Task: Get directions from Blue Ridge Parkway, North Carolina, United States to Gulf Shores, Alabama, United States  and explore the nearby hospitals
Action: Mouse moved to (128, 84)
Screenshot: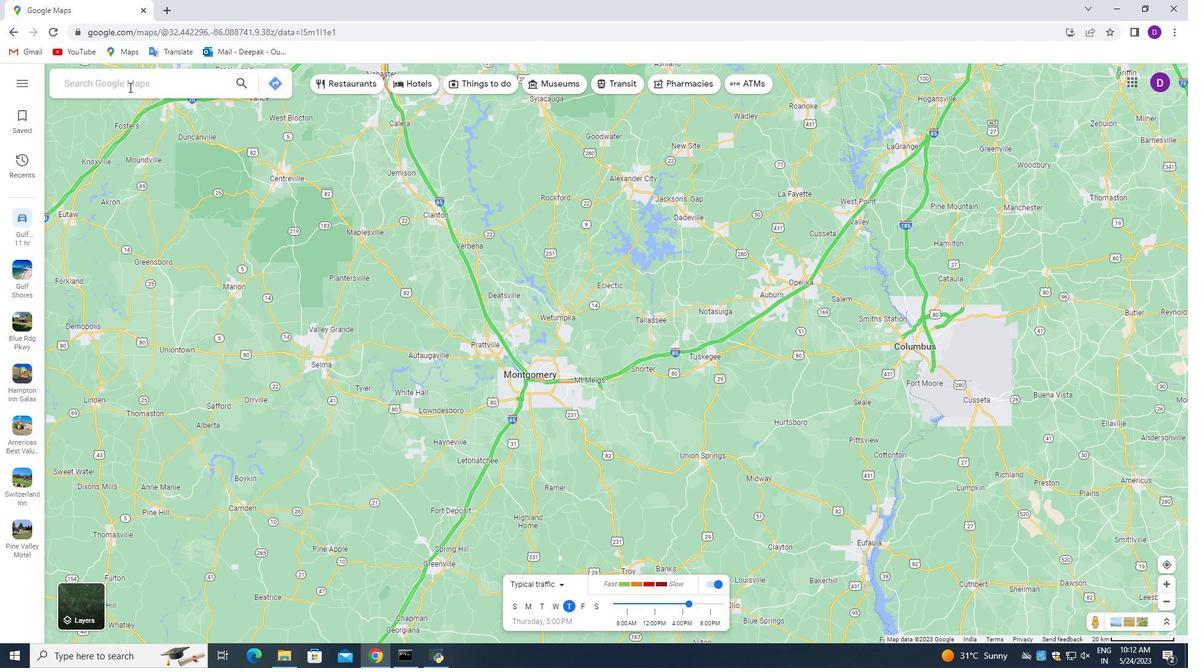 
Action: Mouse pressed left at (128, 84)
Screenshot: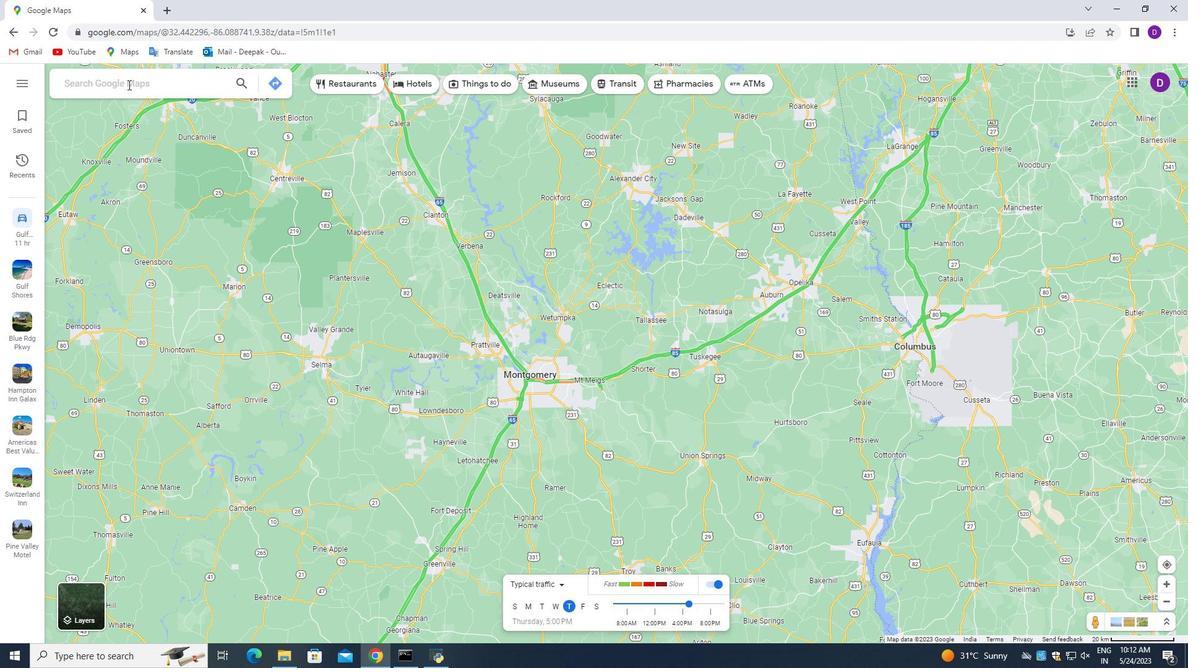 
Action: Mouse moved to (141, 84)
Screenshot: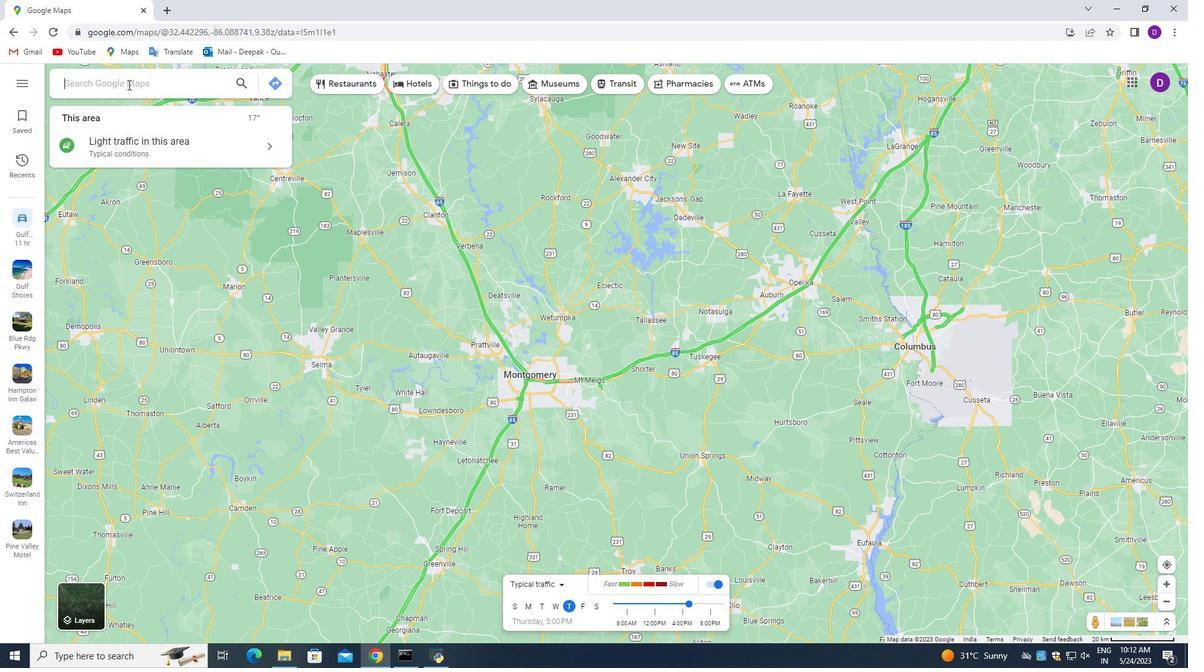 
Action: Key pressed <Key.shift_r>Blue<Key.space><Key.shift_r>Ridge<Key.space><Key.shift>Parkway,<Key.space><Key.shift>North<Key.space><Key.shift_r>Carolina,<Key.space><Key.shift>United<Key.space><Key.shift_r>States
Screenshot: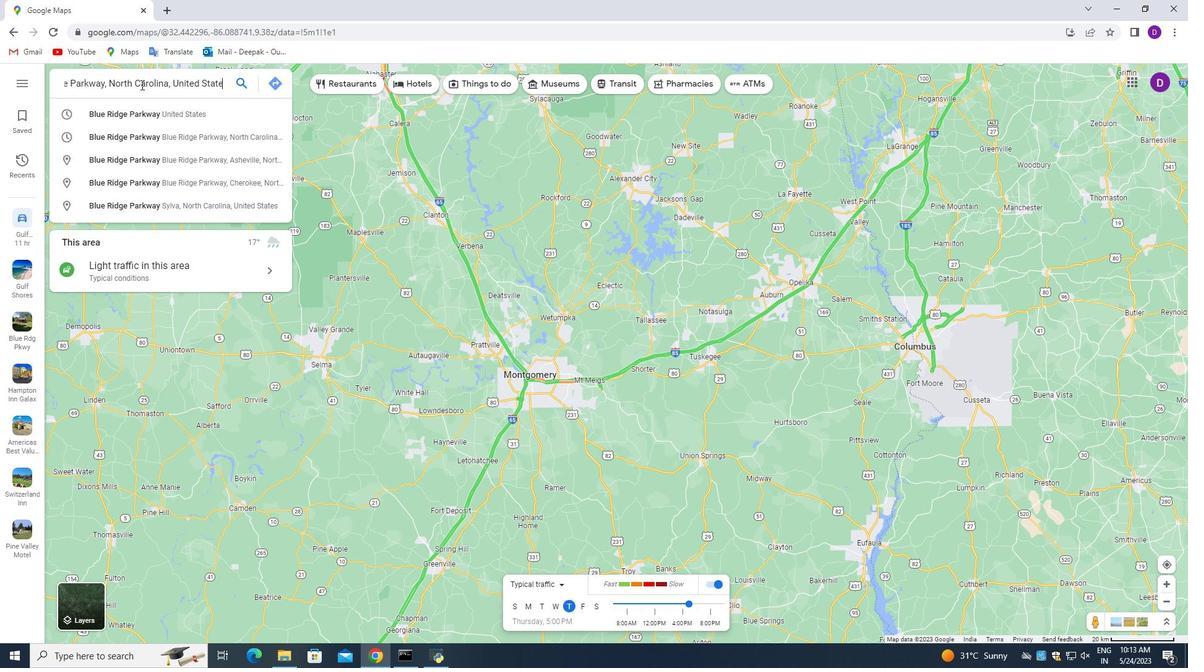 
Action: Mouse moved to (279, 81)
Screenshot: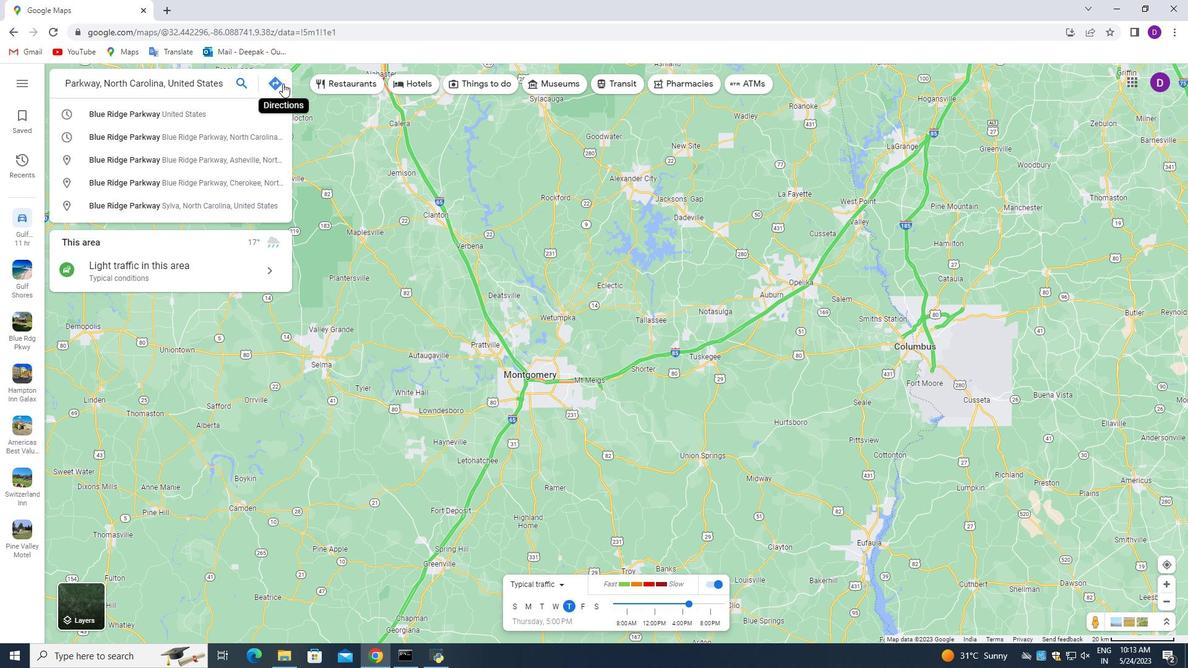 
Action: Mouse pressed left at (279, 81)
Screenshot: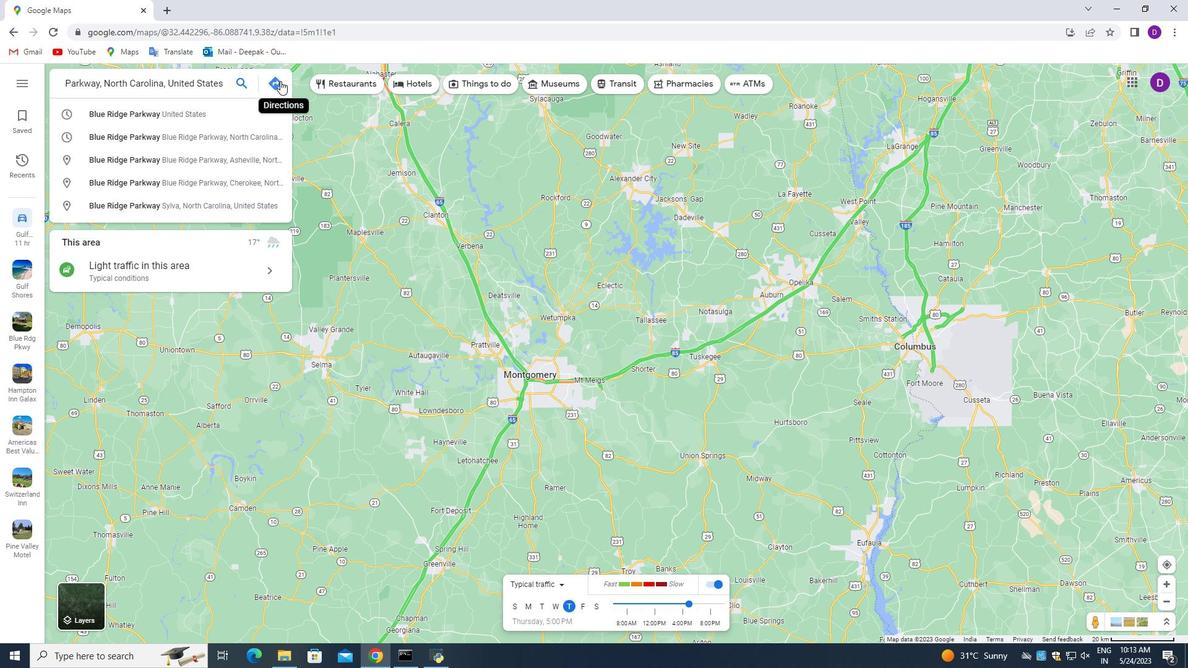 
Action: Mouse moved to (155, 123)
Screenshot: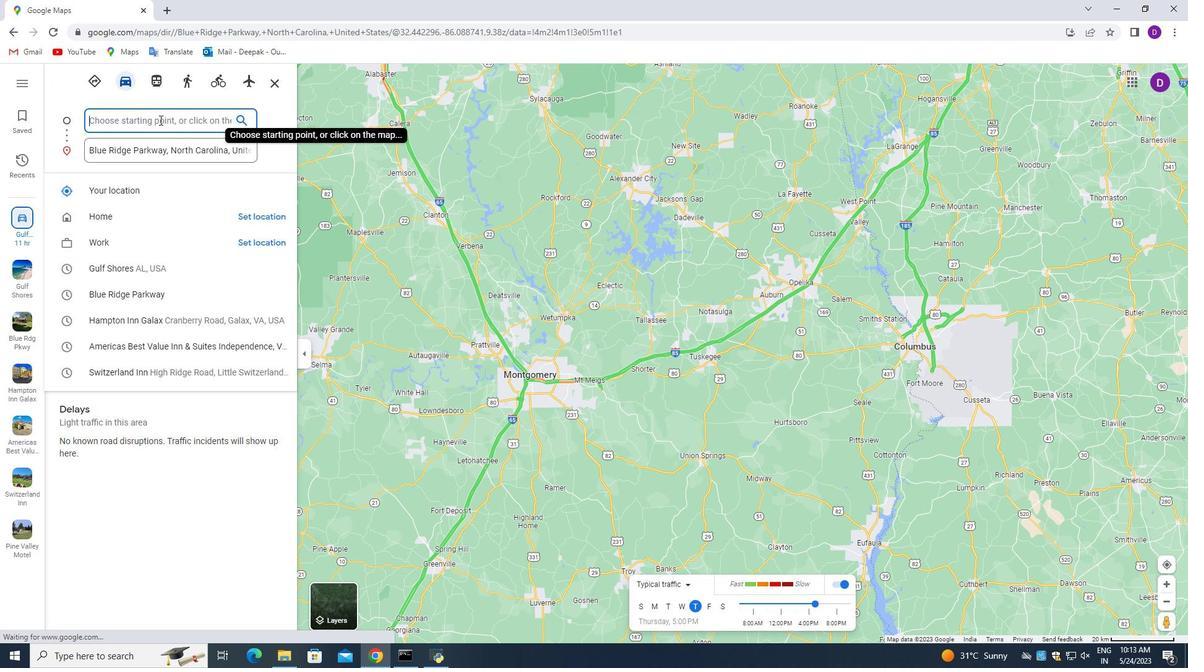 
Action: Mouse pressed left at (155, 123)
Screenshot: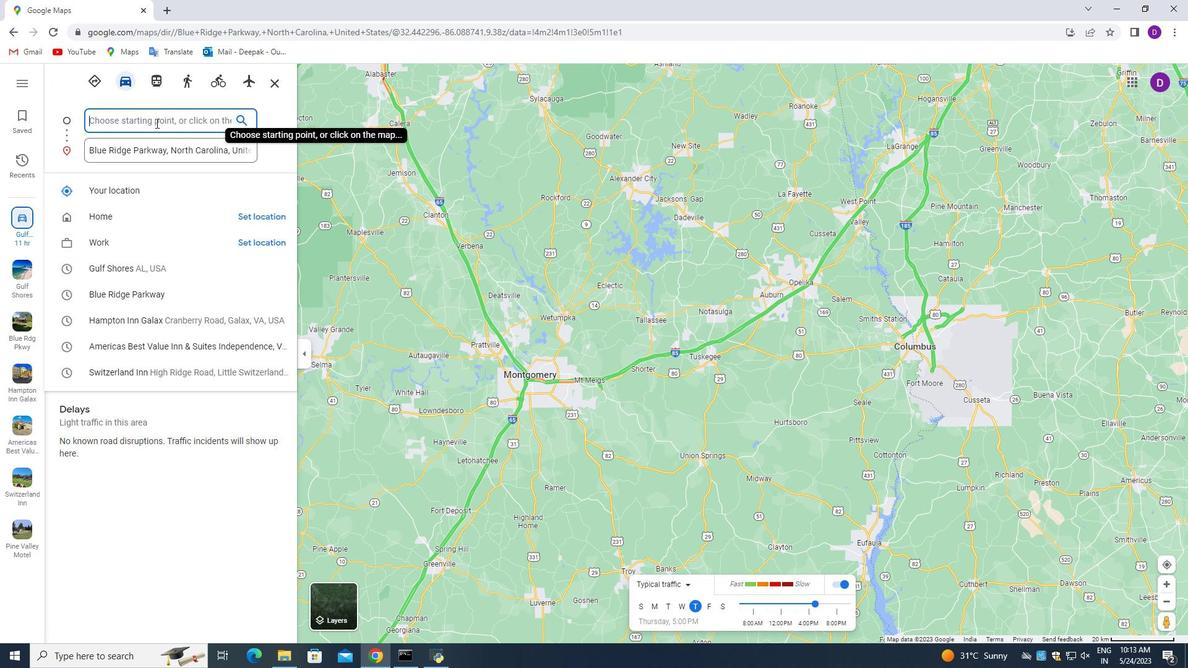
Action: Mouse moved to (60, 82)
Screenshot: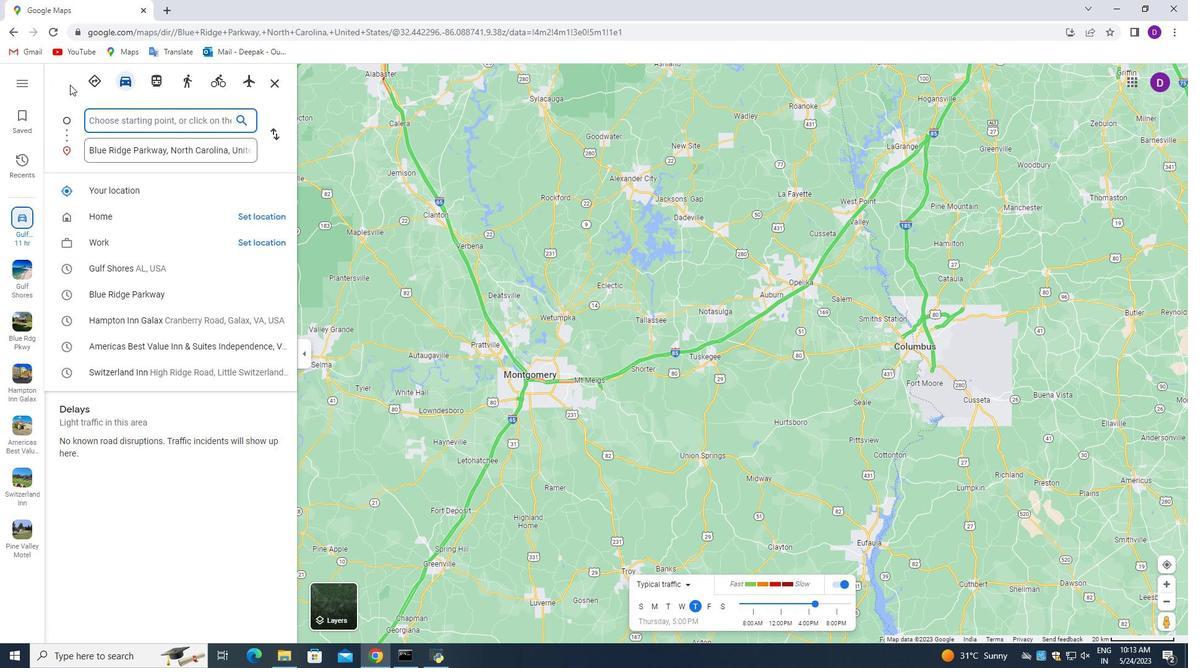 
Action: Key pressed <Key.shift_r>Gulf<Key.space><Key.shift_r>Shores,<Key.space><Key.shift_r>Alabama,<Key.space><Key.shift>United<Key.space><Key.shift_r>States
Screenshot: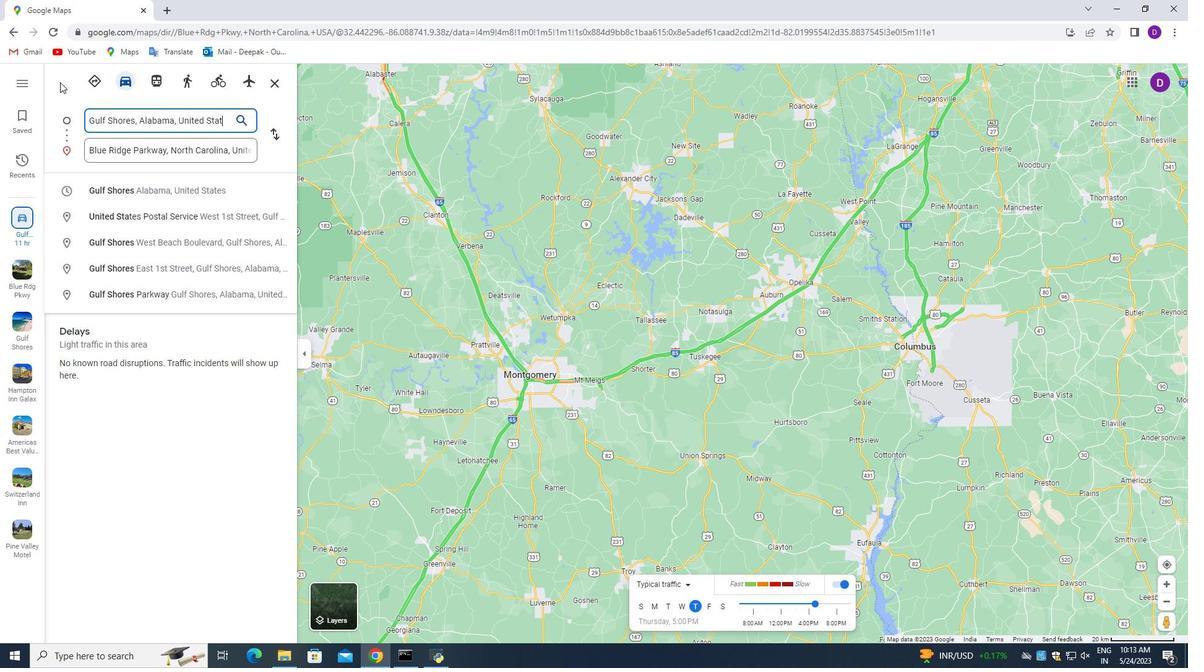 
Action: Mouse moved to (273, 123)
Screenshot: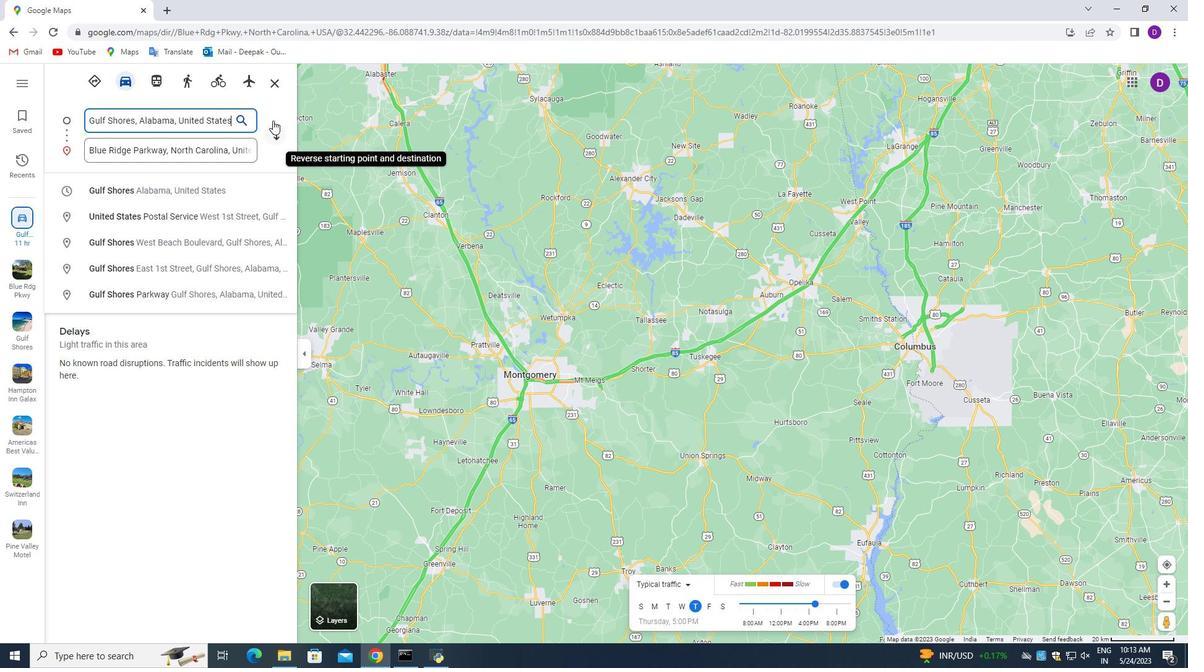 
Action: Mouse pressed left at (273, 123)
Screenshot: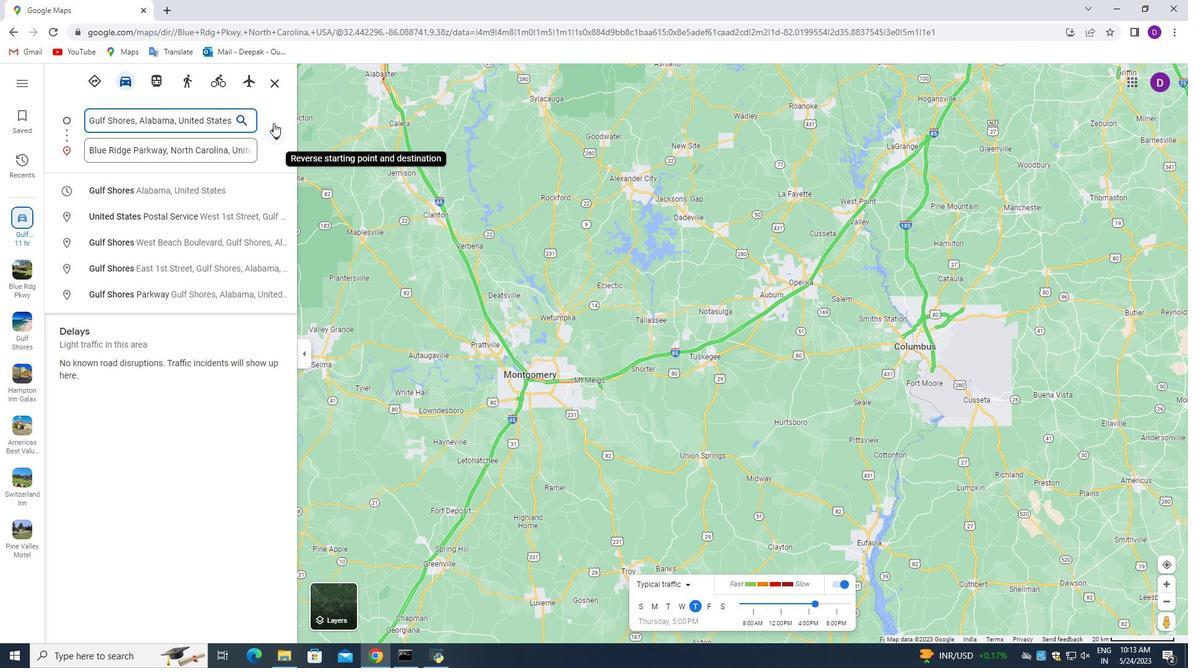 
Action: Mouse moved to (682, 81)
Screenshot: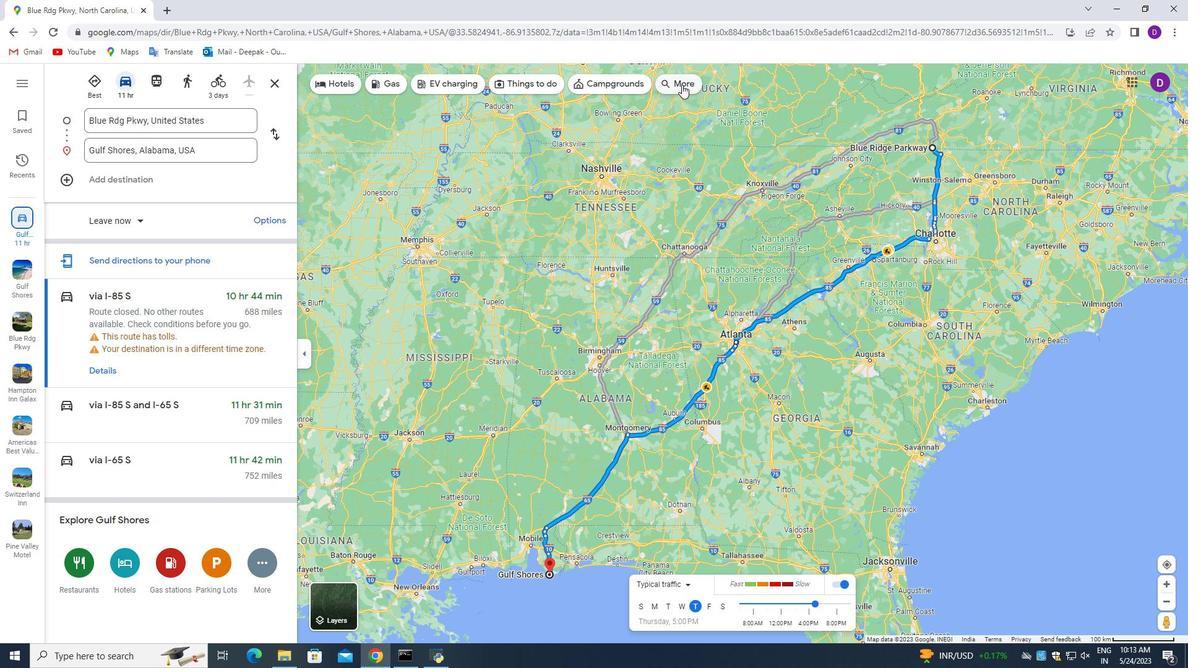 
Action: Mouse pressed left at (682, 81)
Screenshot: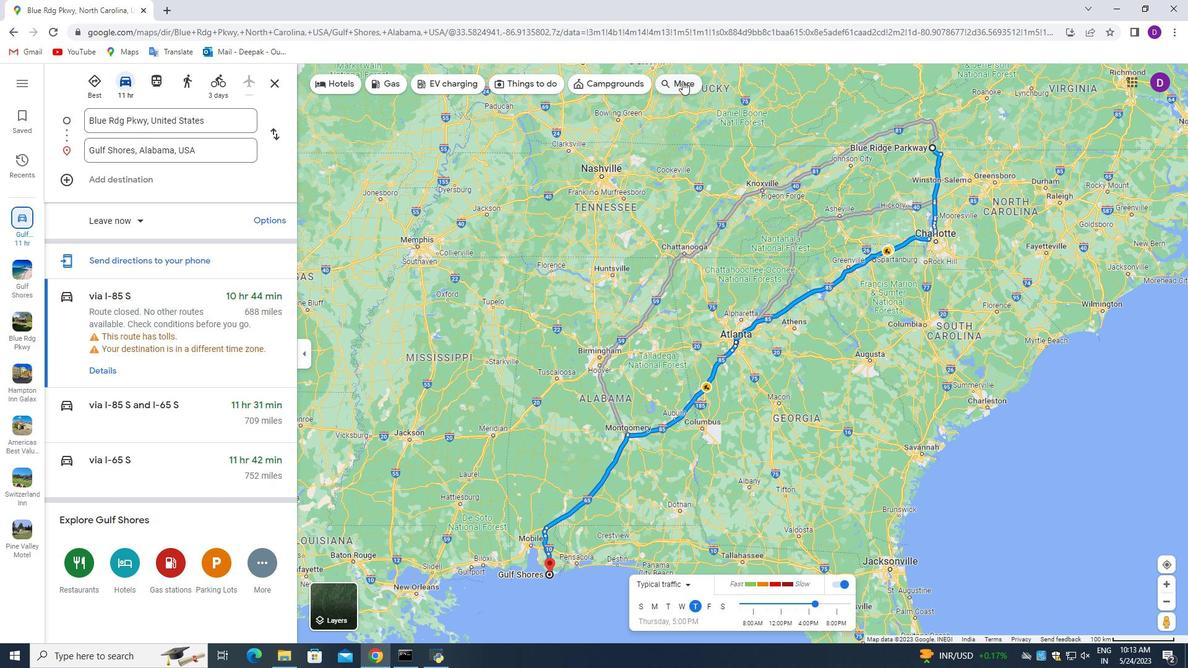 
Action: Mouse moved to (134, 85)
Screenshot: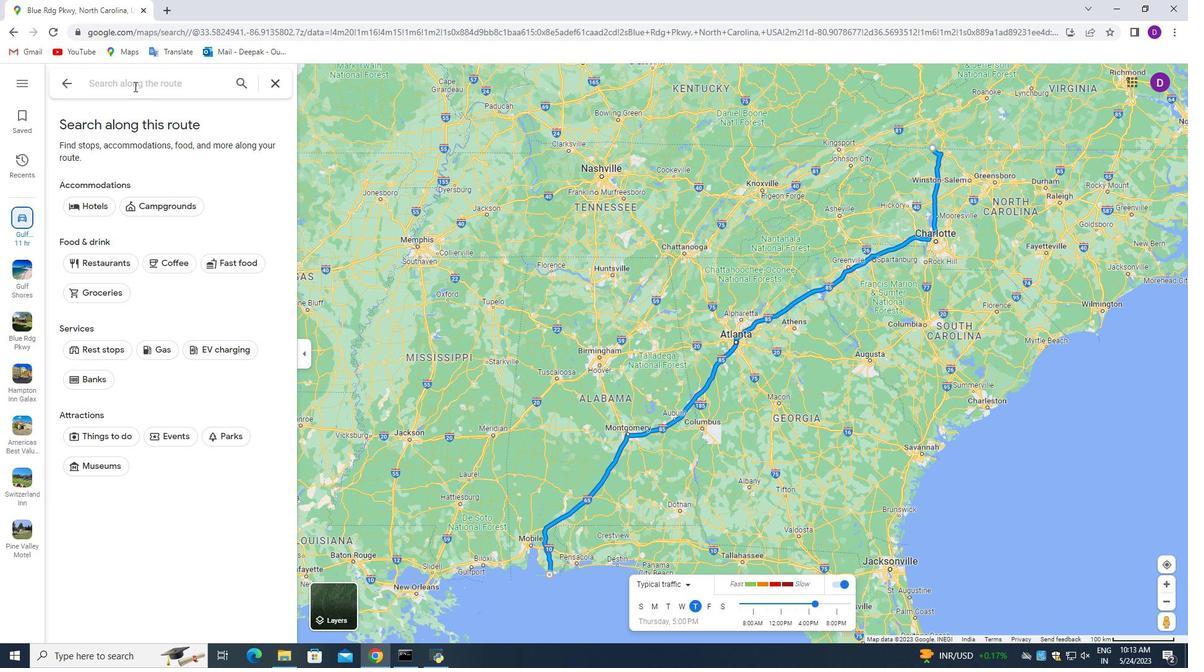 
Action: Mouse pressed left at (134, 85)
Screenshot: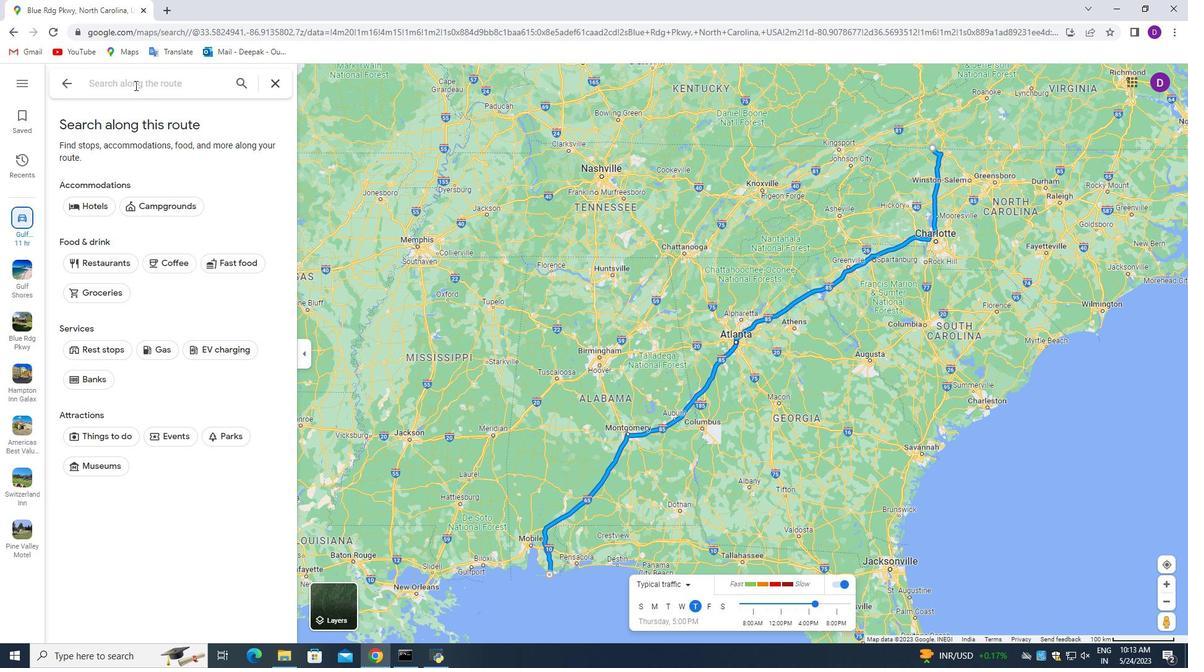 
Action: Key pressed <Key.shift>Hospital
Screenshot: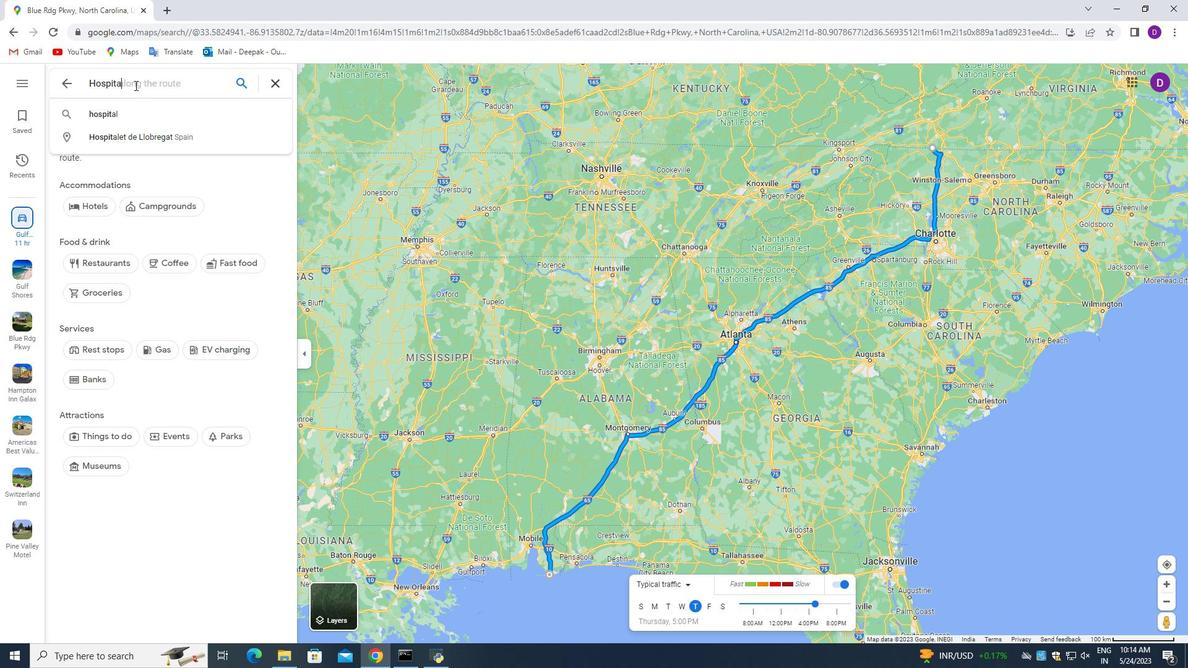 
Action: Mouse moved to (149, 113)
Screenshot: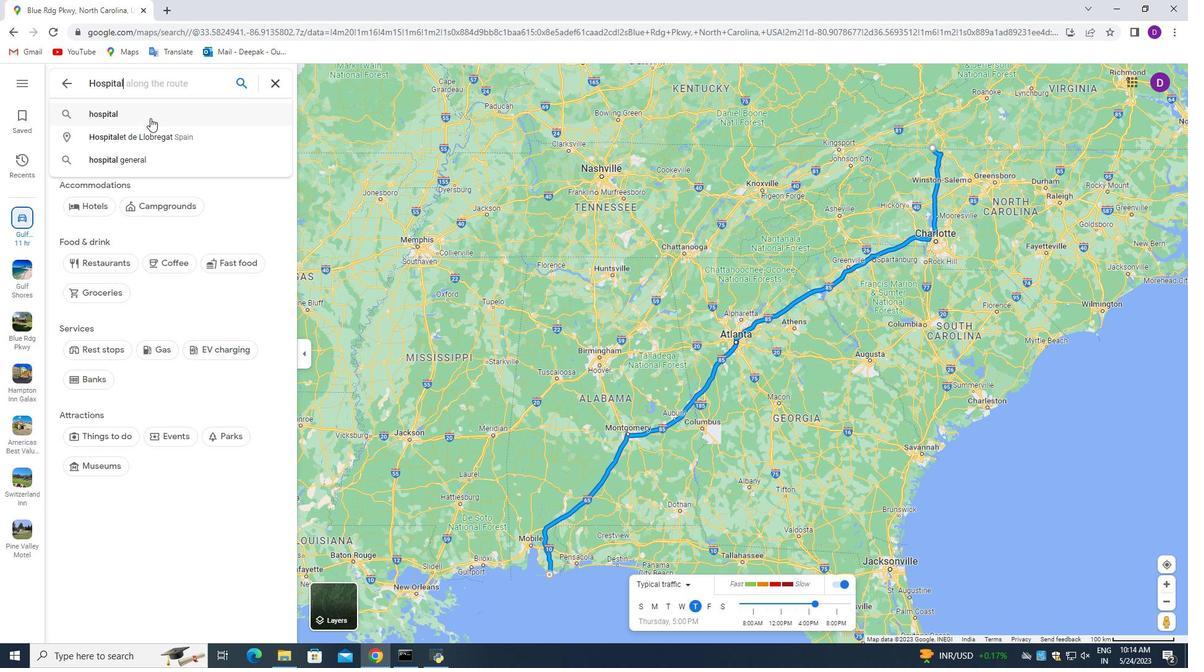 
Action: Mouse pressed left at (149, 113)
Screenshot: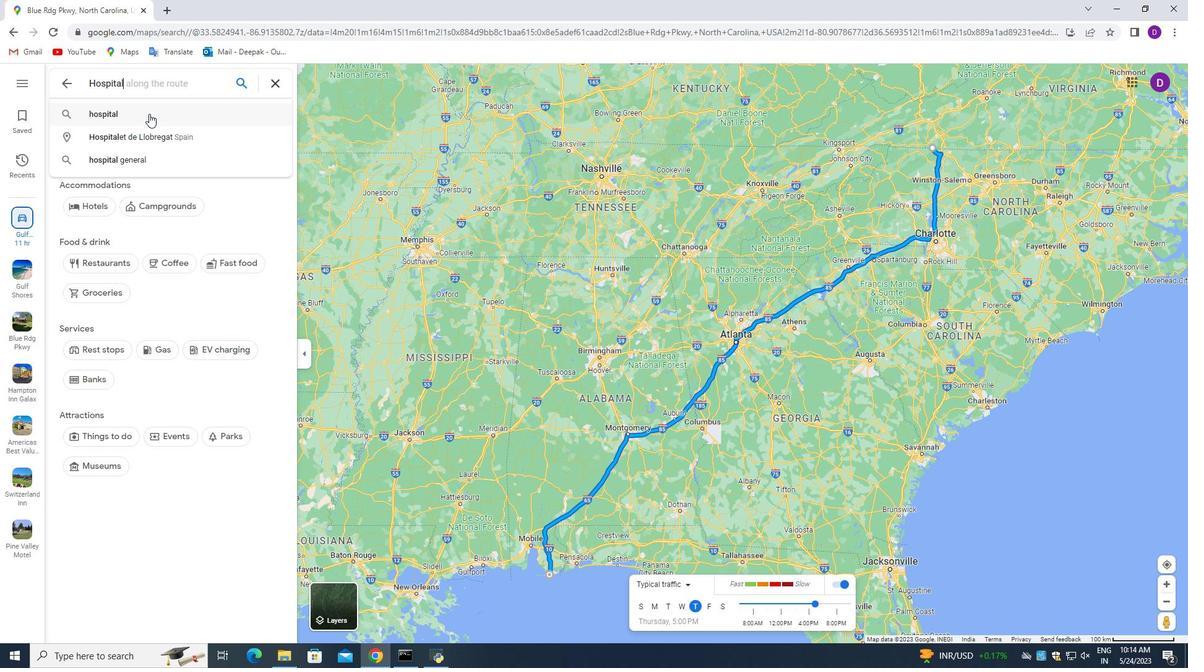
Action: Mouse moved to (550, 571)
Screenshot: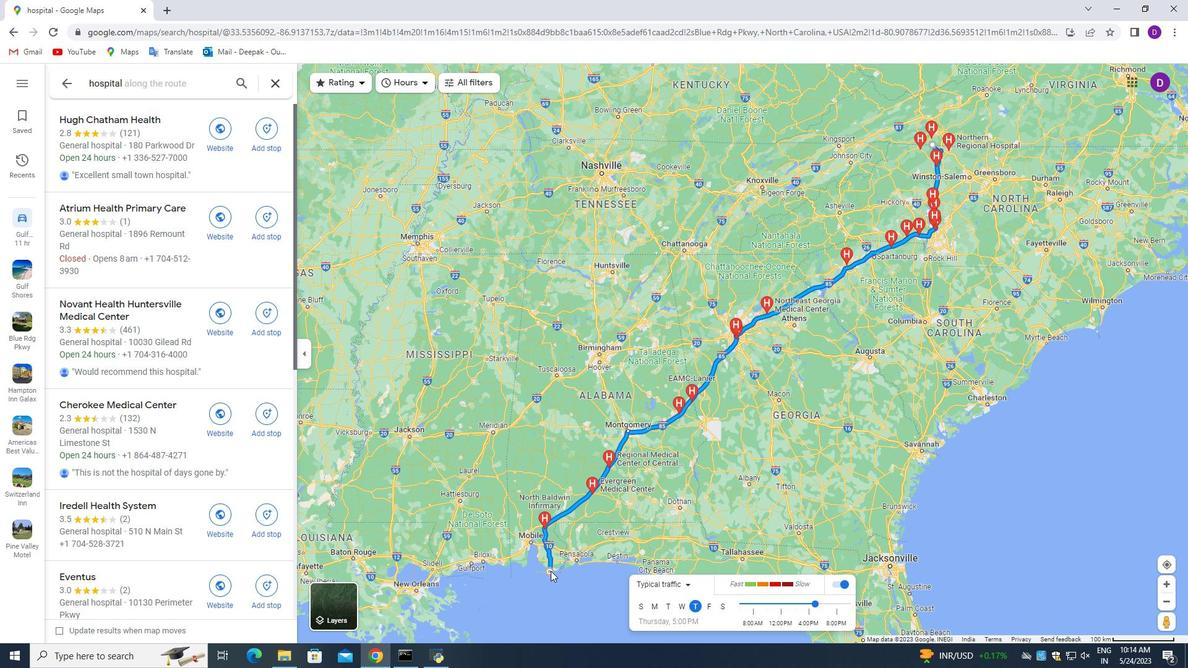 
Action: Mouse scrolled (550, 571) with delta (0, 0)
Screenshot: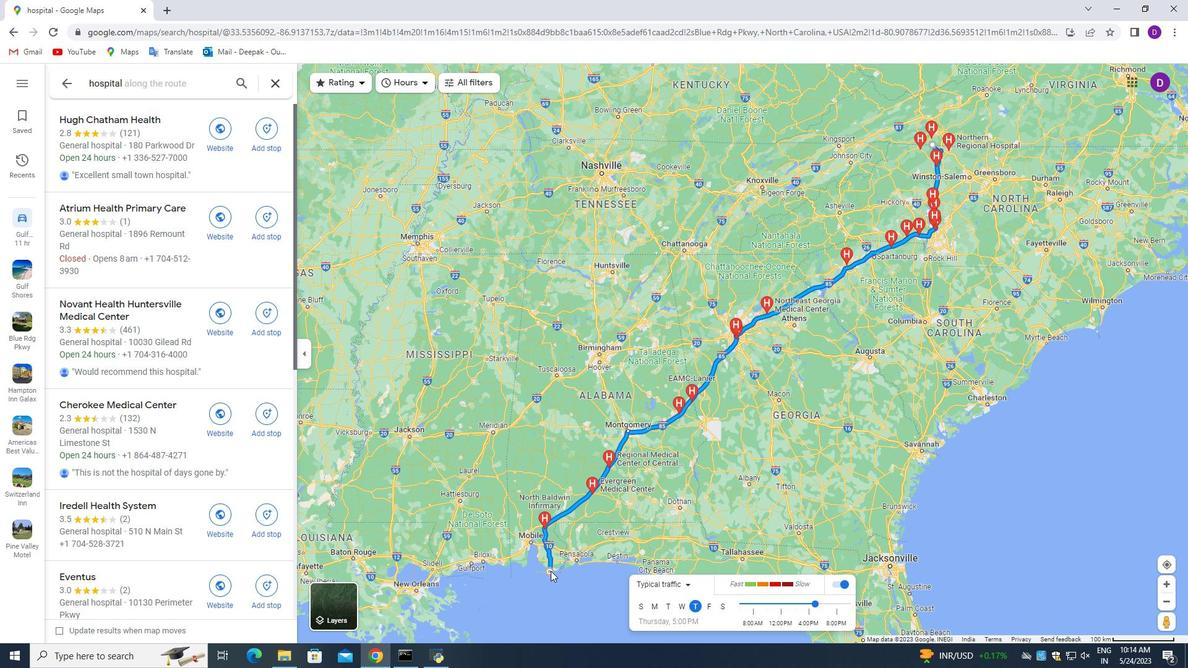 
Action: Mouse scrolled (550, 571) with delta (0, 0)
Screenshot: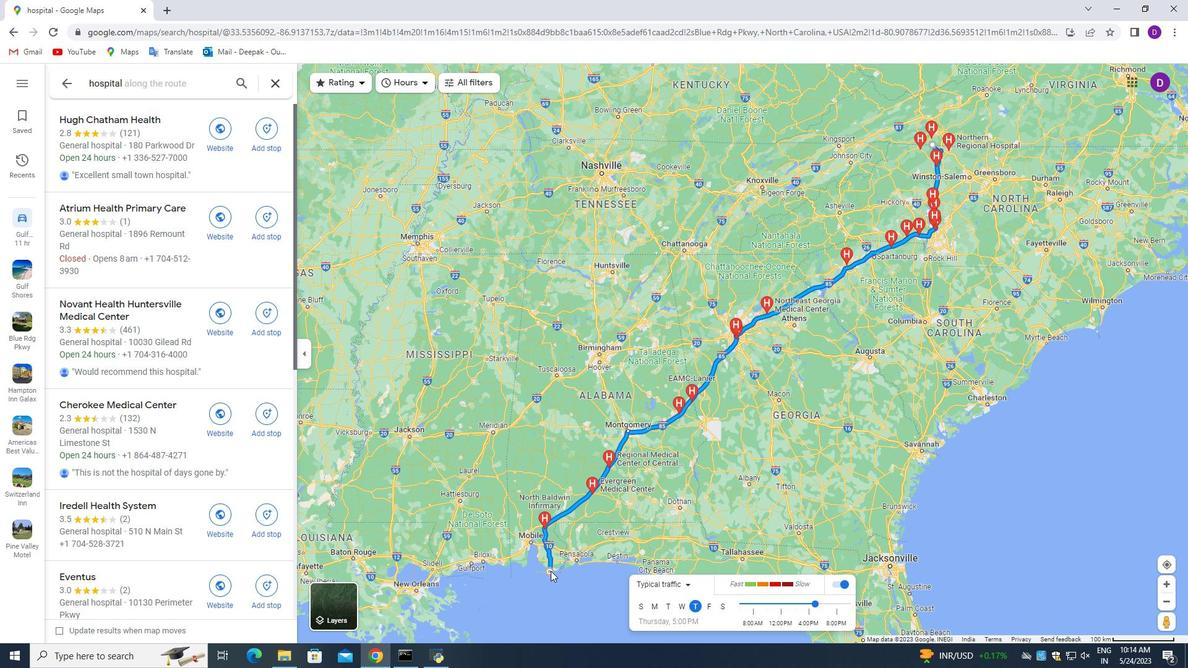 
Action: Mouse moved to (550, 571)
Screenshot: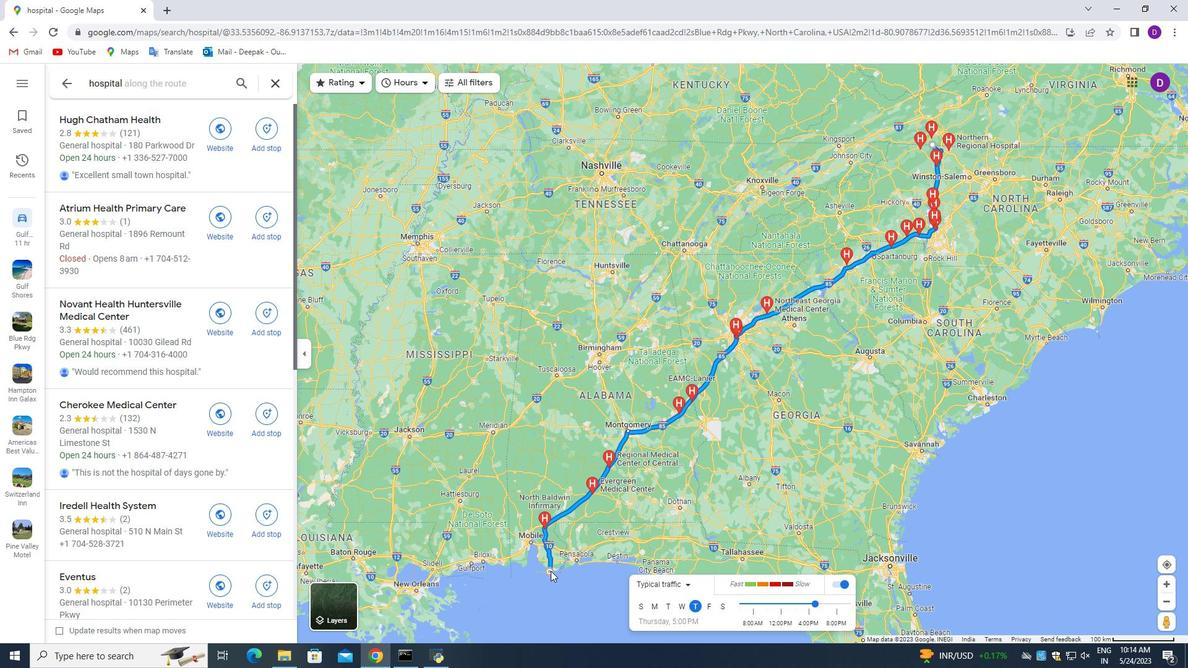 
Action: Mouse scrolled (550, 571) with delta (0, 0)
Screenshot: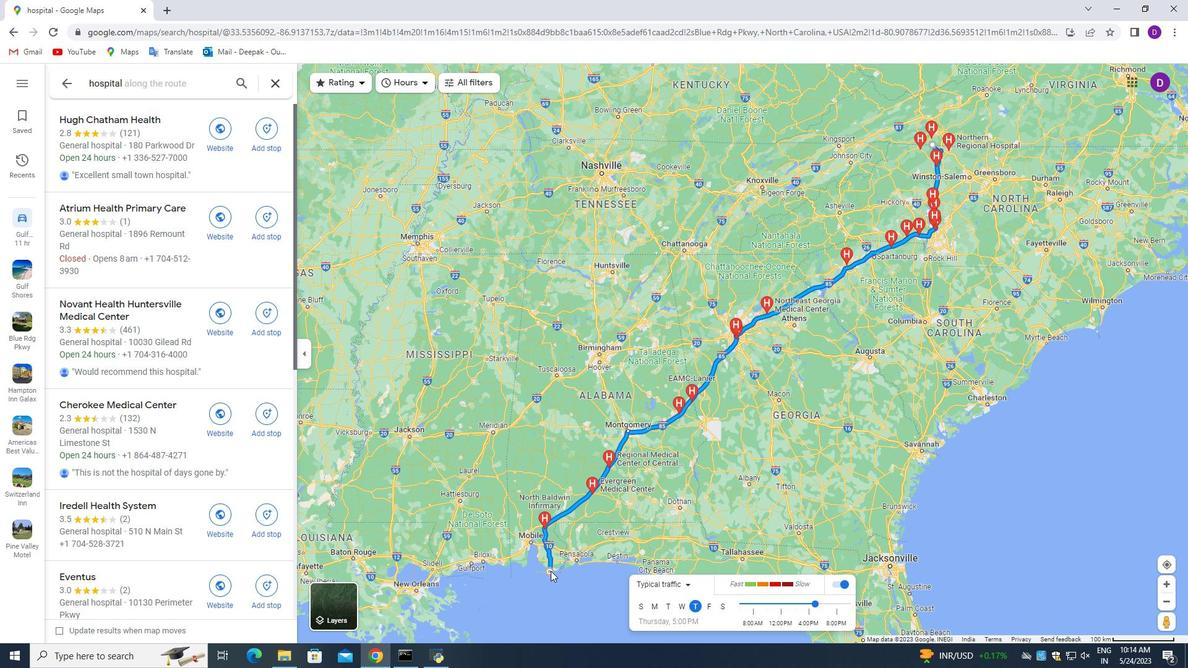 
Action: Mouse scrolled (550, 571) with delta (0, 0)
Screenshot: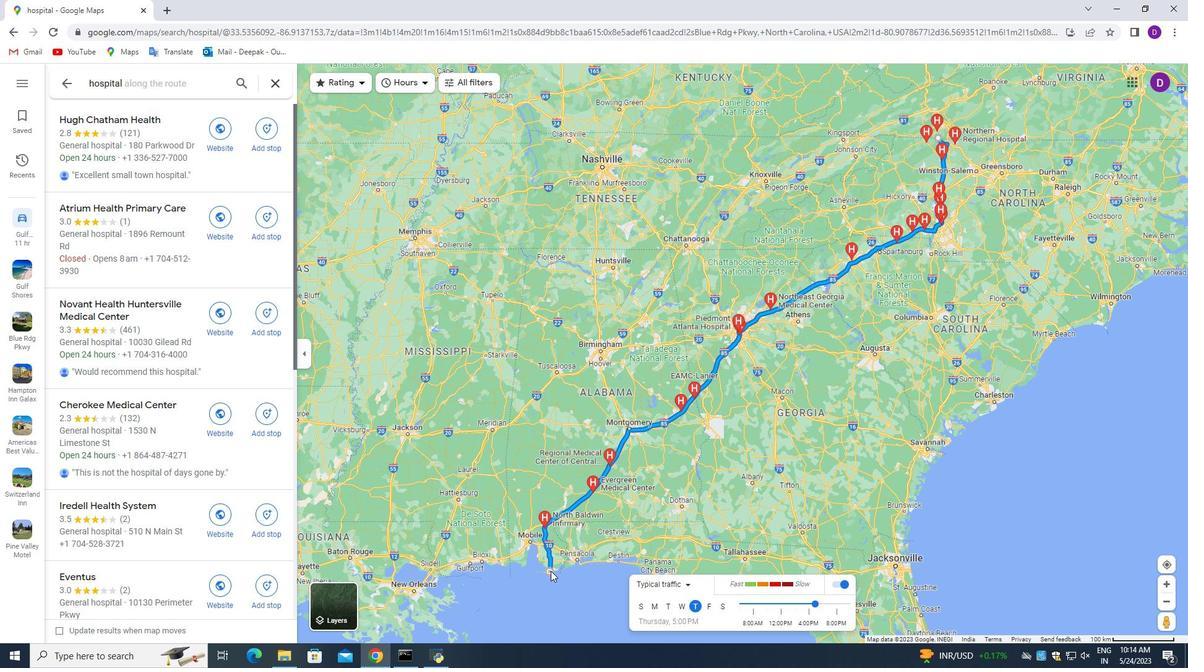 
Action: Mouse moved to (531, 391)
Screenshot: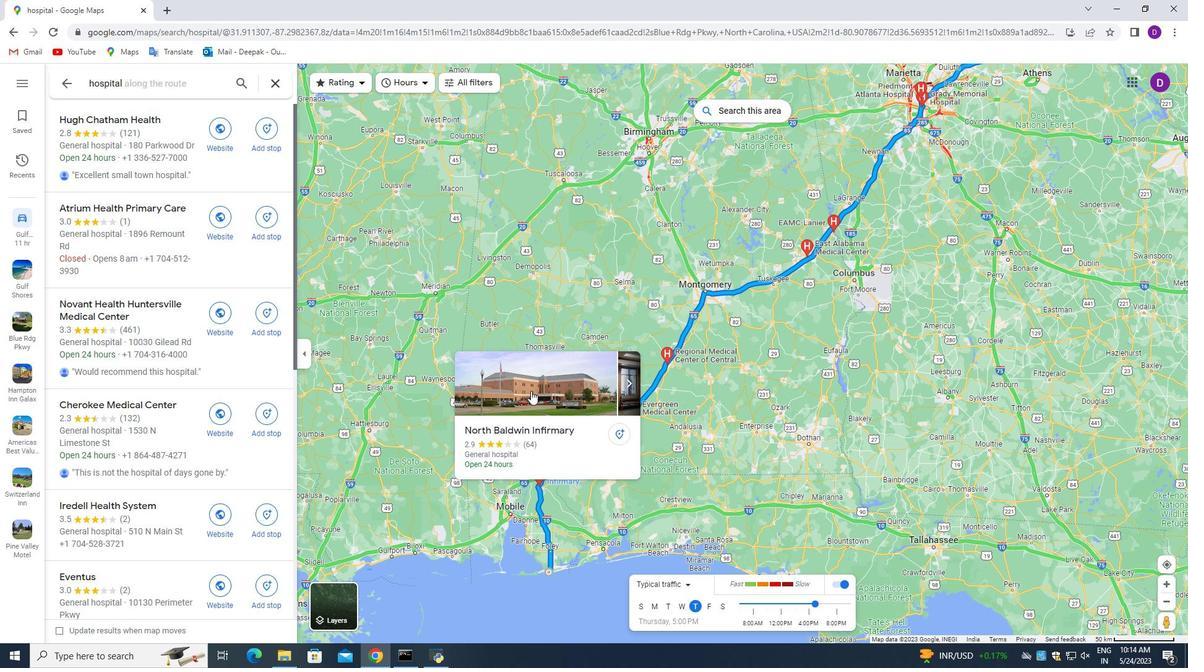 
Action: Mouse pressed left at (531, 391)
Screenshot: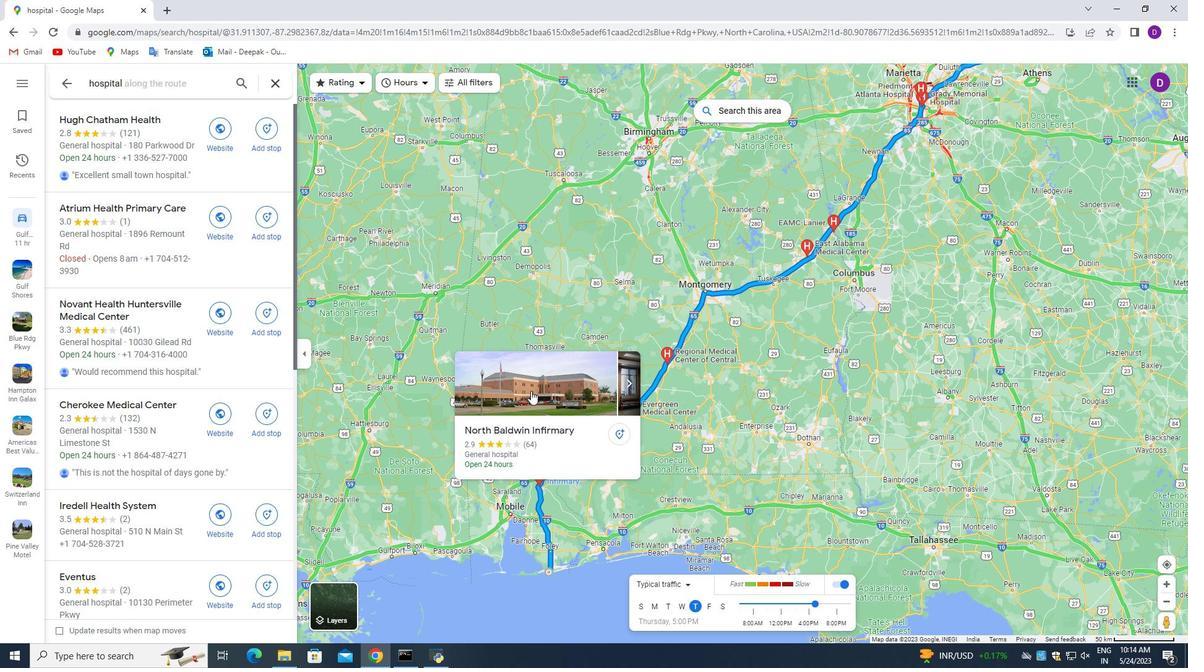 
Action: Mouse moved to (466, 212)
Screenshot: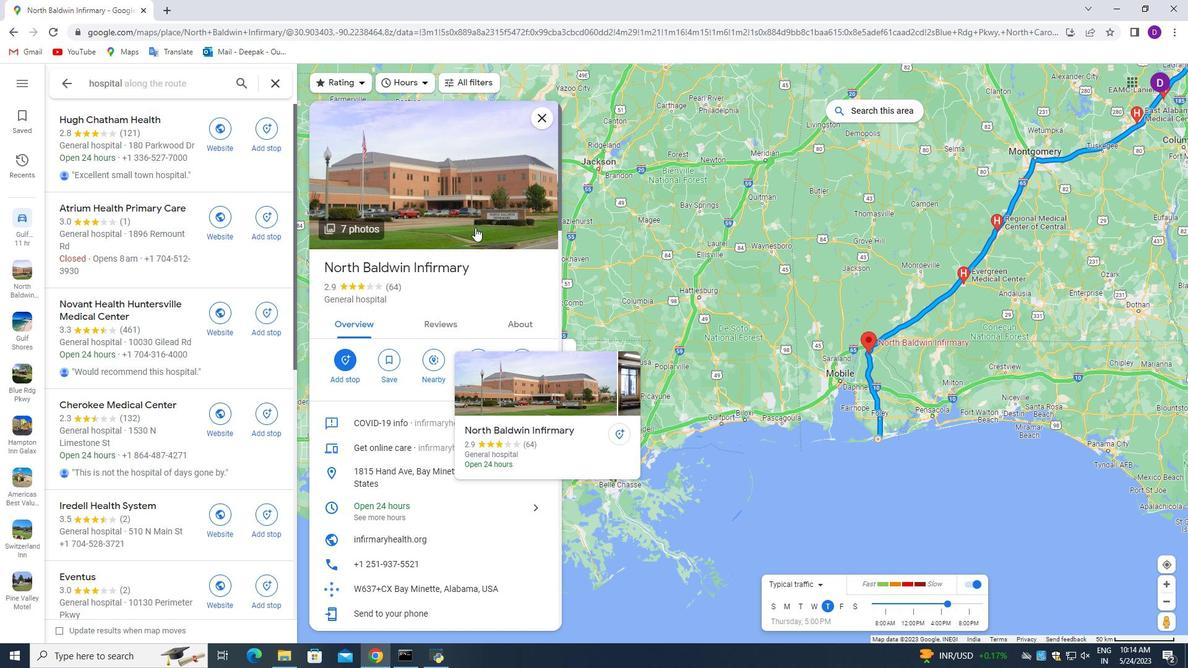 
Action: Mouse pressed left at (466, 212)
Screenshot: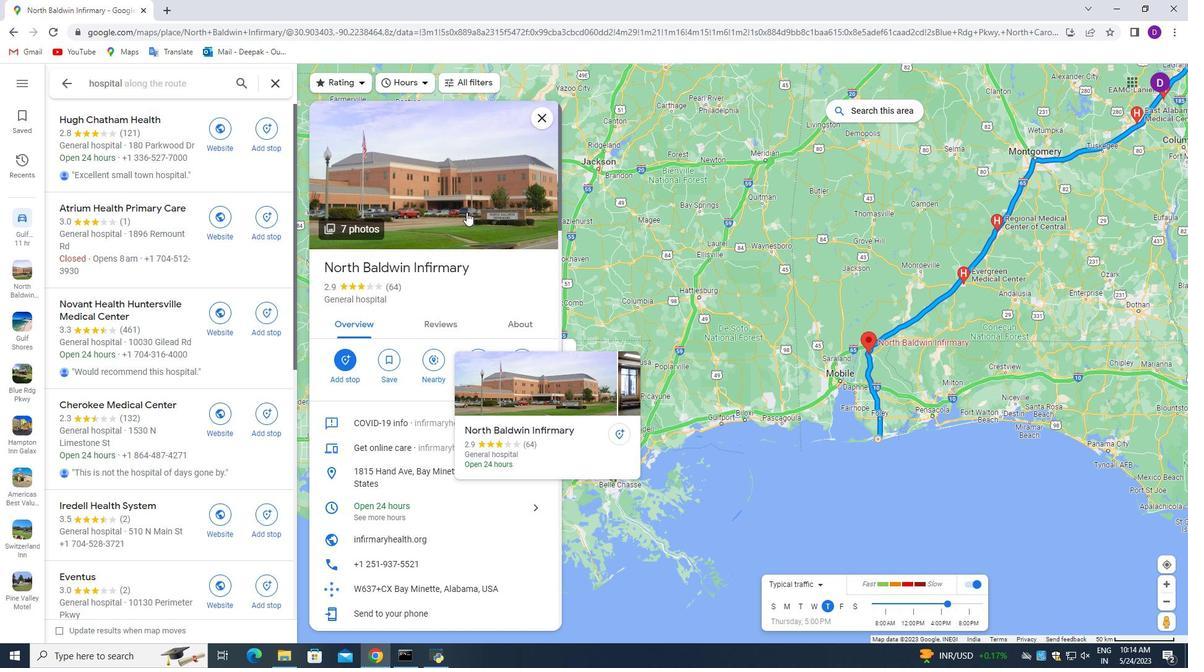 
Action: Mouse moved to (755, 547)
Screenshot: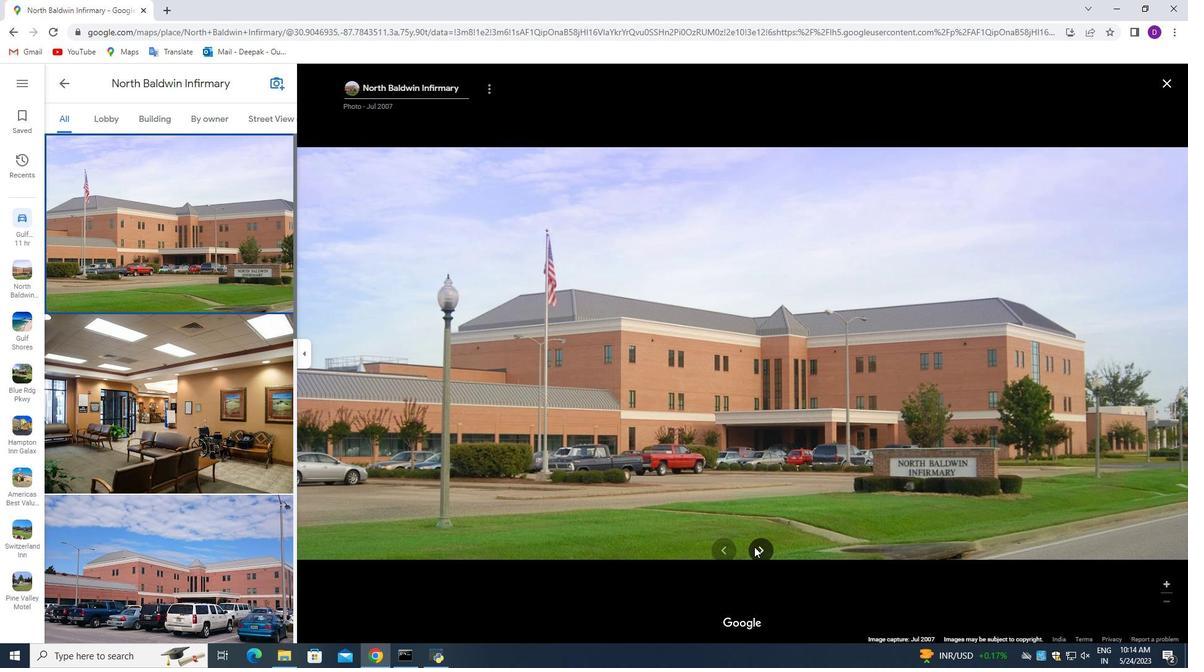
Action: Mouse pressed left at (755, 547)
Screenshot: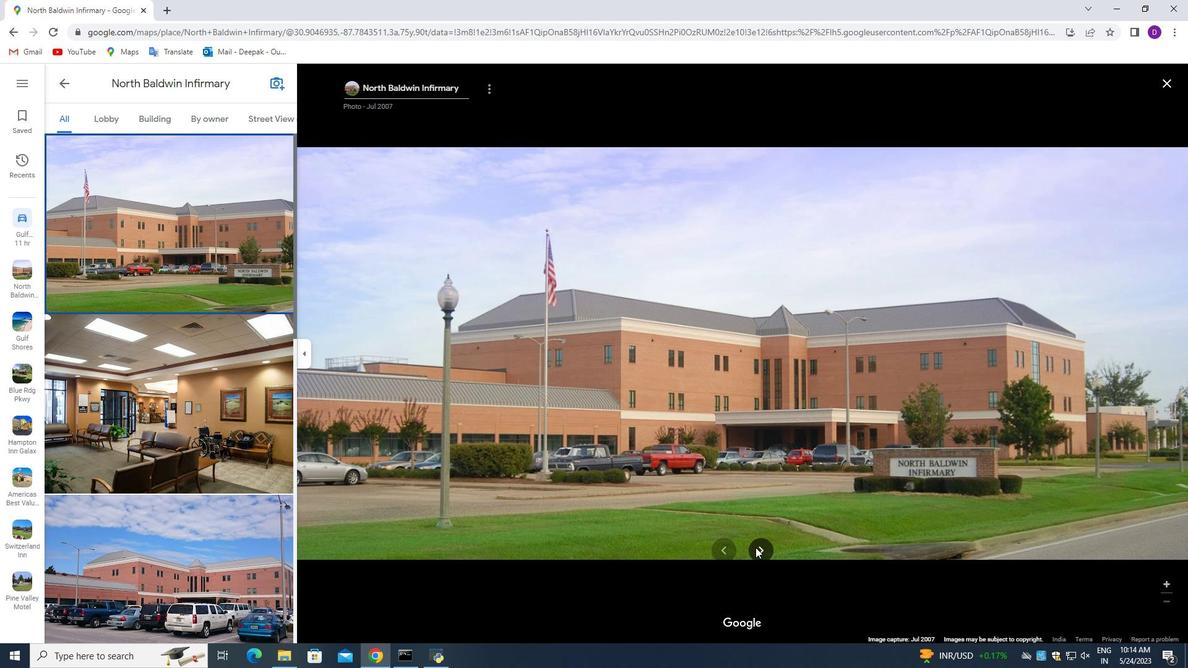 
Action: Mouse moved to (757, 547)
Screenshot: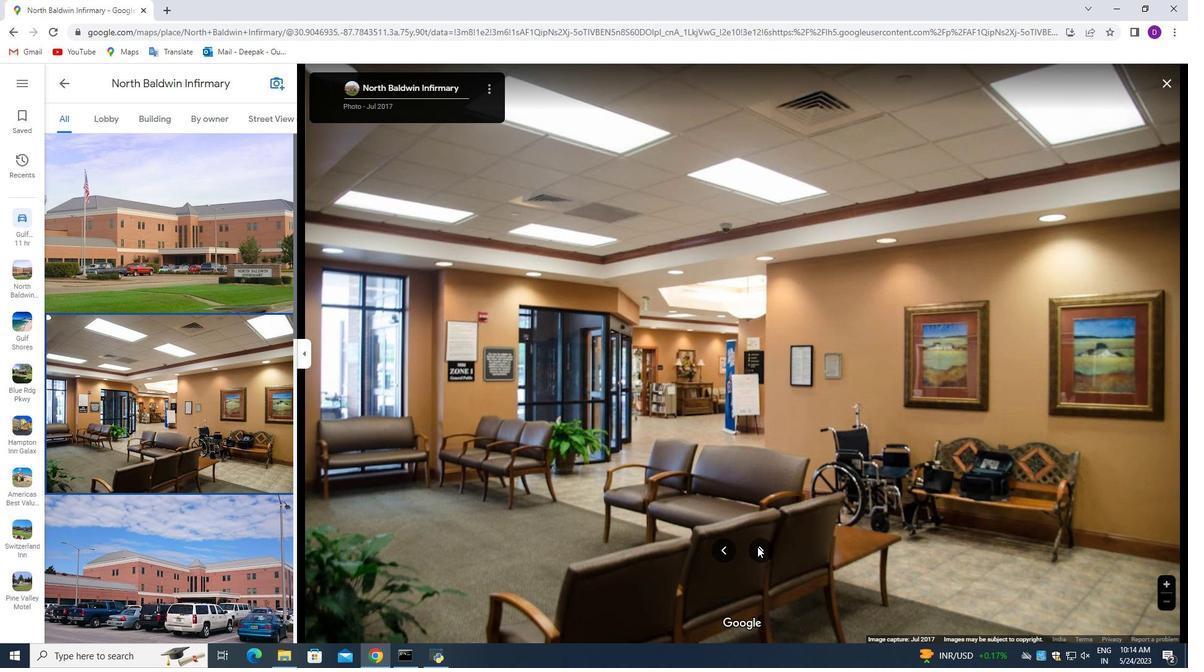 
Action: Mouse pressed left at (757, 547)
Screenshot: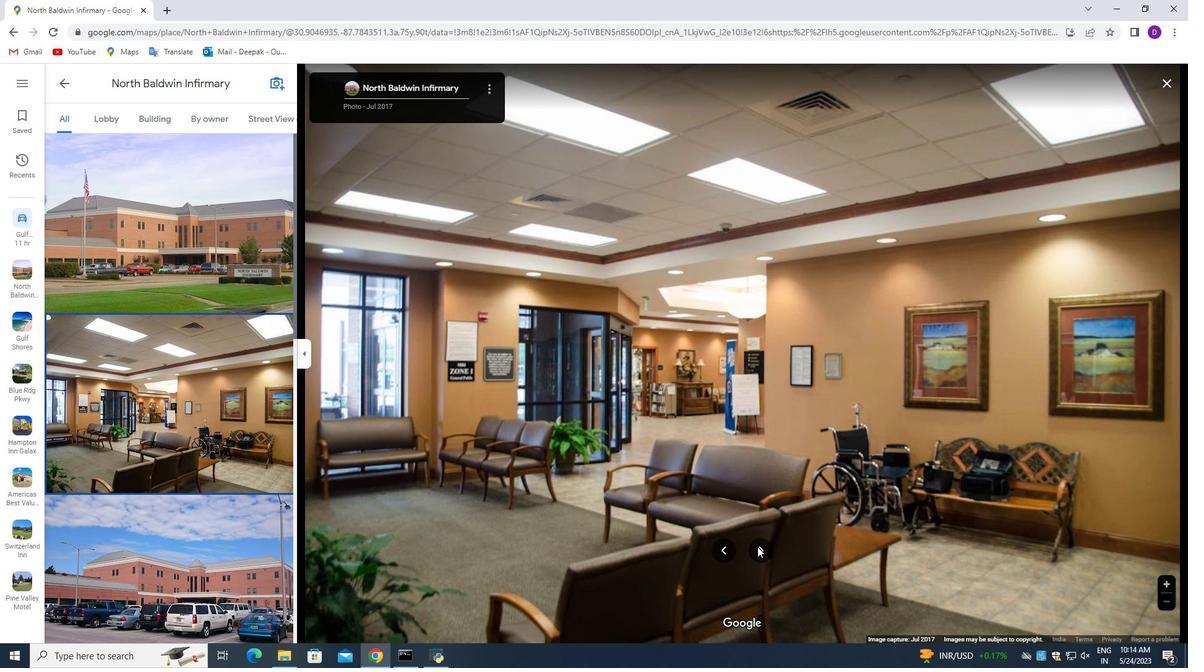 
Action: Mouse pressed left at (757, 547)
Screenshot: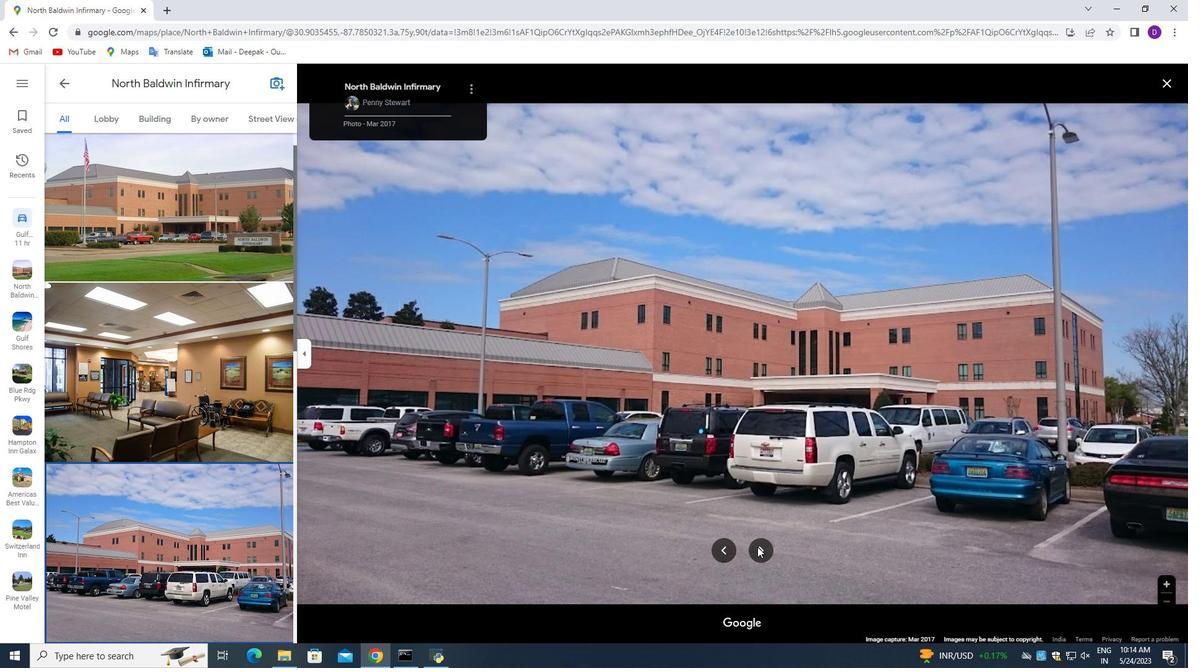 
Action: Mouse pressed left at (757, 547)
Screenshot: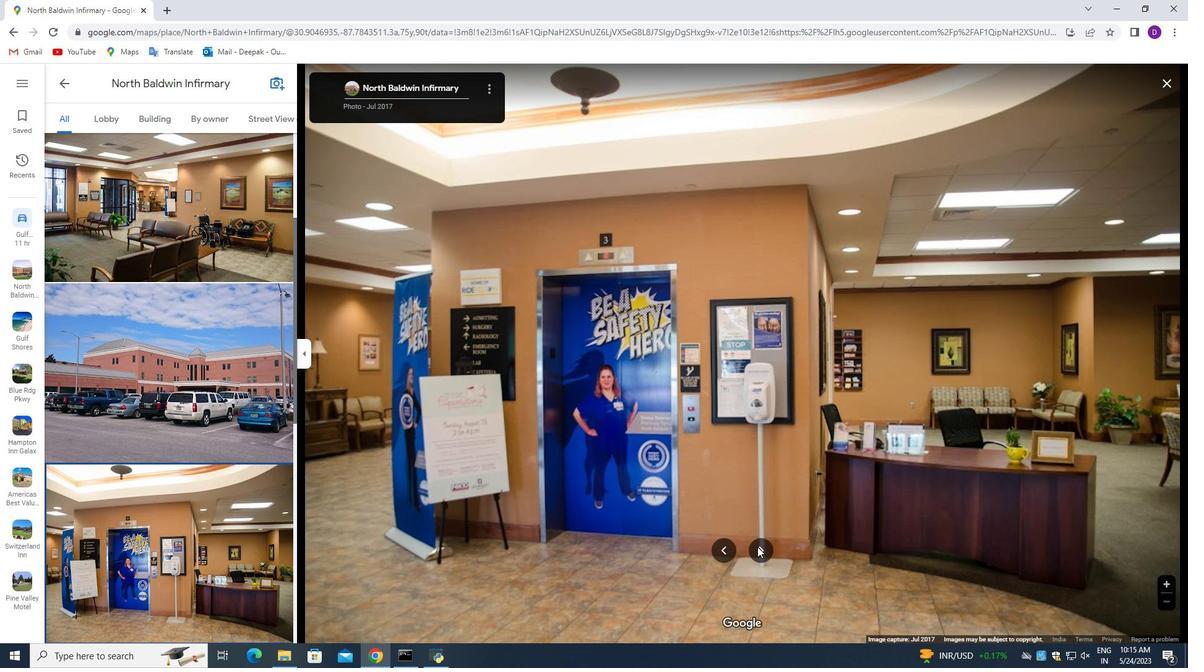 
Action: Mouse pressed left at (757, 547)
Screenshot: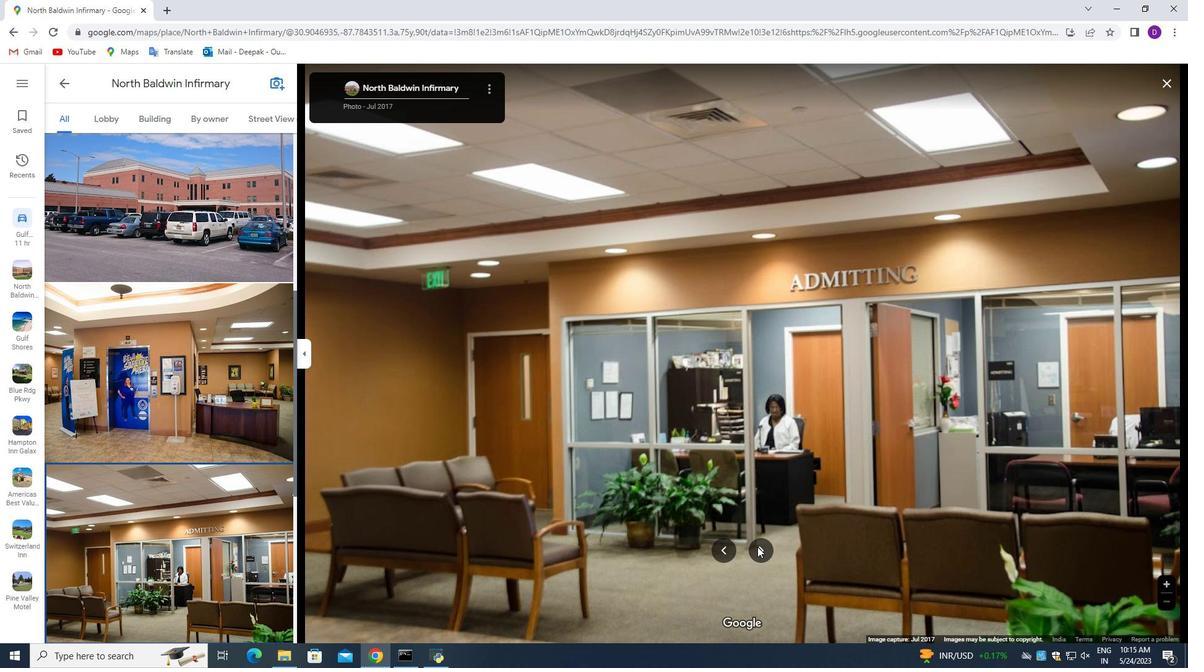 
Action: Mouse pressed left at (757, 547)
Screenshot: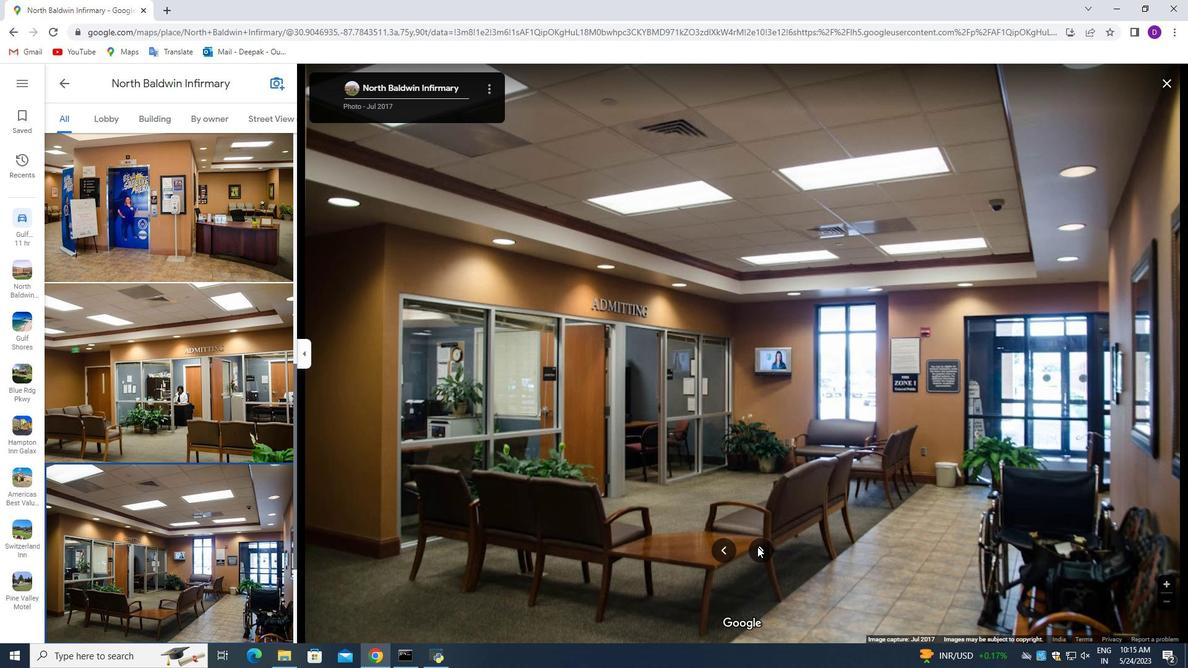 
Action: Mouse pressed left at (757, 547)
Screenshot: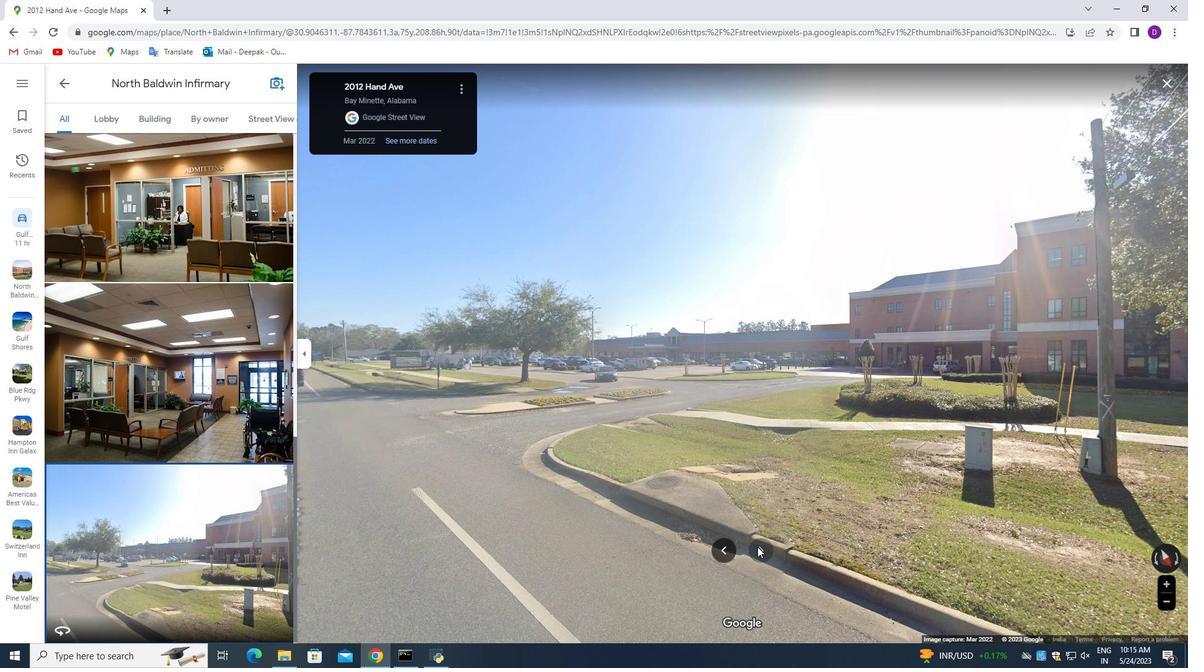 
Action: Mouse moved to (1166, 85)
Screenshot: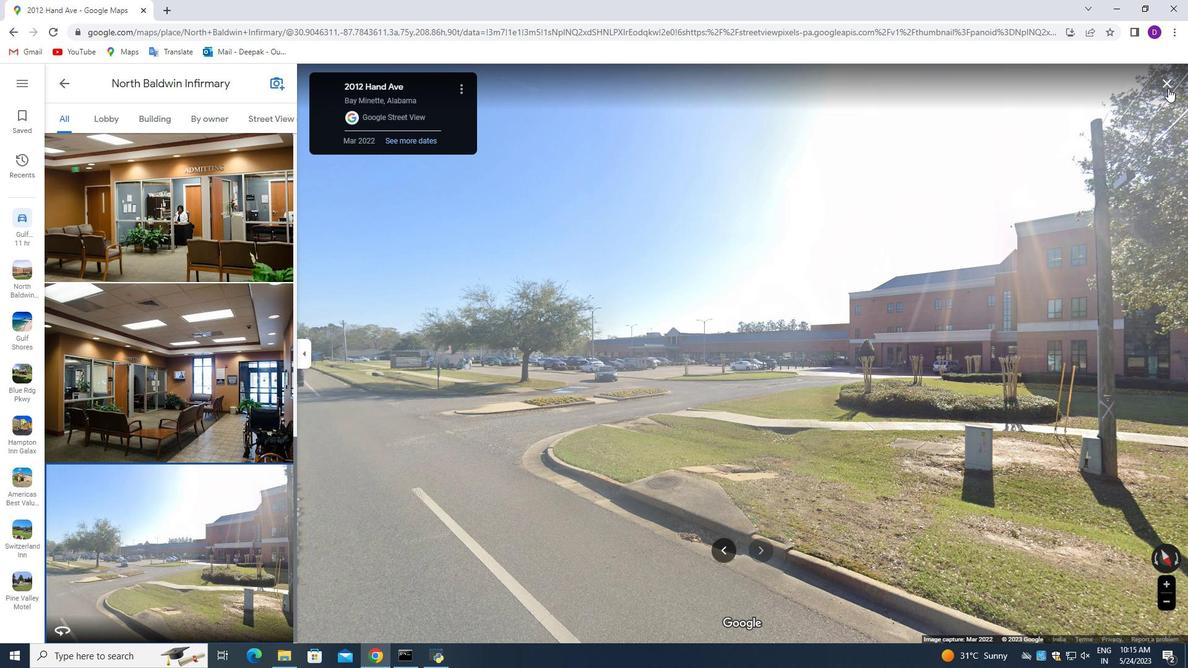 
Action: Mouse pressed left at (1166, 85)
Screenshot: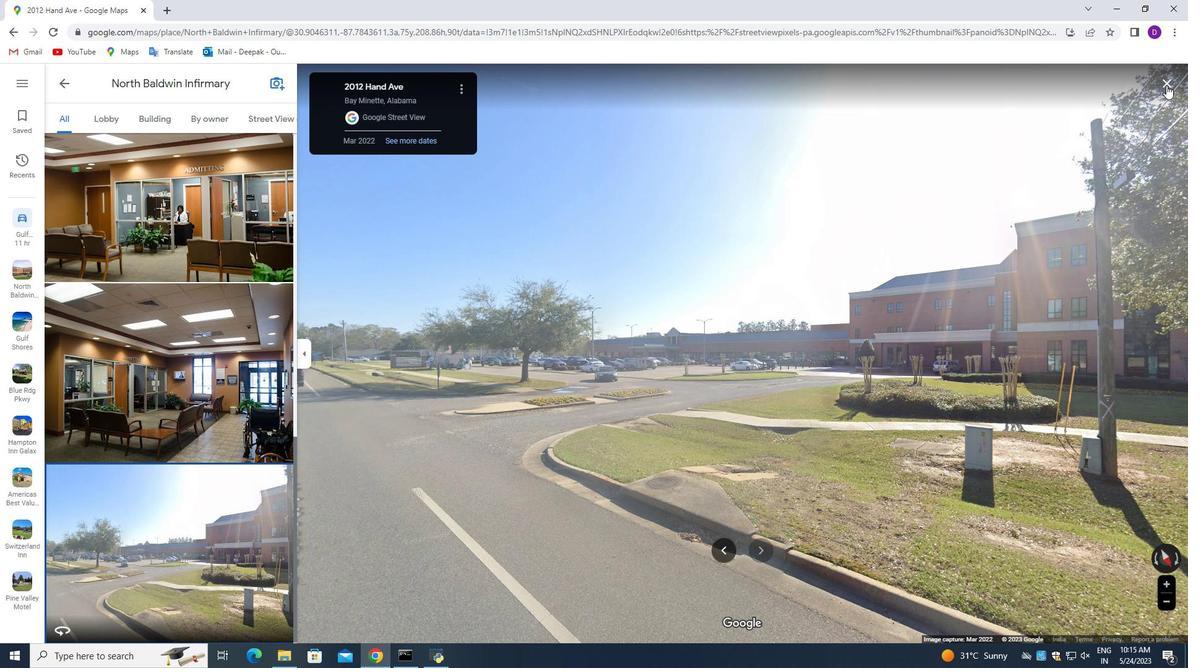 
Action: Mouse moved to (721, 219)
Screenshot: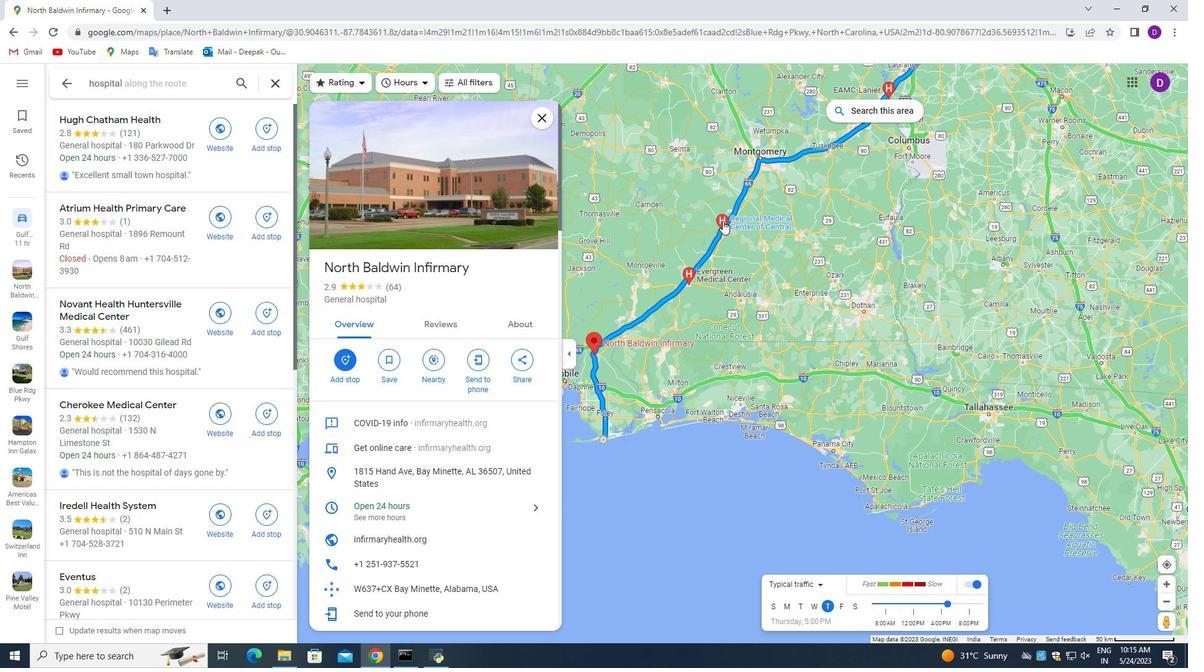 
Action: Mouse pressed left at (721, 219)
Screenshot: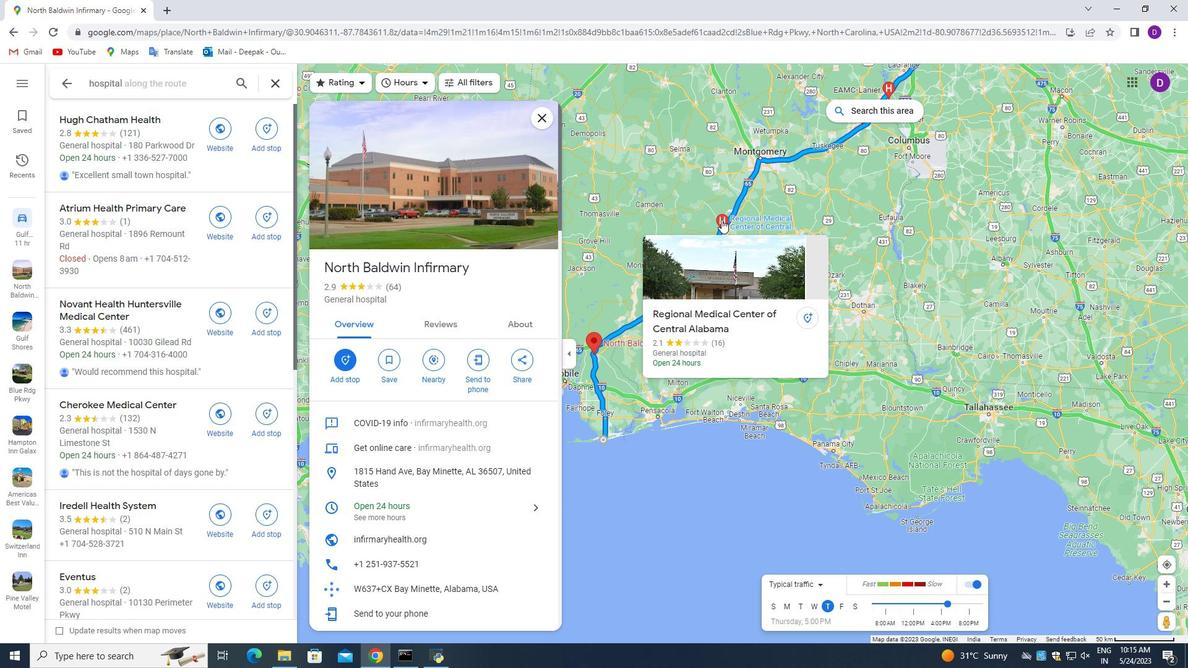 
Action: Mouse moved to (443, 222)
Screenshot: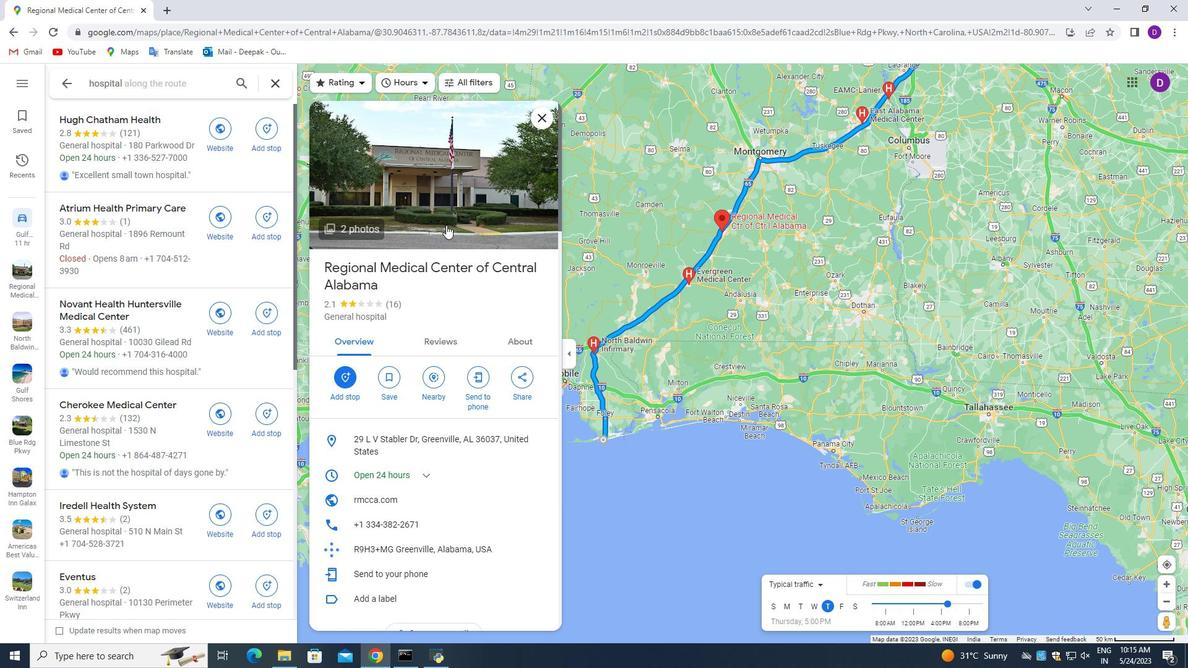 
Action: Mouse pressed left at (443, 222)
Screenshot: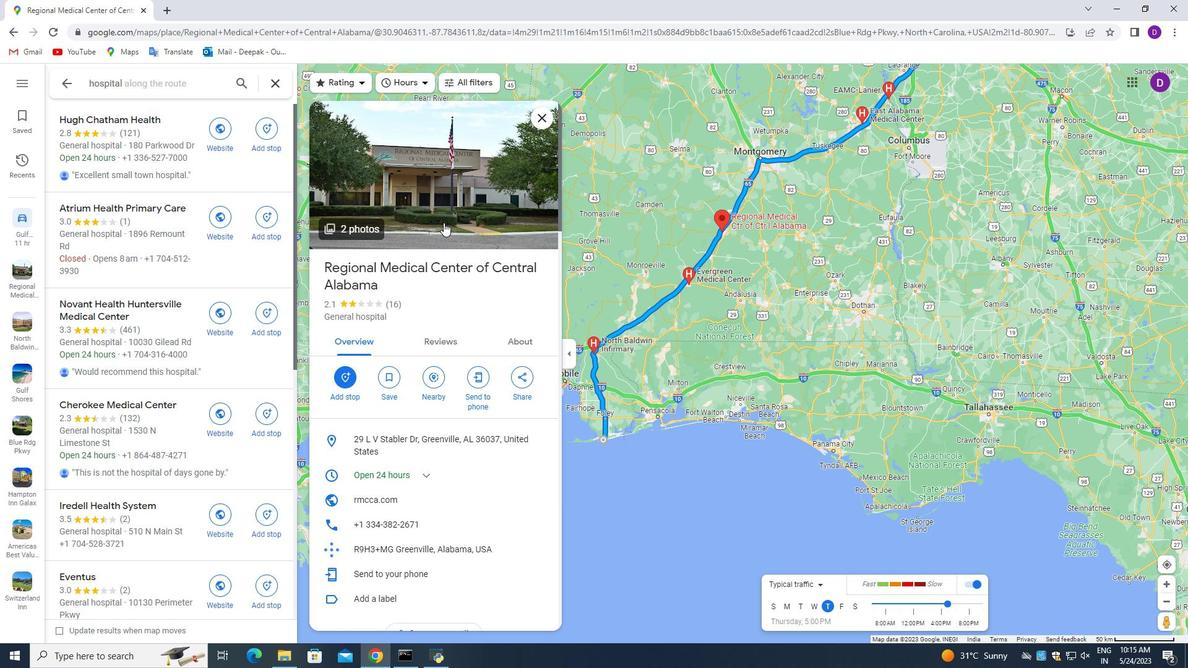 
Action: Mouse moved to (765, 544)
Screenshot: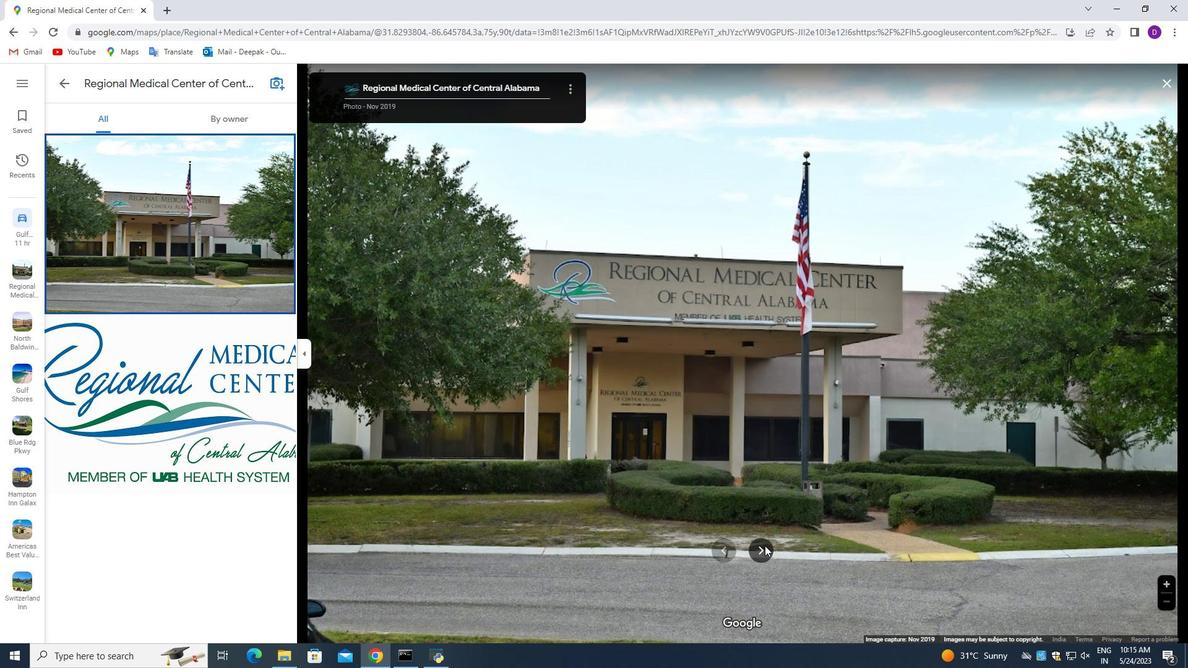 
Action: Mouse pressed left at (765, 544)
Screenshot: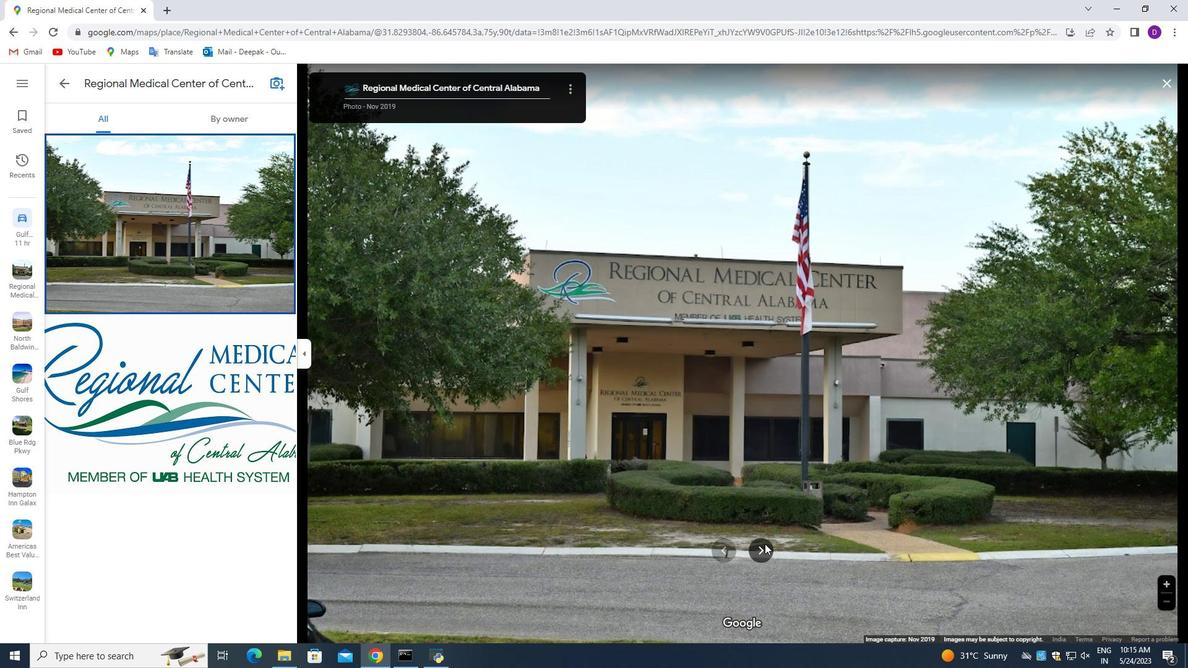 
Action: Mouse moved to (717, 549)
Screenshot: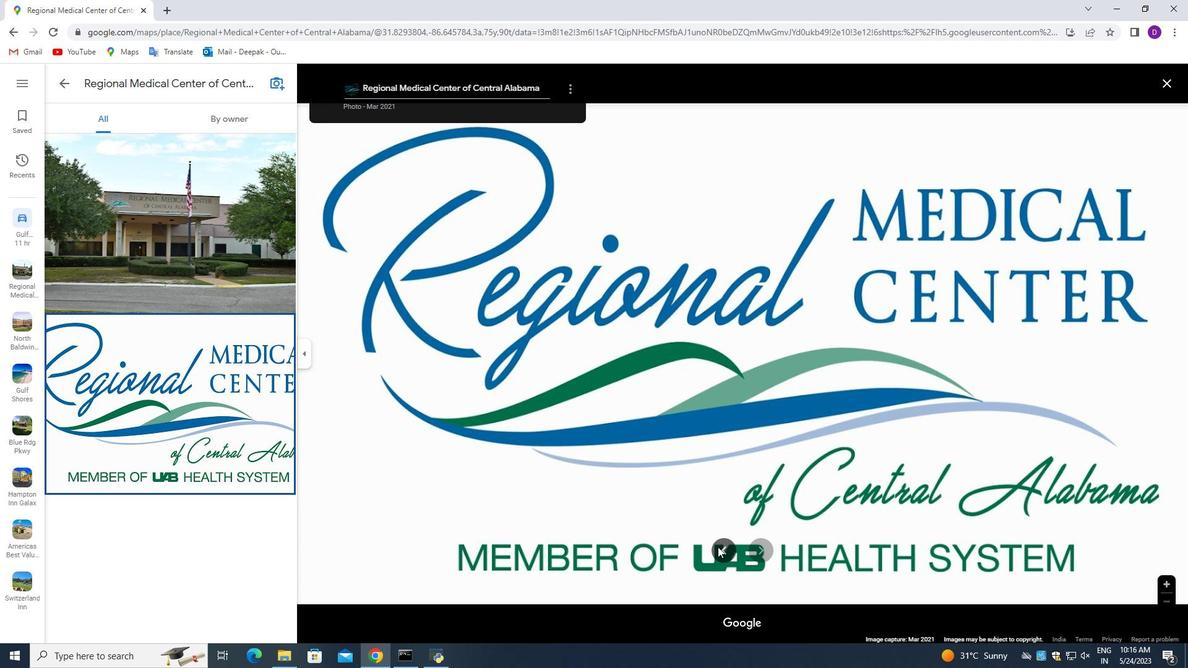 
Action: Mouse pressed left at (717, 549)
Screenshot: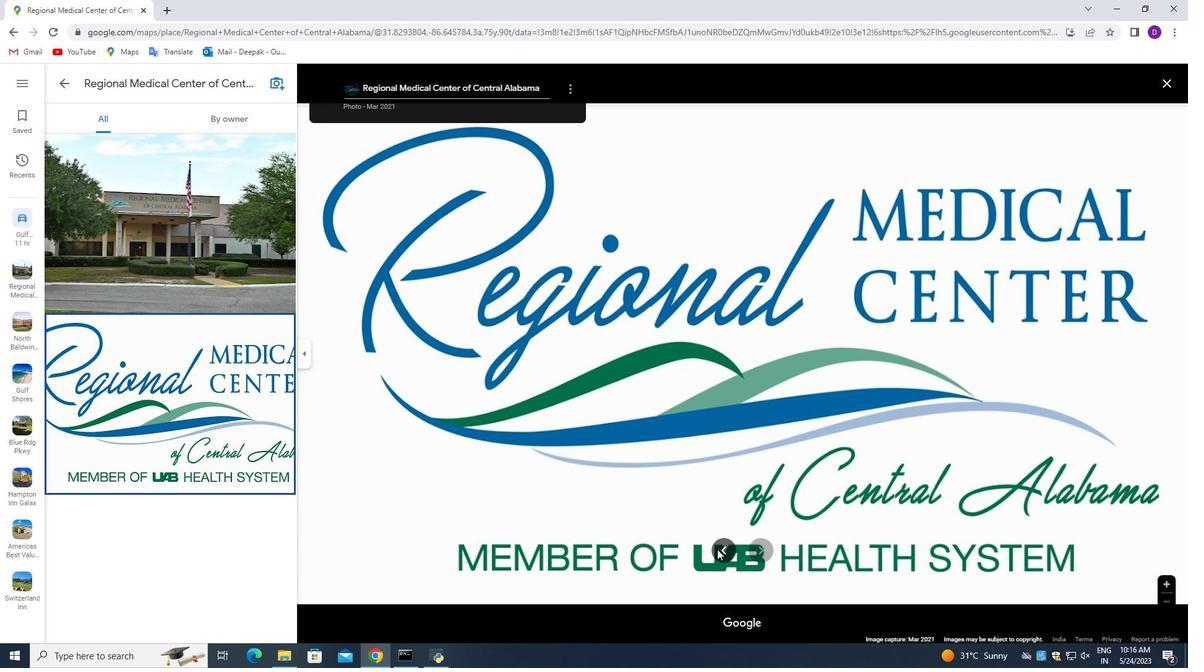 
Action: Mouse moved to (63, 86)
Screenshot: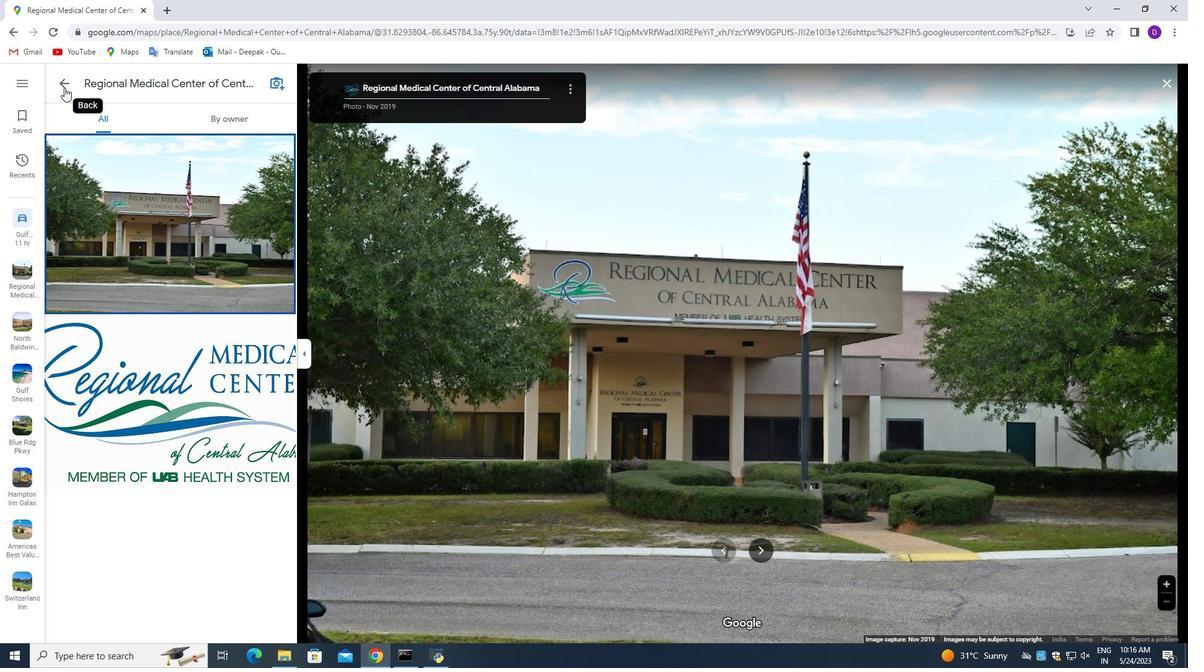 
Action: Mouse pressed left at (63, 86)
Screenshot: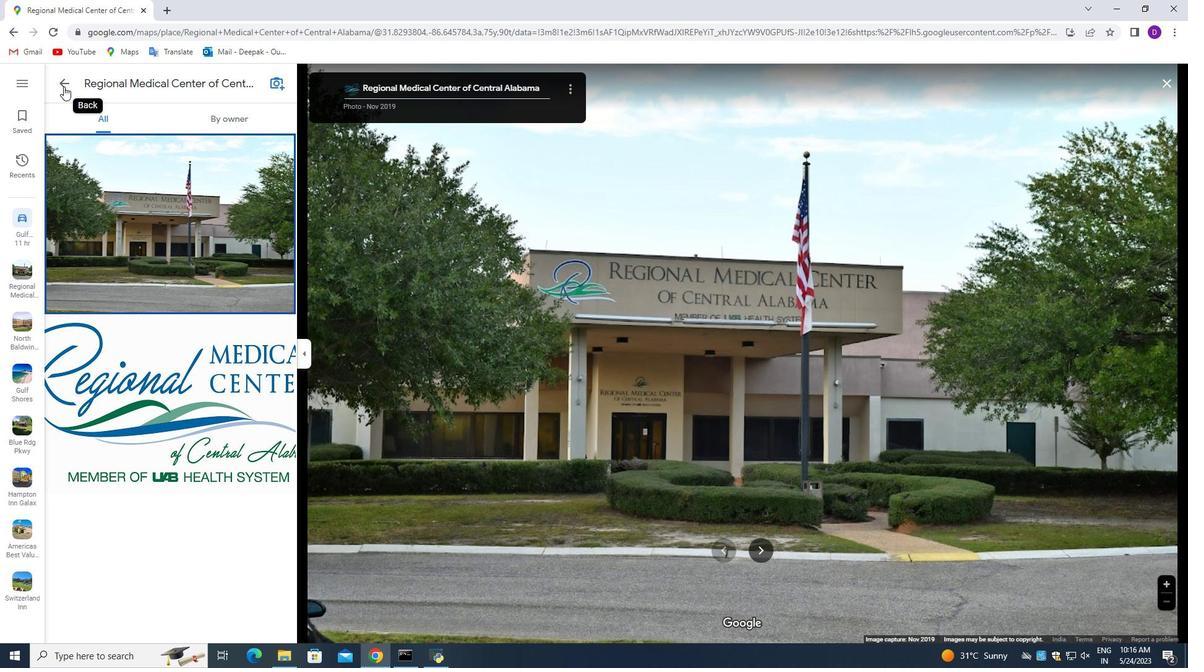 
Action: Mouse moved to (863, 287)
Screenshot: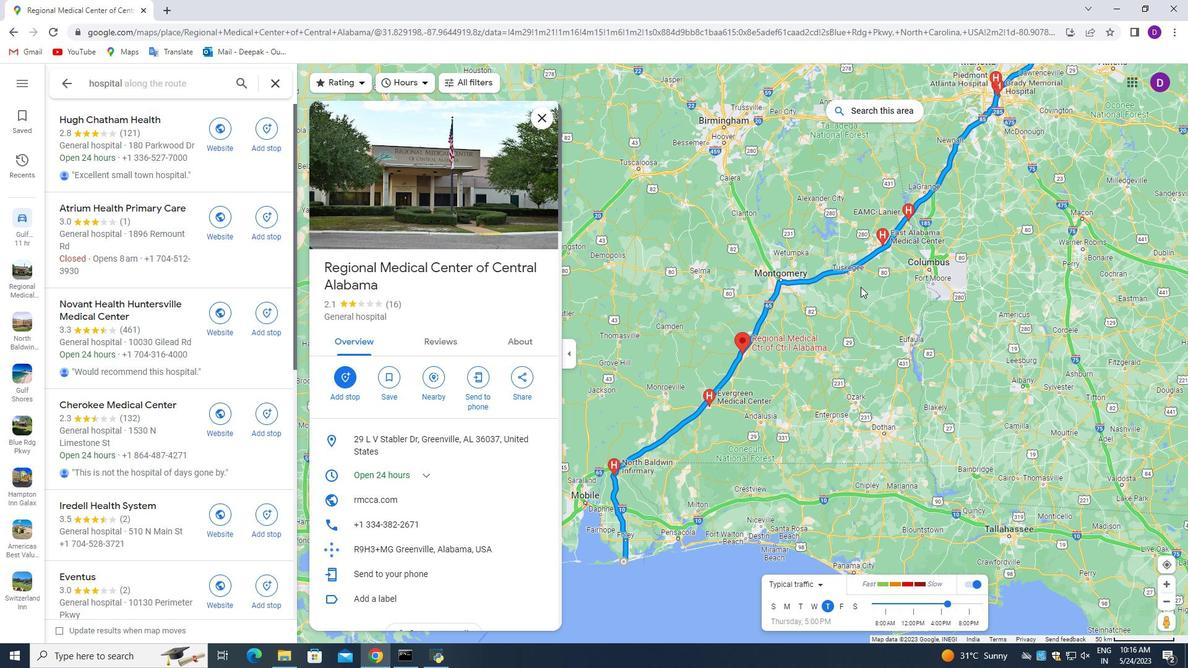 
Action: Mouse pressed left at (863, 287)
Screenshot: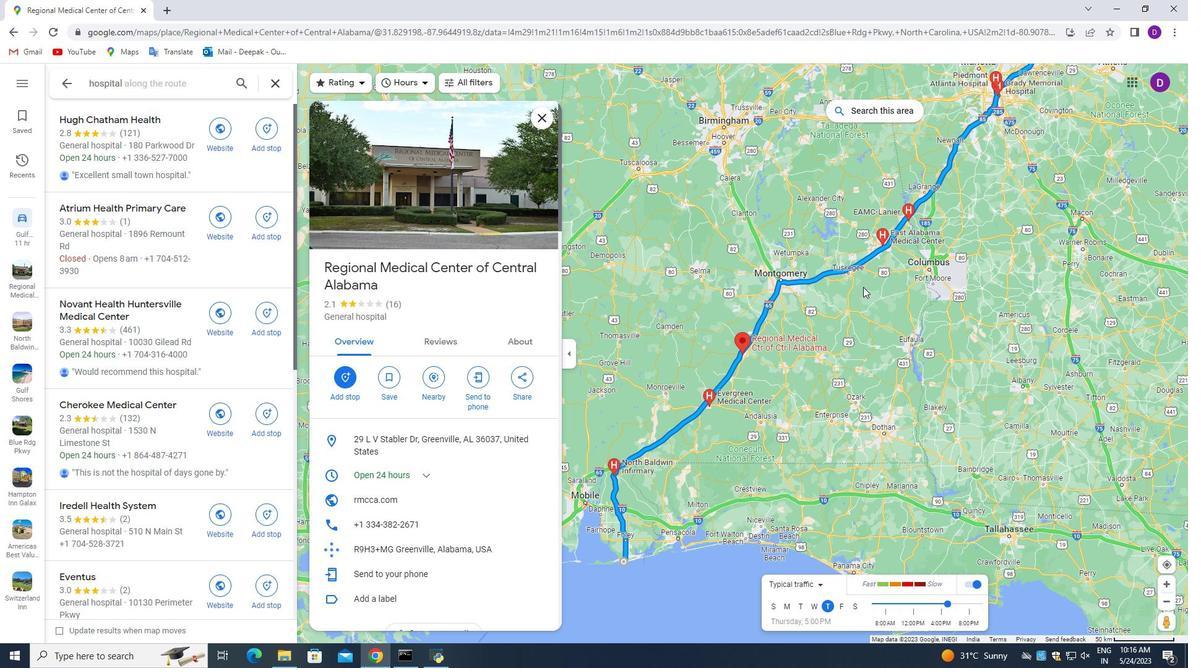 
Action: Mouse moved to (879, 332)
Screenshot: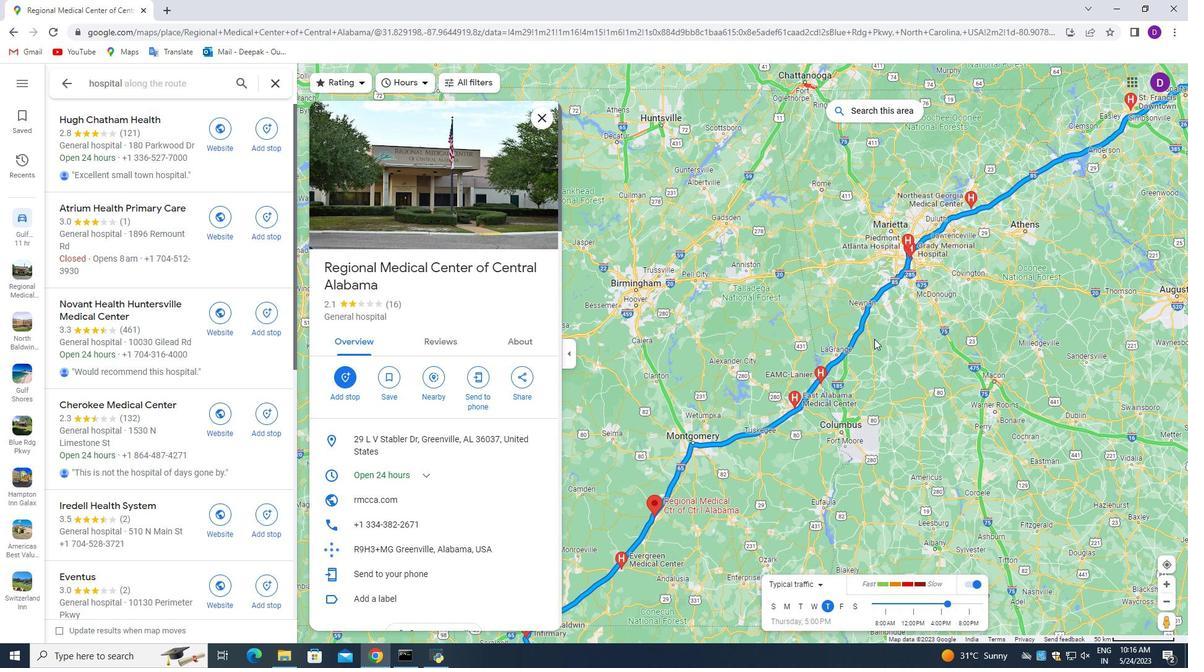 
Action: Mouse pressed left at (879, 332)
Screenshot: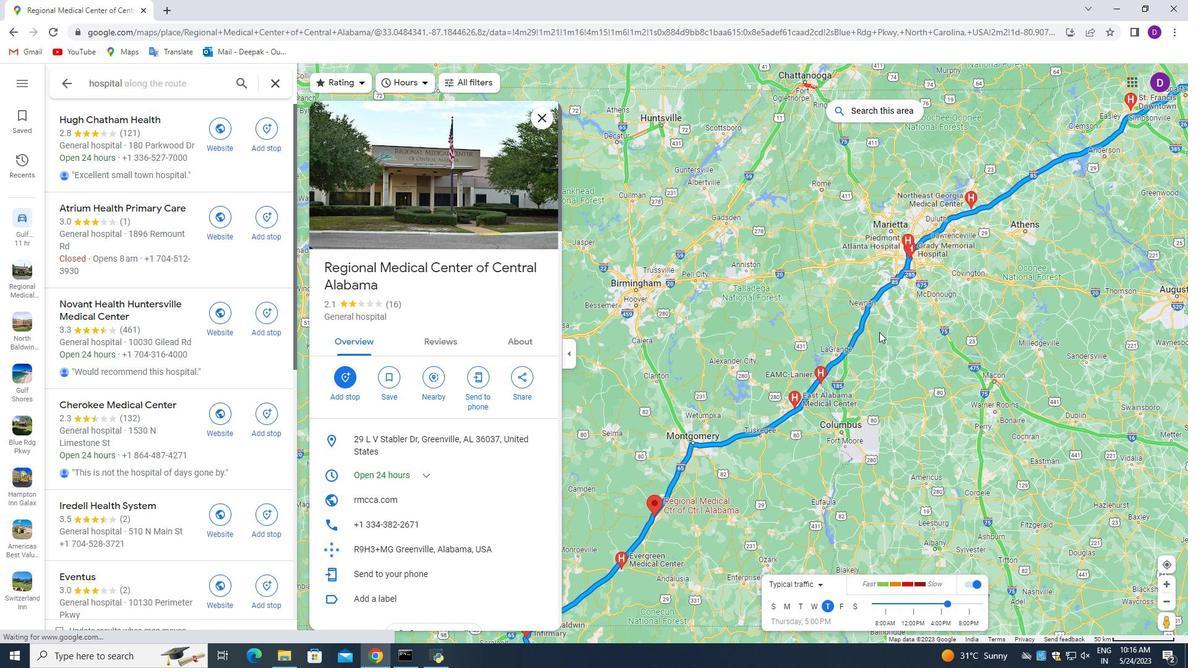 
Action: Mouse moved to (961, 270)
Screenshot: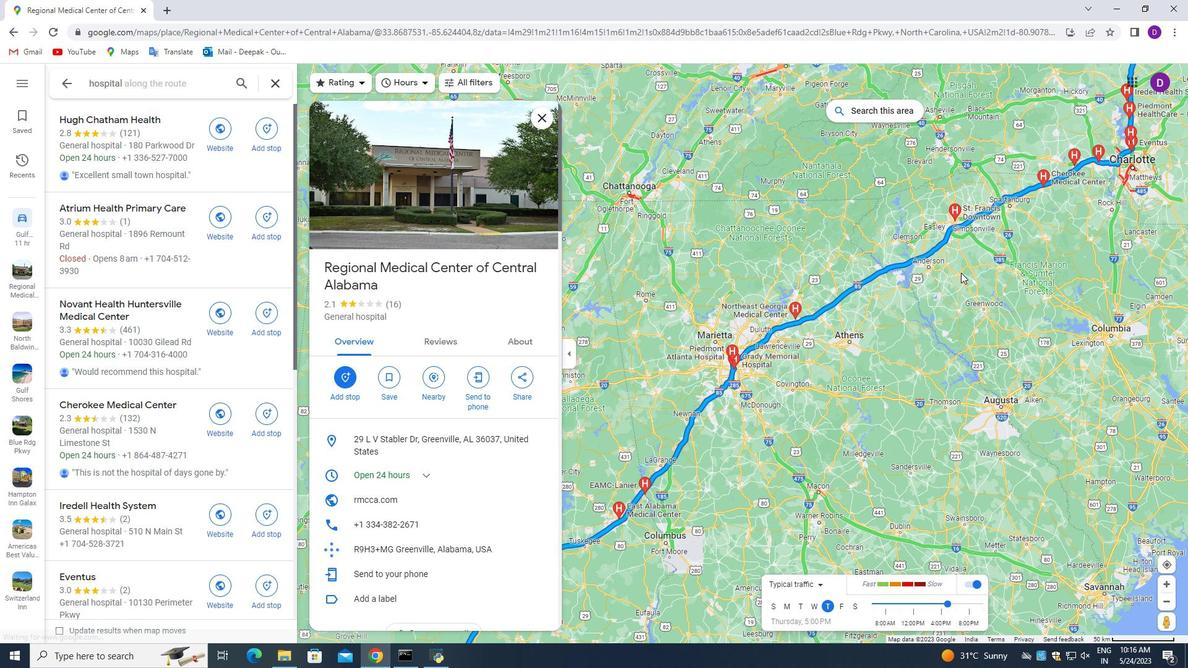 
Action: Mouse pressed left at (961, 270)
Screenshot: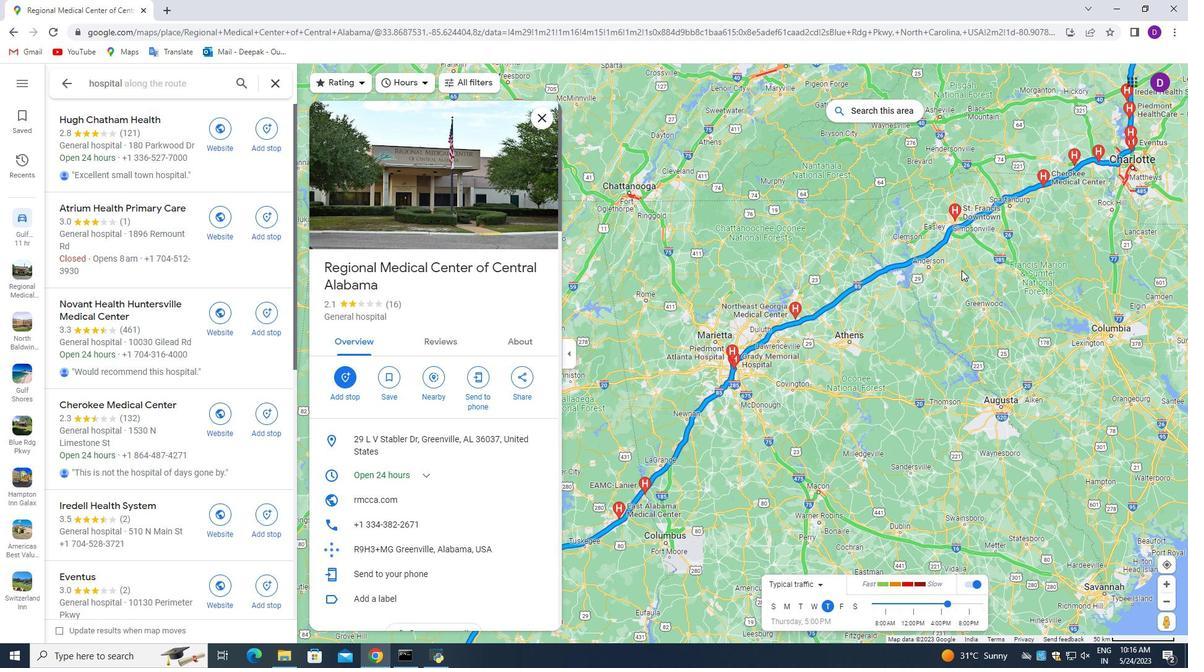 
Action: Mouse moved to (843, 191)
Screenshot: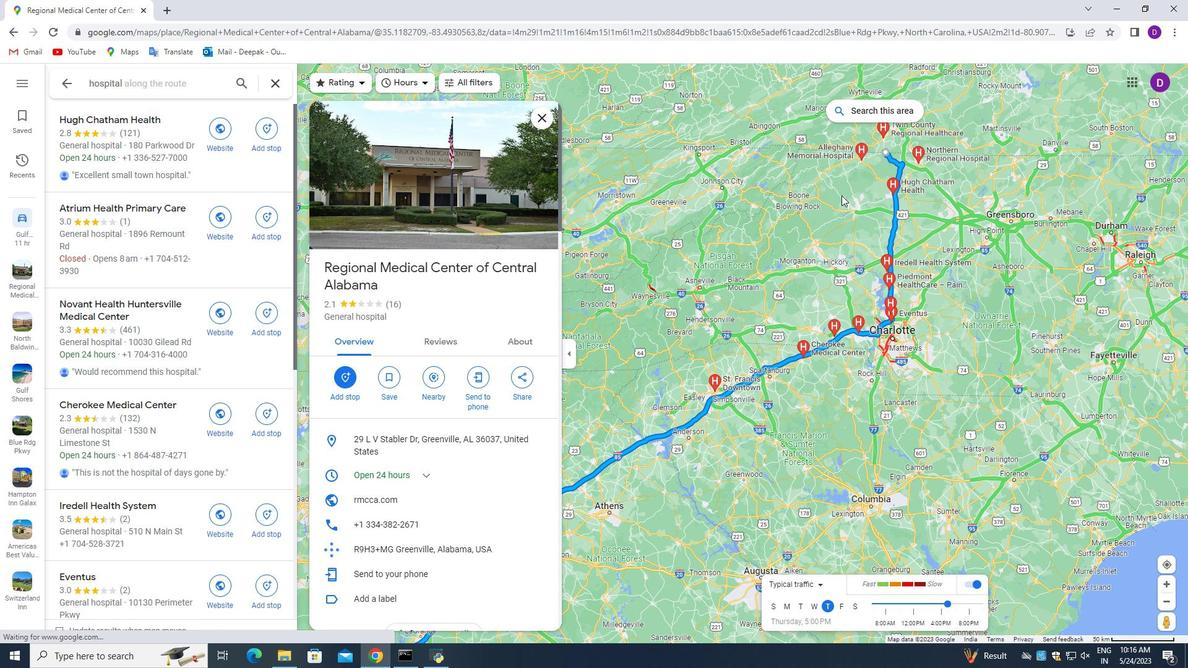 
Action: Mouse pressed left at (843, 191)
Screenshot: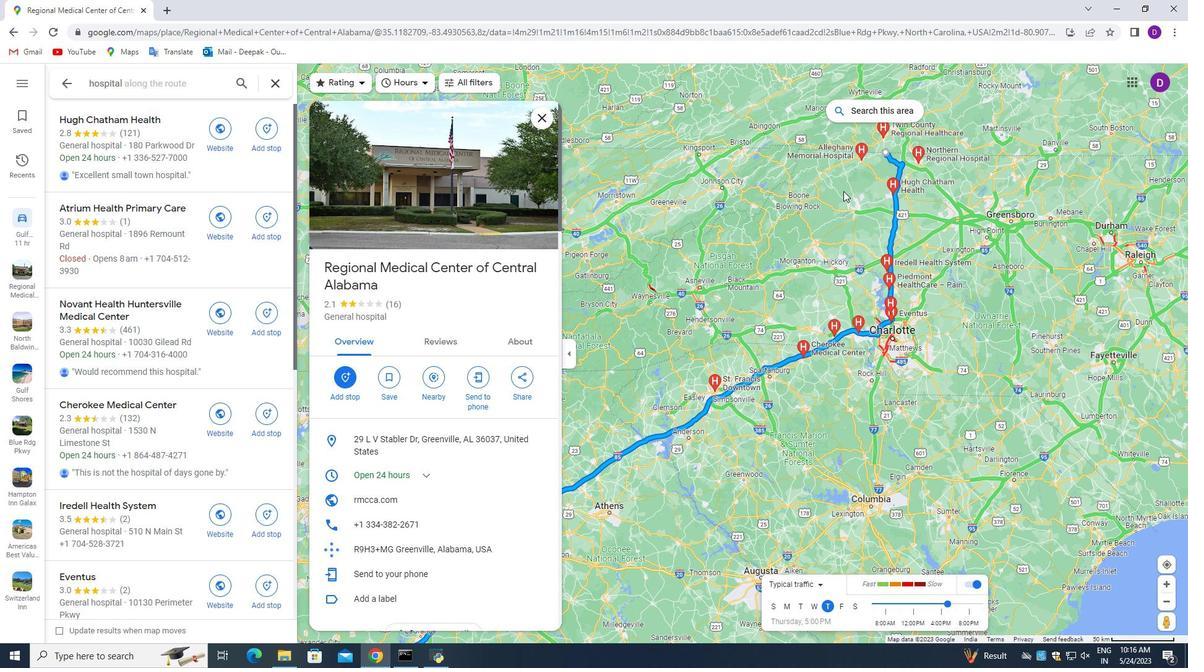 
Action: Mouse moved to (819, 335)
Screenshot: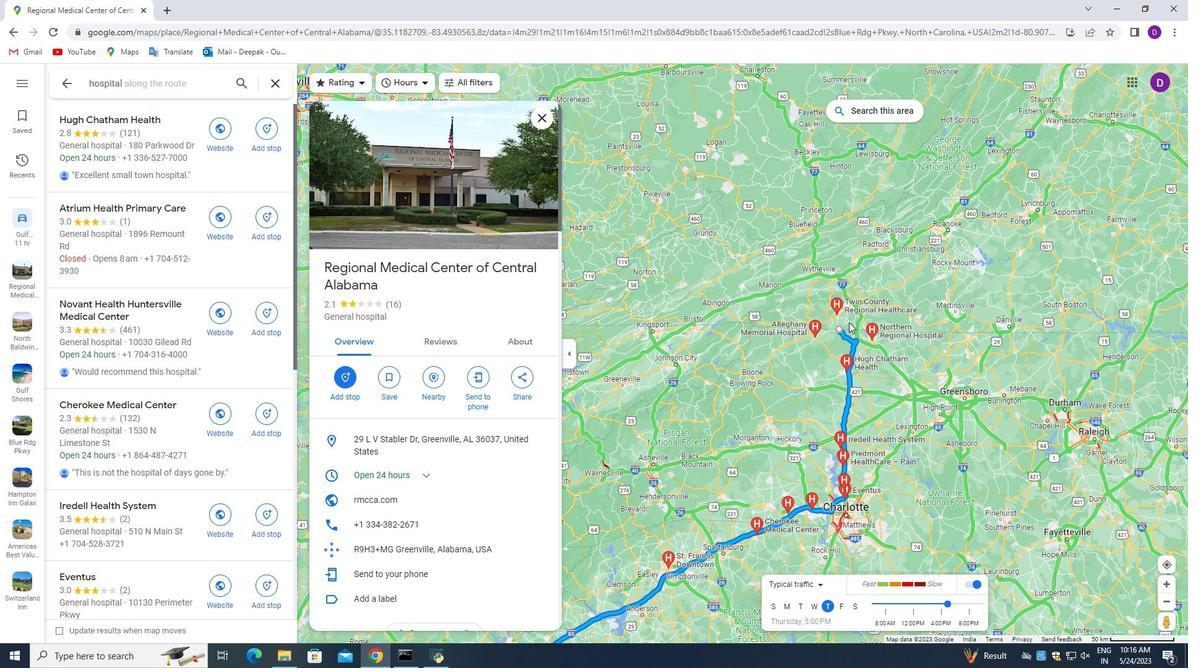 
Action: Mouse scrolled (819, 335) with delta (0, 0)
Screenshot: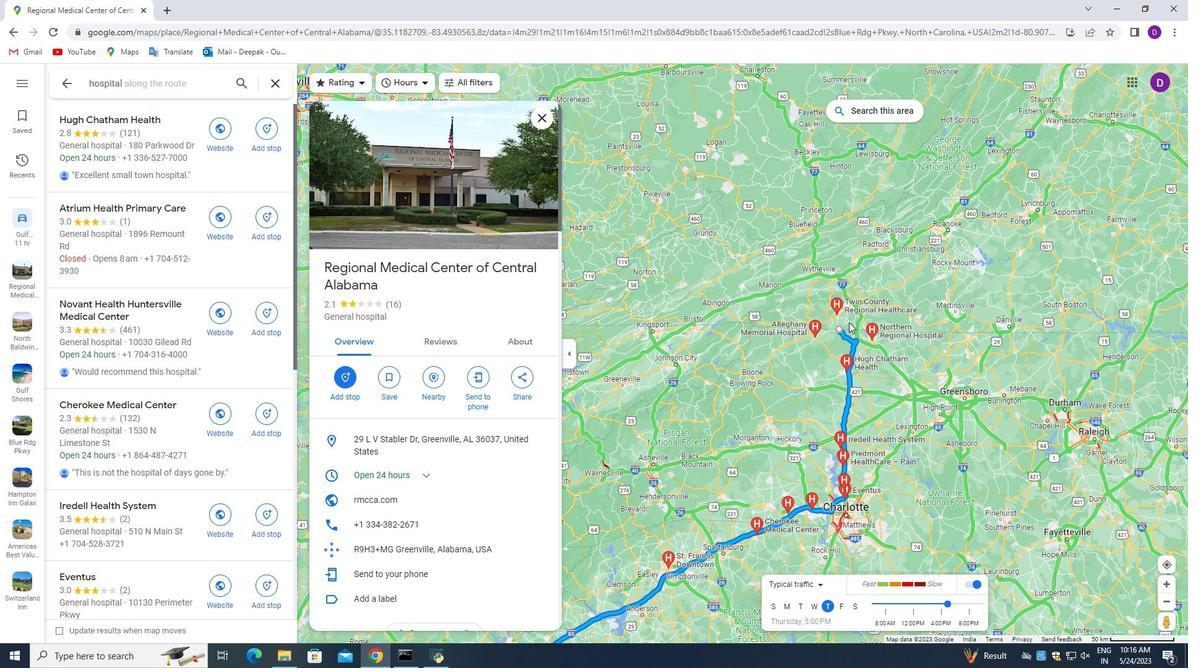 
Action: Mouse moved to (818, 336)
Screenshot: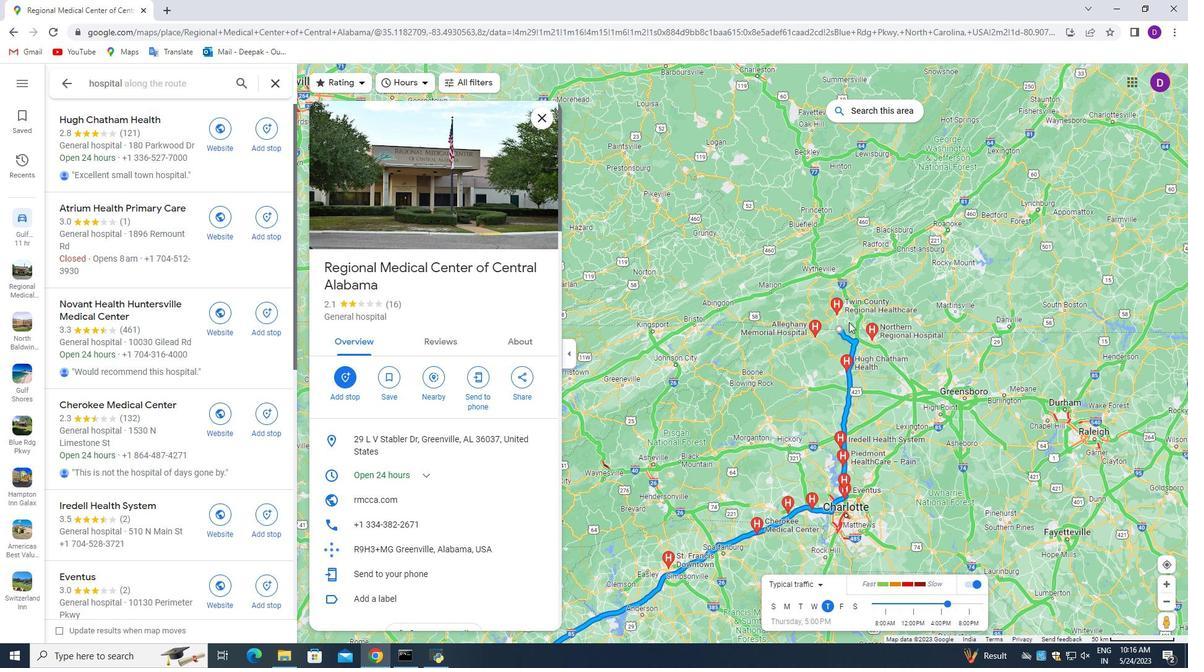 
Action: Mouse scrolled (818, 336) with delta (0, 0)
Screenshot: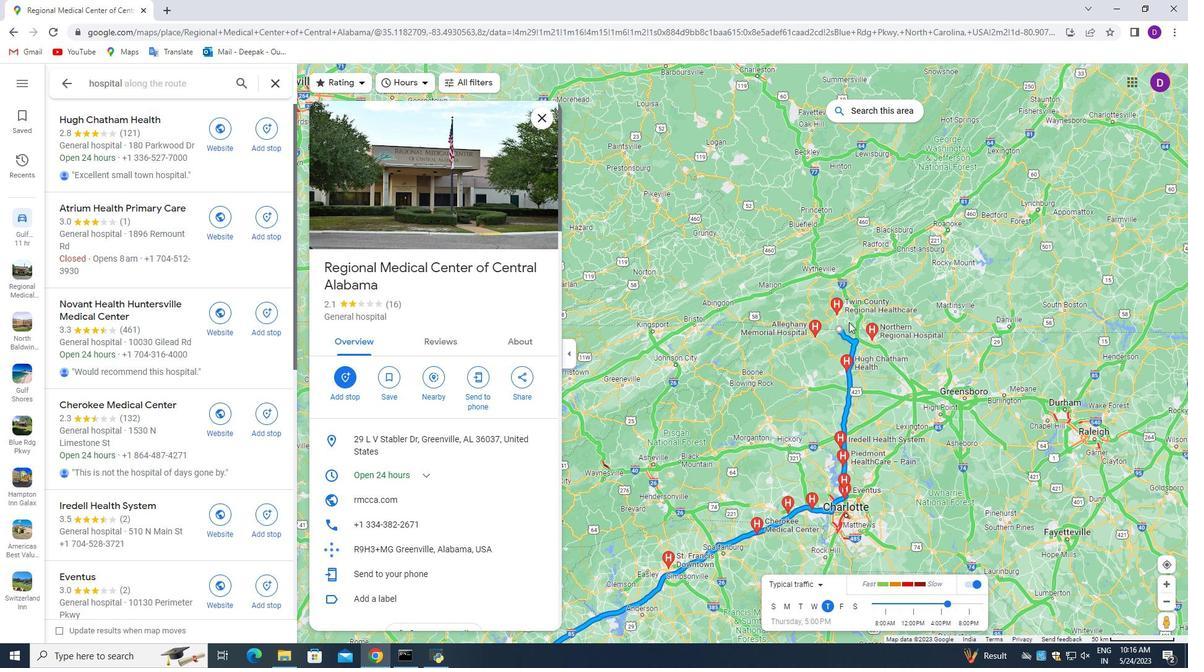 
Action: Mouse moved to (817, 336)
Screenshot: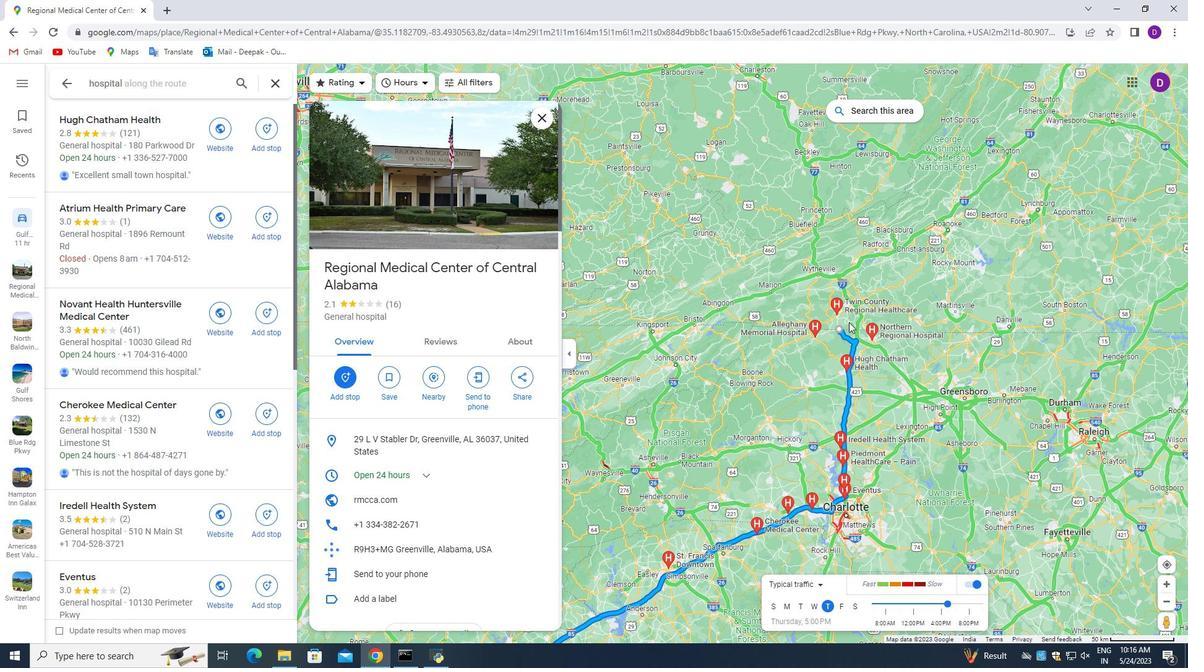 
Action: Mouse scrolled (817, 337) with delta (0, 0)
Screenshot: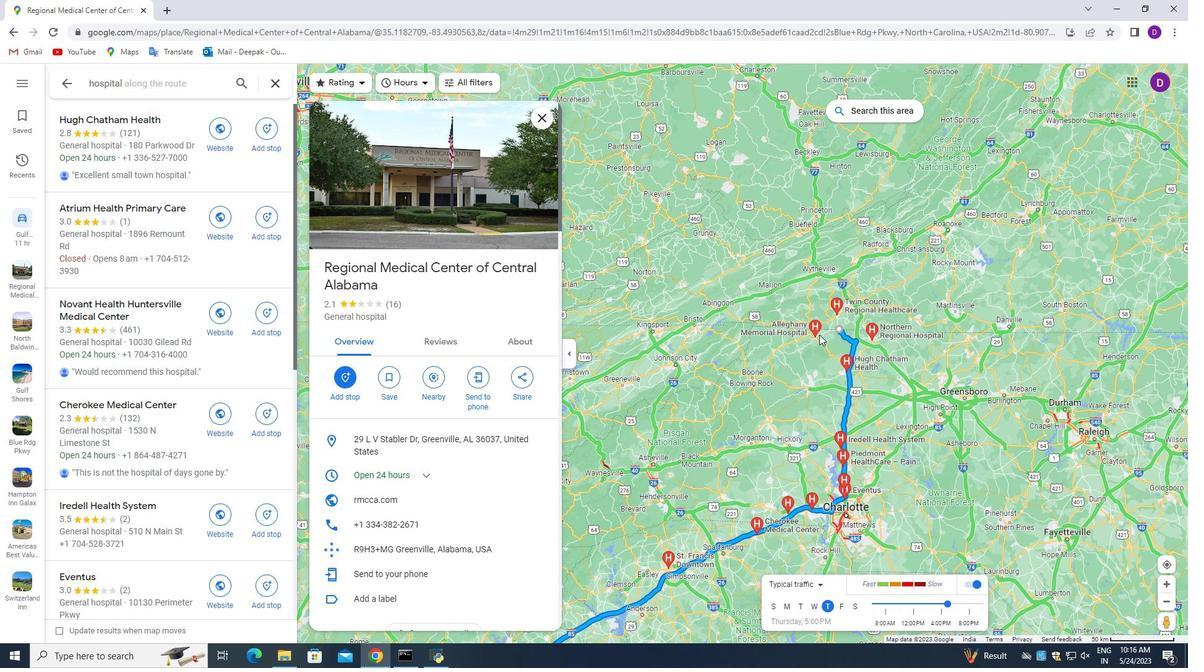 
Action: Mouse moved to (817, 337)
Screenshot: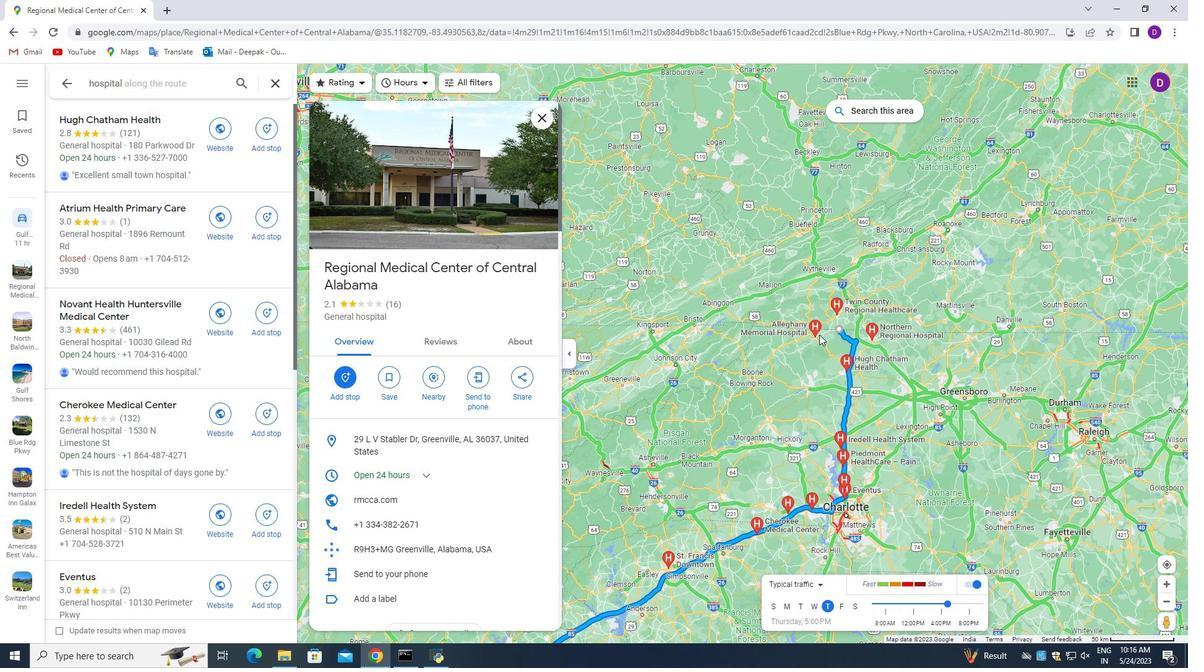 
Action: Mouse scrolled (817, 337) with delta (0, 0)
Screenshot: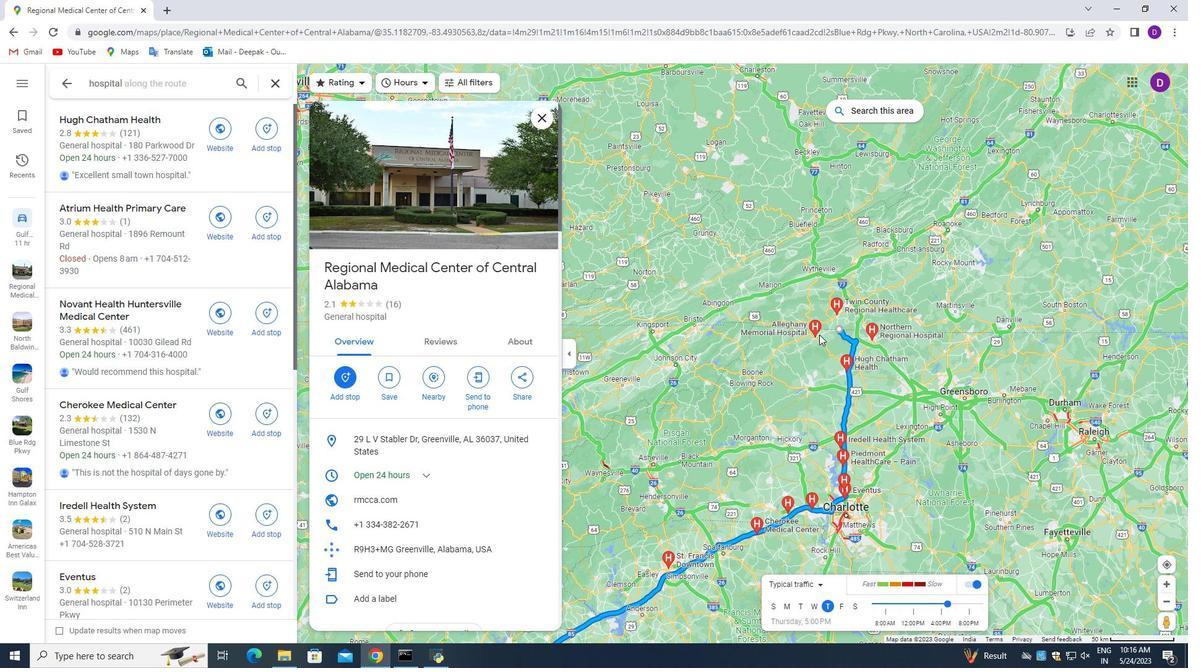 
Action: Mouse moved to (817, 338)
Screenshot: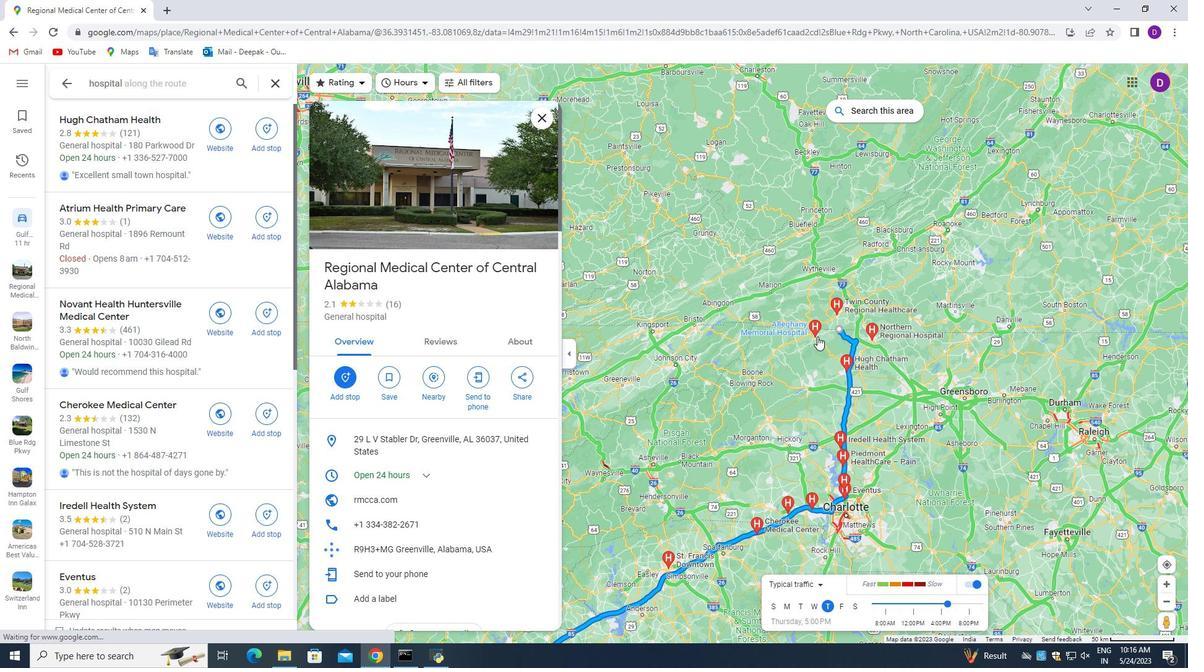 
Action: Mouse scrolled (817, 339) with delta (0, 0)
Screenshot: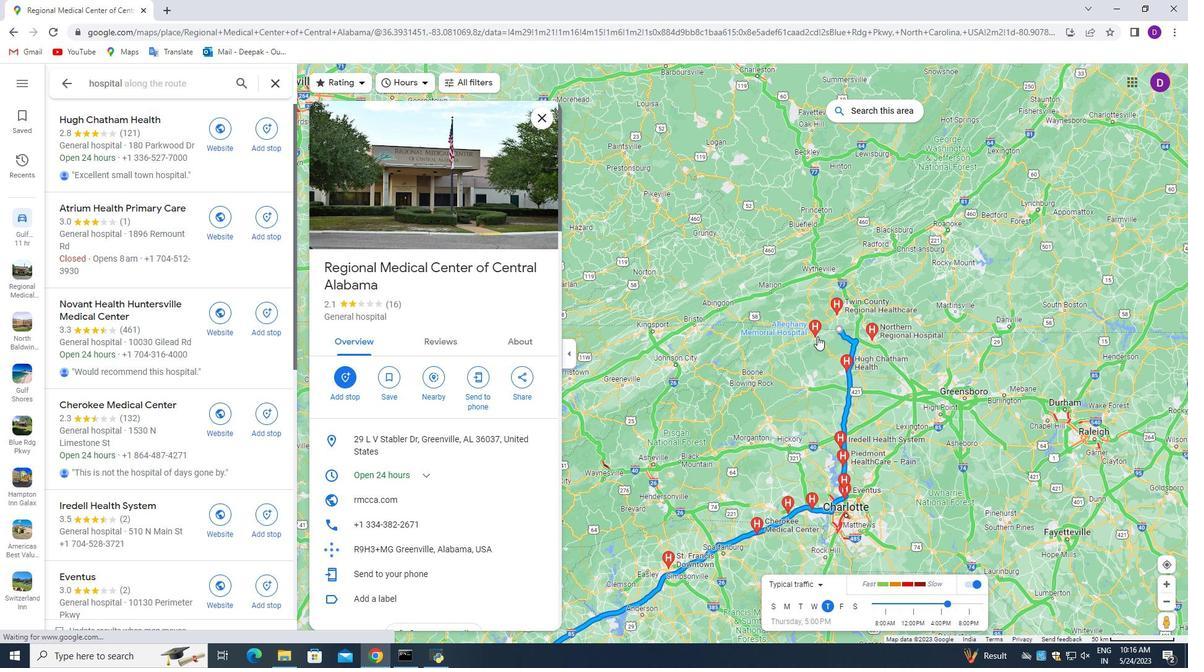 
Action: Mouse scrolled (817, 339) with delta (0, 0)
Screenshot: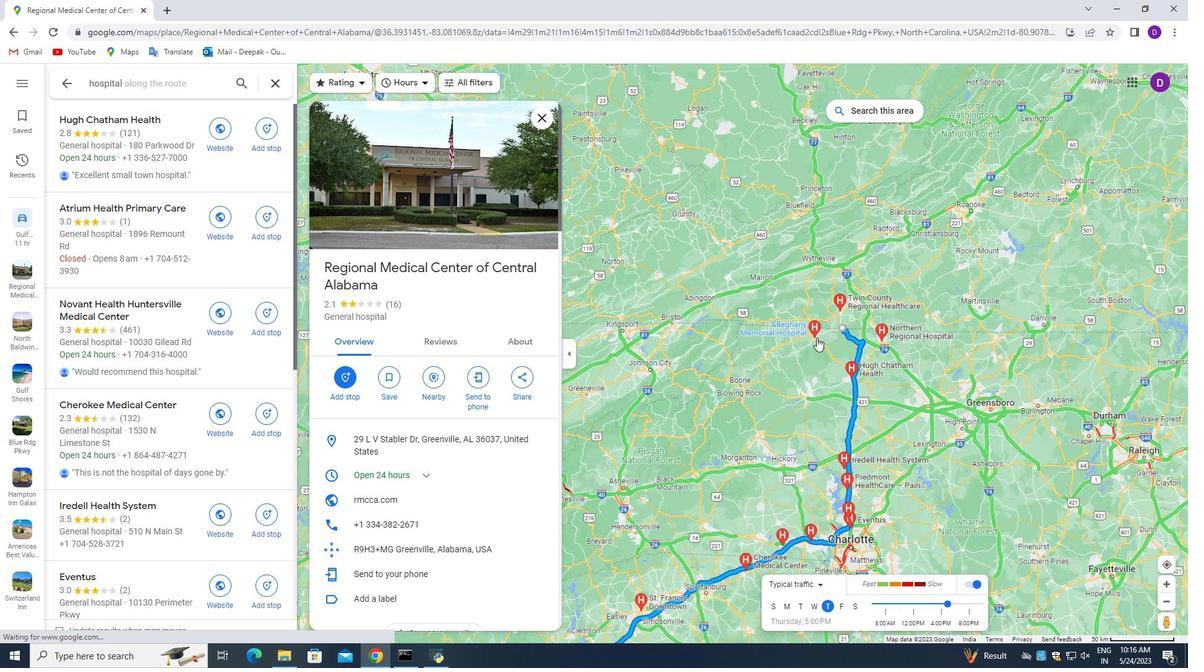 
Action: Mouse moved to (853, 352)
Screenshot: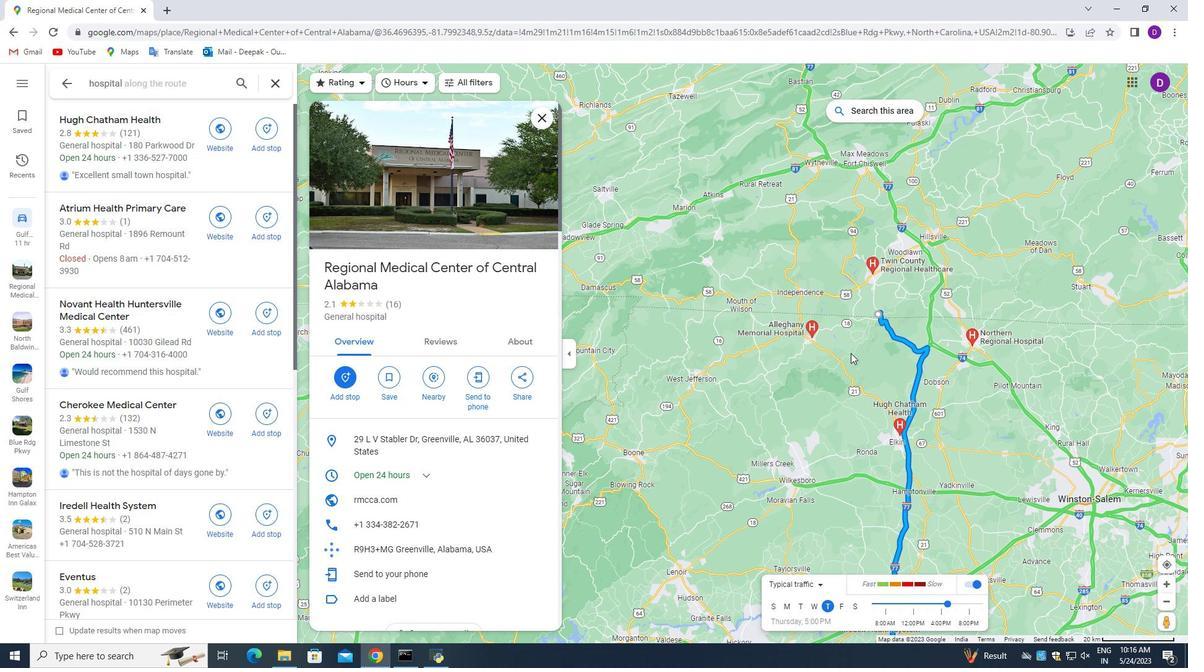
Action: Mouse pressed left at (853, 352)
Screenshot: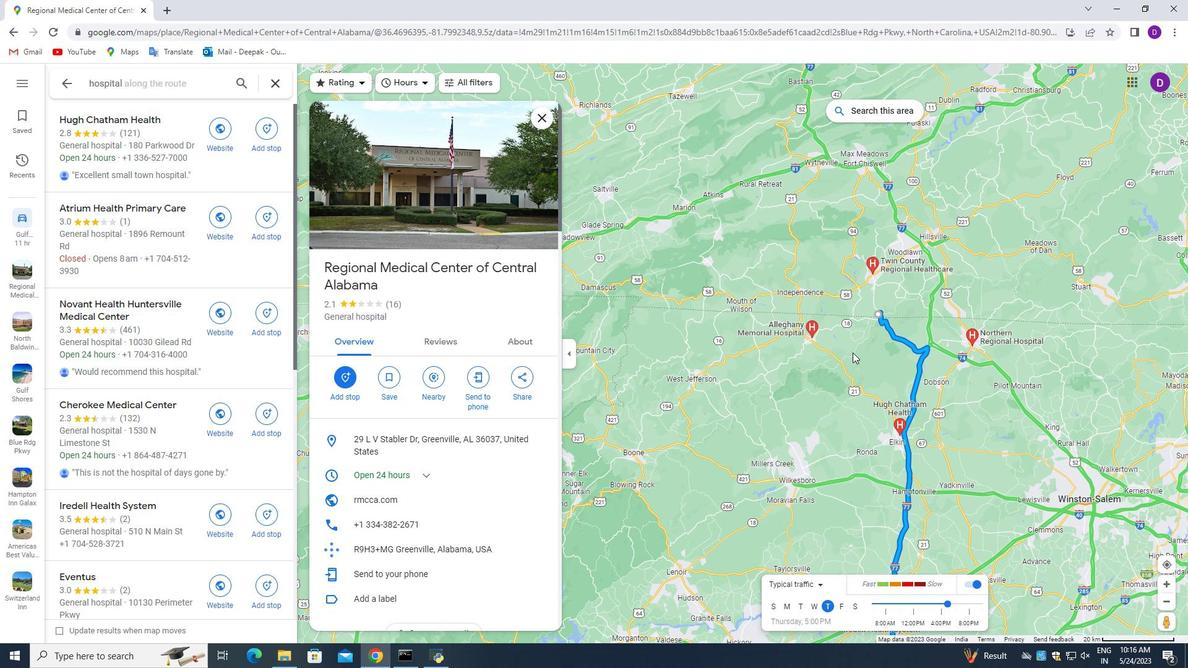 
Action: Mouse moved to (941, 339)
Screenshot: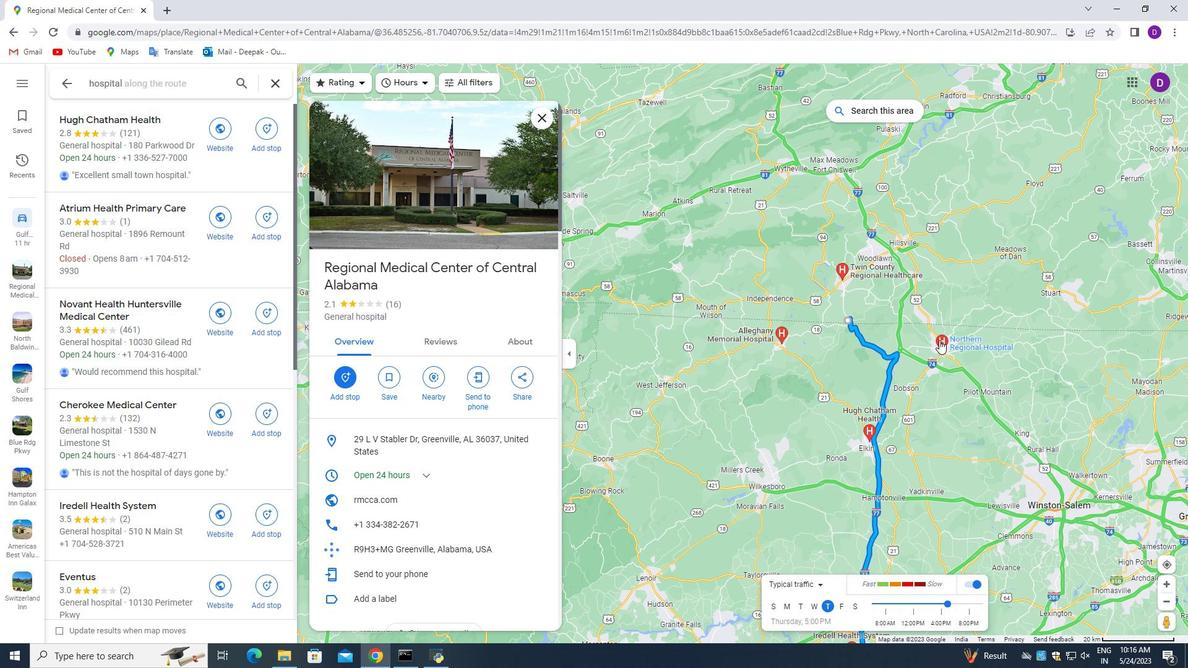 
Action: Mouse pressed left at (941, 339)
Screenshot: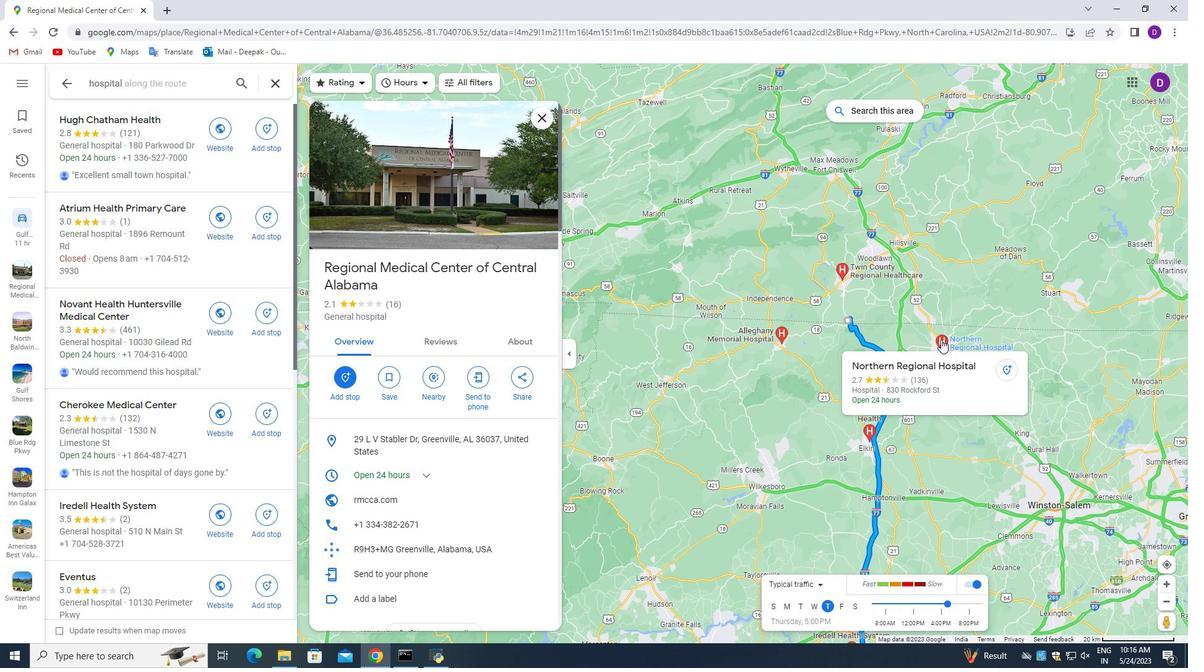 
Action: Mouse moved to (446, 198)
Screenshot: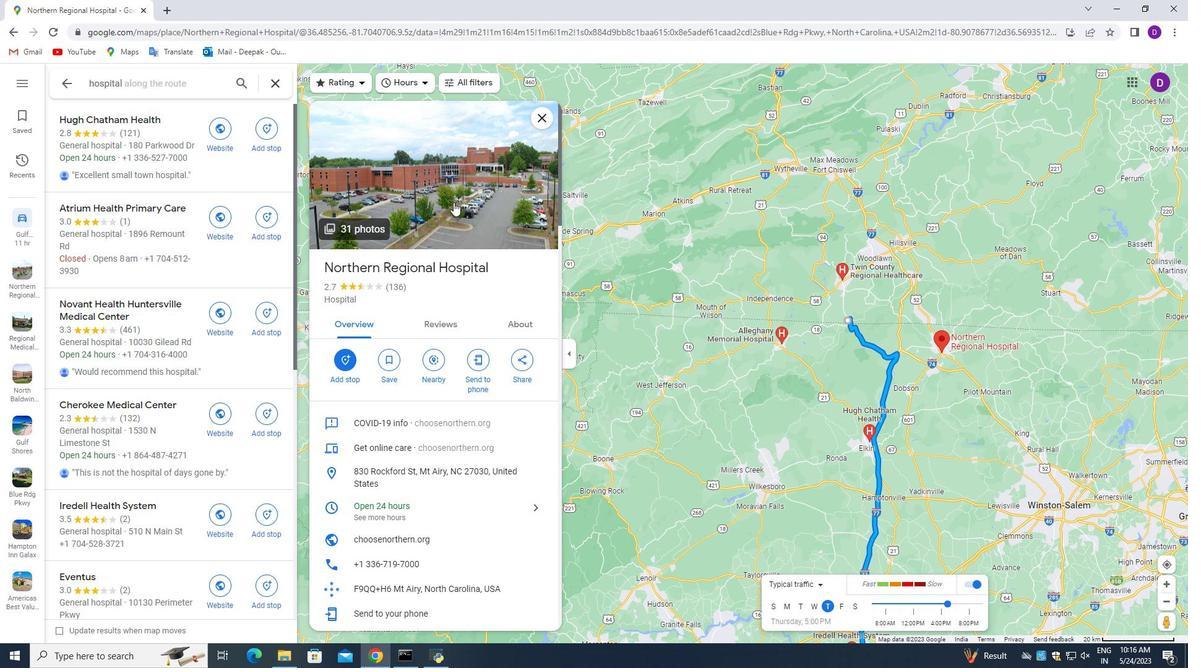 
Action: Mouse pressed left at (446, 198)
Screenshot: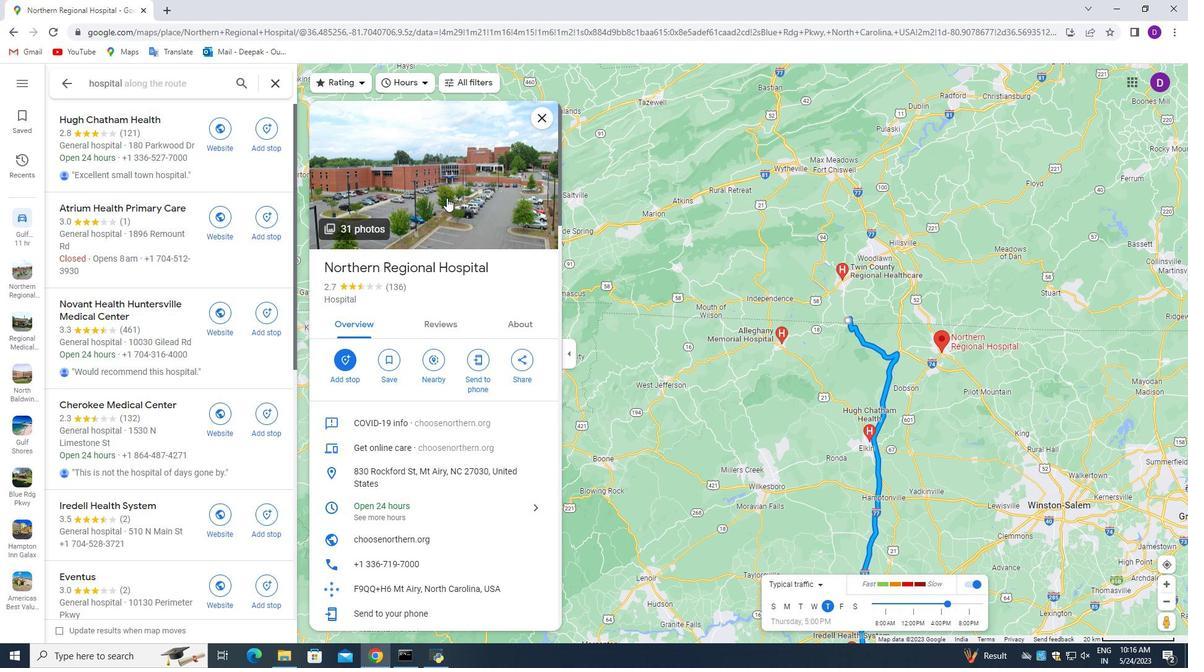 
Action: Mouse moved to (762, 553)
Screenshot: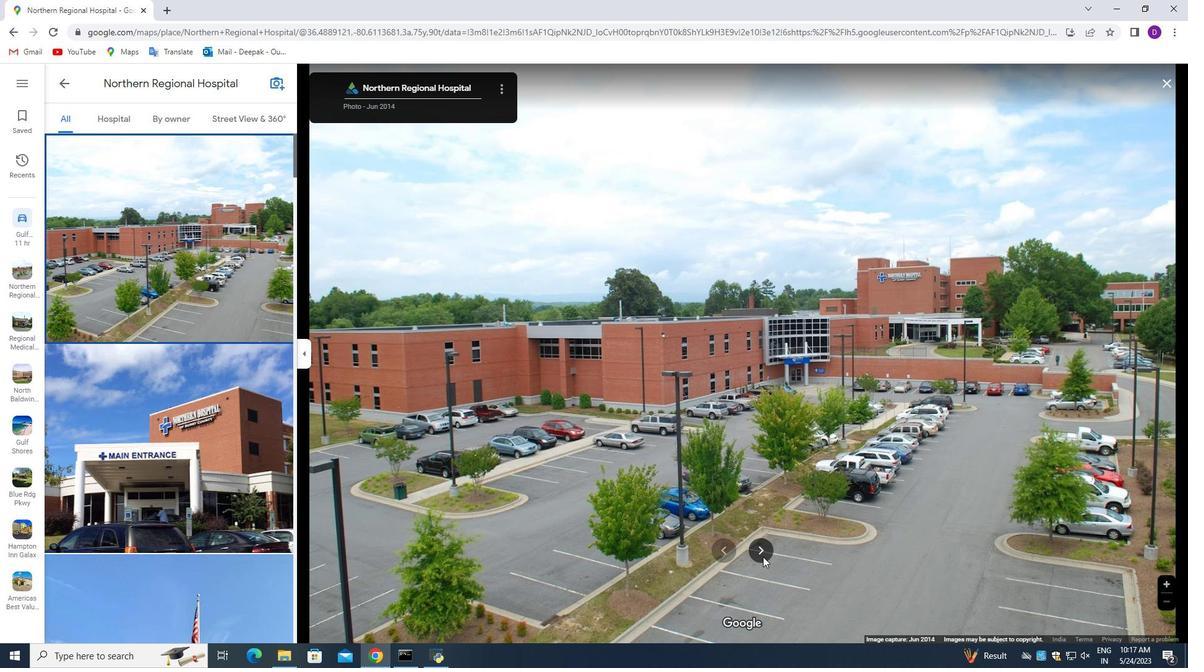
Action: Mouse pressed left at (762, 553)
Screenshot: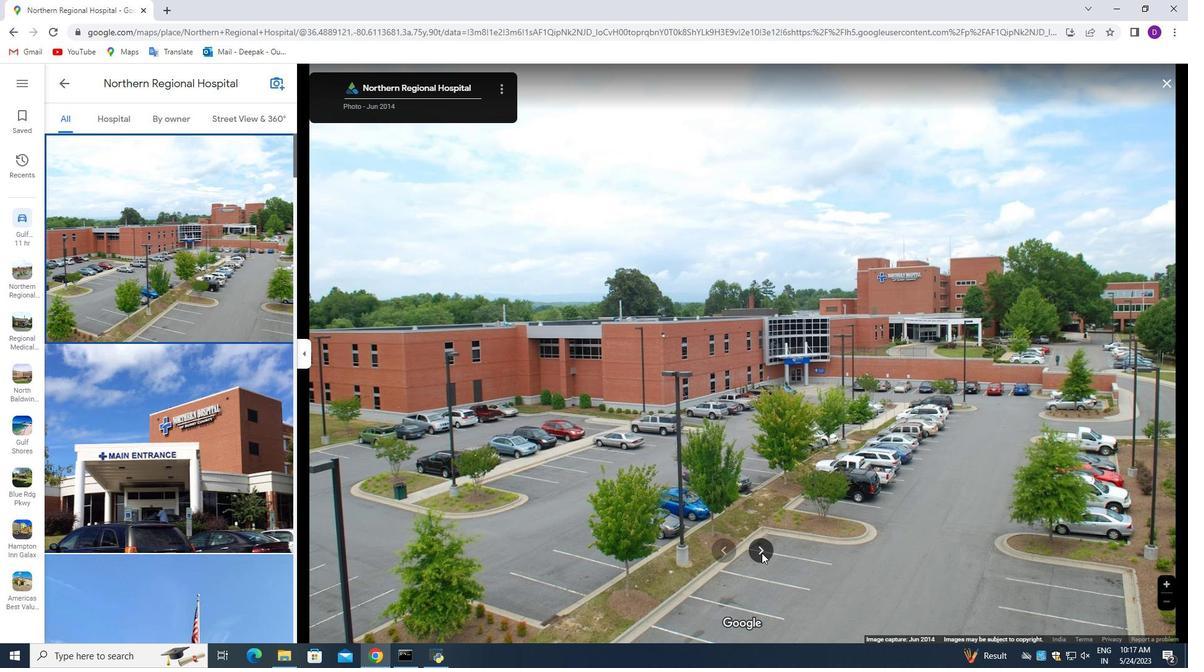 
Action: Mouse pressed left at (762, 553)
Screenshot: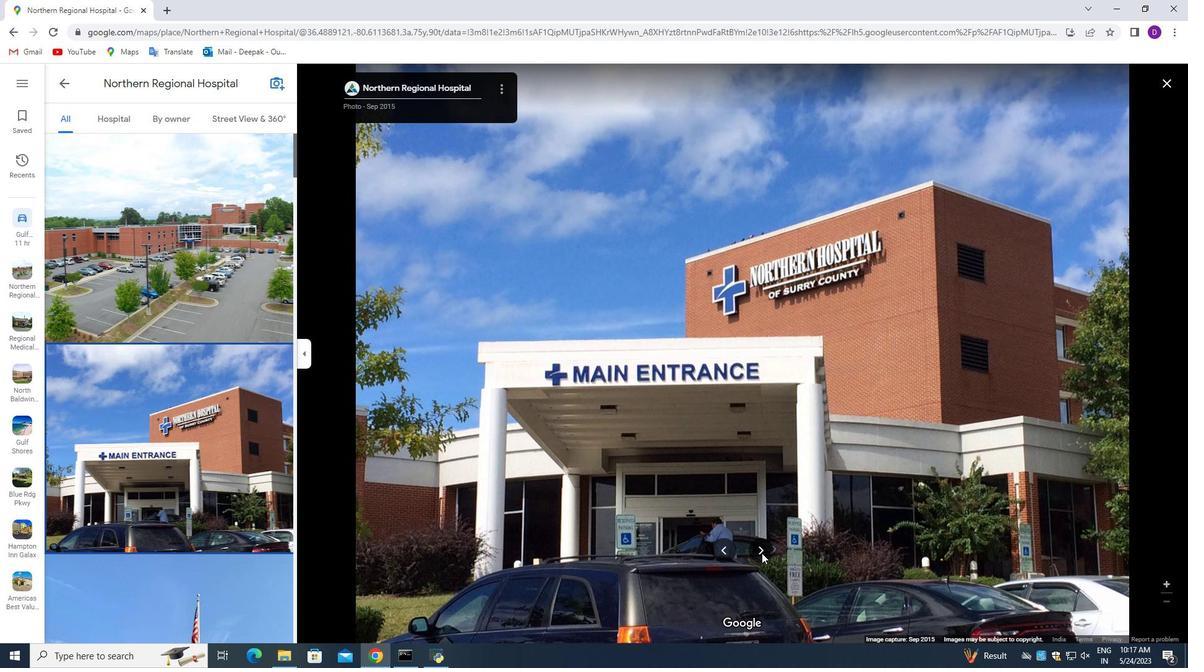 
Action: Mouse pressed left at (762, 553)
Screenshot: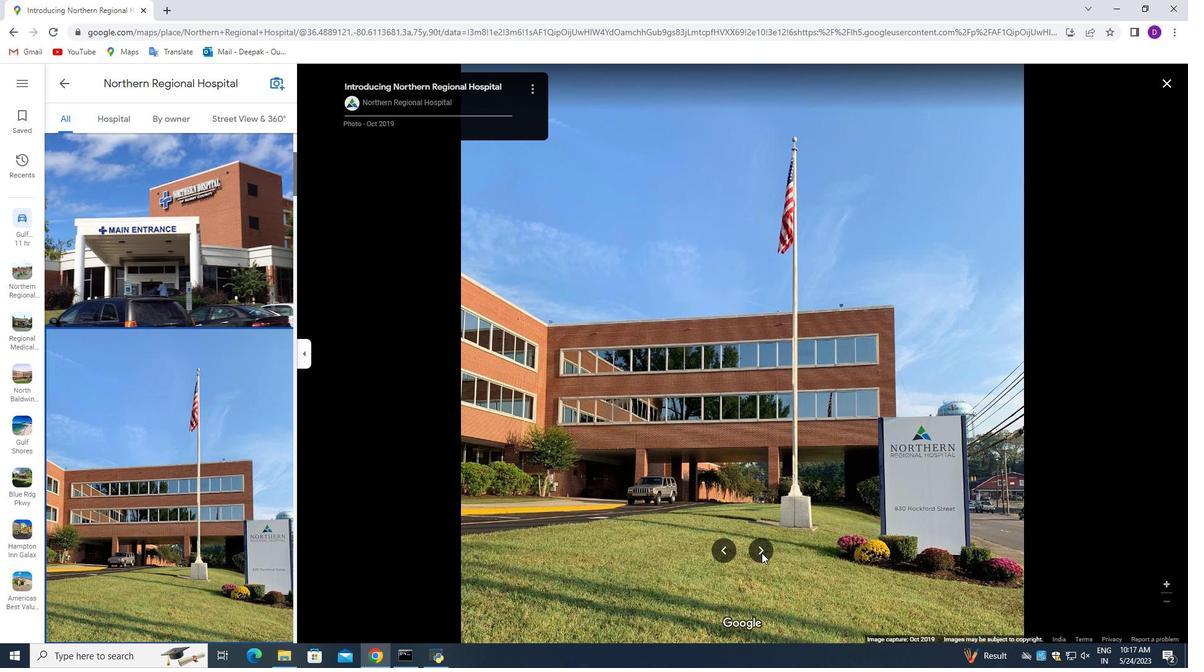 
Action: Mouse pressed left at (762, 553)
Screenshot: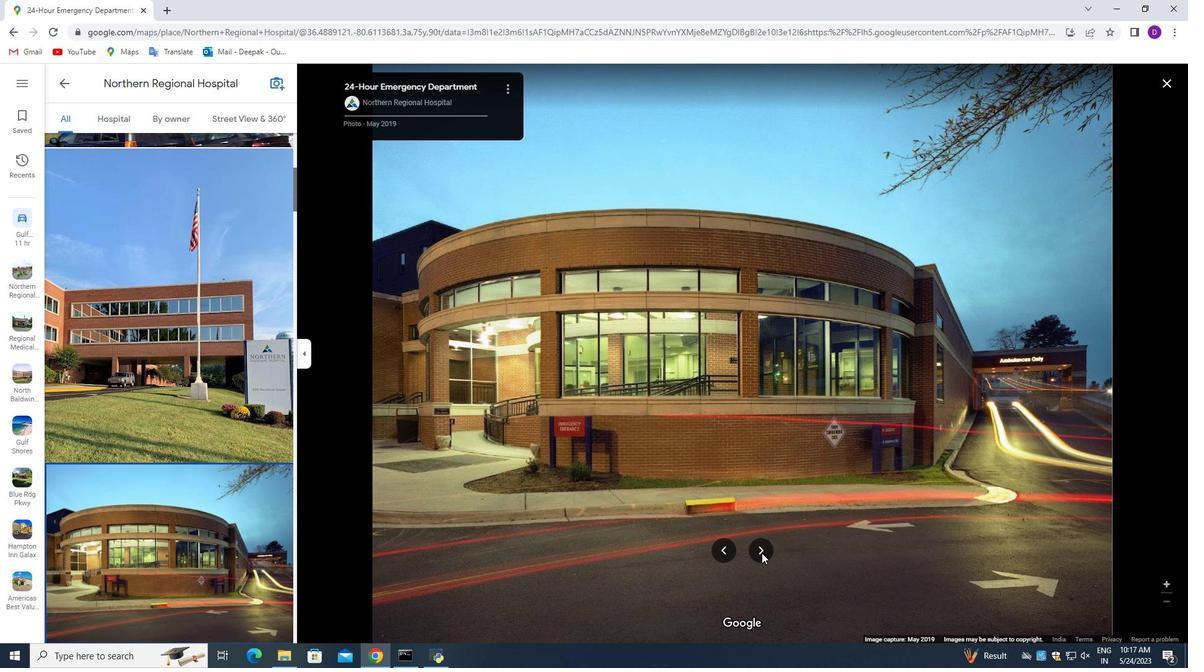 
Action: Mouse pressed left at (762, 553)
Screenshot: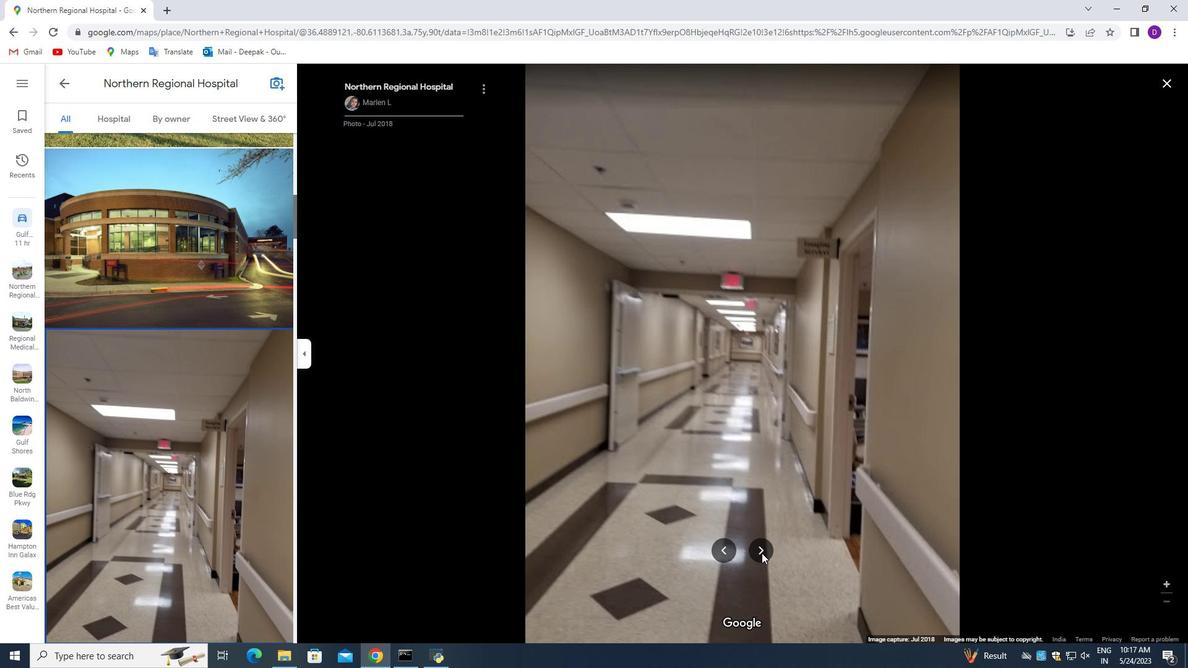 
Action: Mouse pressed left at (762, 553)
Screenshot: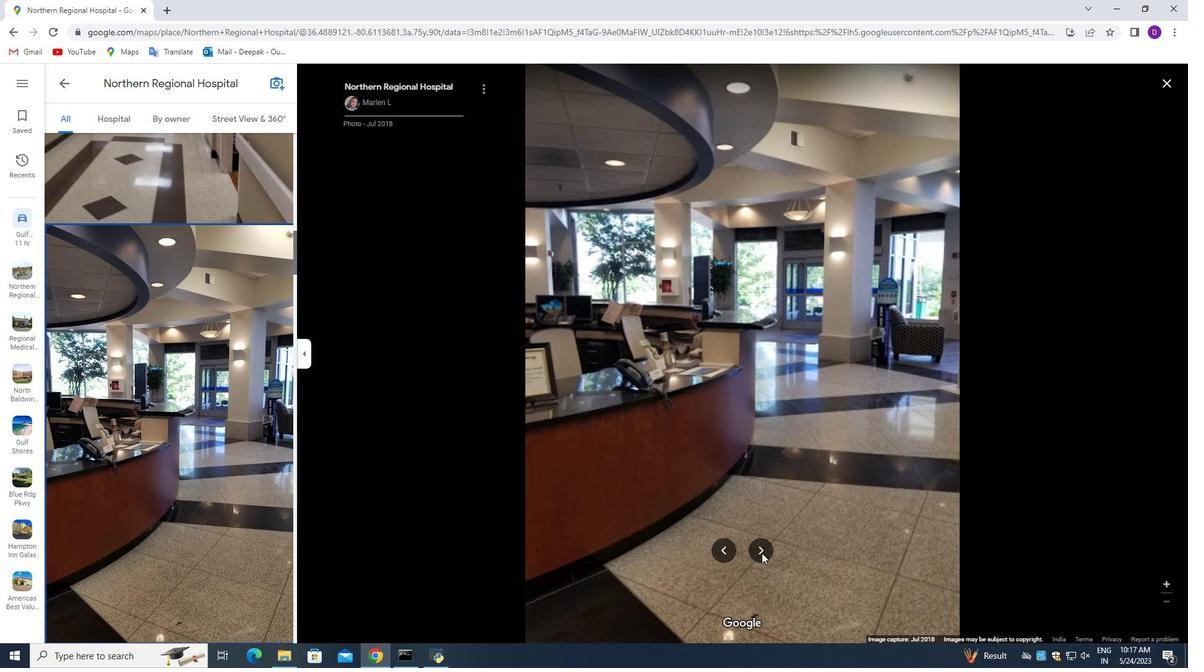 
Action: Mouse pressed left at (762, 553)
Screenshot: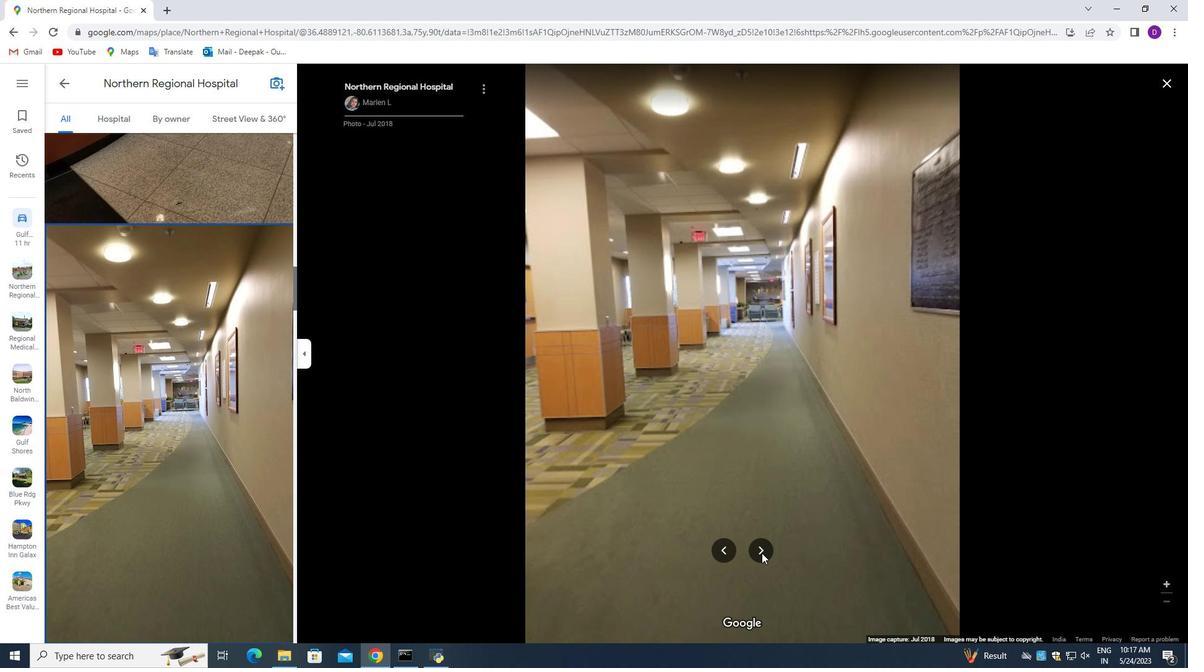 
Action: Mouse pressed left at (762, 553)
Screenshot: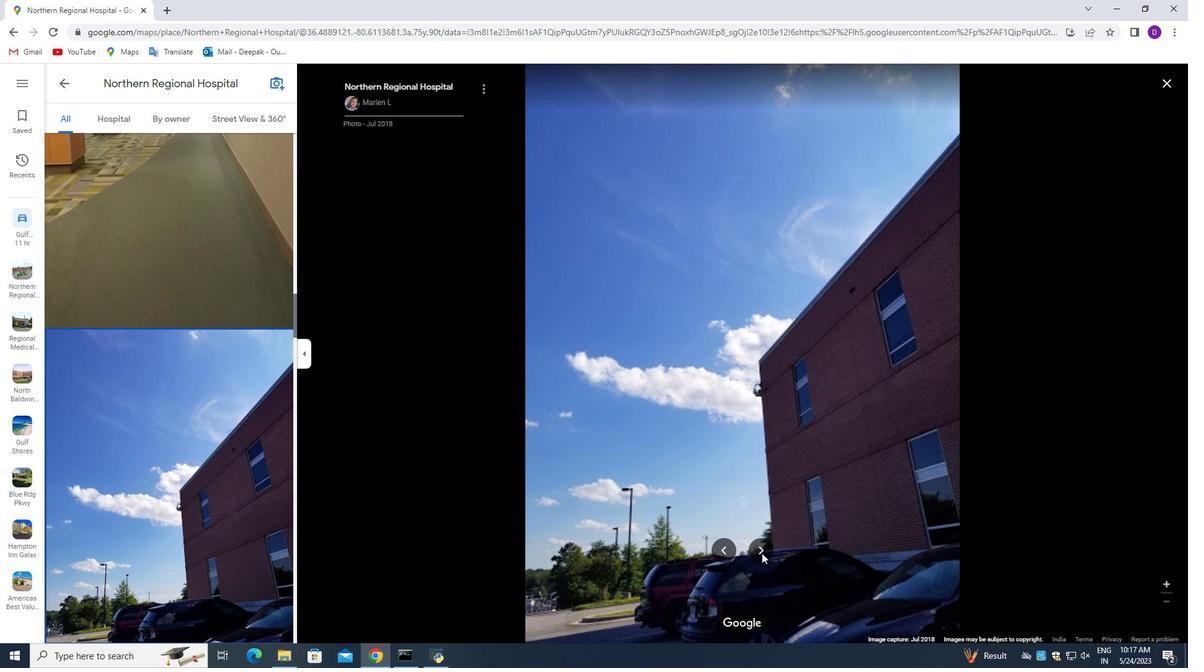 
Action: Mouse pressed left at (762, 553)
Screenshot: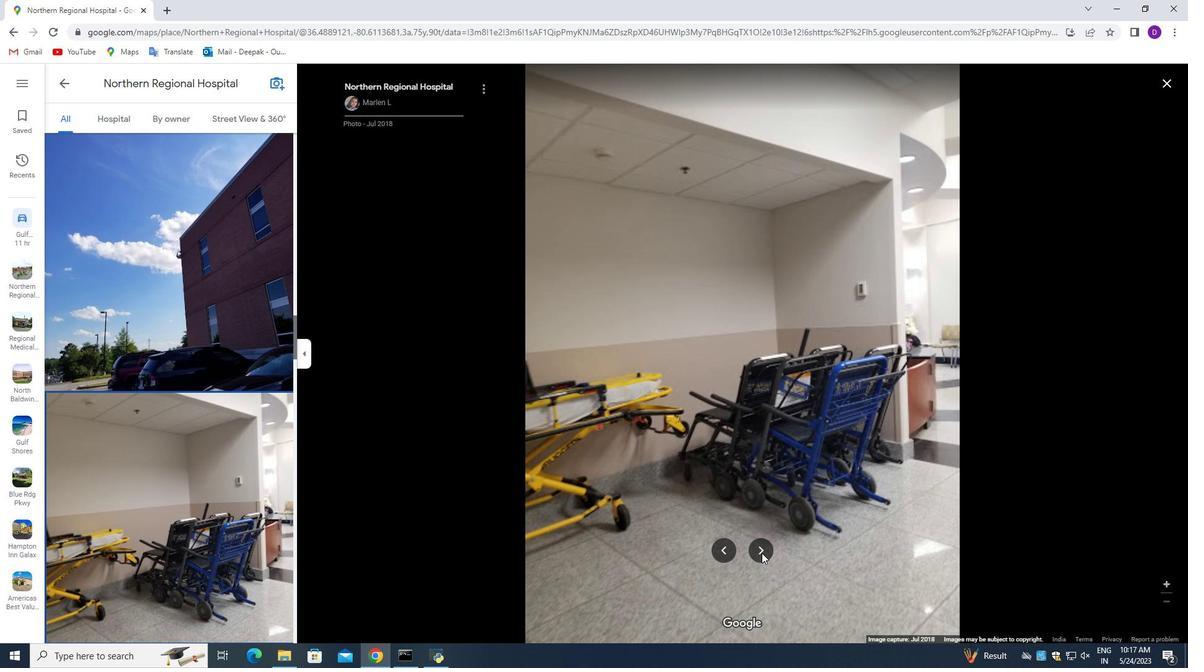 
Action: Mouse pressed left at (762, 553)
Screenshot: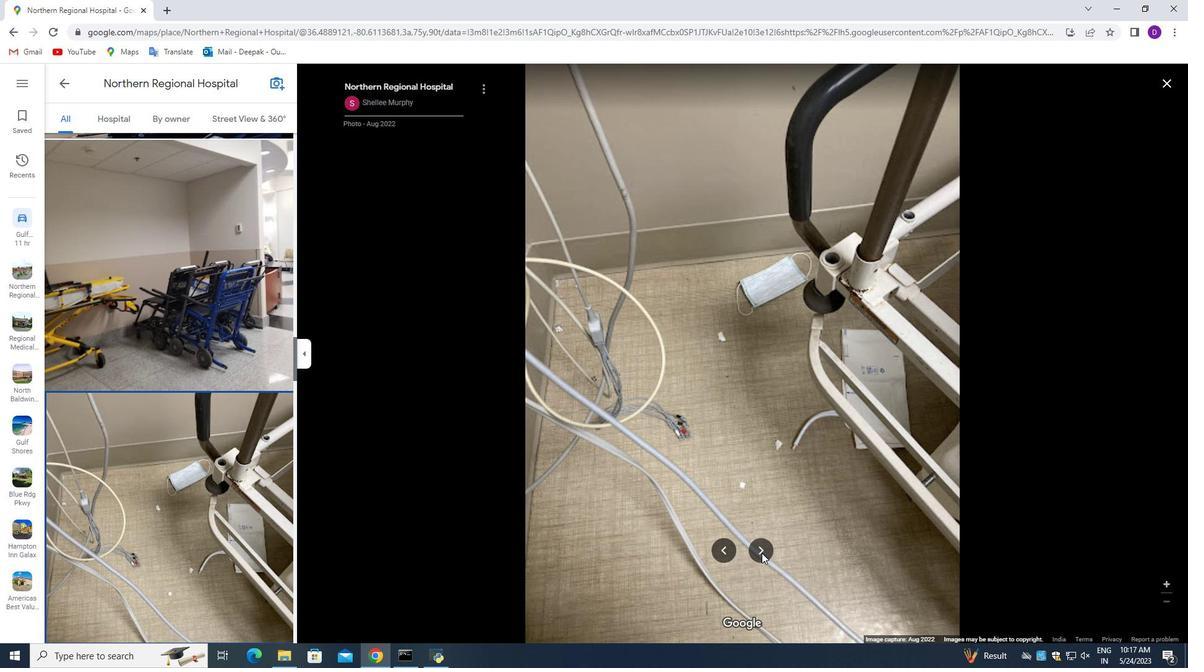 
Action: Mouse pressed left at (762, 553)
Screenshot: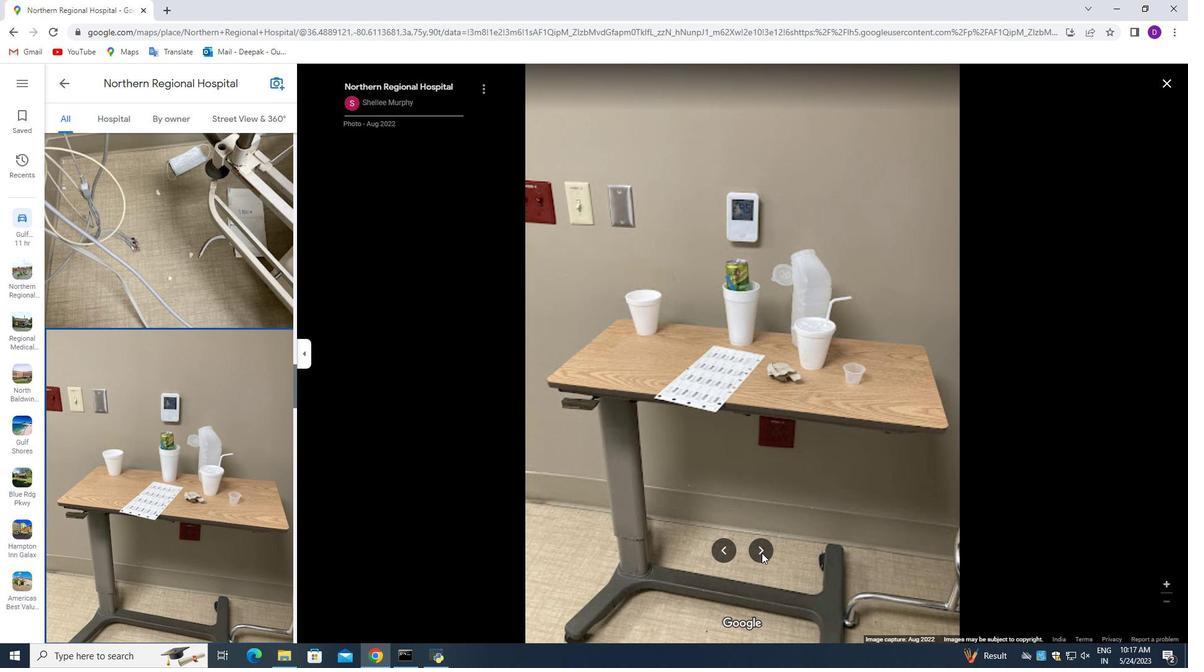 
Action: Mouse pressed left at (762, 553)
Screenshot: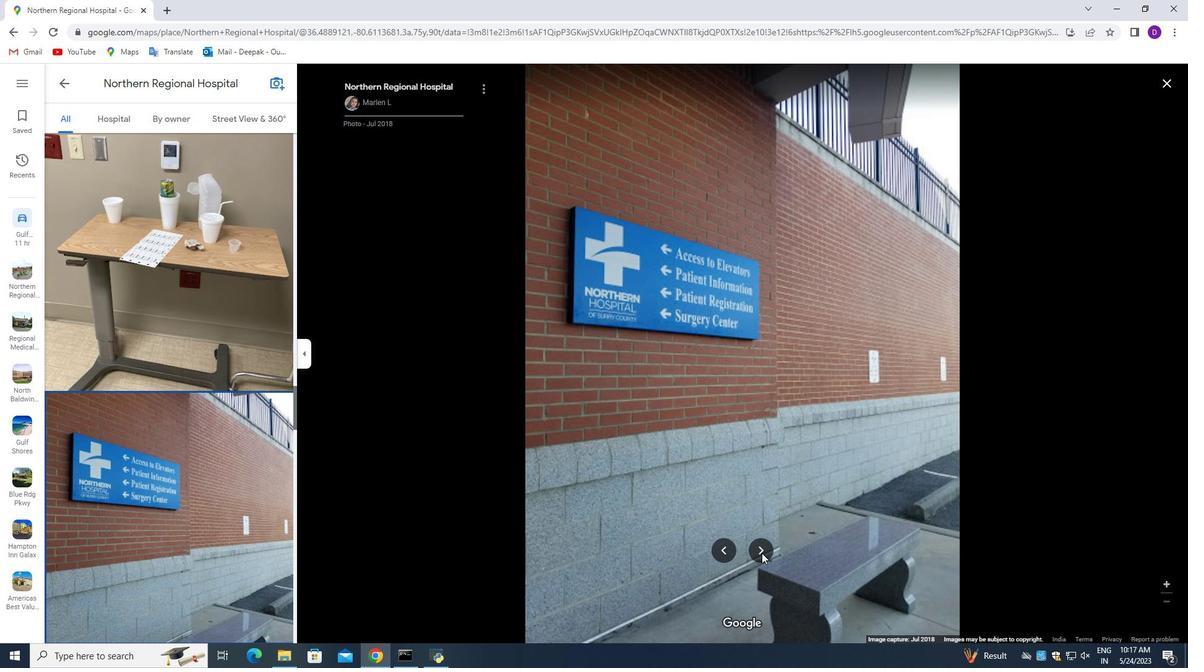 
Action: Mouse pressed left at (762, 553)
Screenshot: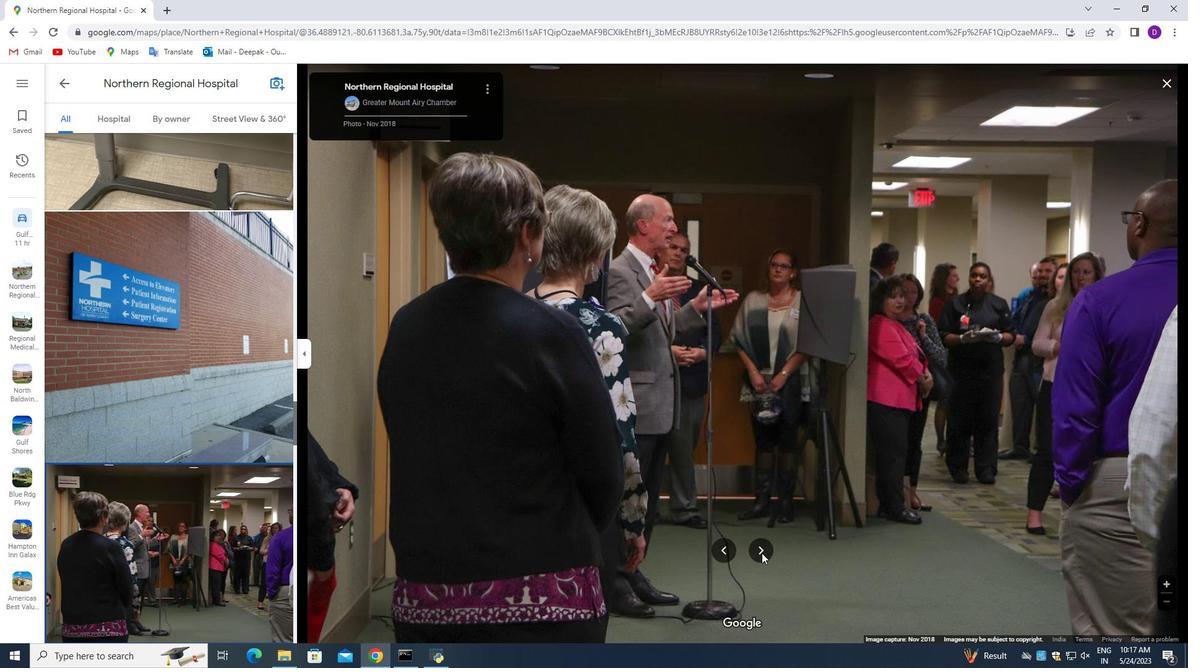 
Action: Mouse pressed left at (762, 553)
Screenshot: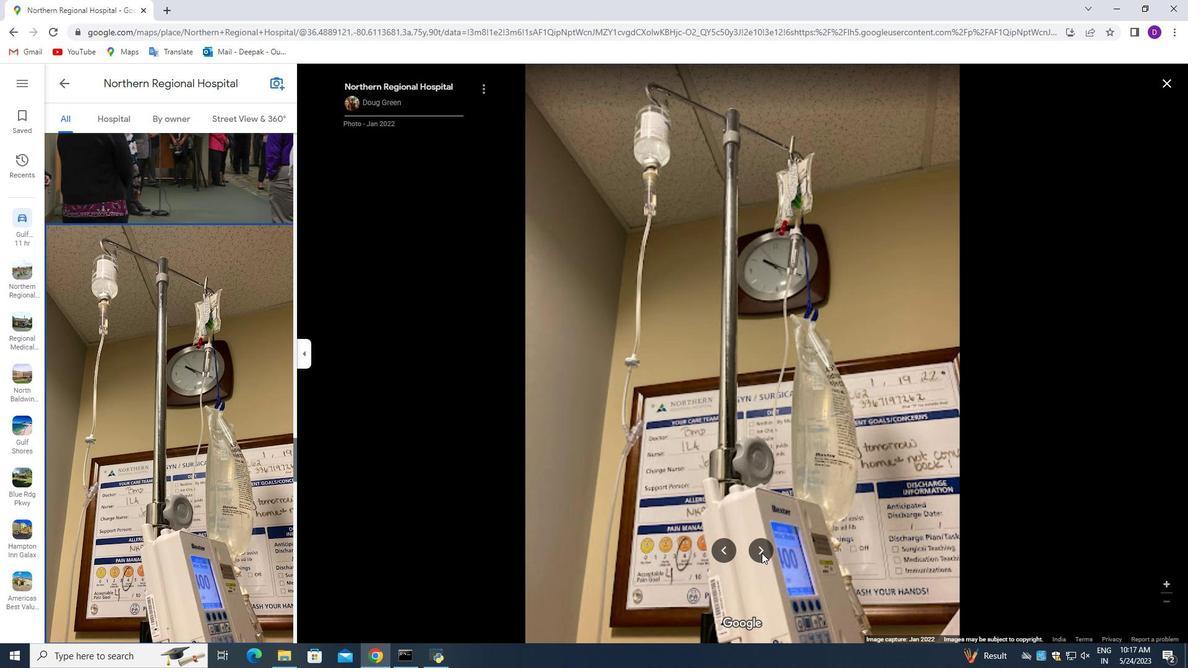 
Action: Mouse pressed left at (762, 553)
Screenshot: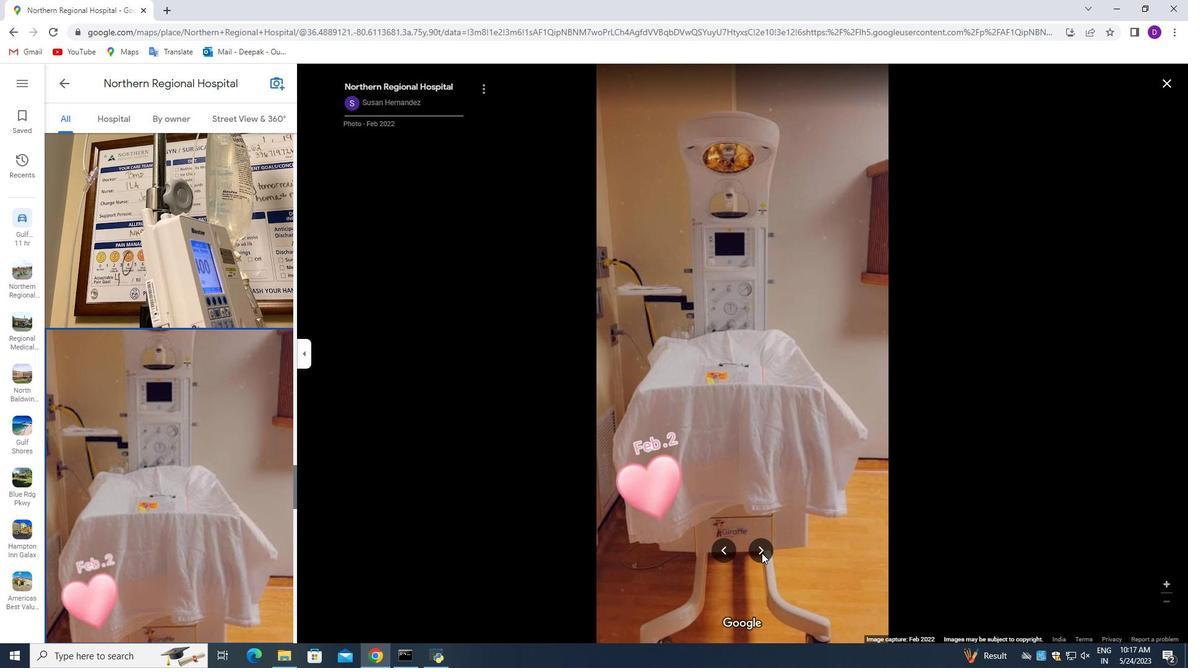 
Action: Mouse pressed left at (762, 553)
Screenshot: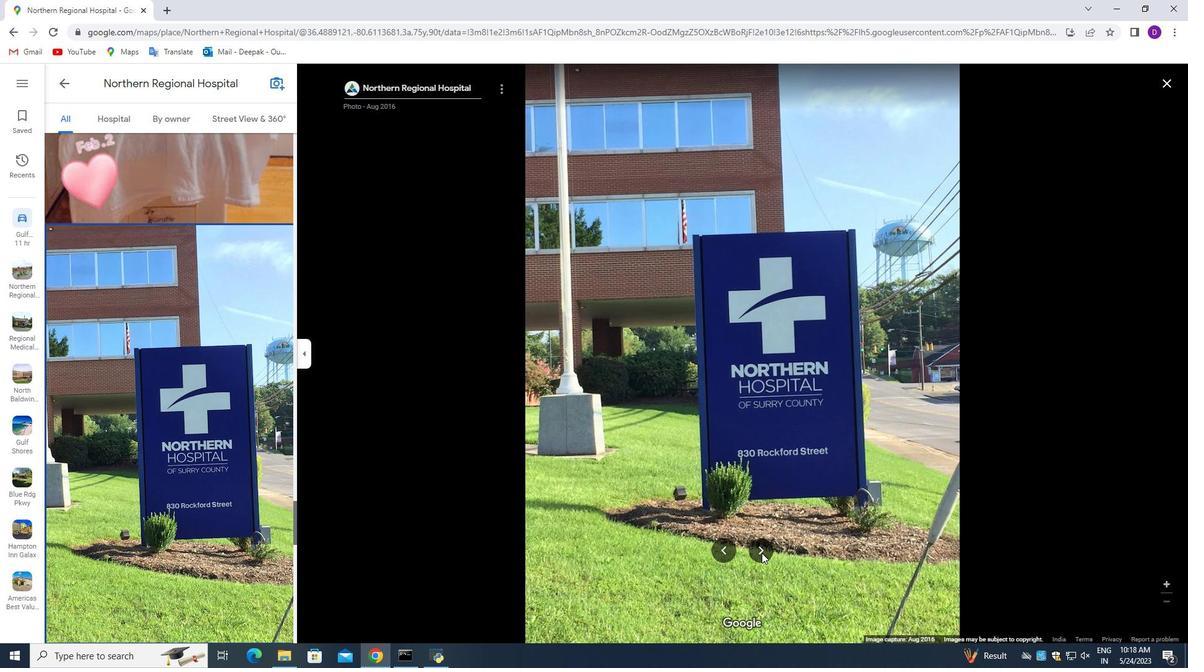 
Action: Mouse pressed left at (762, 553)
Screenshot: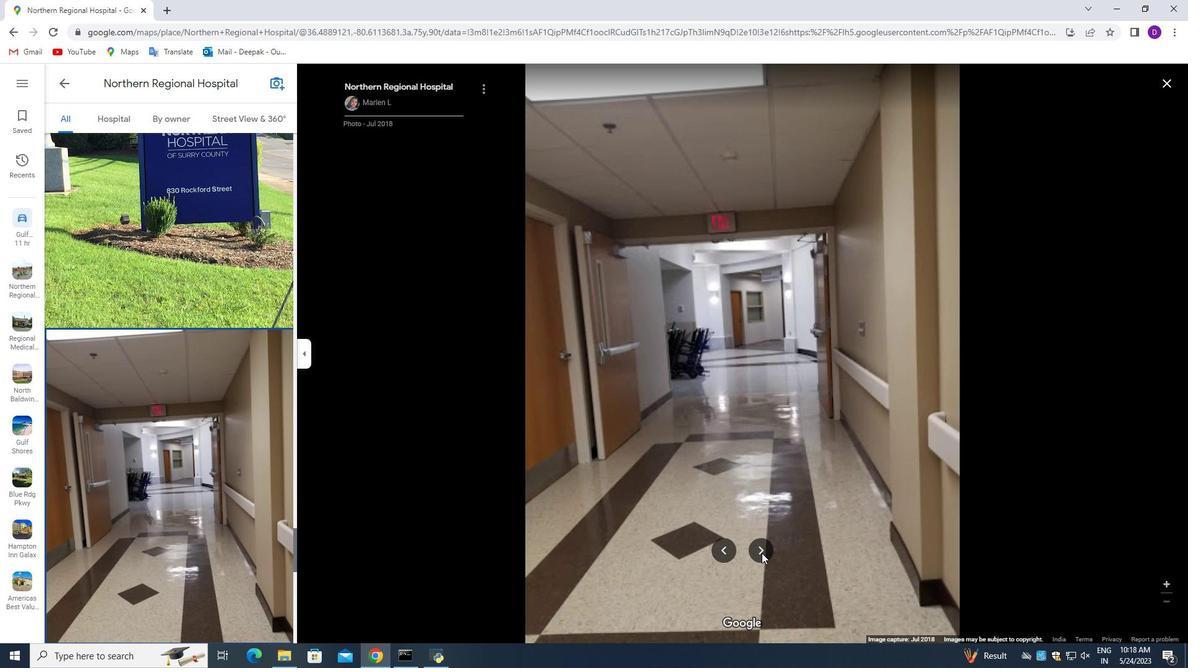 
Action: Mouse pressed left at (762, 553)
Screenshot: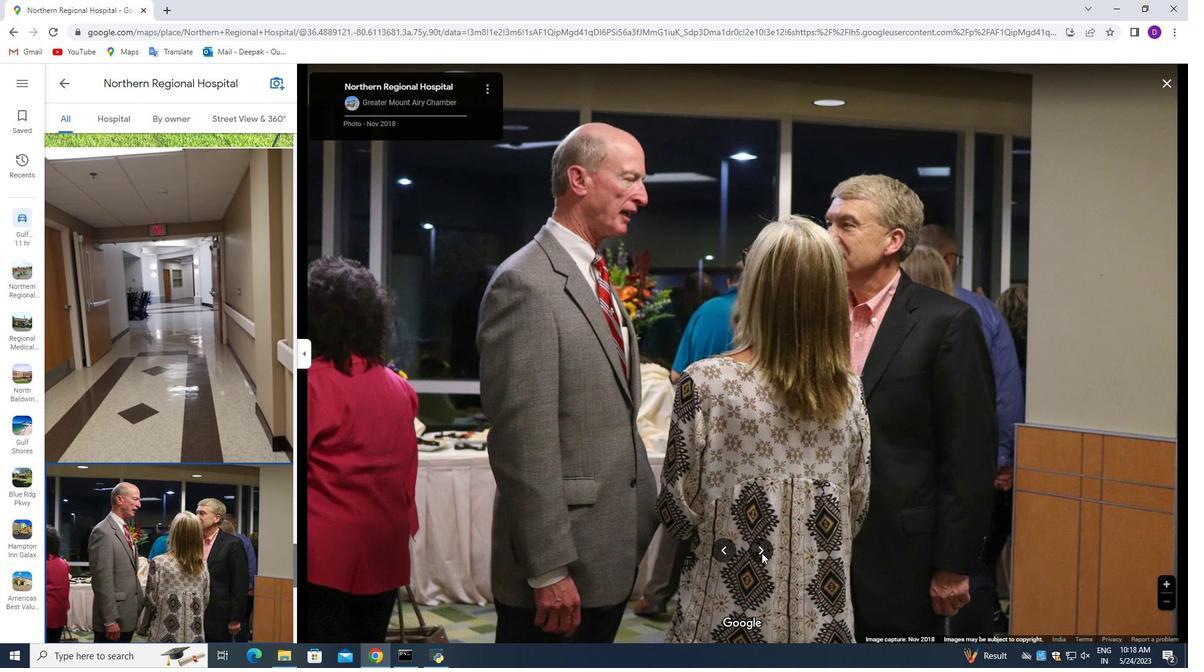 
Action: Mouse pressed left at (762, 553)
Screenshot: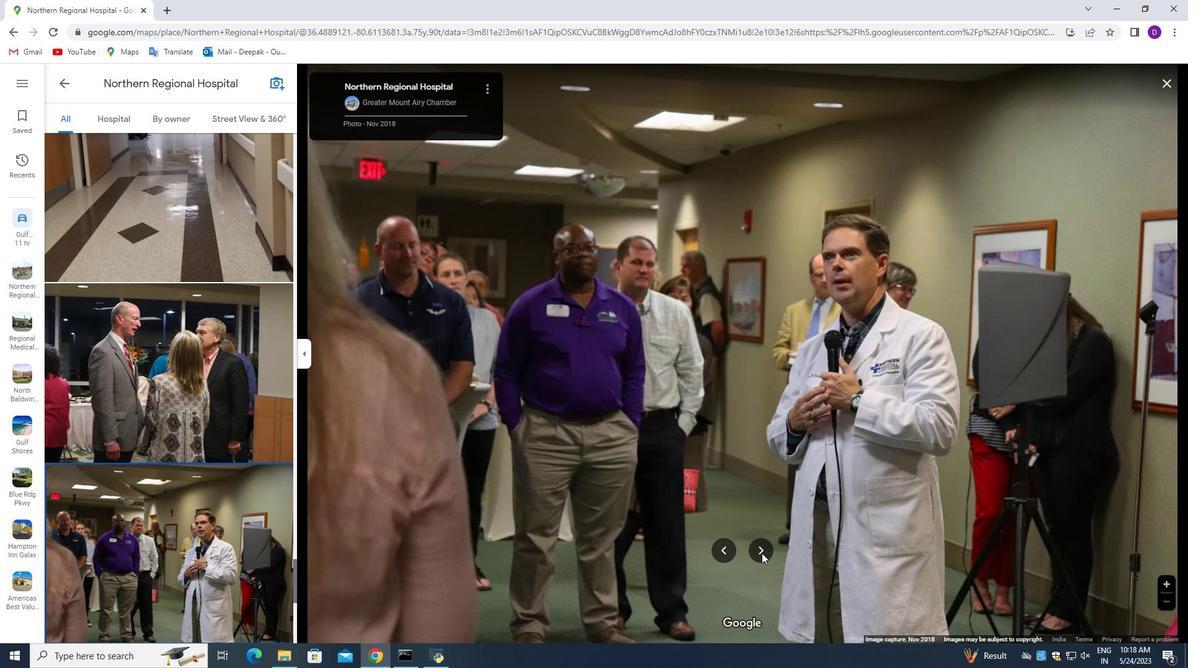 
Action: Mouse pressed left at (762, 553)
Screenshot: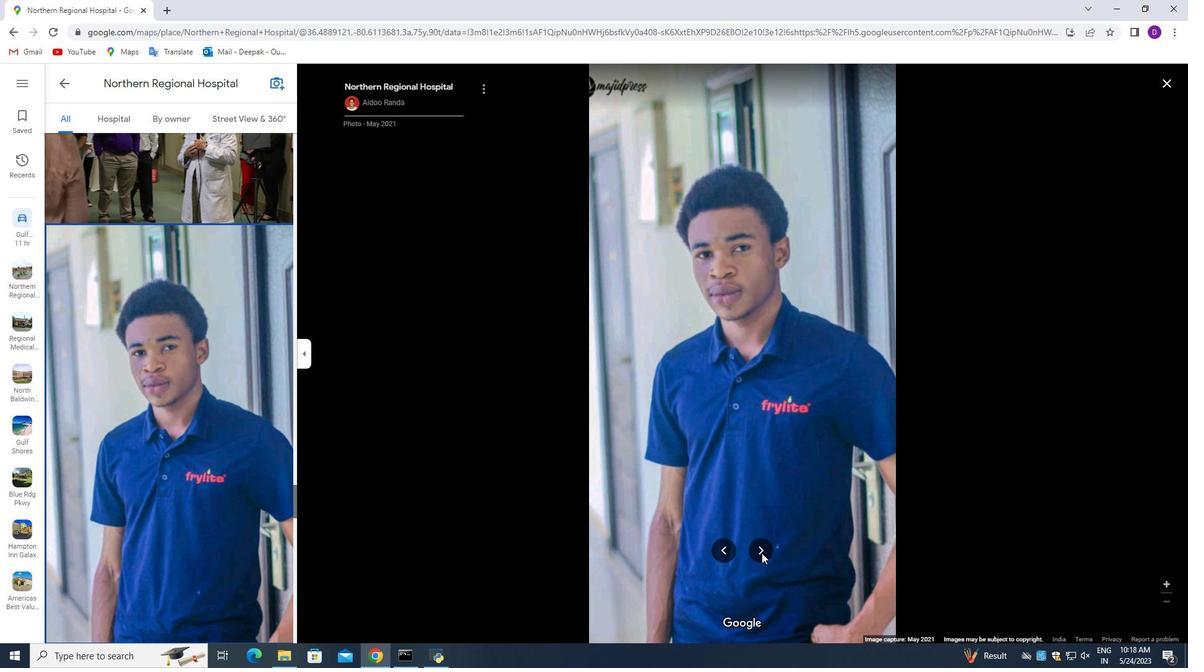 
Action: Mouse pressed left at (762, 553)
Screenshot: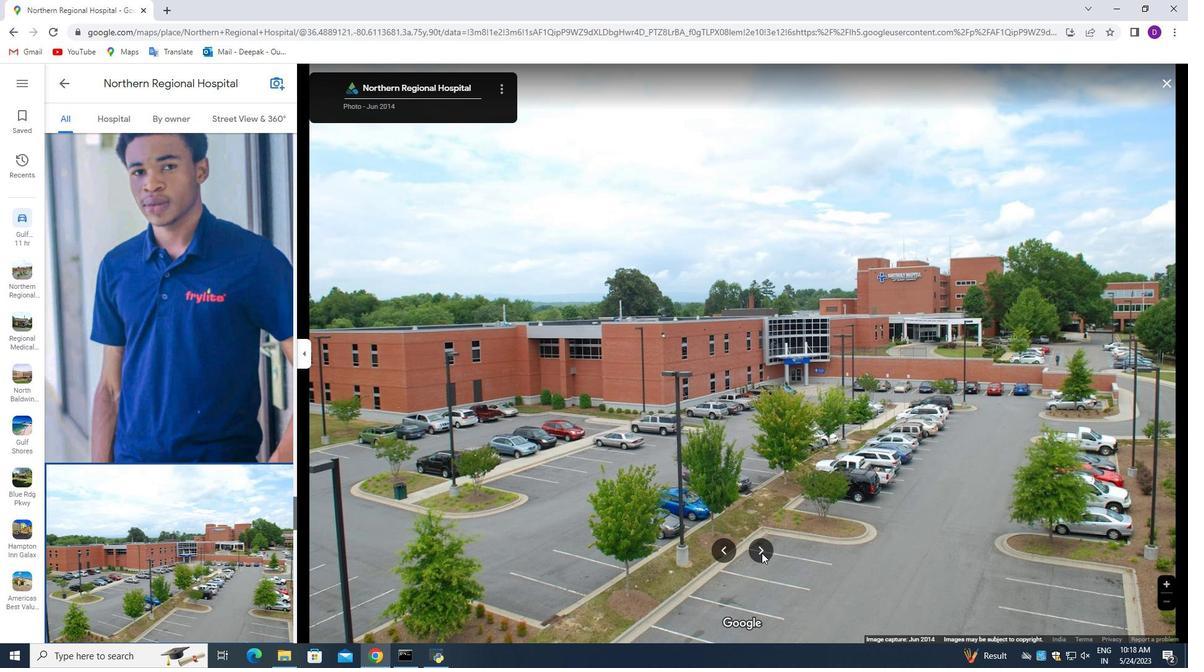 
Action: Mouse pressed left at (762, 553)
Screenshot: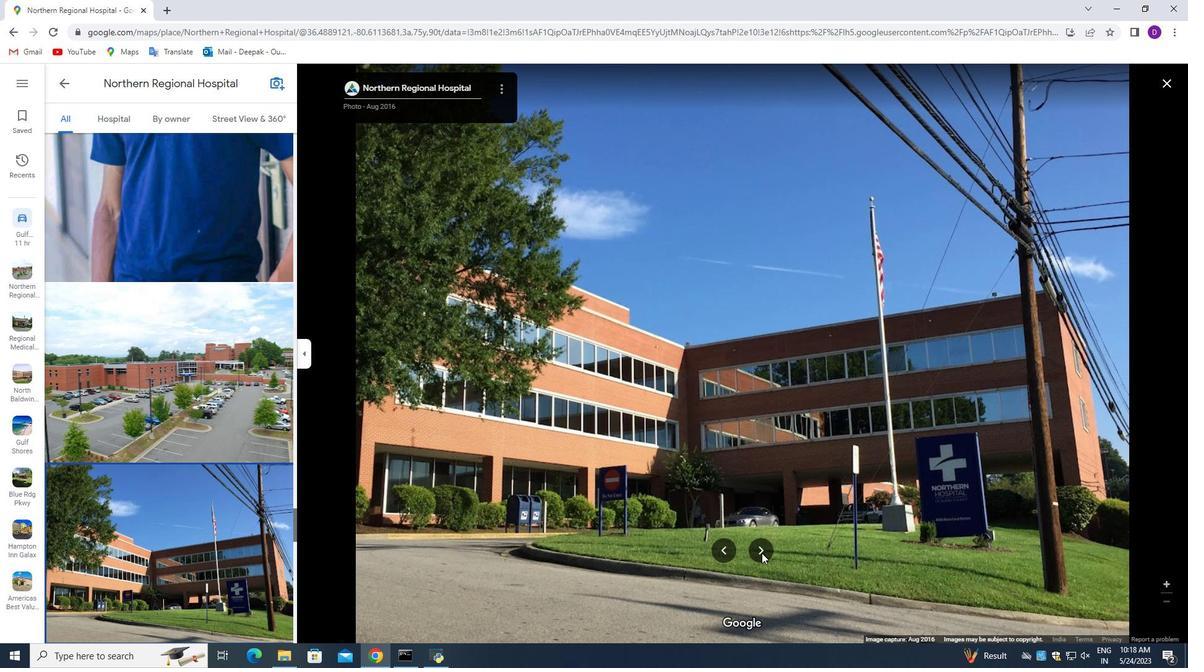 
Action: Mouse pressed left at (762, 553)
Screenshot: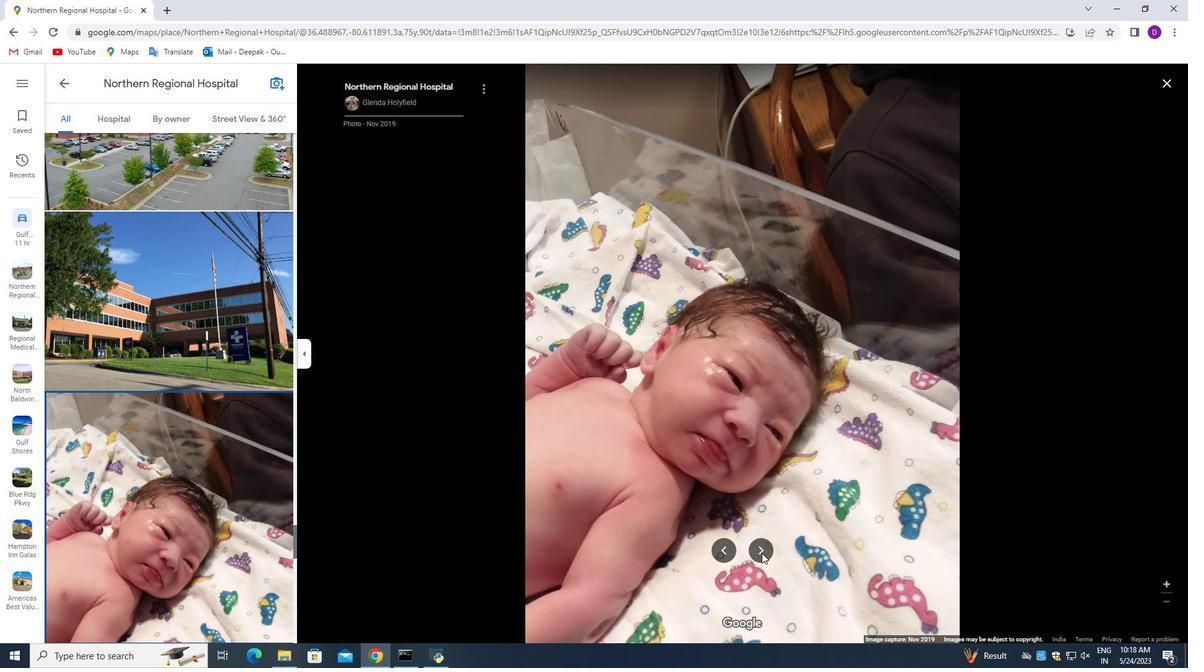 
Action: Mouse pressed left at (762, 553)
Screenshot: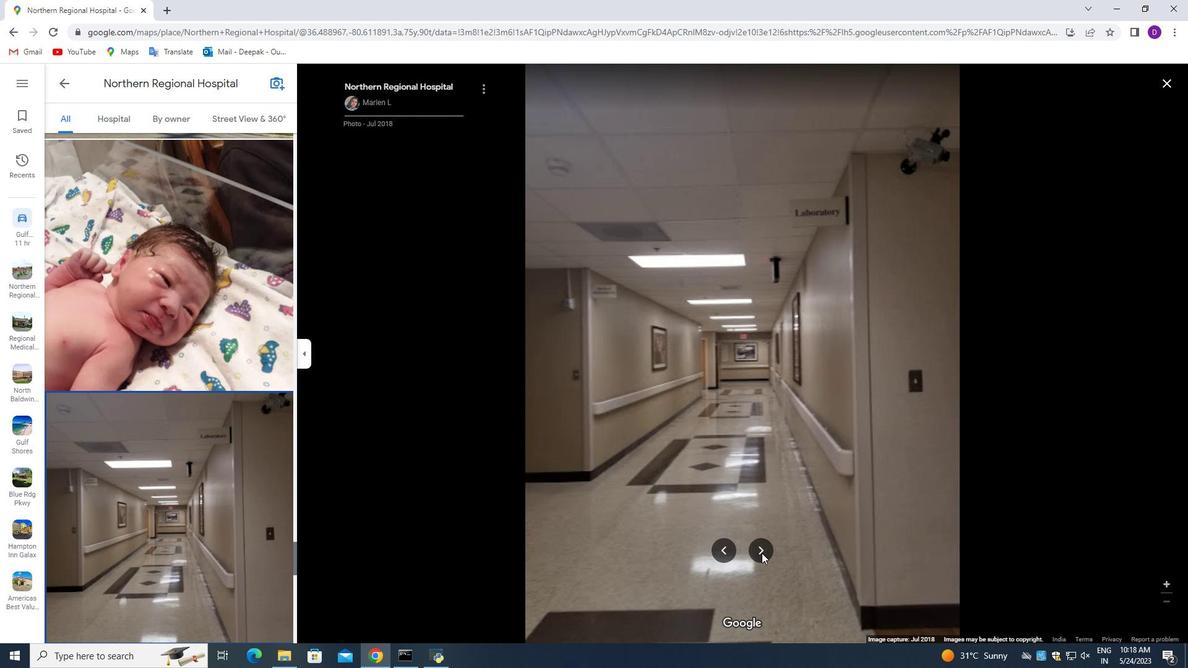 
Action: Mouse pressed left at (762, 553)
Screenshot: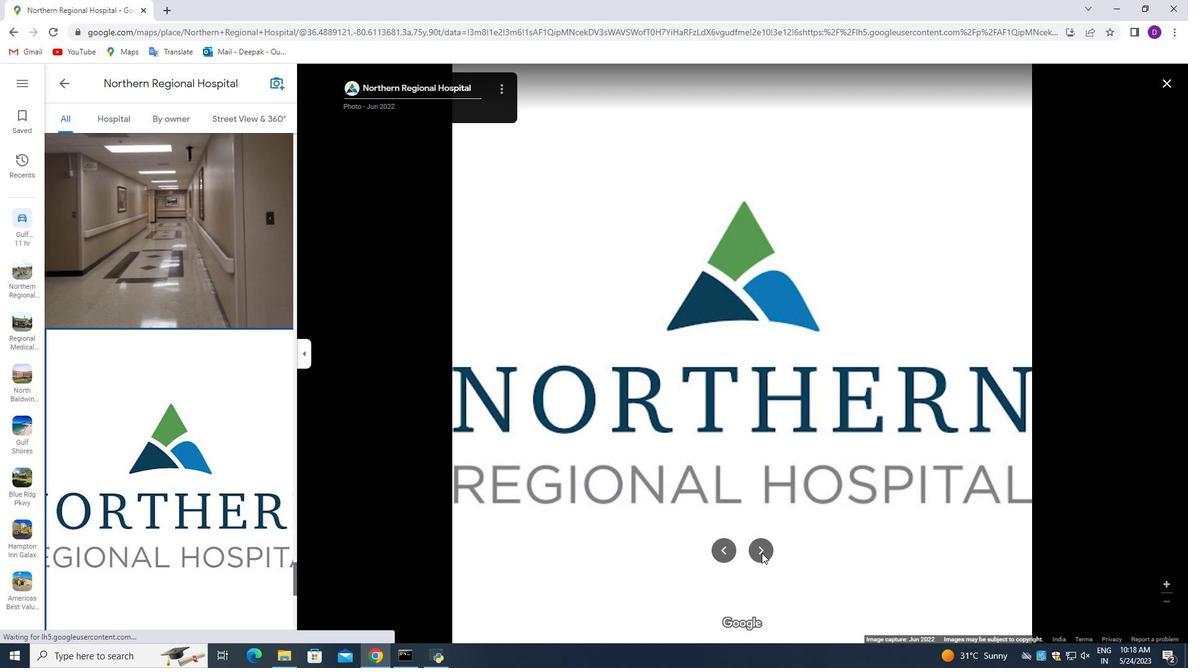 
Action: Mouse pressed left at (762, 553)
Screenshot: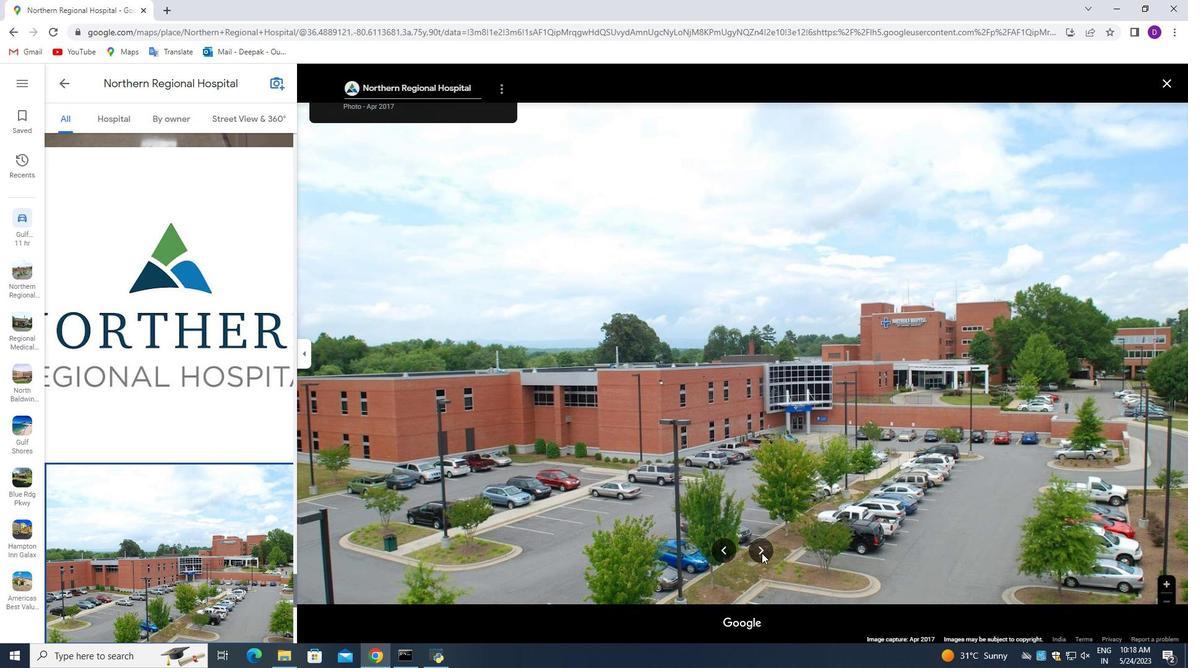 
Action: Mouse pressed left at (762, 553)
Screenshot: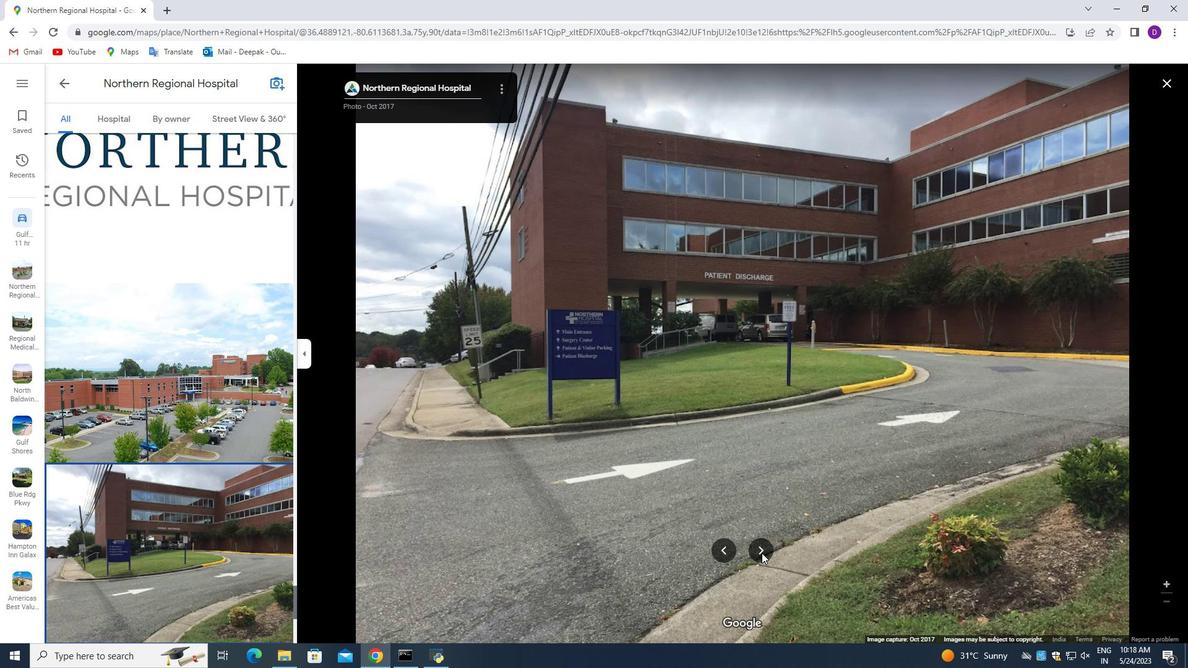 
Action: Mouse moved to (766, 545)
Screenshot: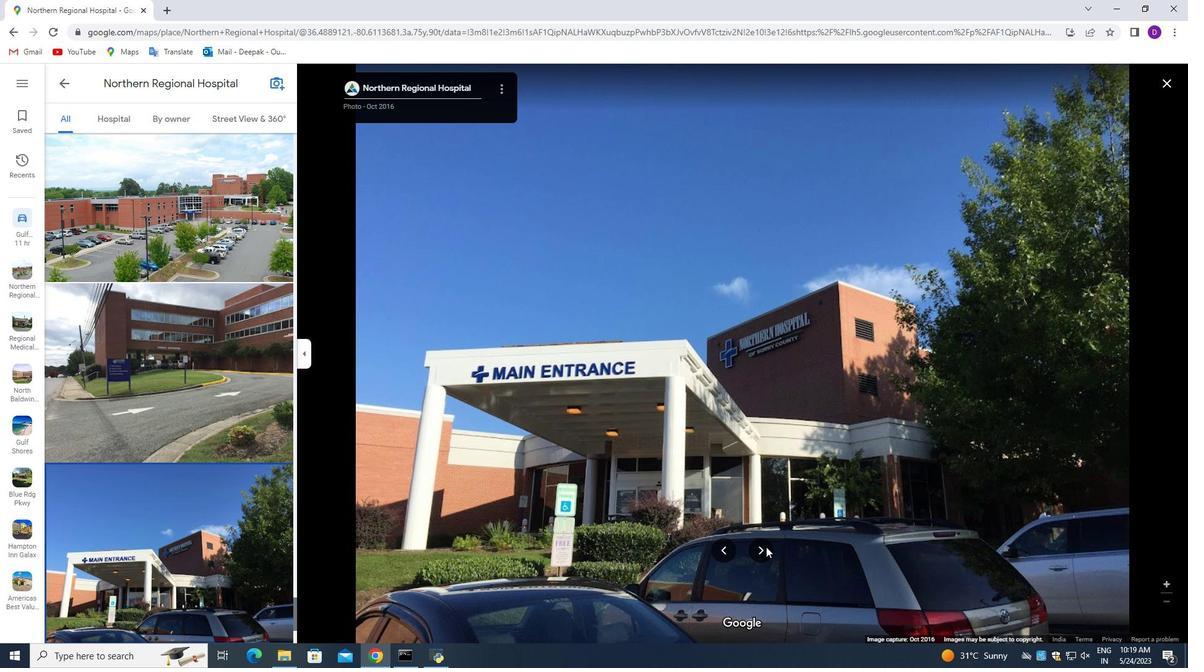 
Action: Mouse pressed left at (766, 545)
Screenshot: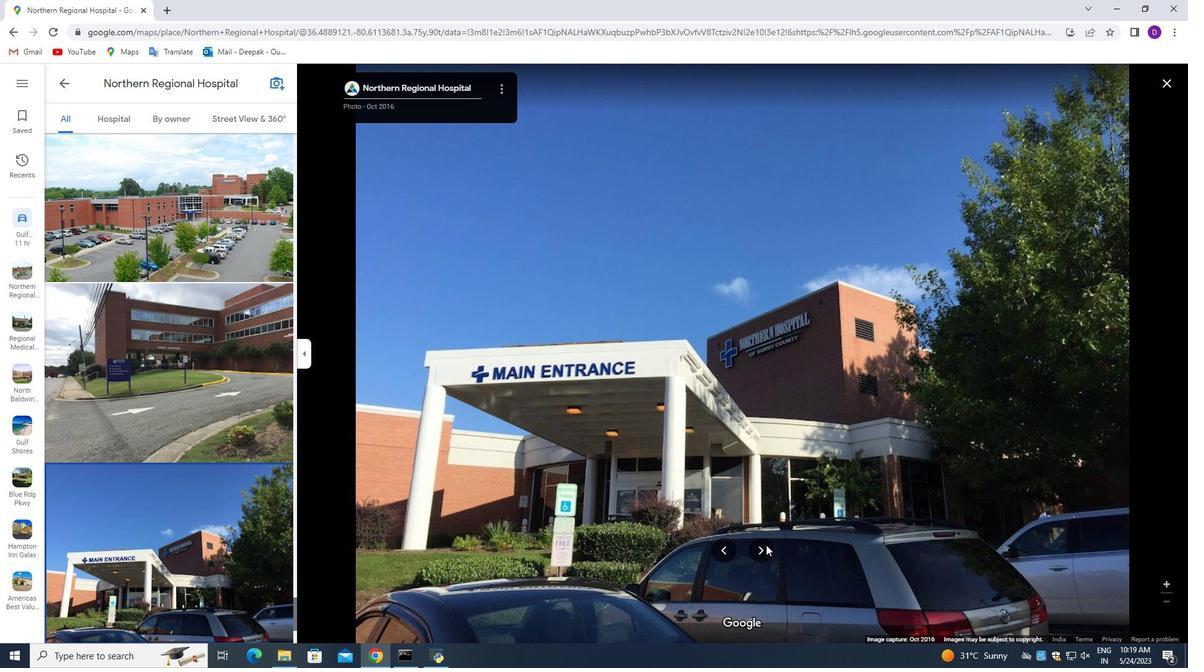 
Action: Mouse moved to (764, 542)
Screenshot: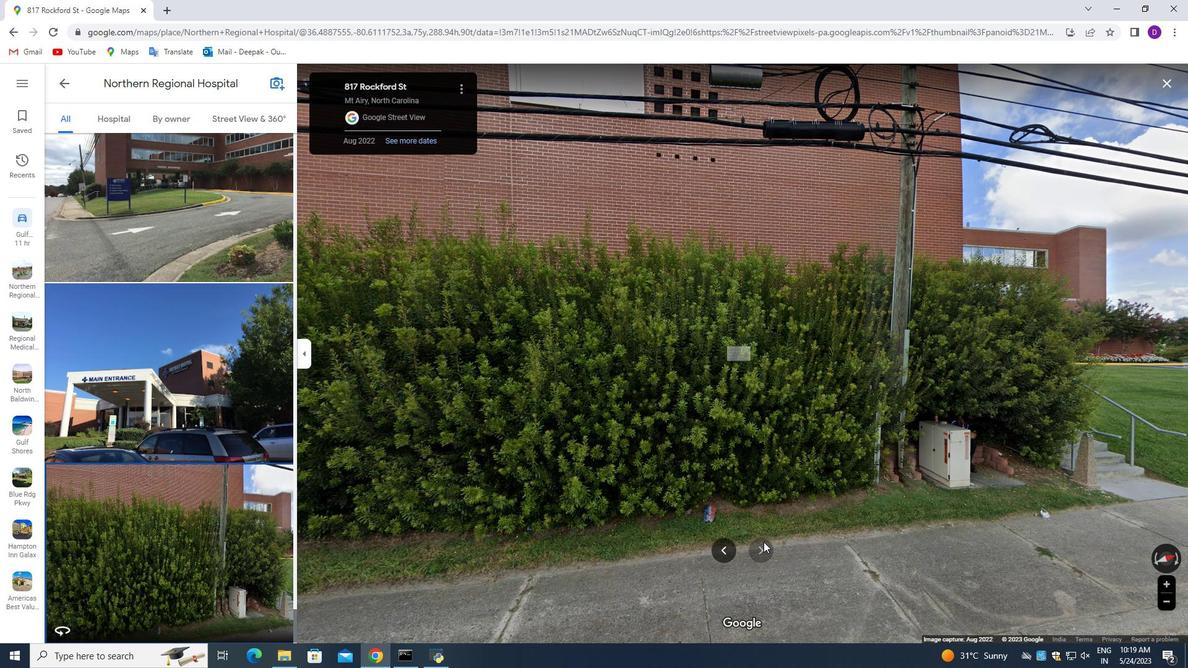 
Action: Mouse pressed left at (764, 542)
Screenshot: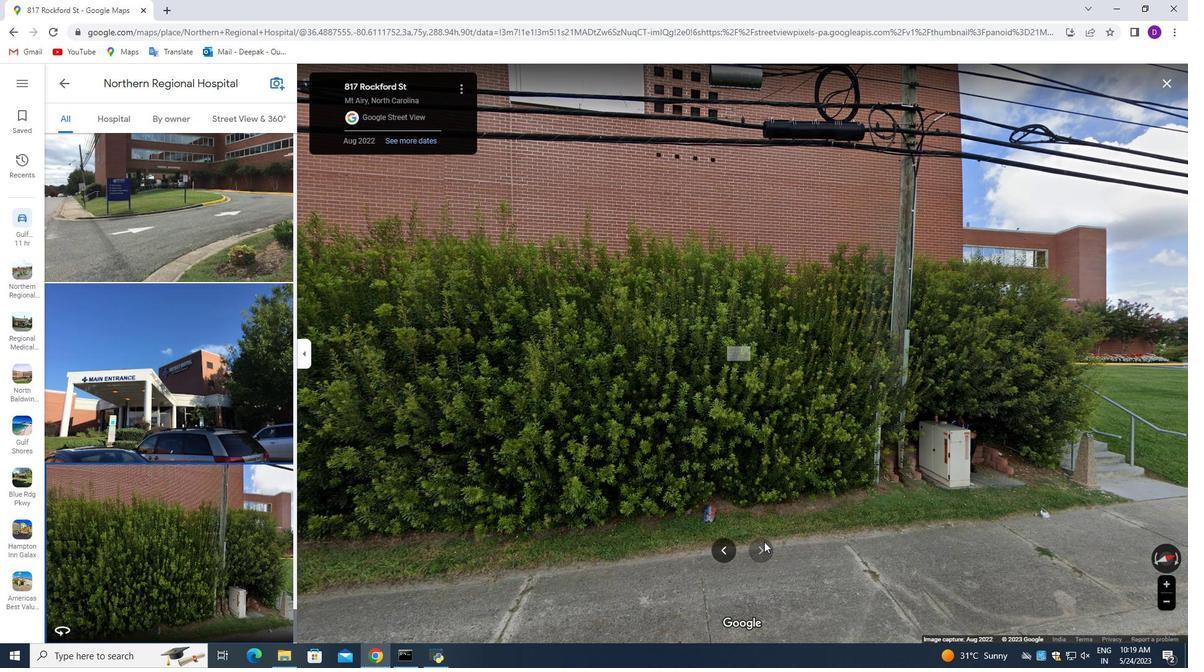 
Action: Mouse moved to (67, 81)
Screenshot: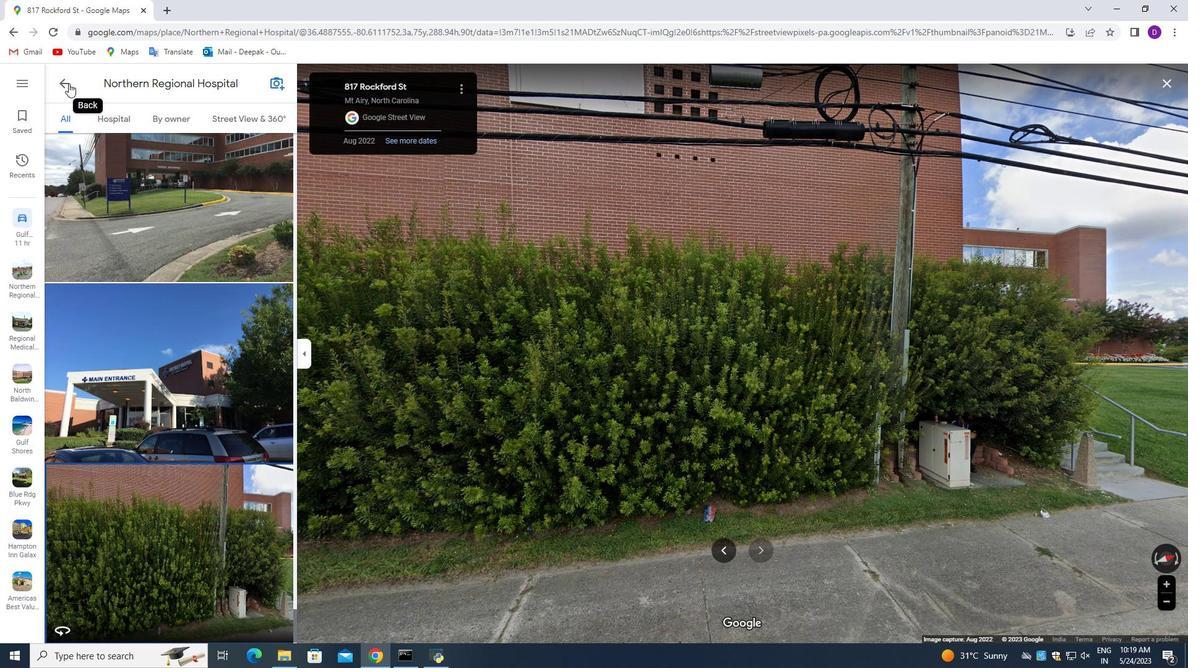 
Action: Mouse pressed left at (67, 81)
Screenshot: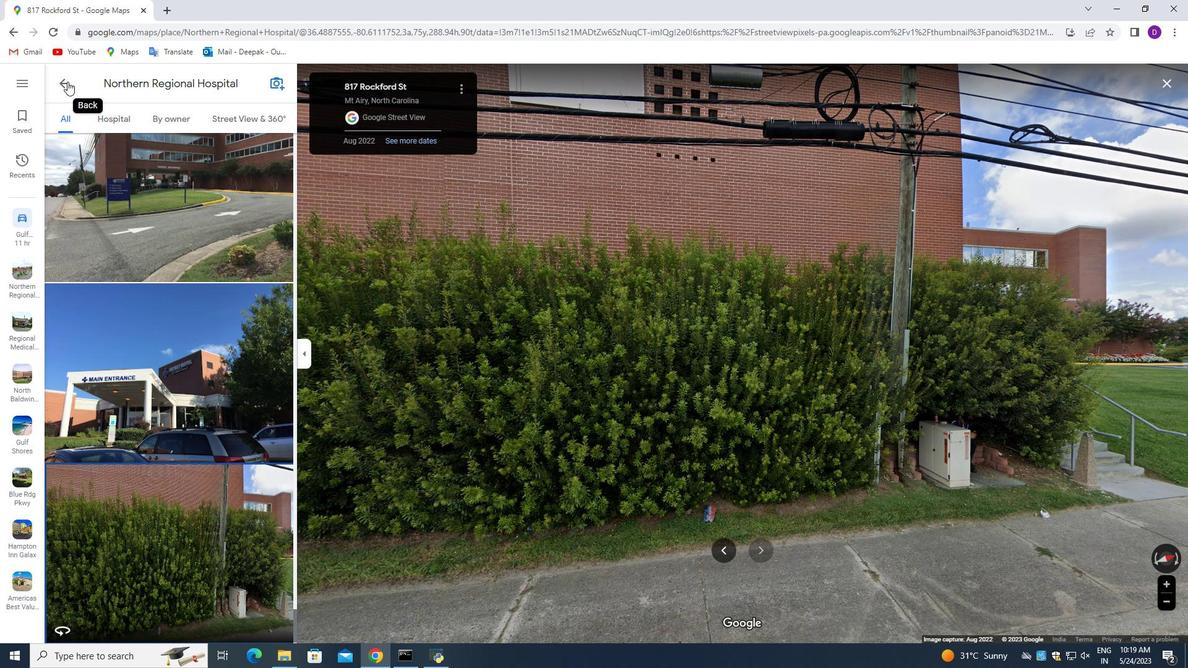 
Action: Mouse moved to (394, 441)
Screenshot: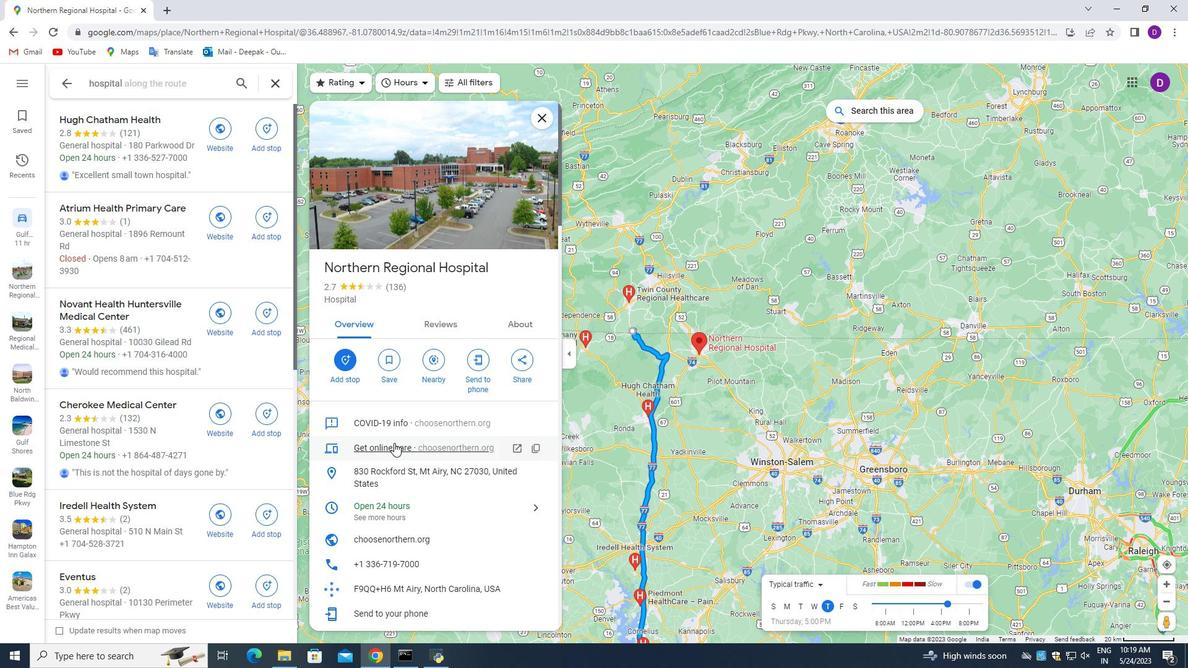 
Action: Mouse scrolled (394, 440) with delta (0, 0)
Screenshot: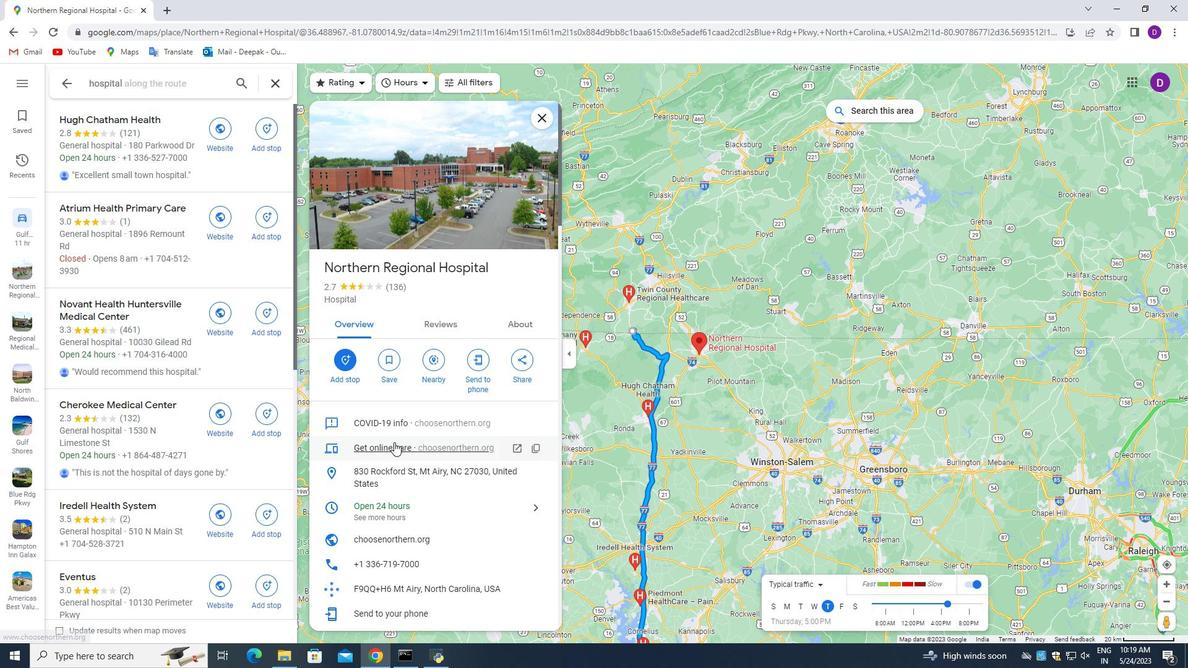 
Action: Mouse moved to (395, 441)
Screenshot: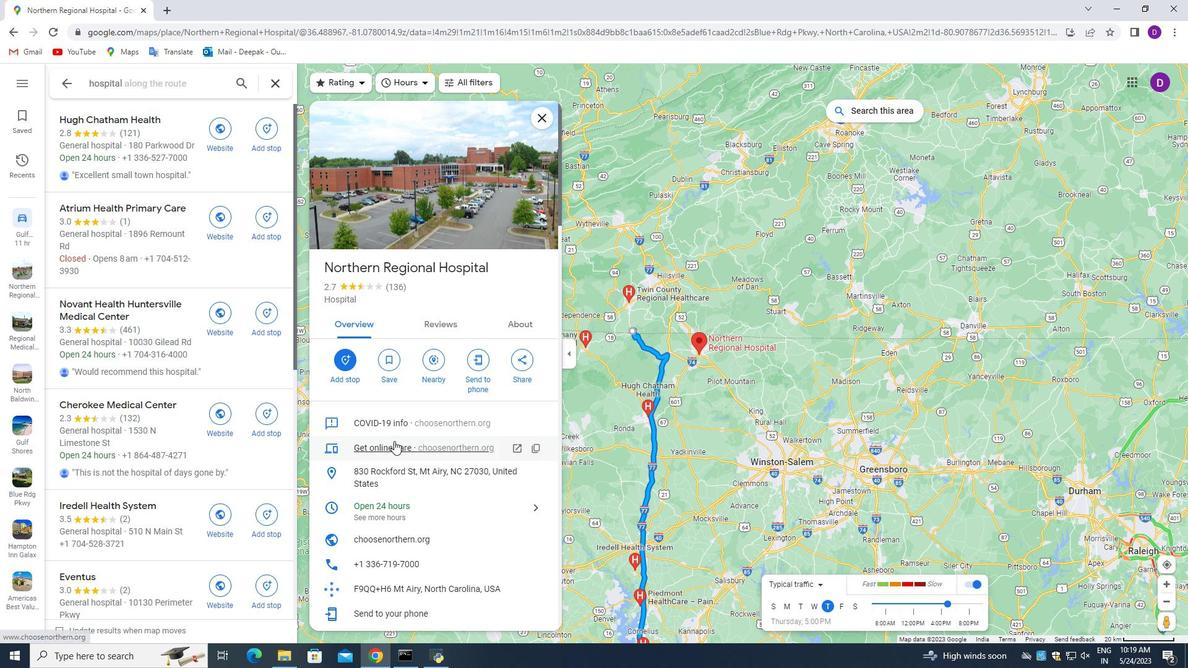 
Action: Mouse scrolled (395, 440) with delta (0, 0)
Screenshot: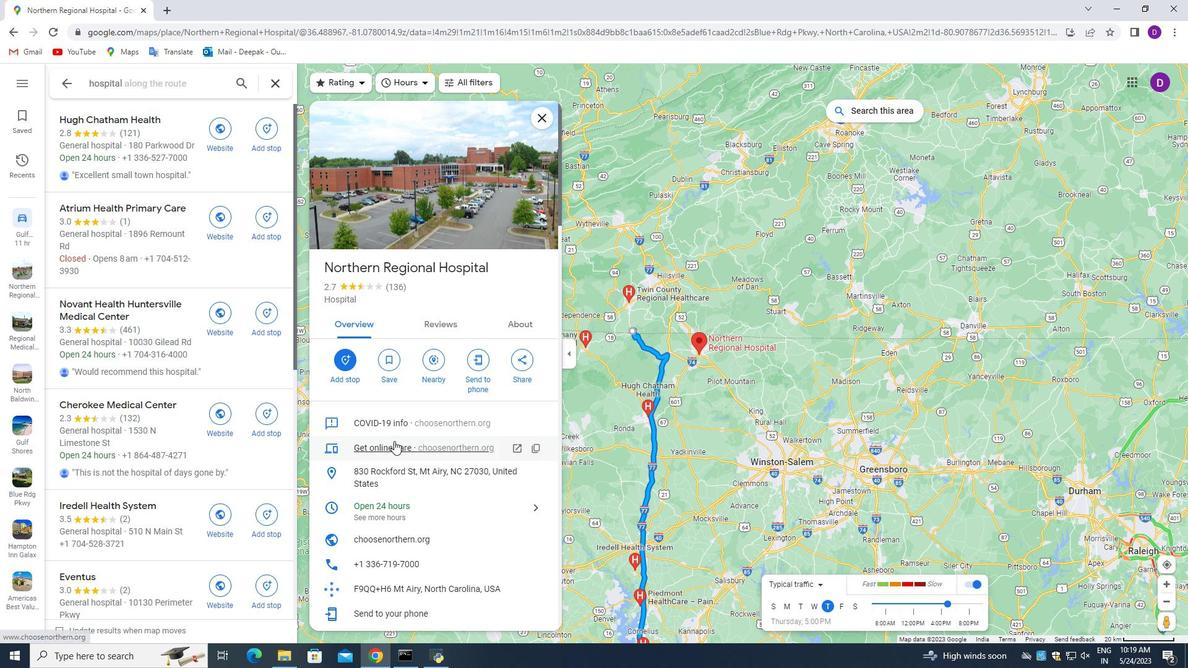 
Action: Mouse moved to (412, 437)
Screenshot: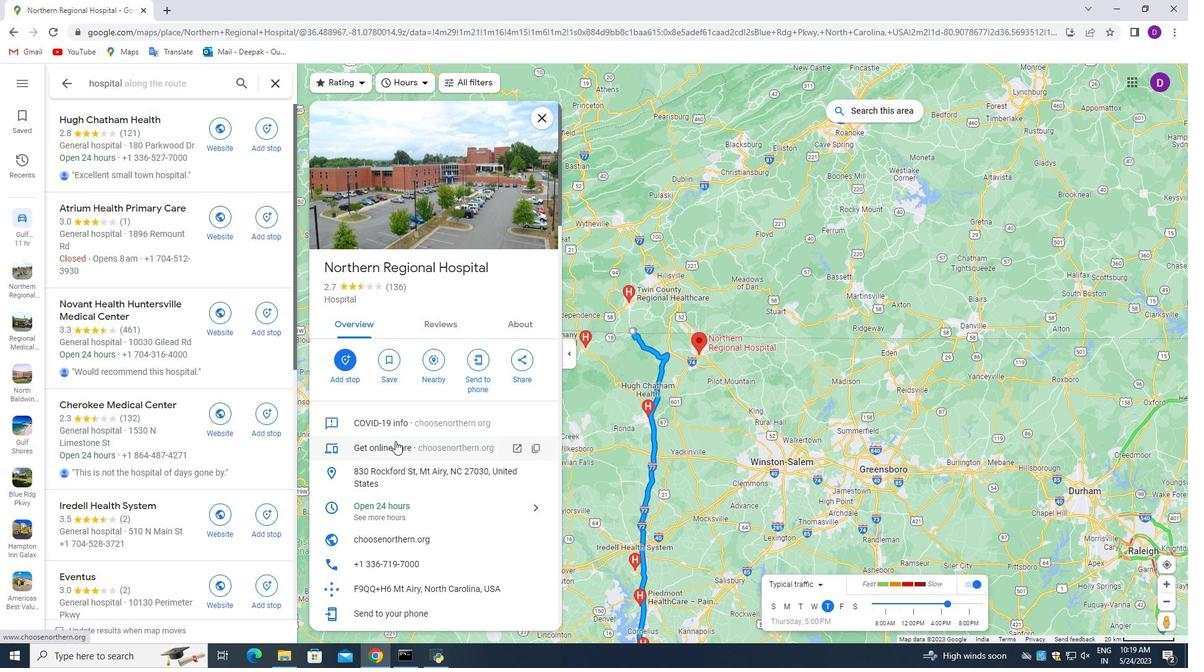 
Action: Mouse scrolled (412, 436) with delta (0, 0)
Screenshot: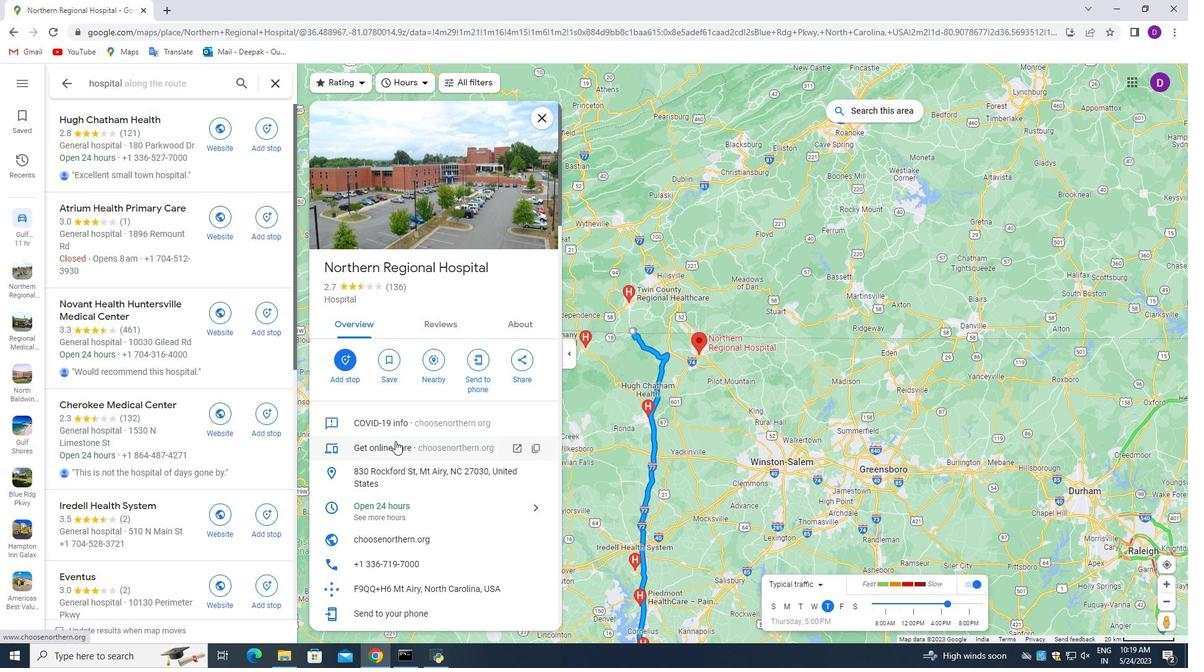 
Action: Mouse moved to (434, 429)
Screenshot: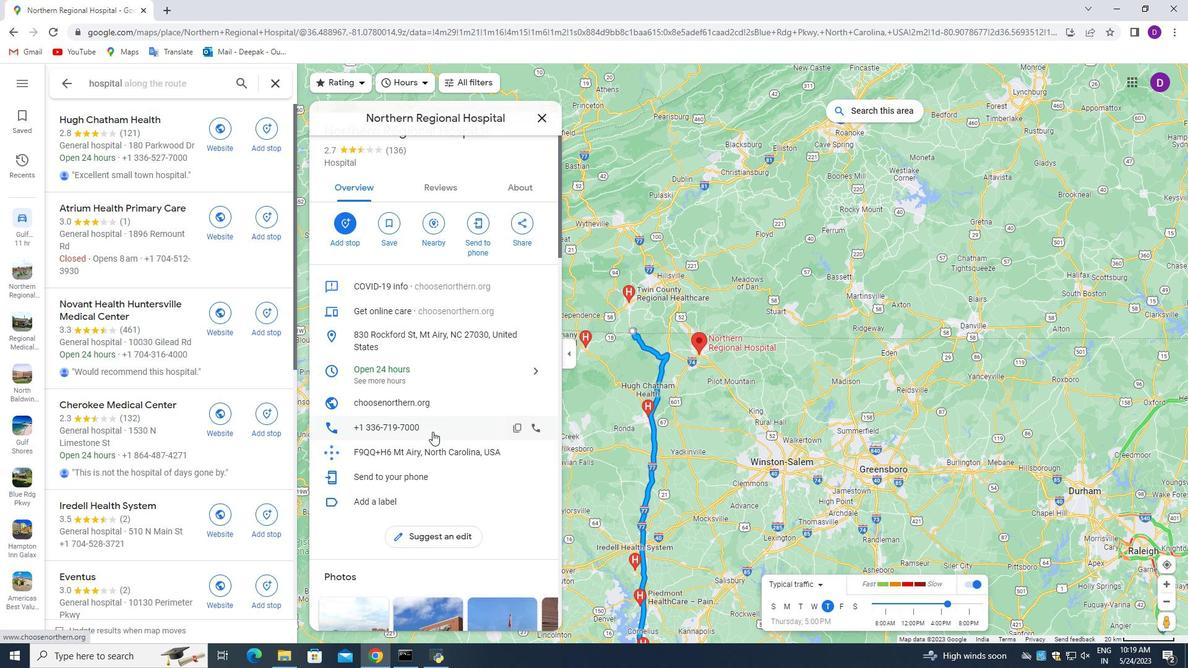 
Action: Mouse scrolled (434, 430) with delta (0, 0)
Screenshot: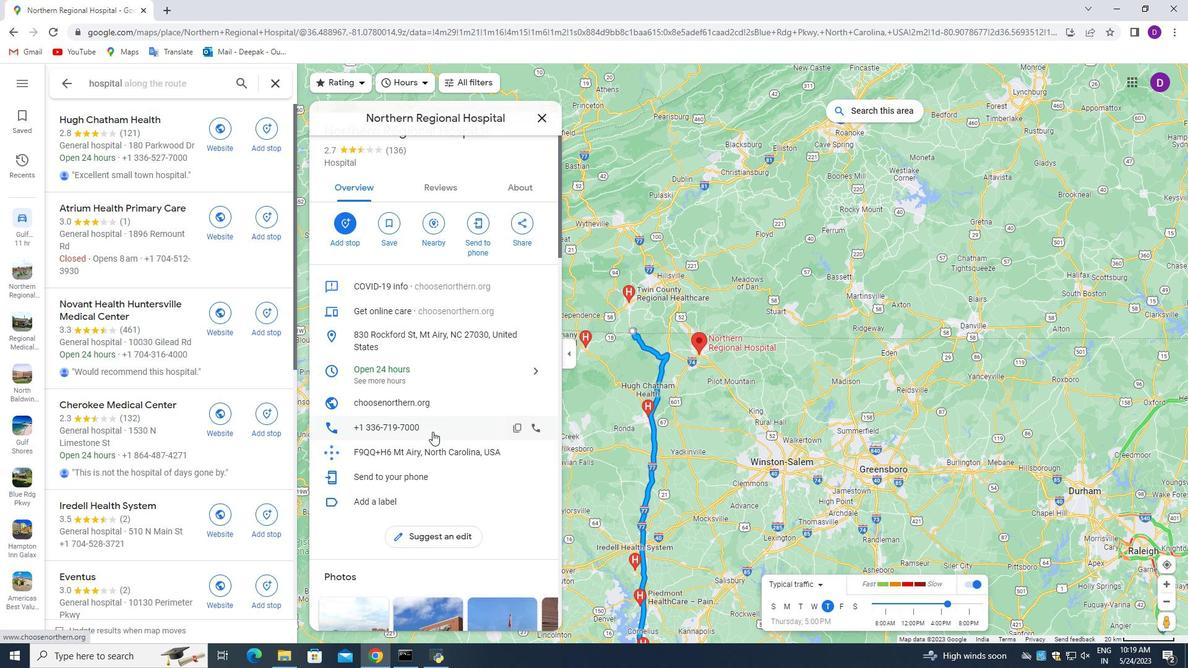 
Action: Mouse moved to (435, 428)
Screenshot: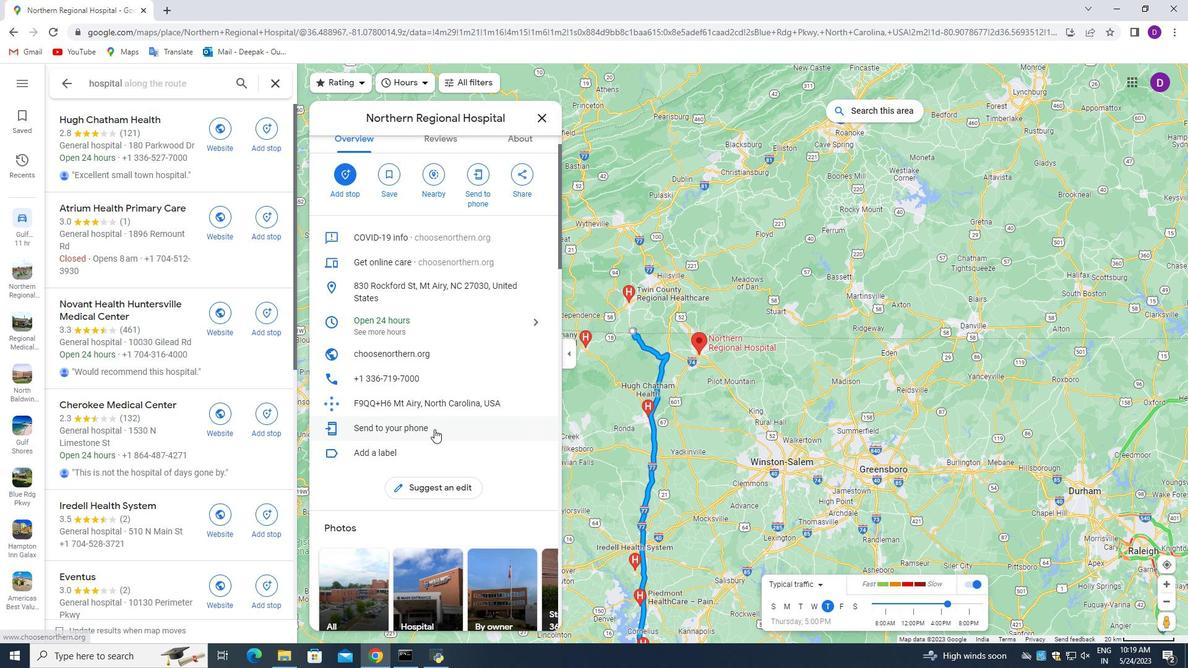 
Action: Mouse scrolled (435, 429) with delta (0, 0)
Screenshot: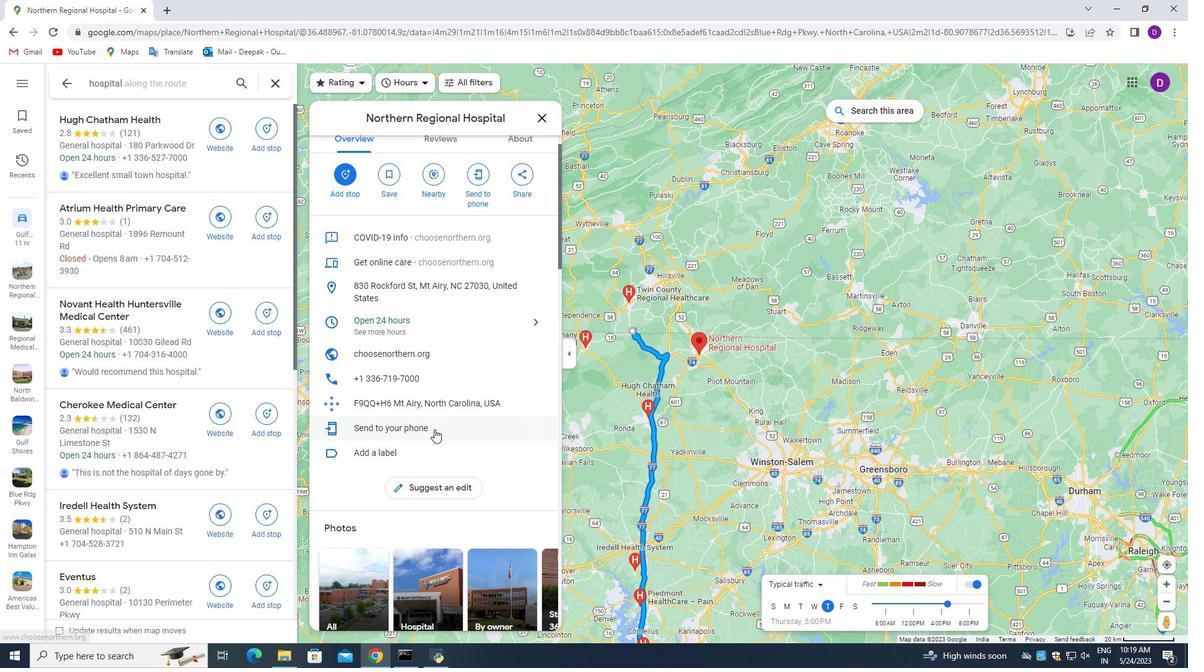 
Action: Mouse scrolled (435, 429) with delta (0, 0)
Screenshot: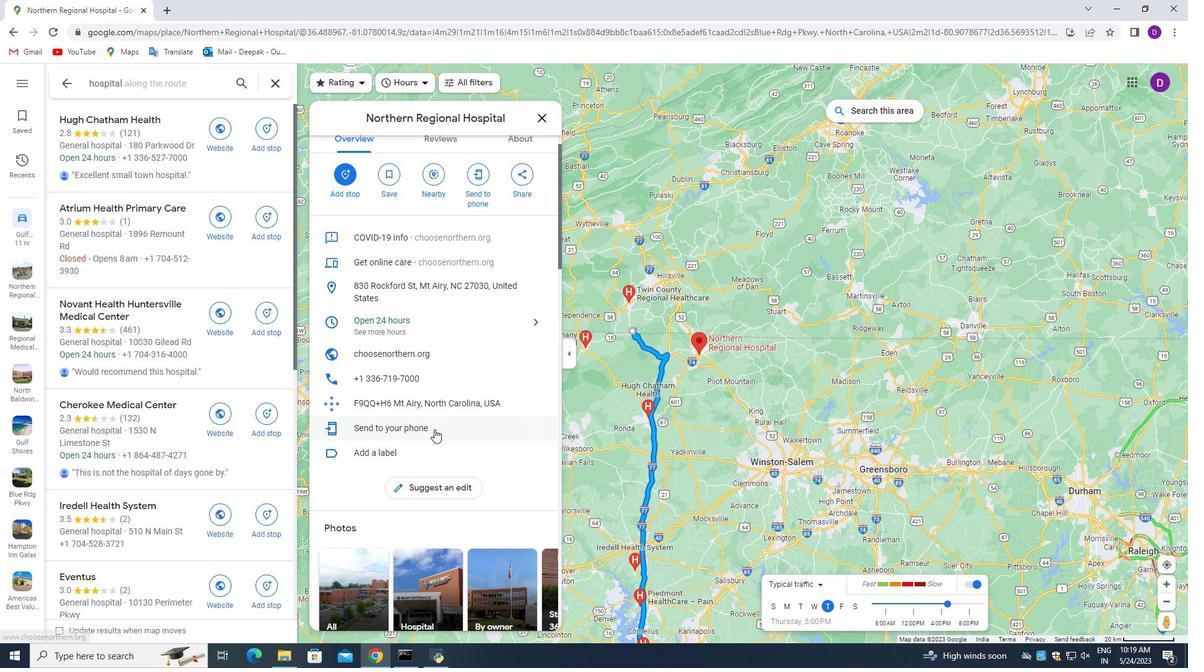 
Action: Mouse scrolled (435, 429) with delta (0, 0)
Screenshot: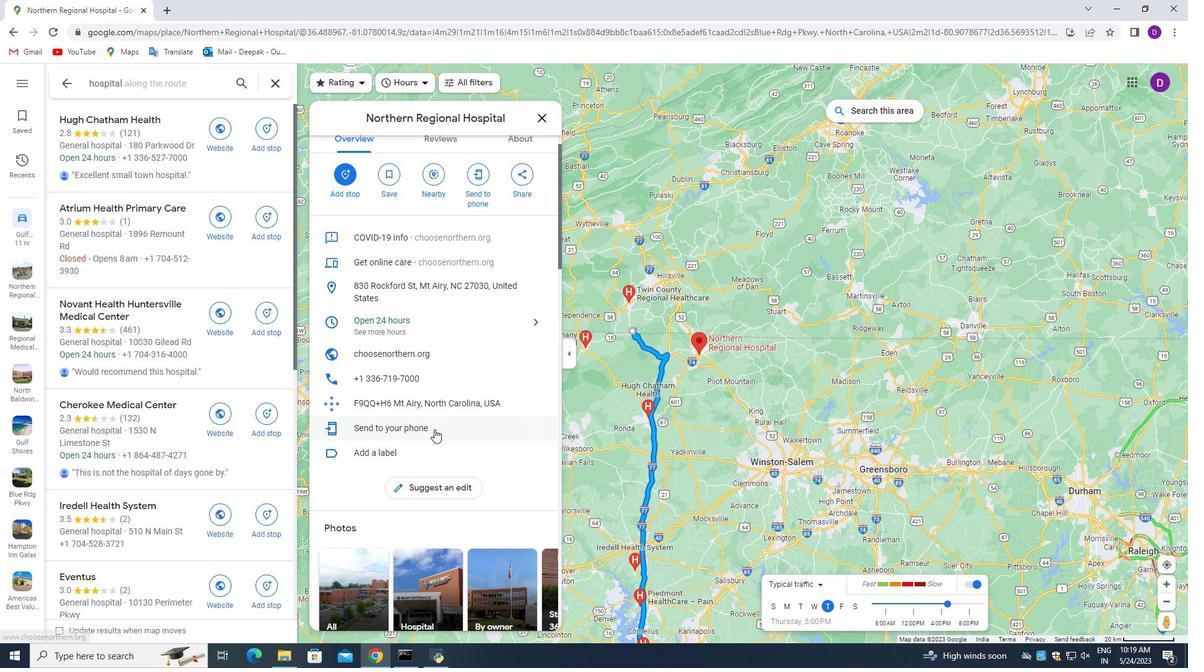 
Action: Mouse scrolled (435, 429) with delta (0, 0)
Screenshot: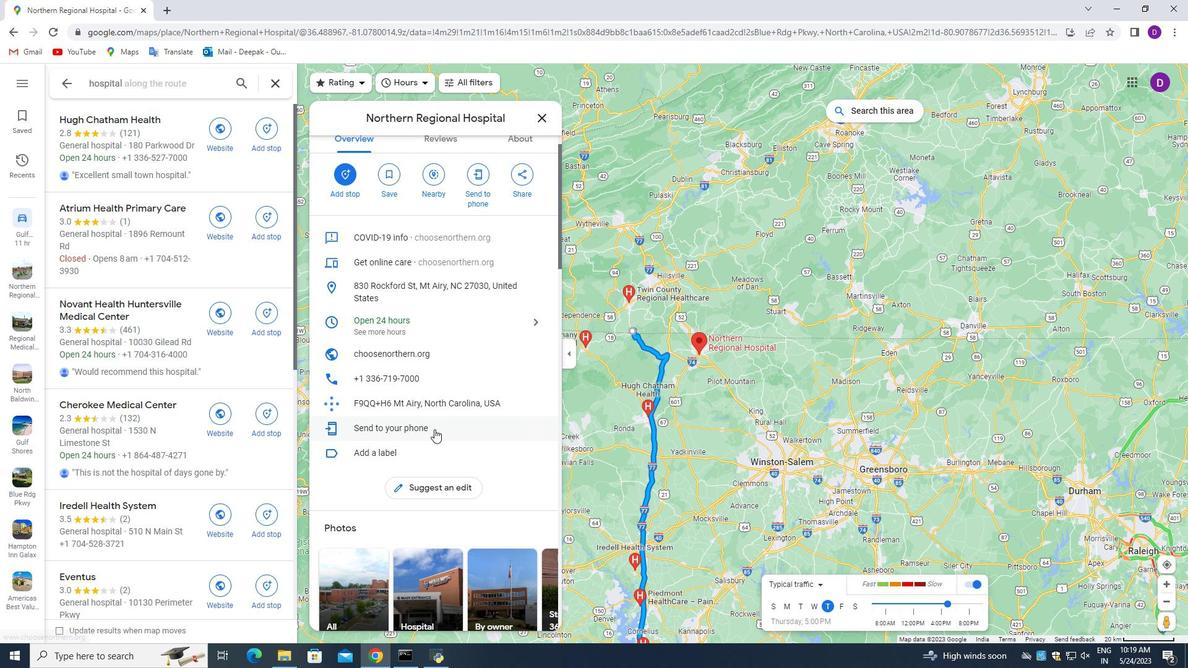 
Action: Mouse moved to (435, 427)
Screenshot: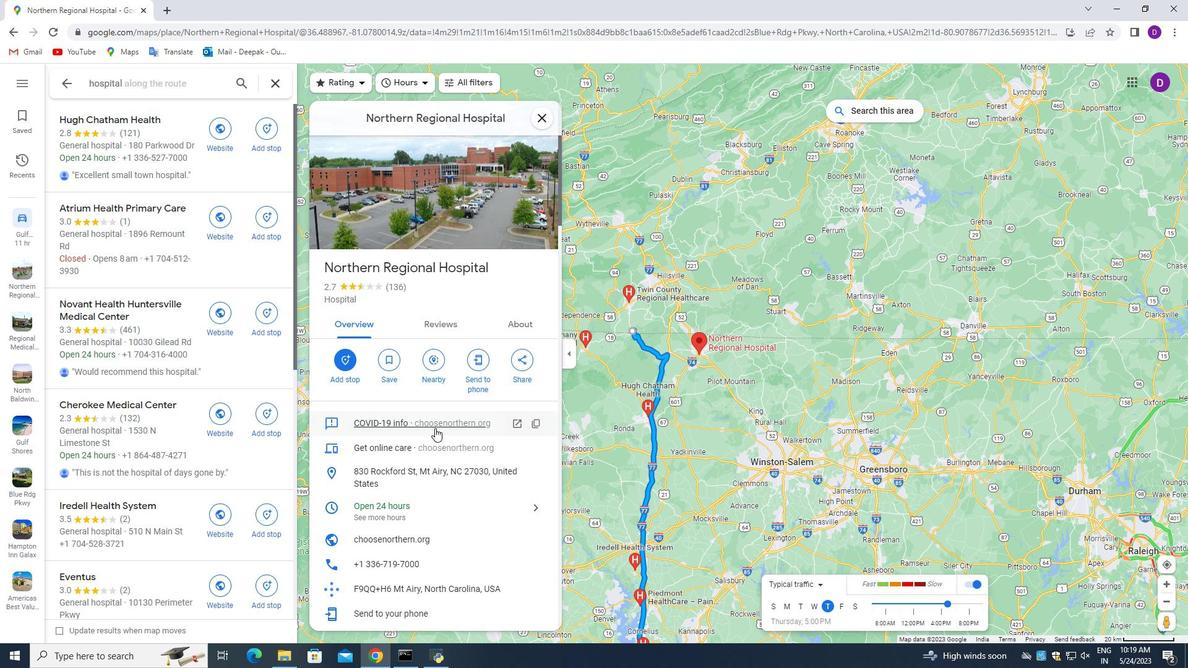 
Action: Mouse scrolled (435, 427) with delta (0, 0)
Screenshot: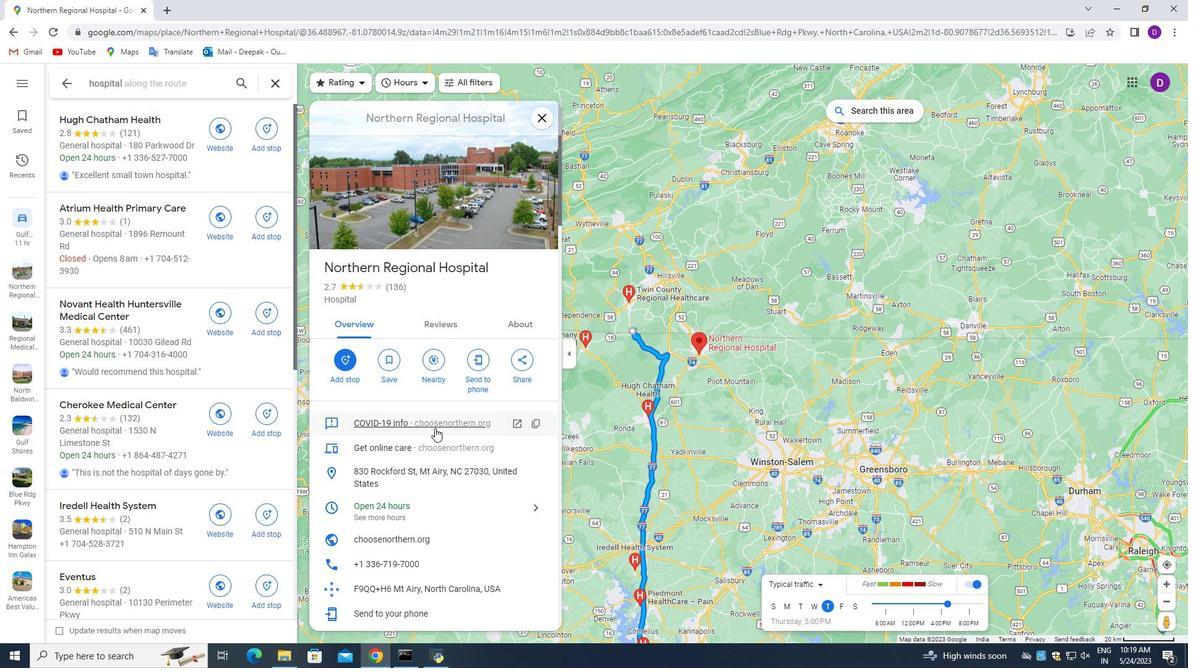 
Action: Mouse scrolled (435, 427) with delta (0, 0)
Screenshot: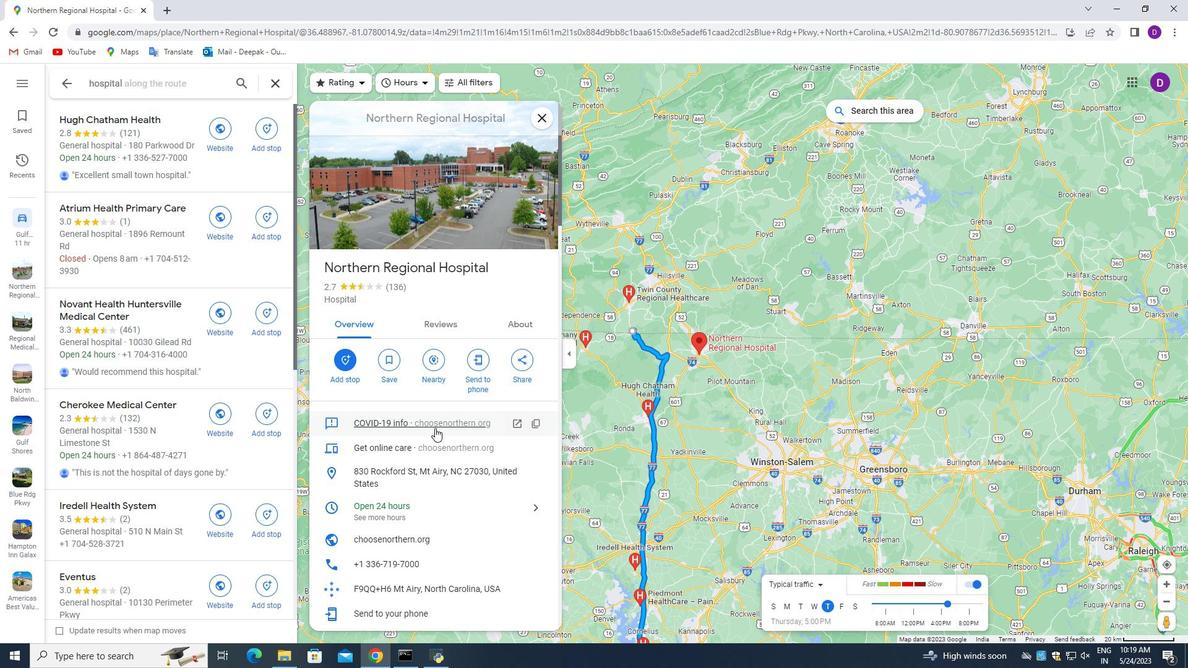 
Action: Mouse moved to (435, 425)
Screenshot: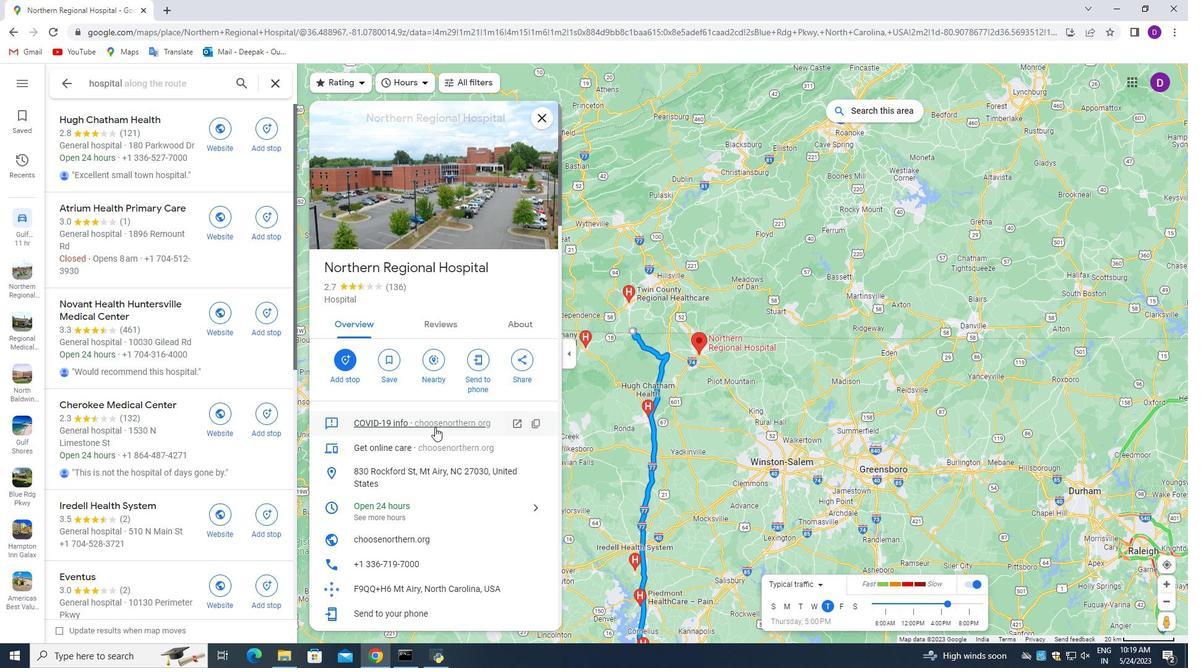 
Action: Mouse scrolled (435, 427) with delta (0, 0)
Screenshot: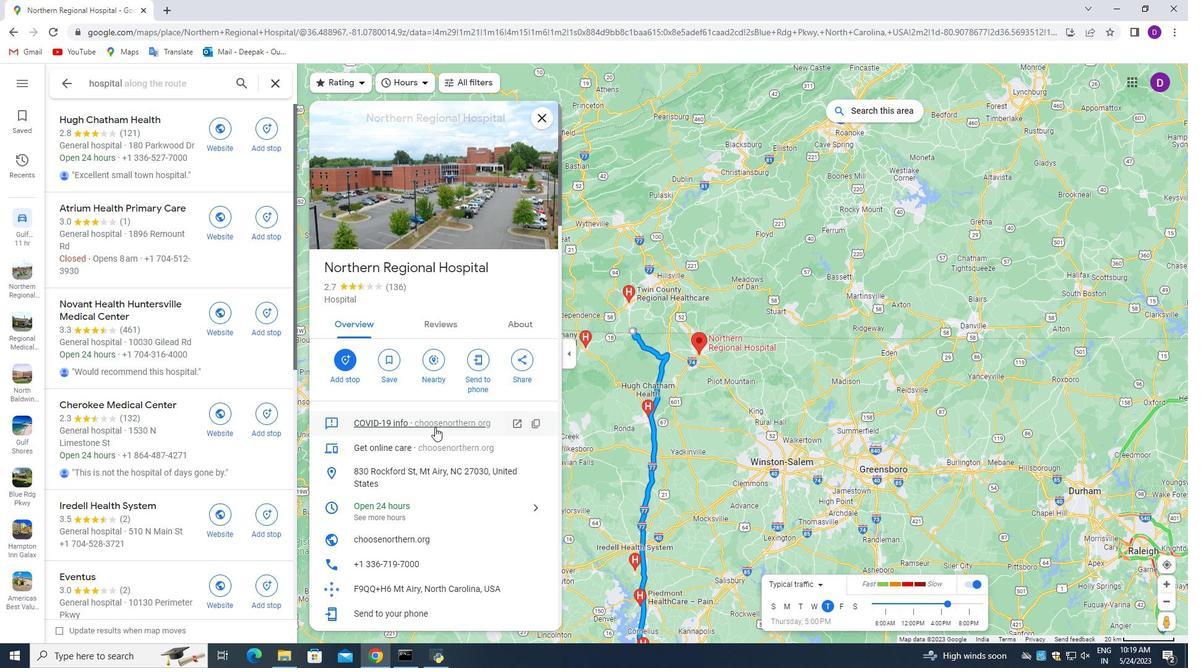 
Action: Mouse moved to (427, 332)
Screenshot: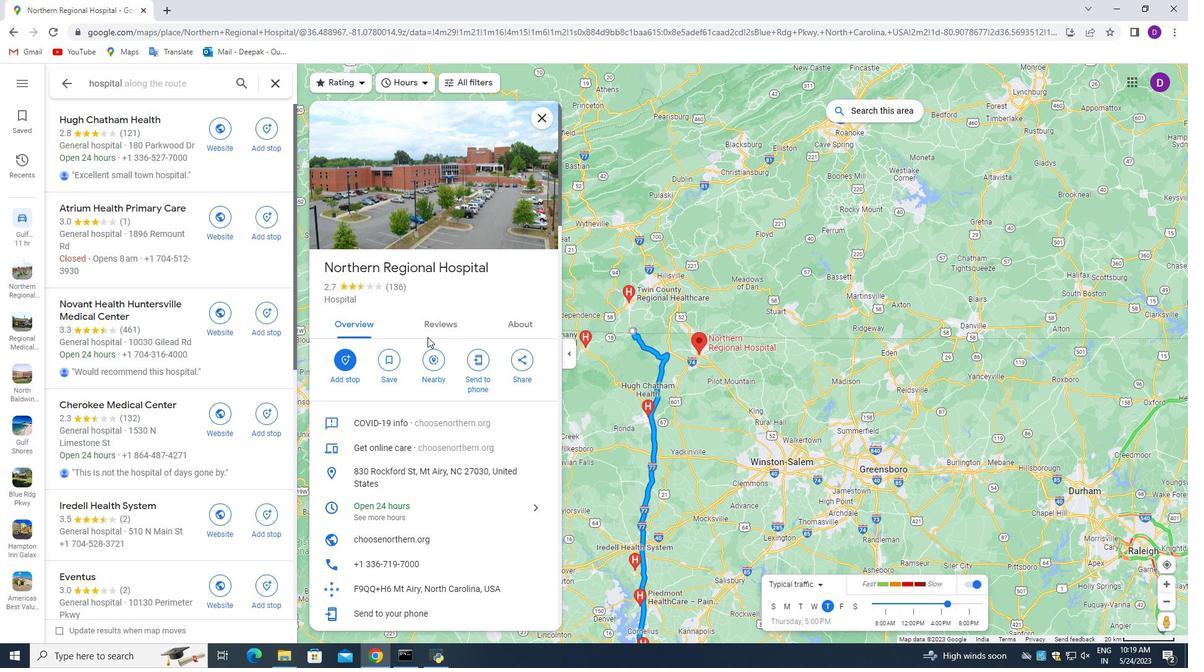 
Action: Mouse pressed left at (427, 332)
Screenshot: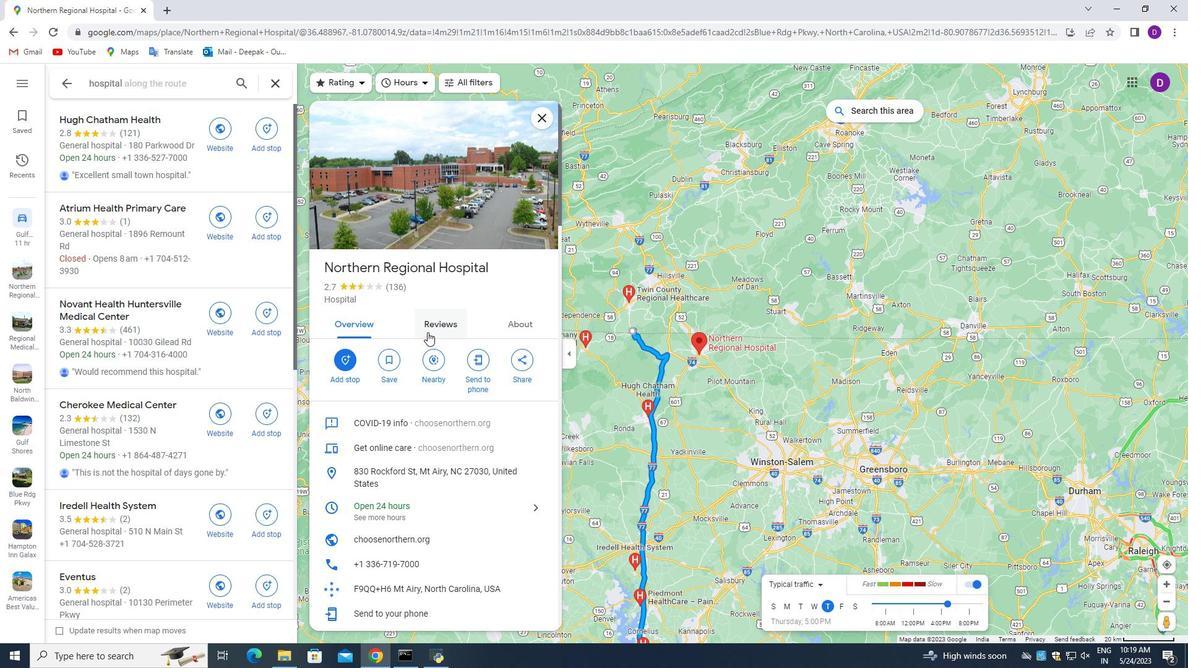 
Action: Mouse moved to (437, 453)
Screenshot: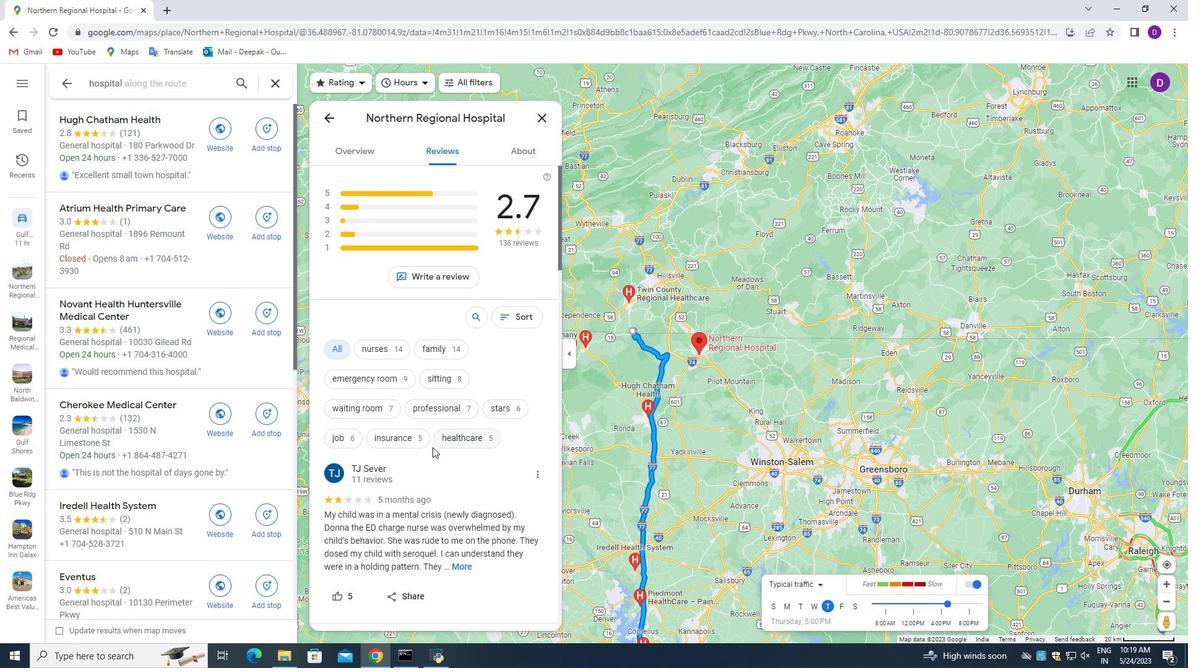 
Action: Mouse scrolled (437, 452) with delta (0, 0)
Screenshot: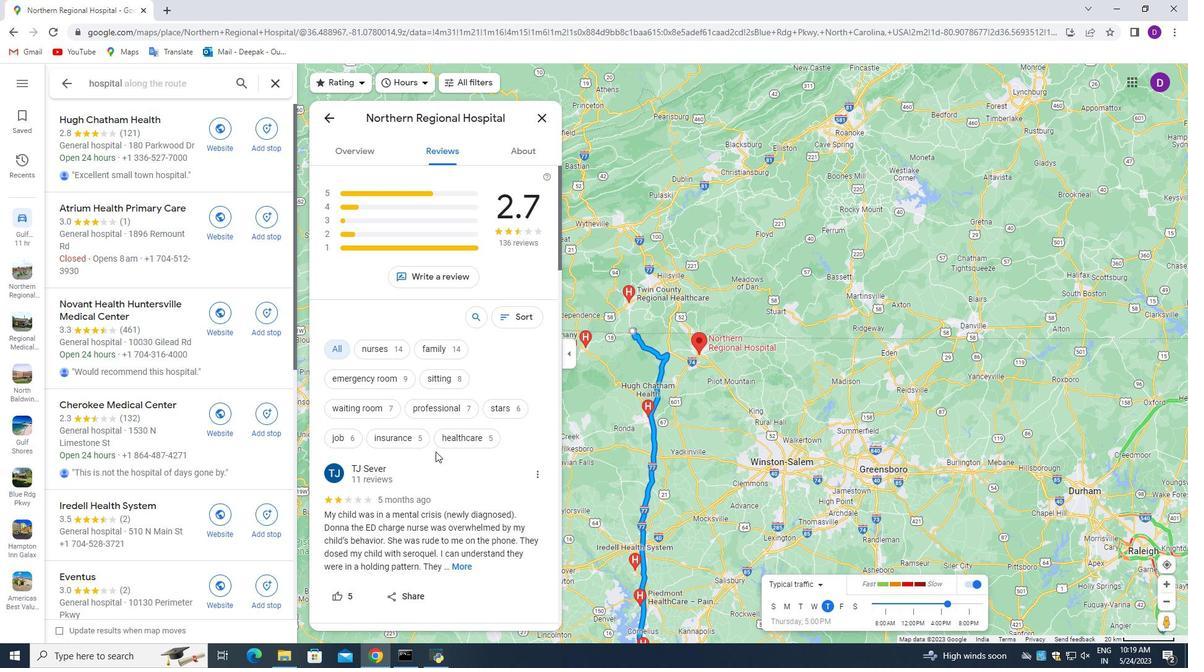 
Action: Mouse scrolled (437, 452) with delta (0, 0)
Screenshot: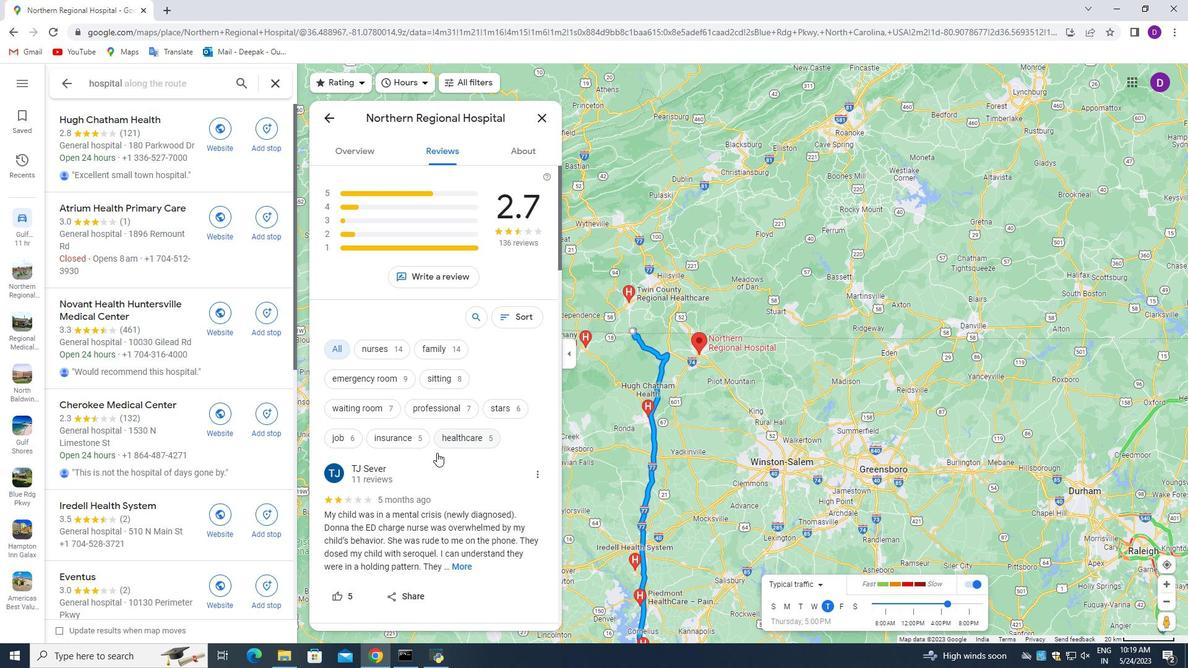 
Action: Mouse moved to (422, 447)
Screenshot: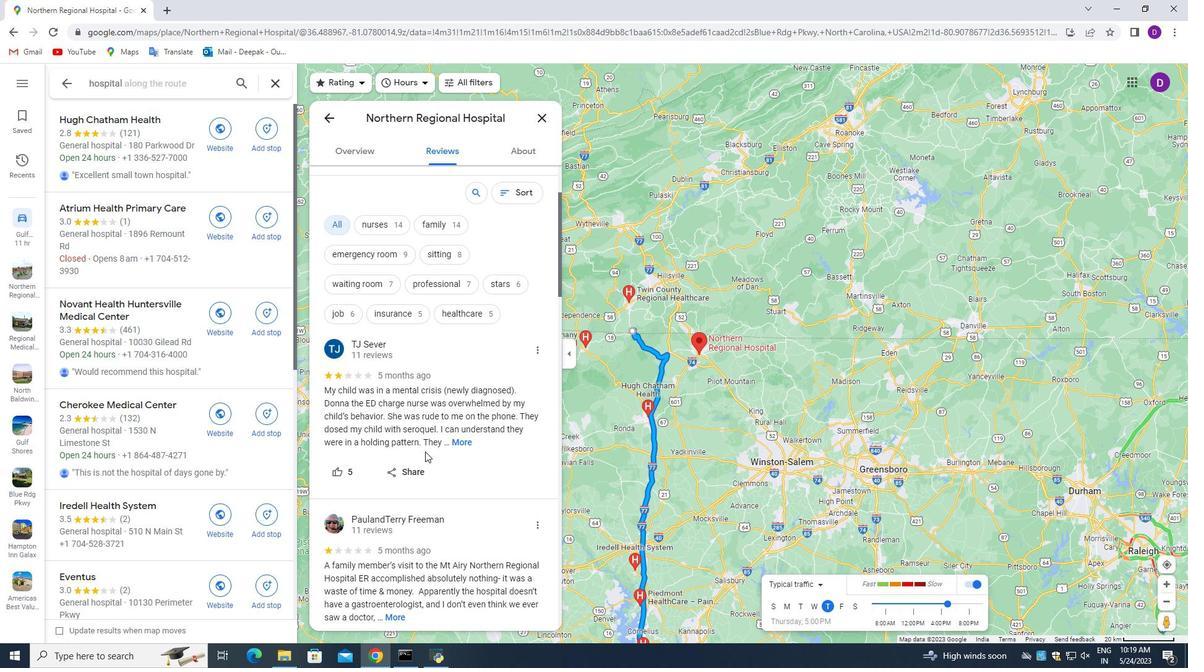 
Action: Mouse scrolled (422, 446) with delta (0, 0)
Screenshot: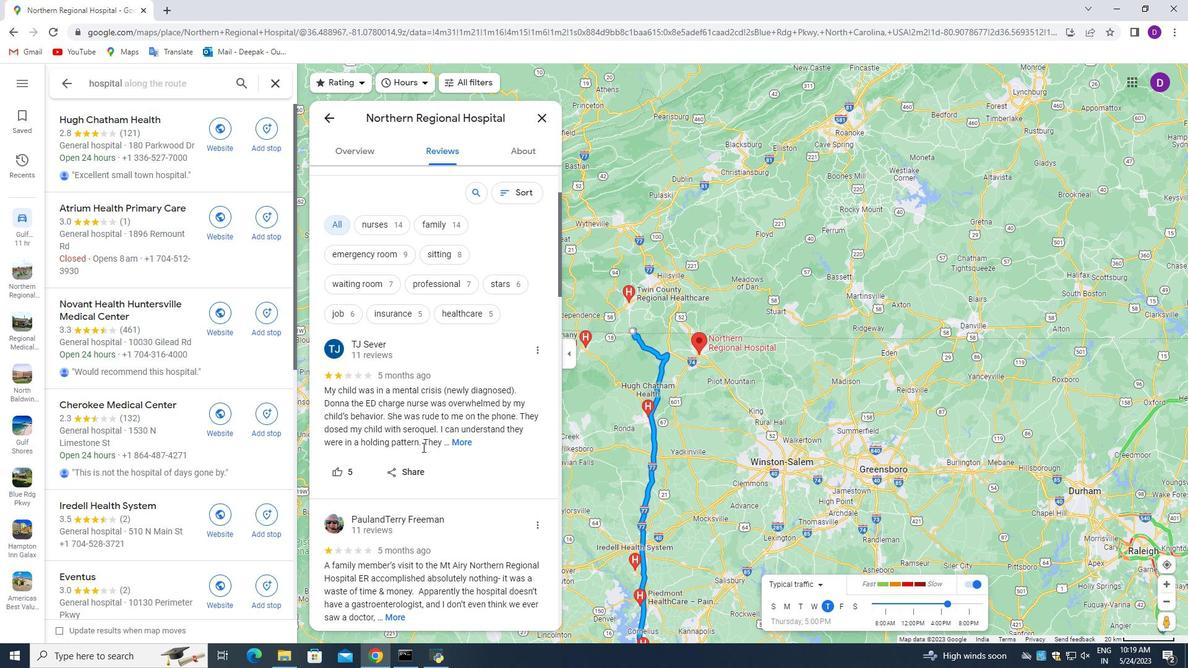 
Action: Mouse moved to (437, 425)
Screenshot: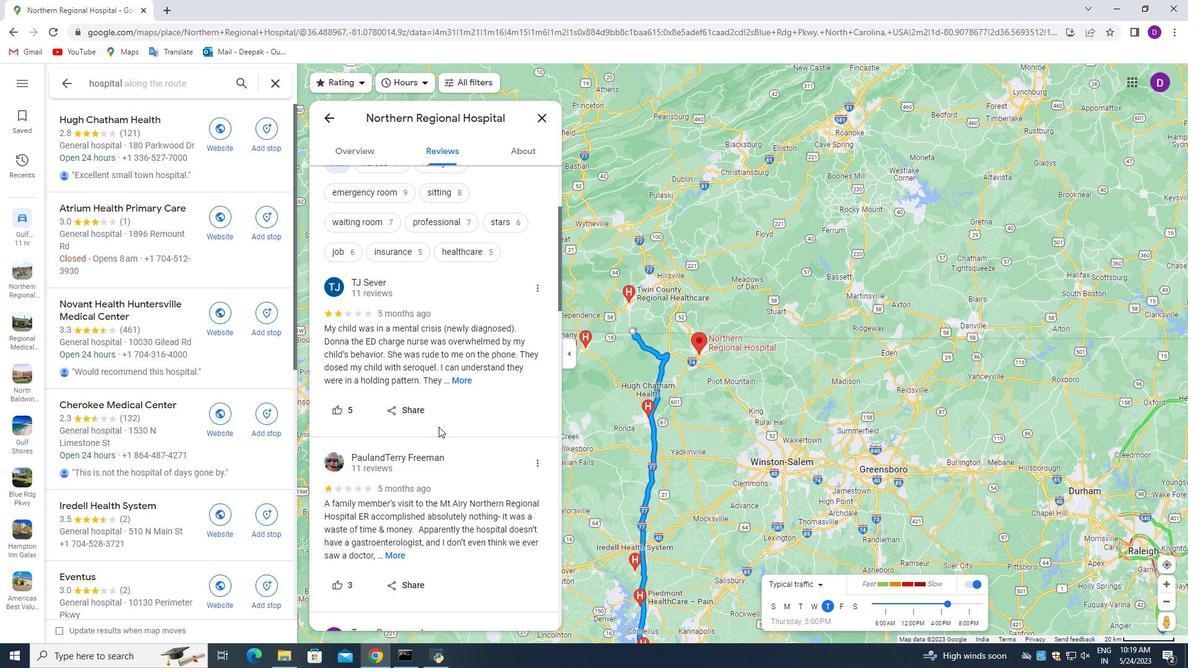 
Action: Mouse scrolled (437, 425) with delta (0, 0)
Screenshot: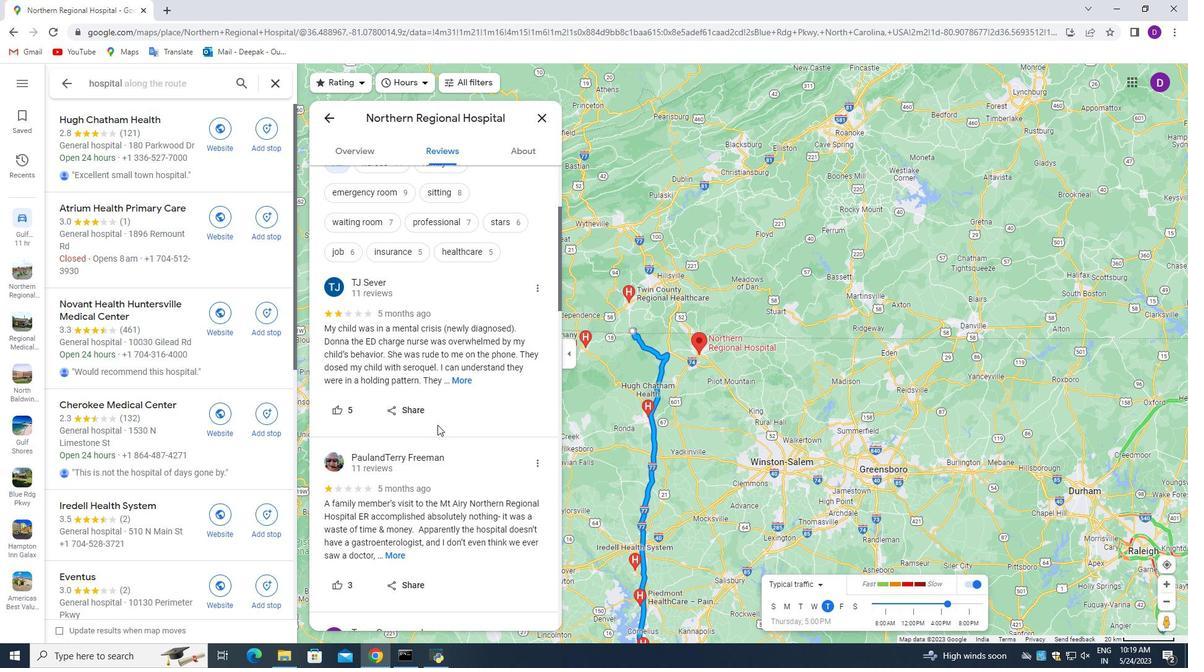 
Action: Mouse scrolled (437, 425) with delta (0, 0)
Screenshot: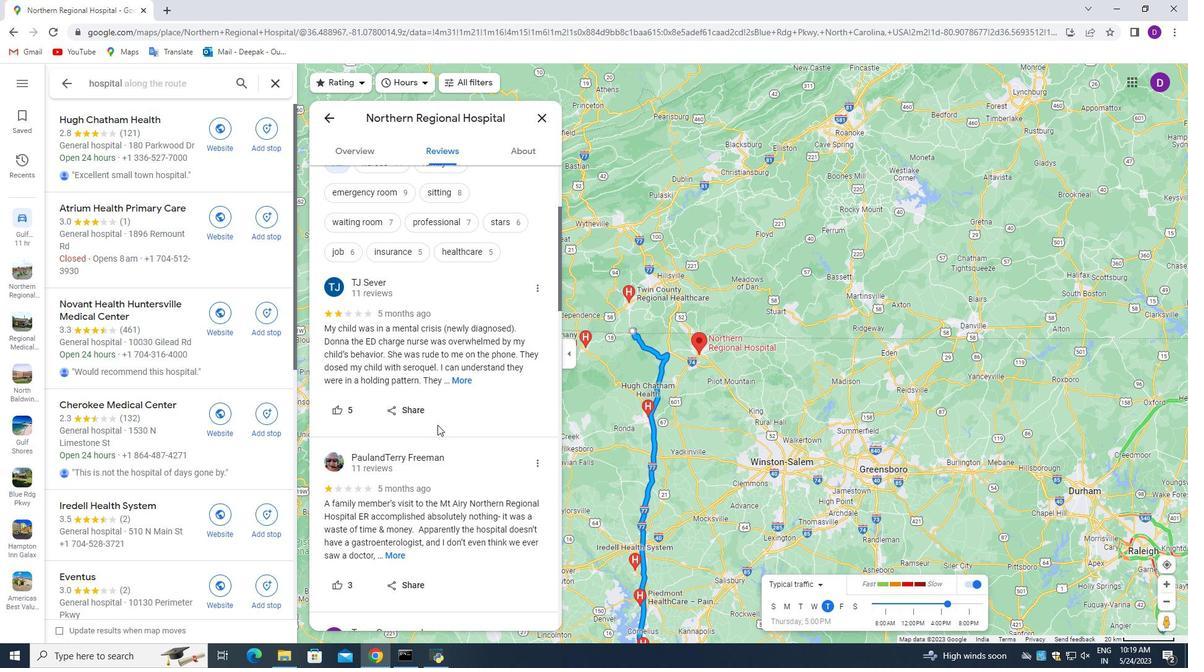 
Action: Mouse scrolled (437, 424) with delta (0, 0)
Screenshot: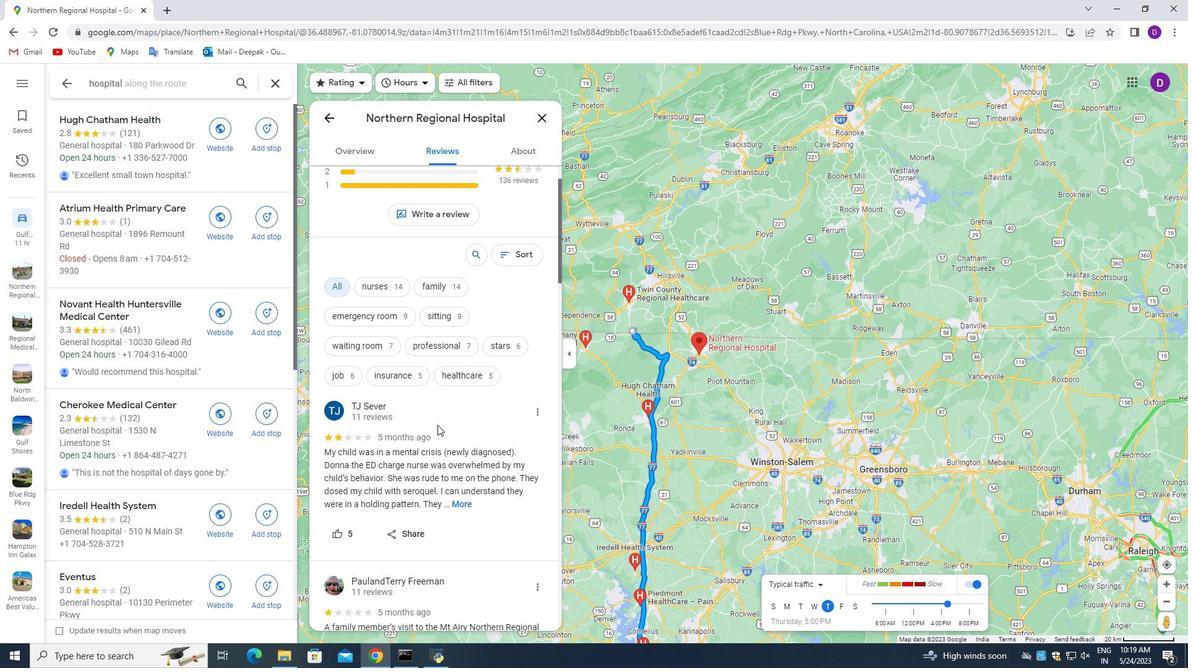 
Action: Mouse scrolled (437, 424) with delta (0, 0)
Screenshot: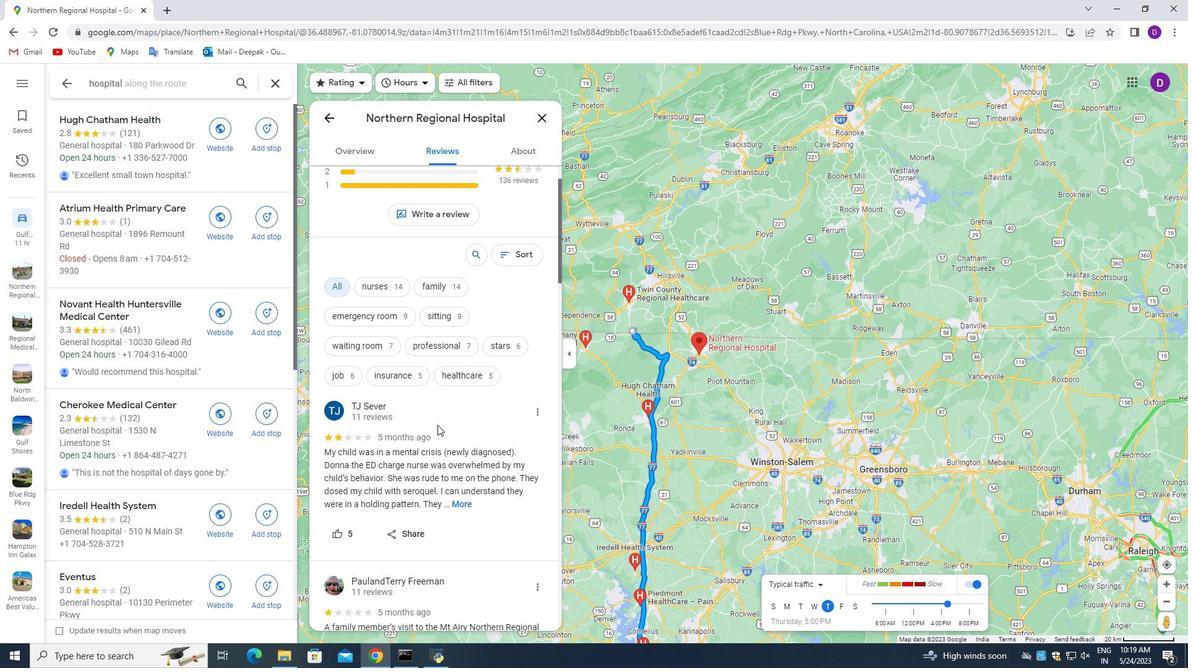 
Action: Mouse moved to (436, 425)
Screenshot: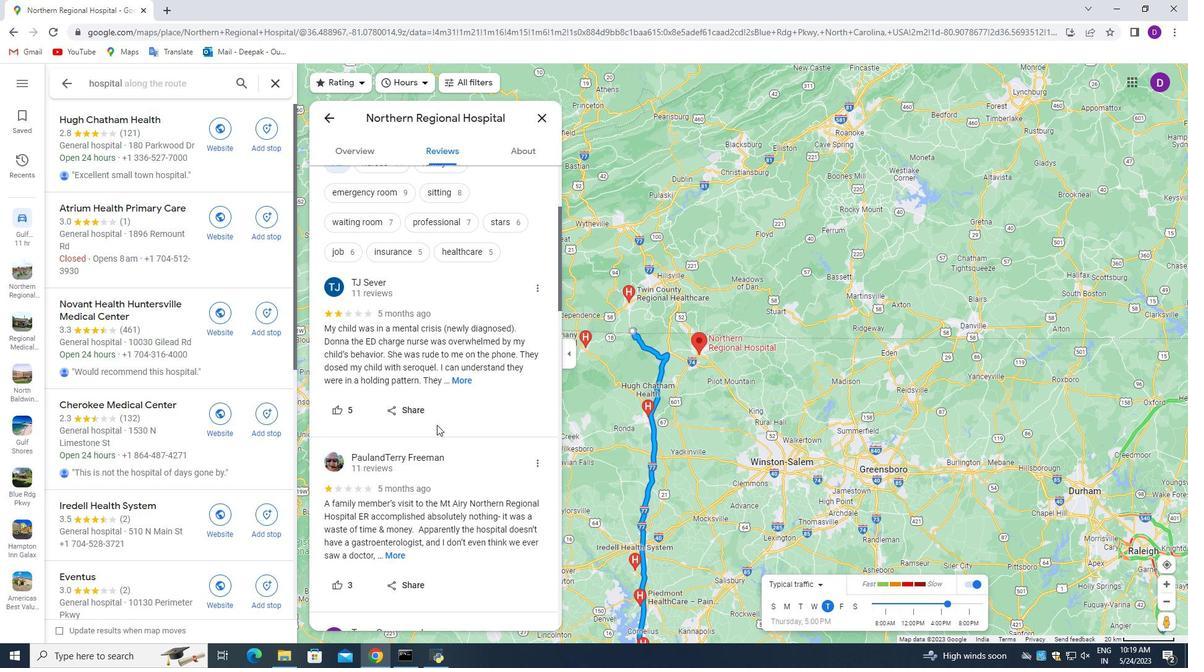 
Action: Mouse scrolled (436, 424) with delta (0, 0)
Screenshot: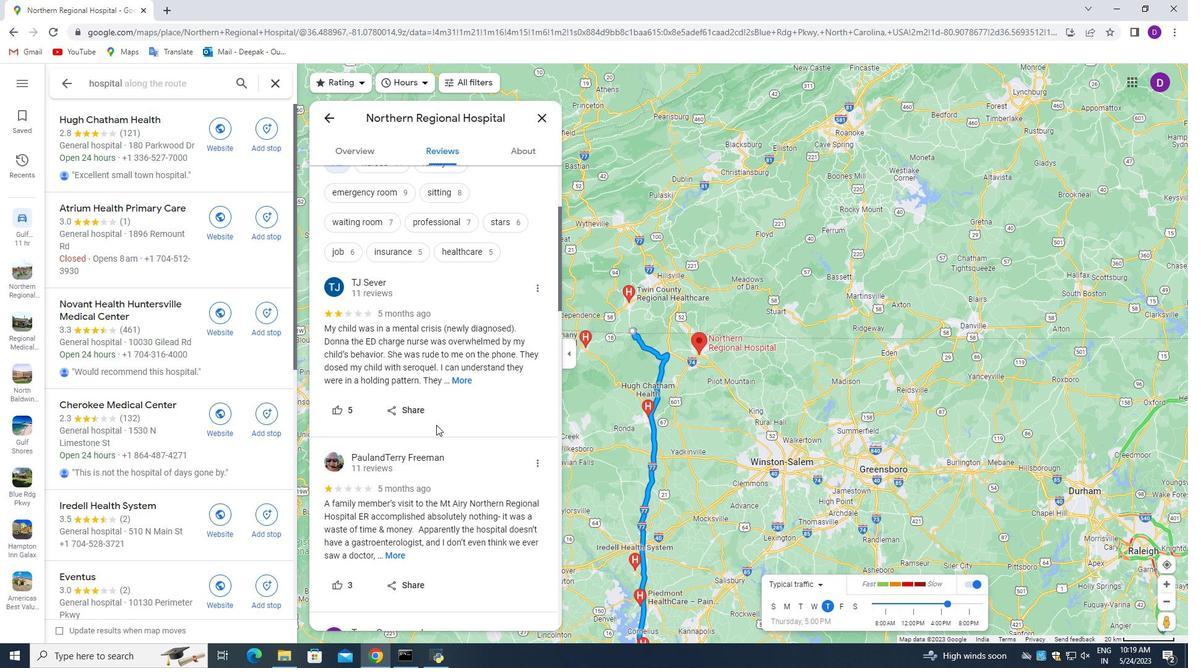 
Action: Mouse scrolled (436, 425) with delta (0, 0)
Screenshot: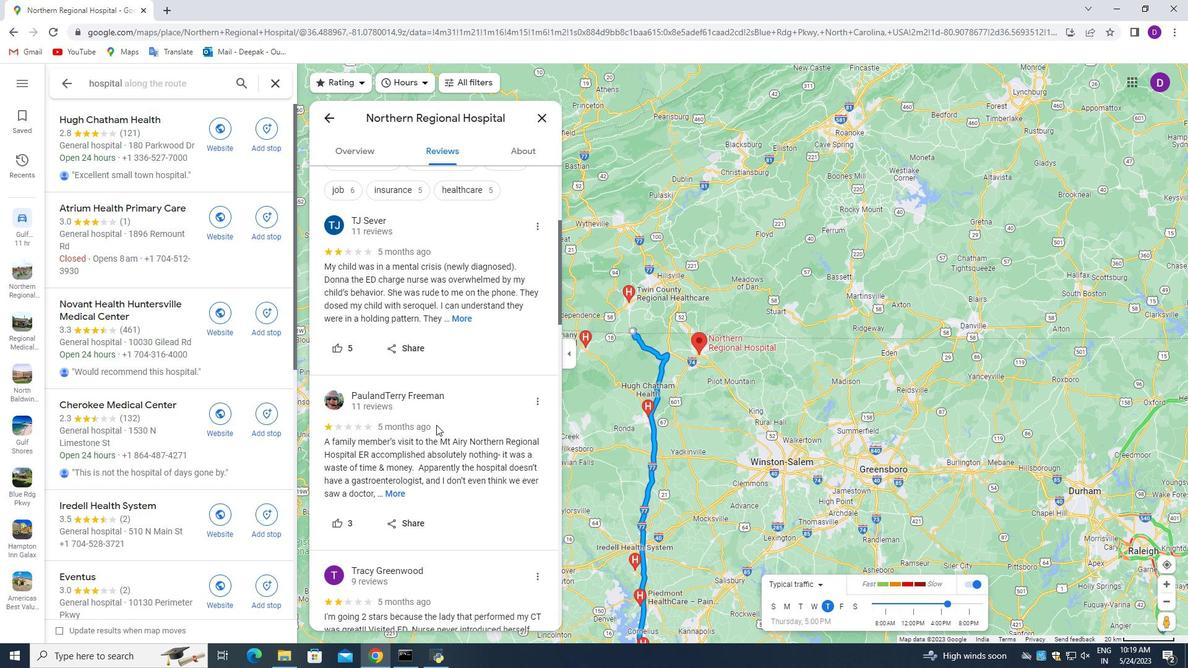 
Action: Mouse scrolled (436, 425) with delta (0, 0)
Screenshot: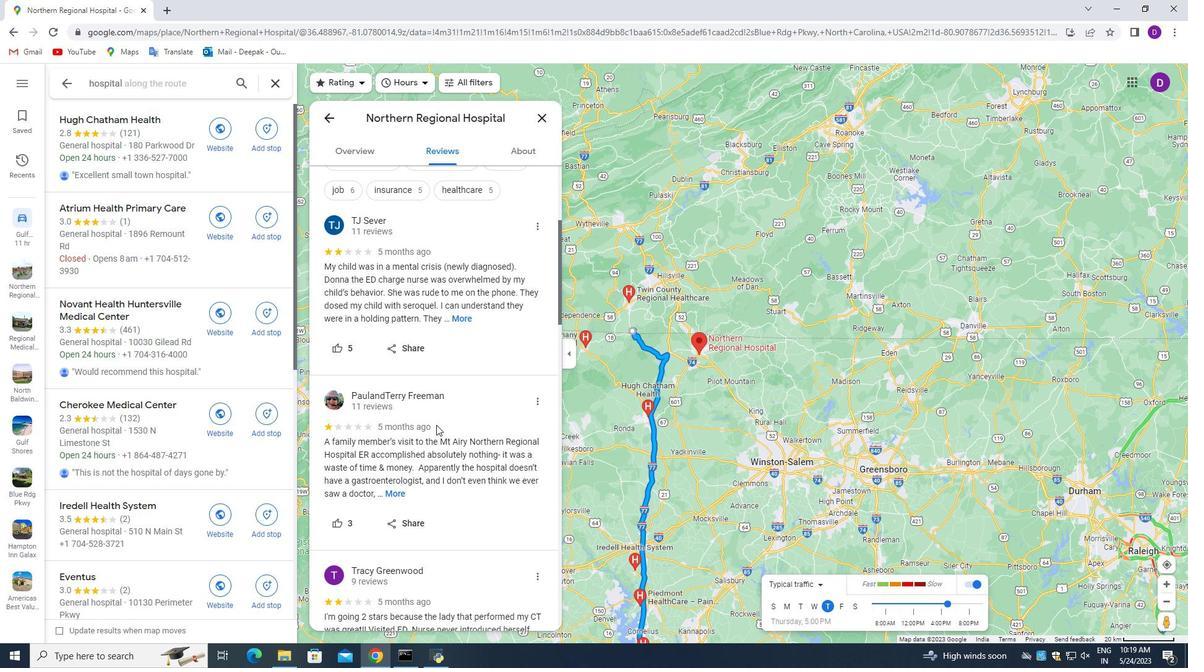 
Action: Mouse moved to (465, 443)
Screenshot: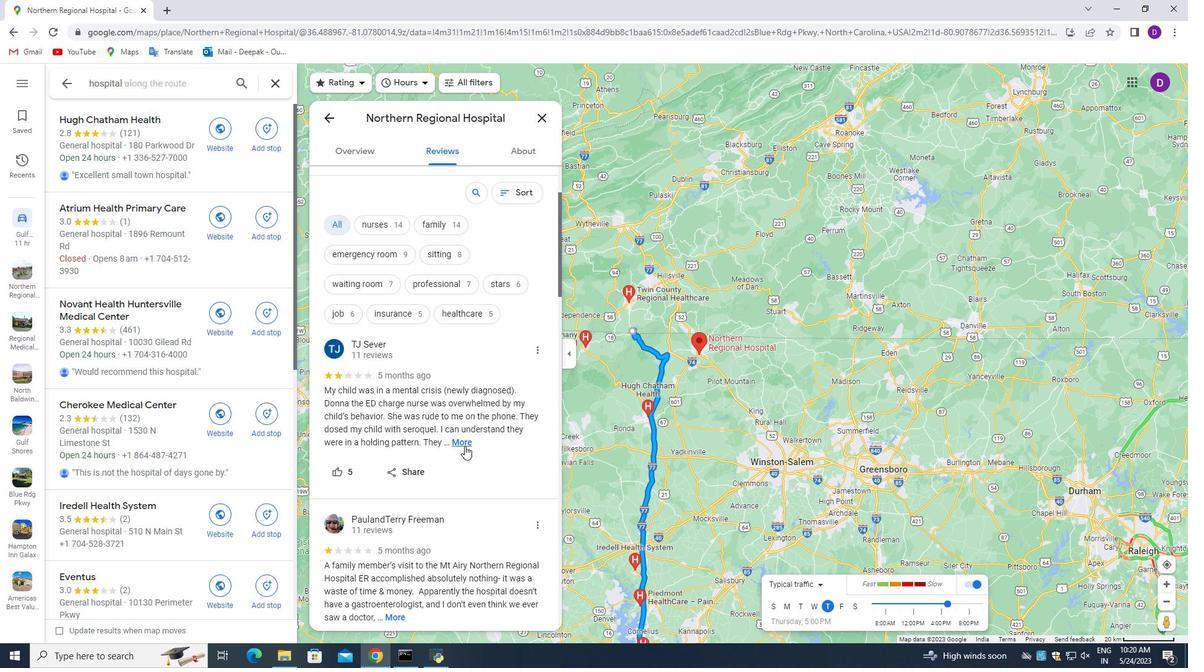 
Action: Mouse pressed left at (465, 443)
Screenshot: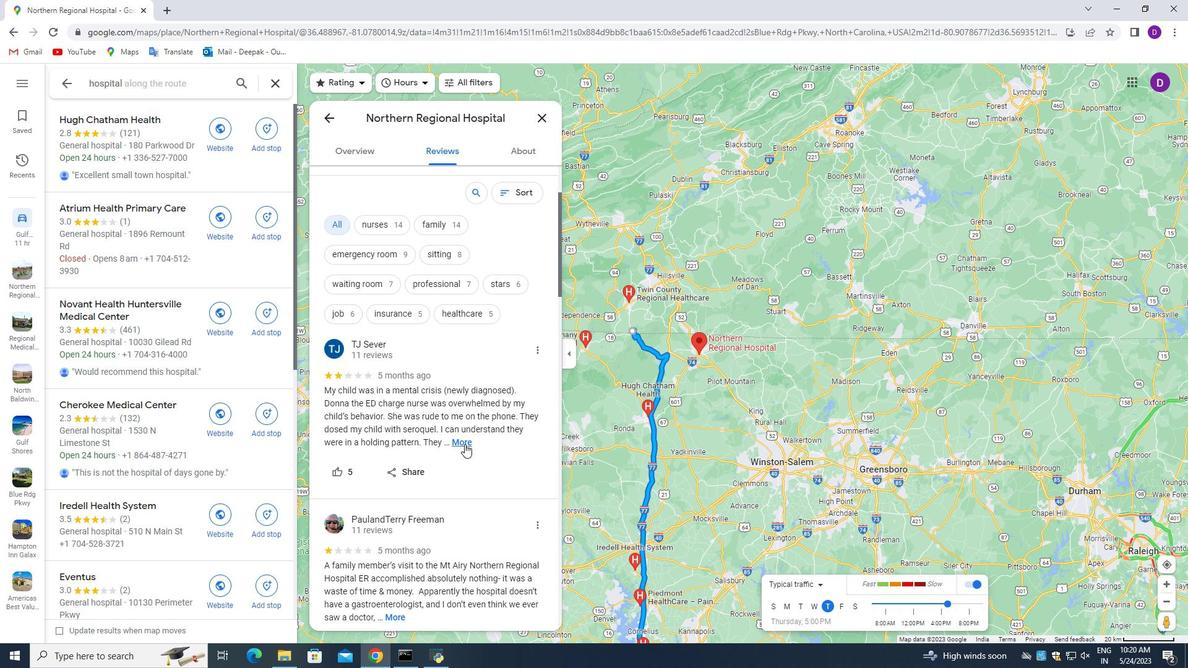 
Action: Mouse moved to (466, 443)
Screenshot: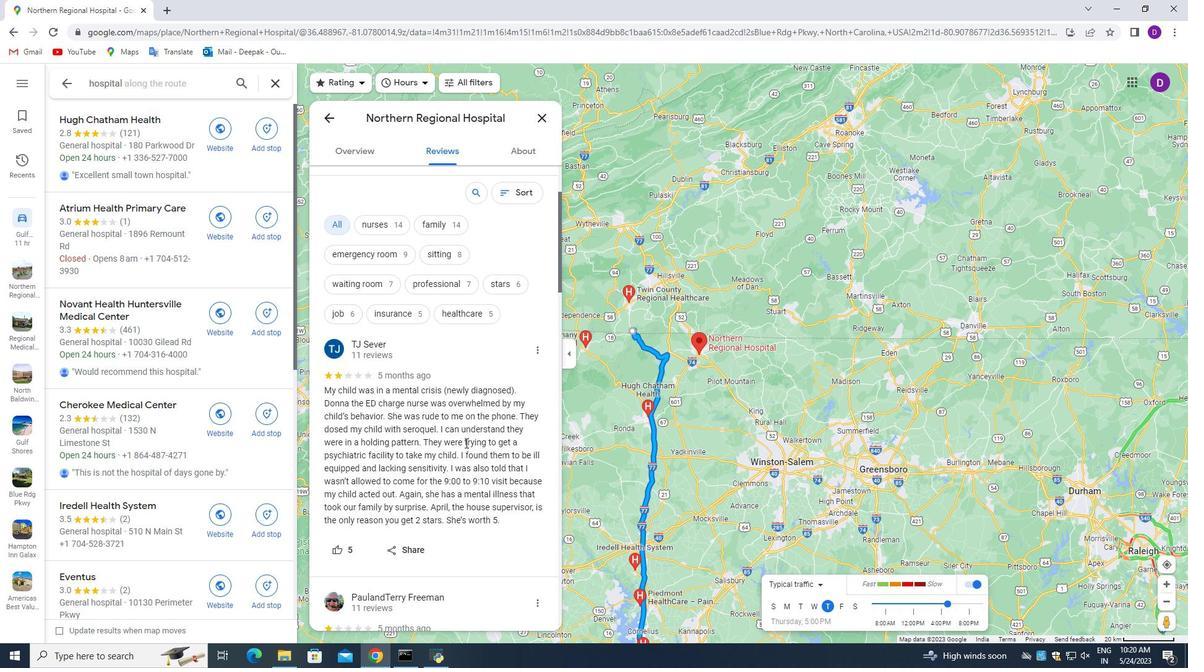 
Action: Mouse scrolled (466, 442) with delta (0, 0)
Screenshot: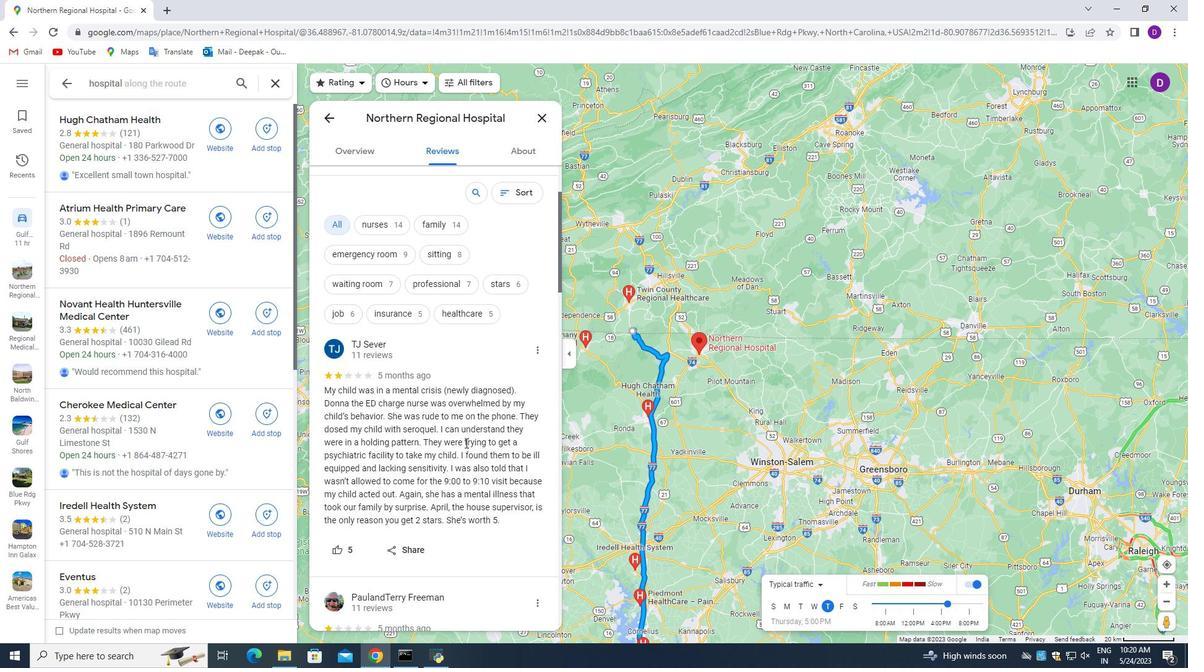 
Action: Mouse scrolled (466, 442) with delta (0, 0)
Screenshot: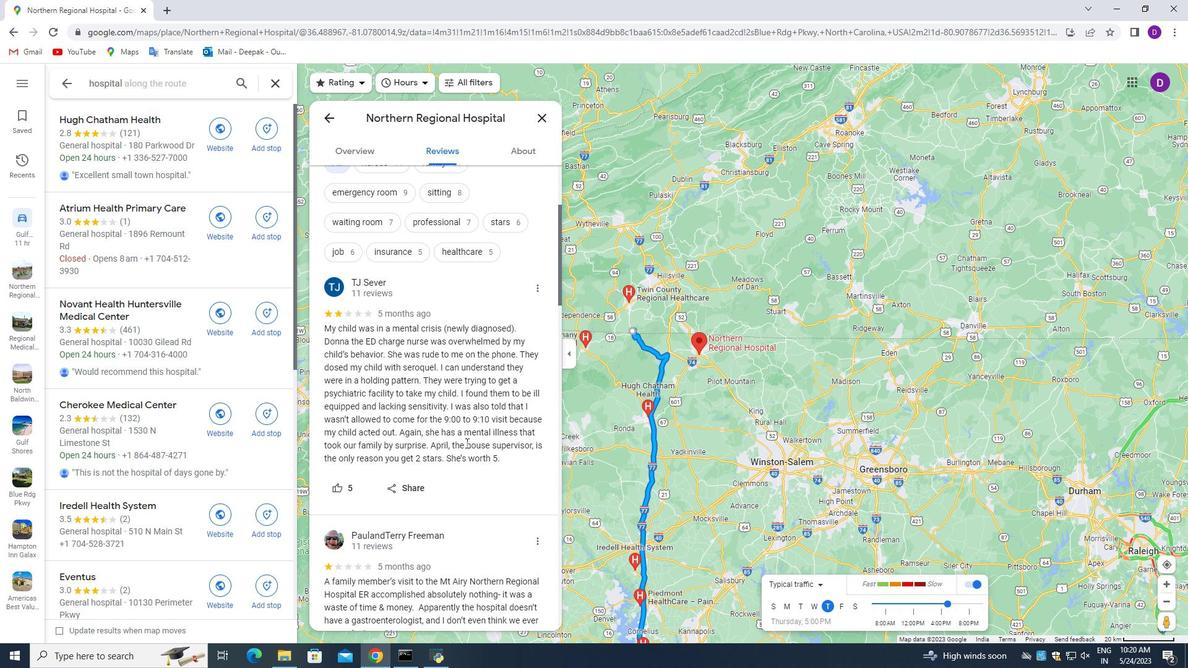 
Action: Mouse scrolled (466, 442) with delta (0, 0)
Screenshot: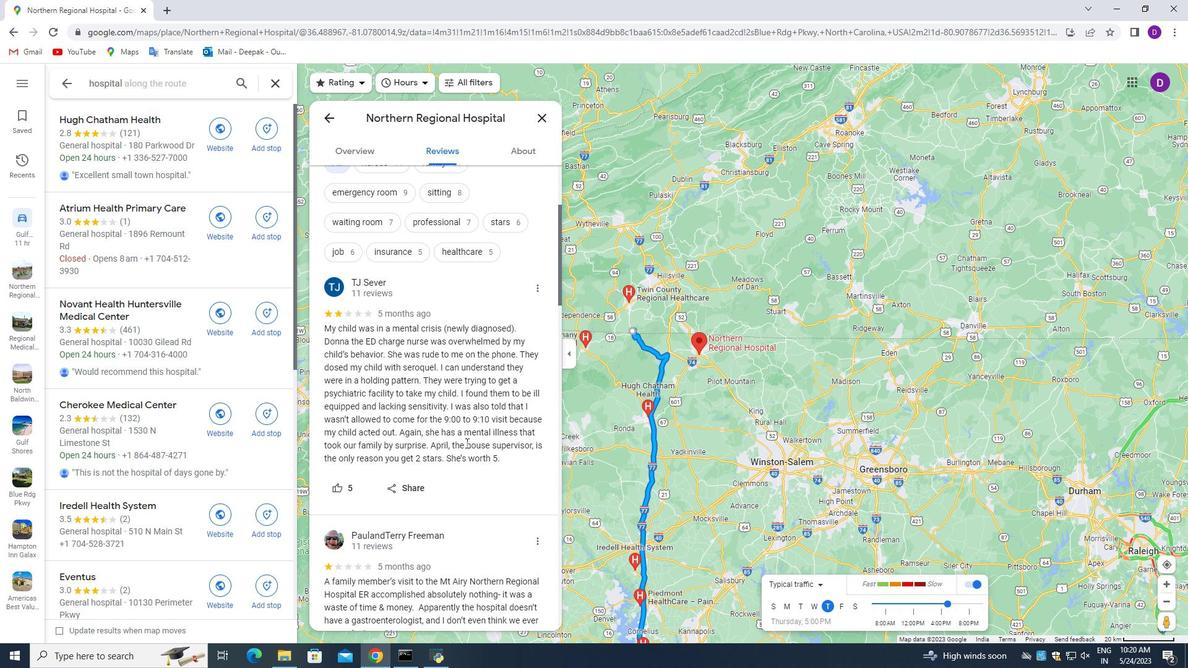 
Action: Mouse scrolled (466, 442) with delta (0, 0)
Screenshot: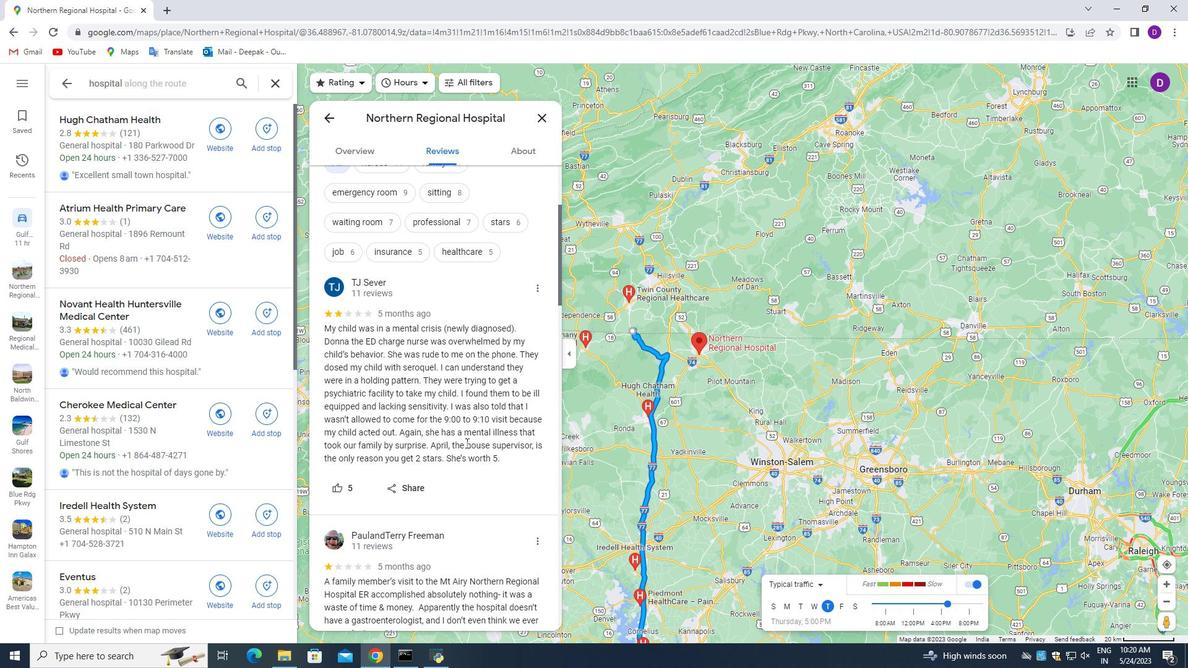 
Action: Mouse scrolled (466, 442) with delta (0, 0)
Screenshot: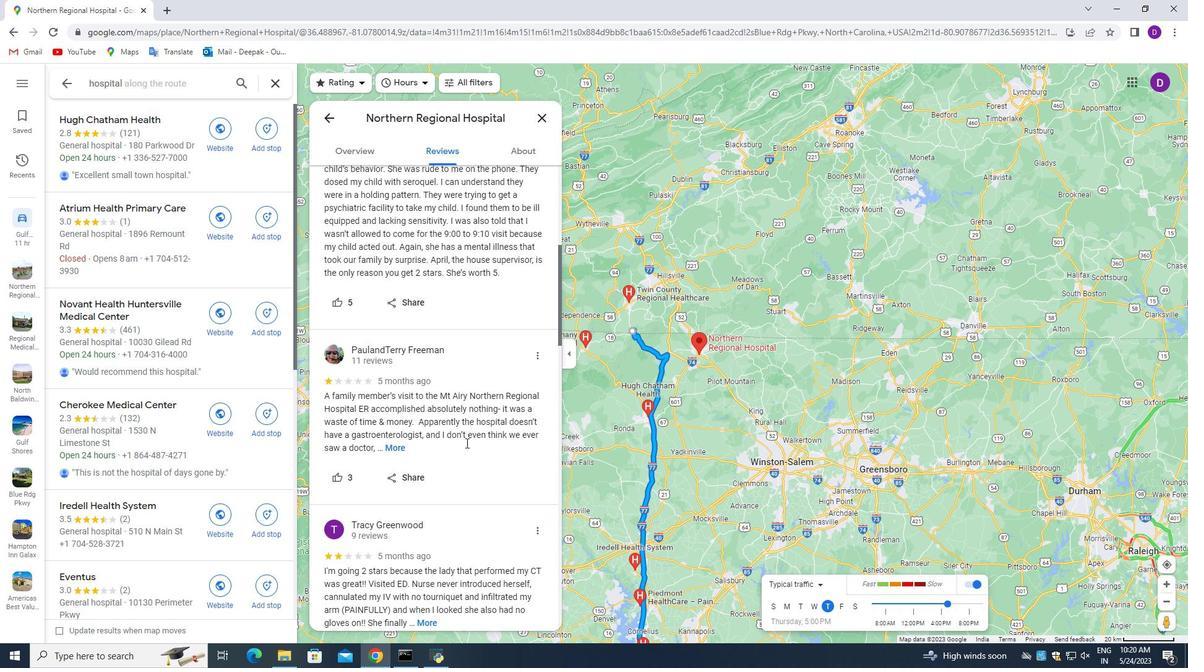 
Action: Mouse scrolled (466, 442) with delta (0, 0)
Screenshot: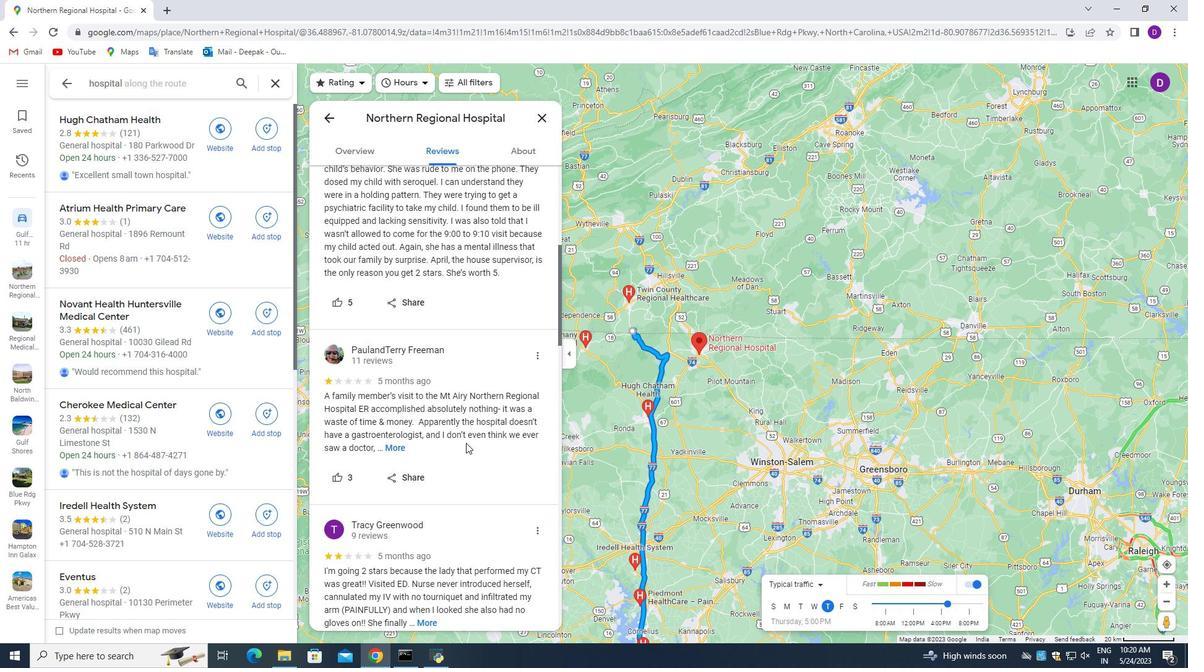 
Action: Mouse scrolled (466, 442) with delta (0, 0)
Screenshot: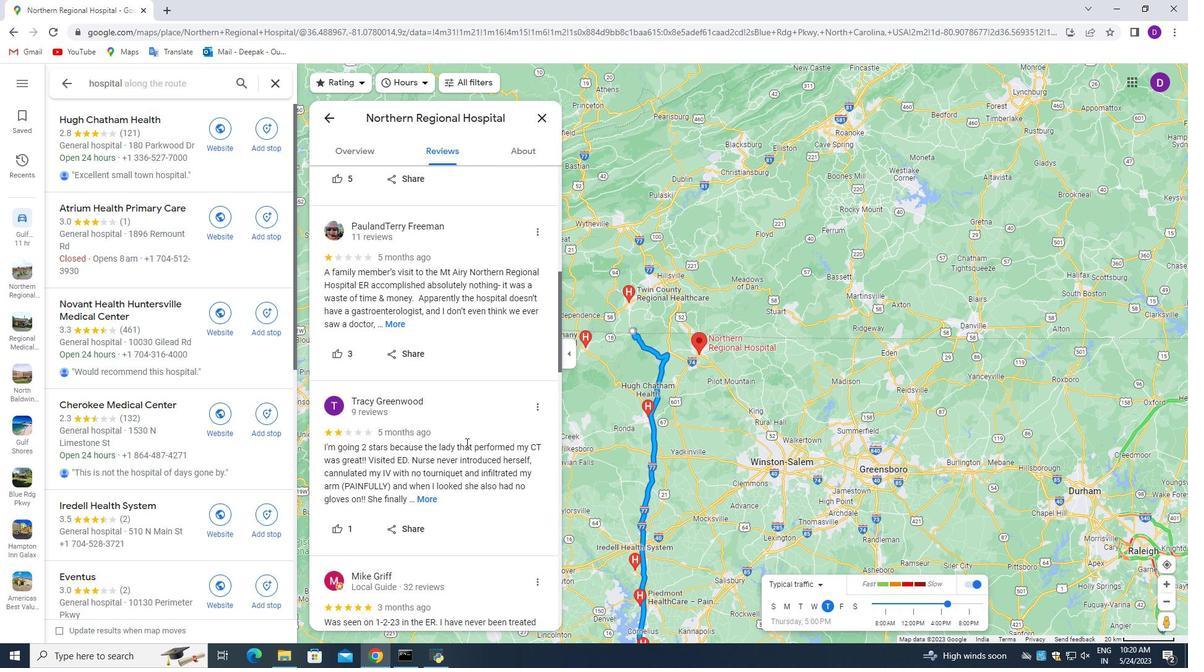 
Action: Mouse moved to (460, 442)
Screenshot: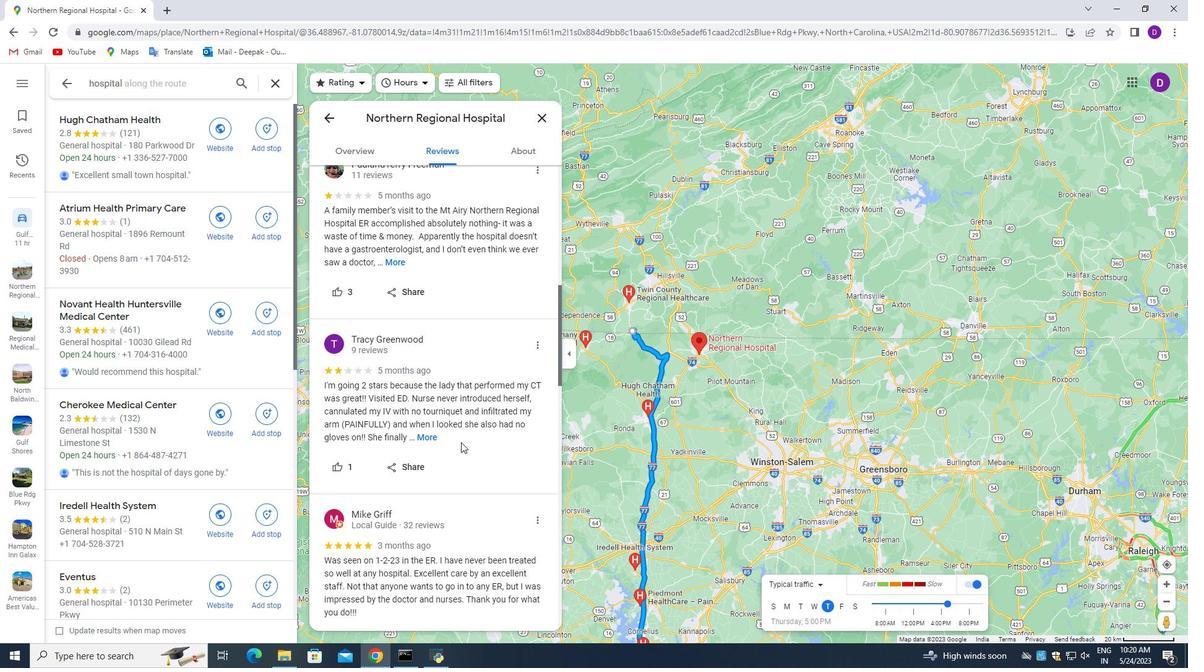 
Action: Mouse scrolled (460, 441) with delta (0, 0)
Screenshot: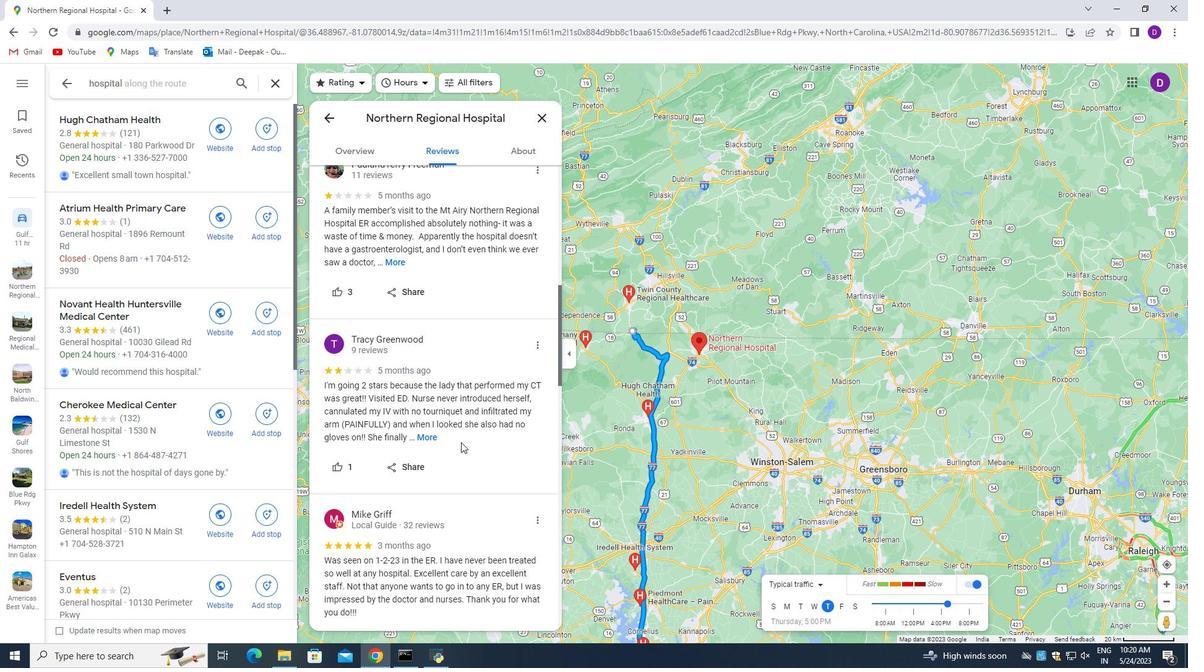 
Action: Mouse scrolled (460, 441) with delta (0, 0)
Screenshot: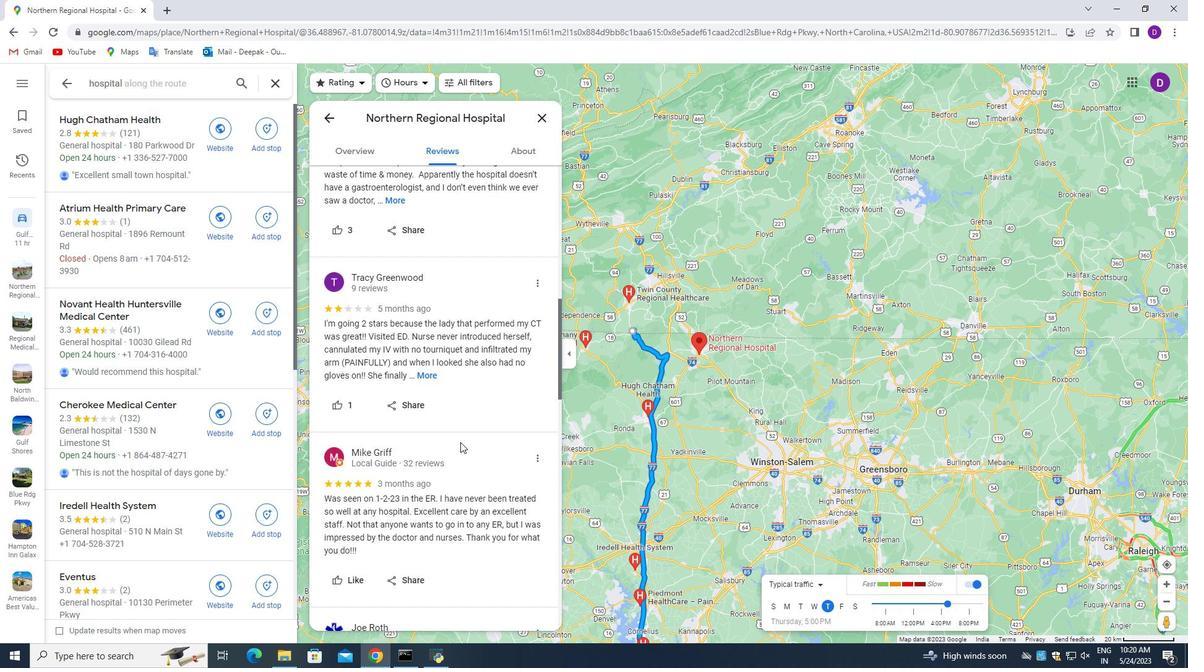 
Action: Mouse scrolled (460, 441) with delta (0, 0)
Screenshot: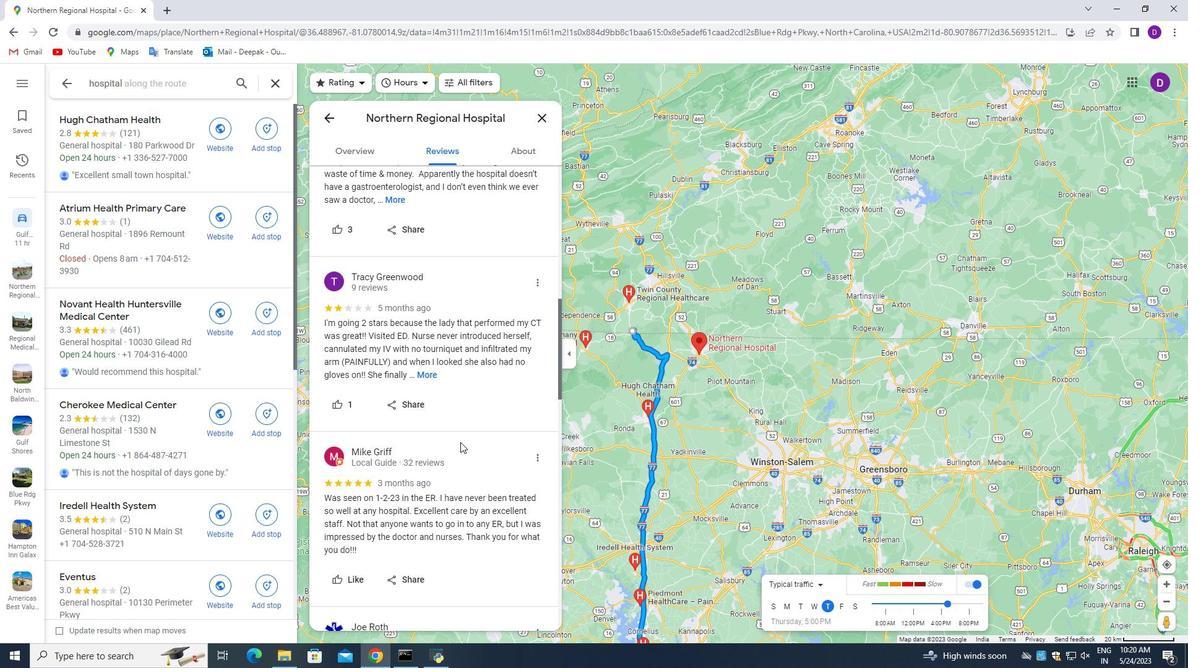 
Action: Mouse scrolled (460, 441) with delta (0, 0)
Screenshot: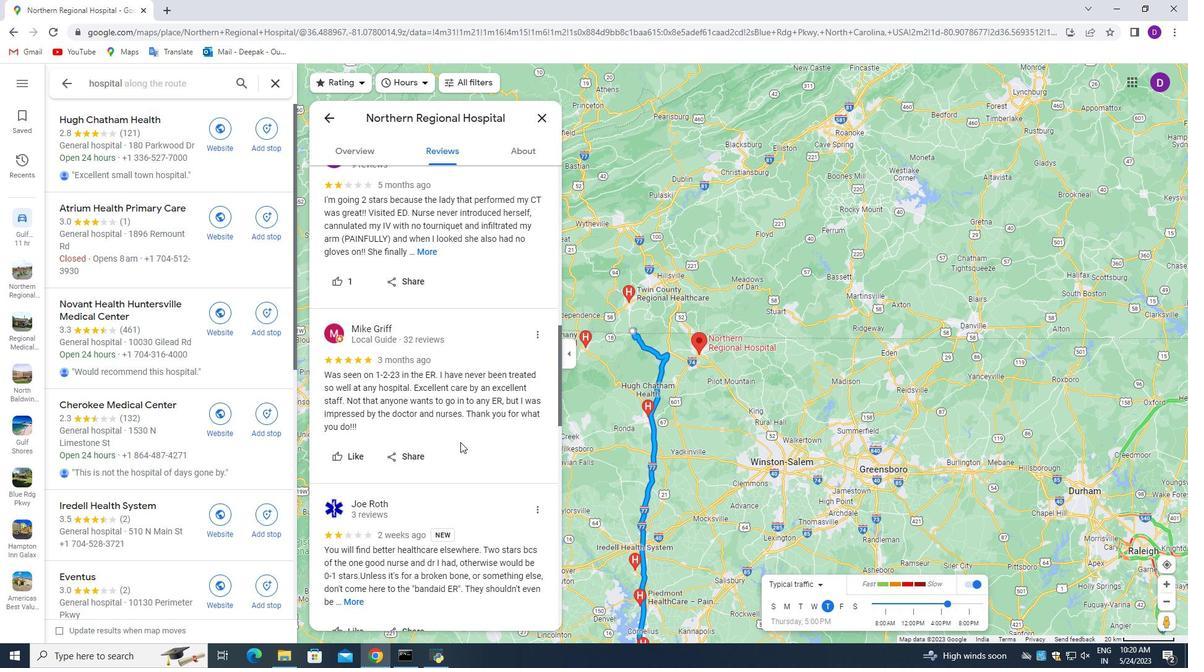 
Action: Mouse scrolled (460, 441) with delta (0, 0)
Screenshot: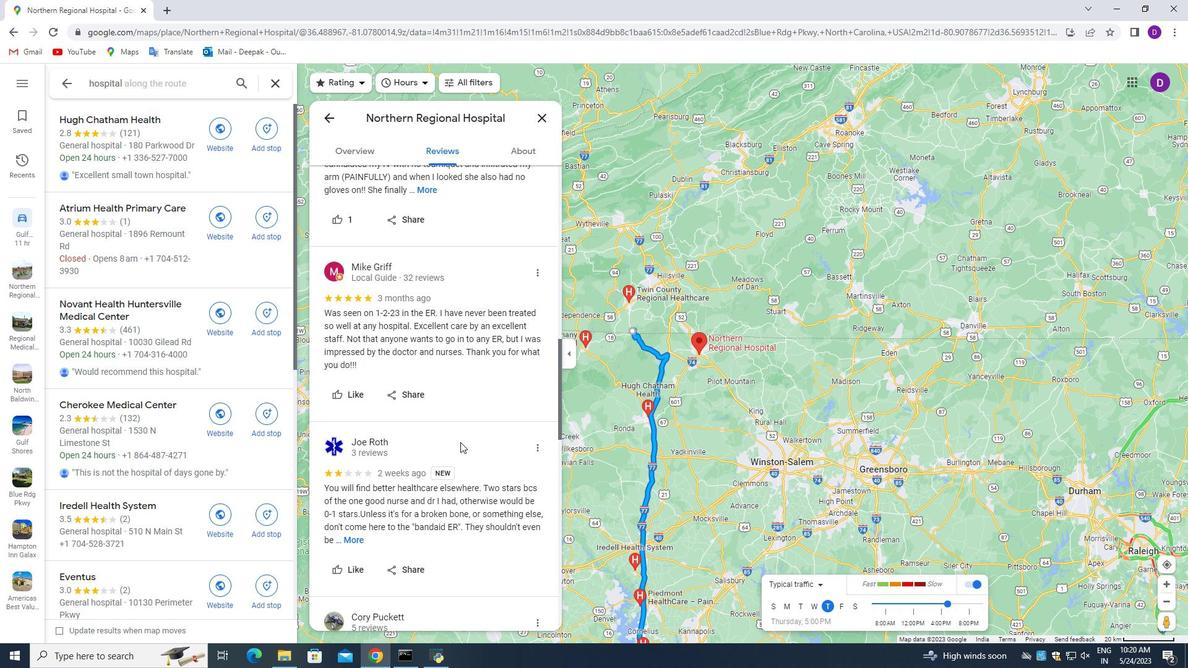 
Action: Mouse scrolled (460, 441) with delta (0, 0)
Screenshot: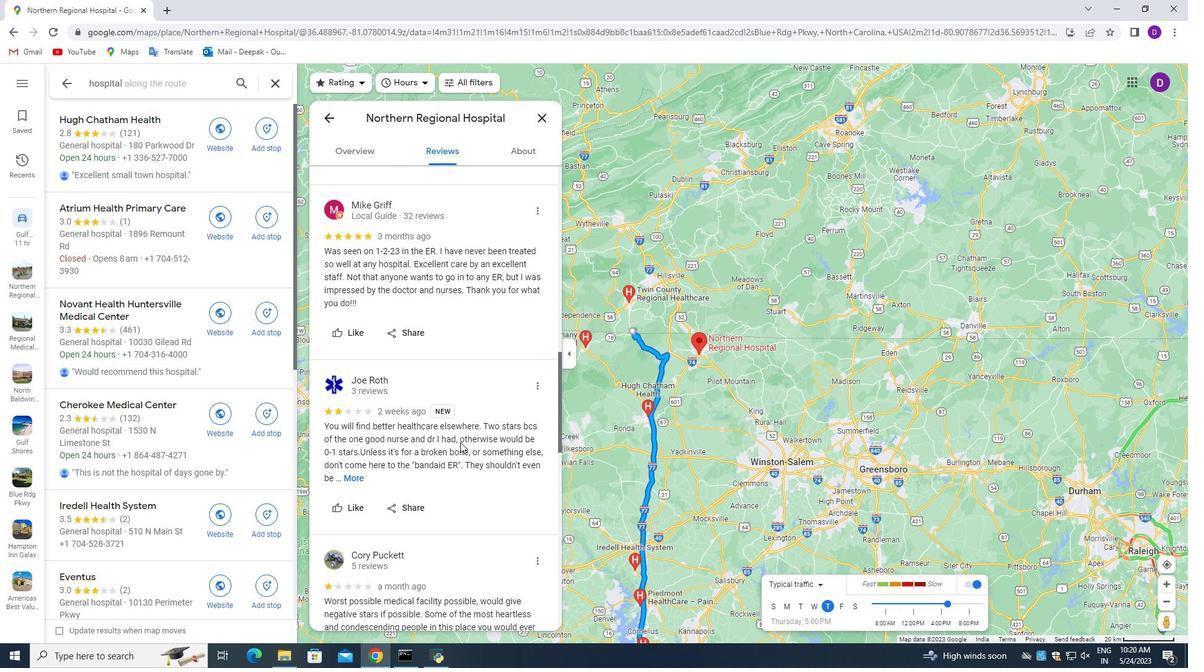 
Action: Mouse scrolled (460, 441) with delta (0, 0)
Screenshot: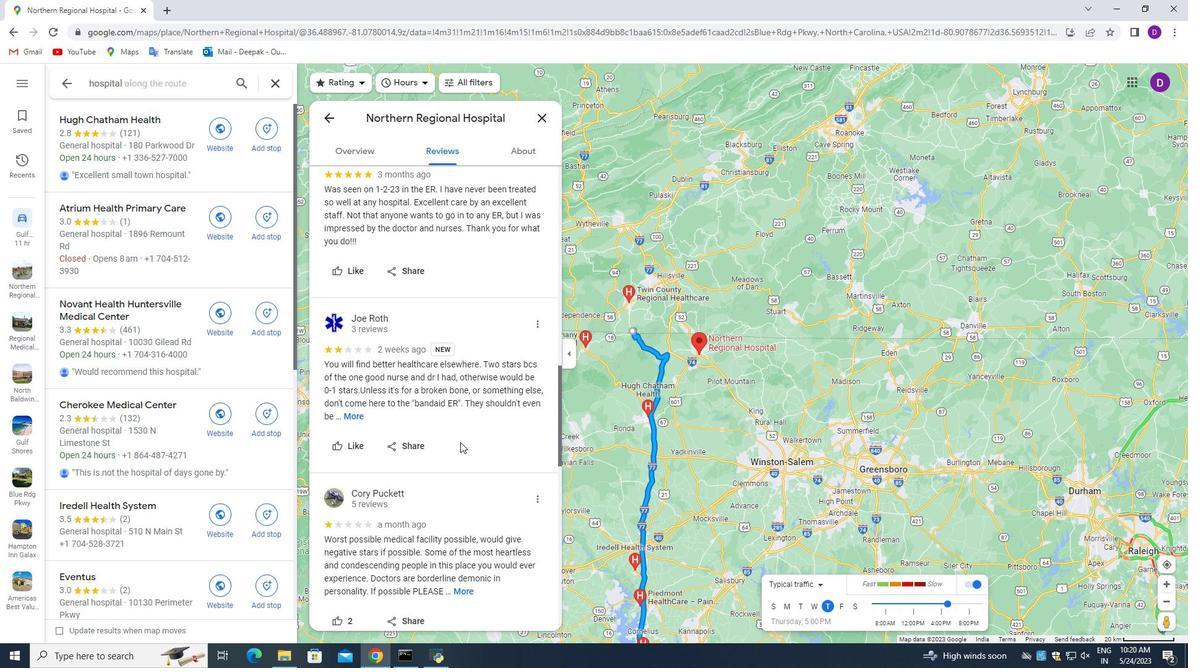 
Action: Mouse scrolled (460, 441) with delta (0, 0)
Screenshot: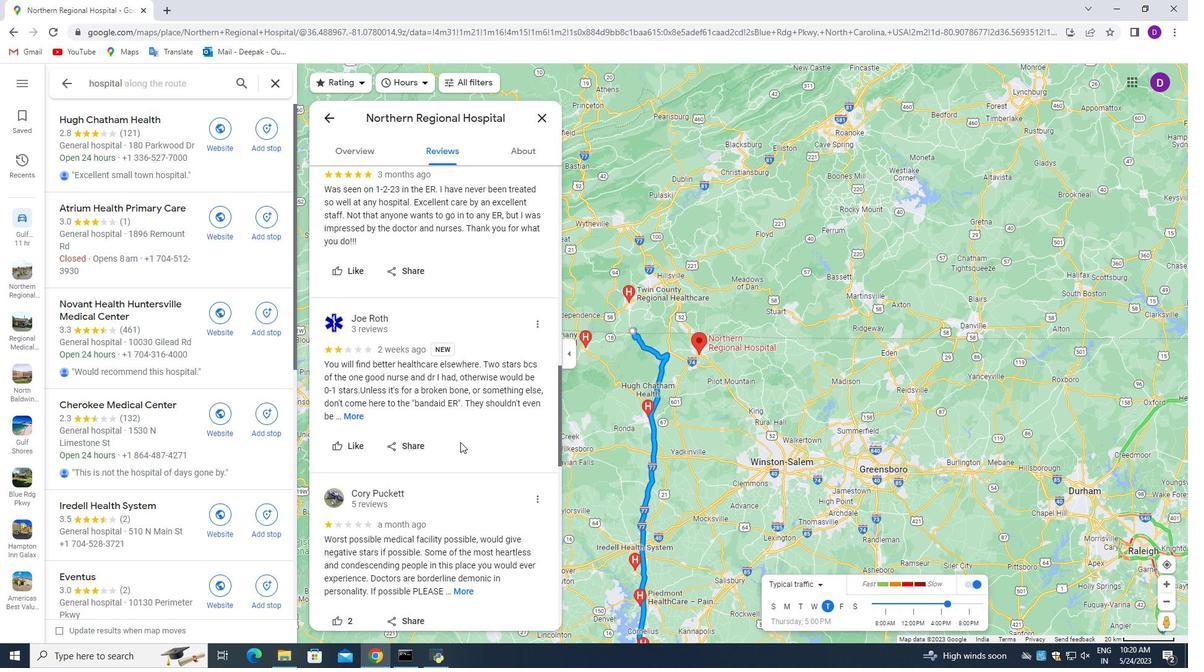 
Action: Mouse scrolled (460, 441) with delta (0, 0)
Screenshot: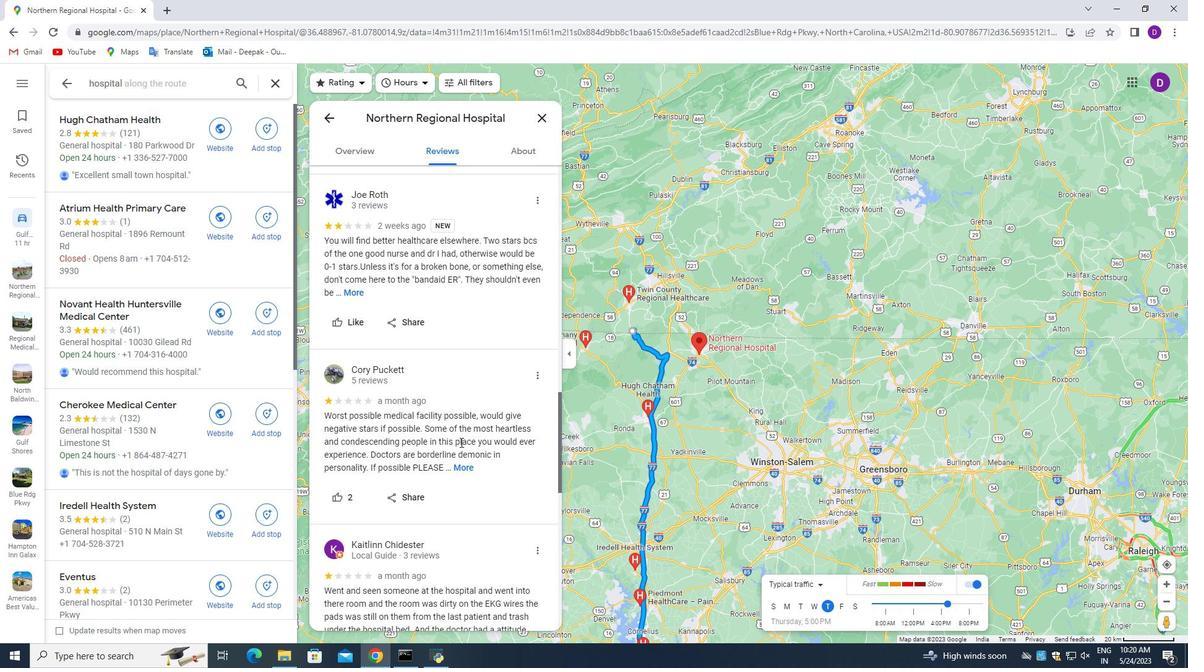 
Action: Mouse scrolled (460, 441) with delta (0, 0)
Screenshot: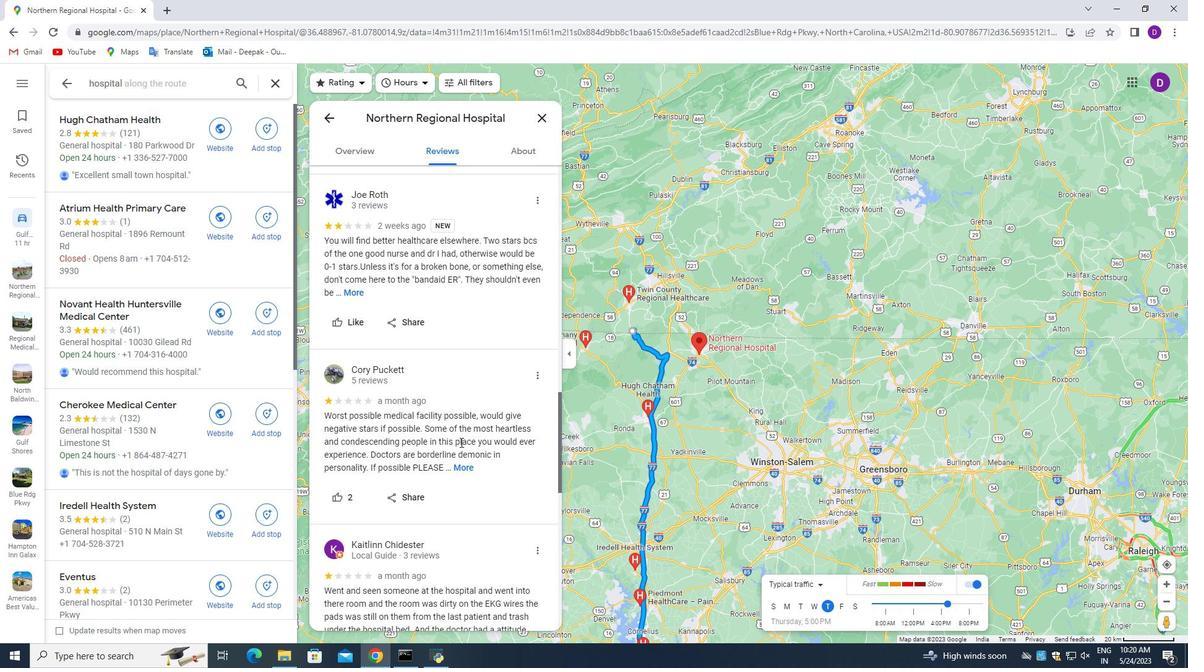 
Action: Mouse scrolled (460, 441) with delta (0, 0)
Screenshot: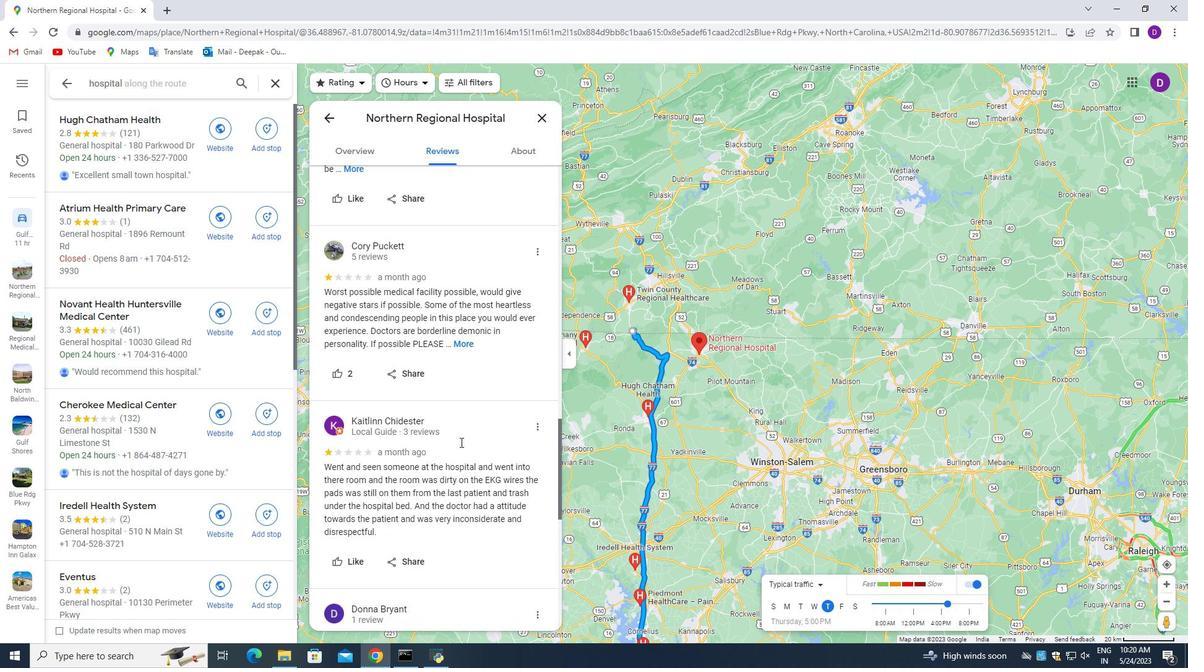 
Action: Mouse moved to (460, 442)
Screenshot: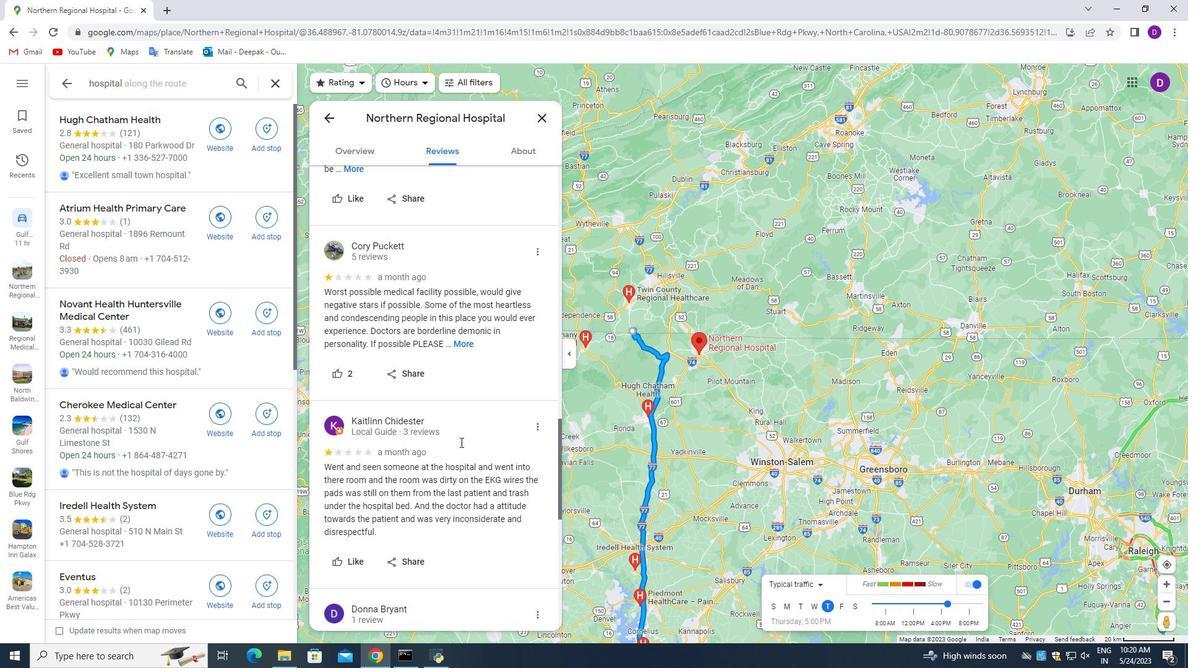 
Action: Mouse scrolled (460, 441) with delta (0, 0)
Screenshot: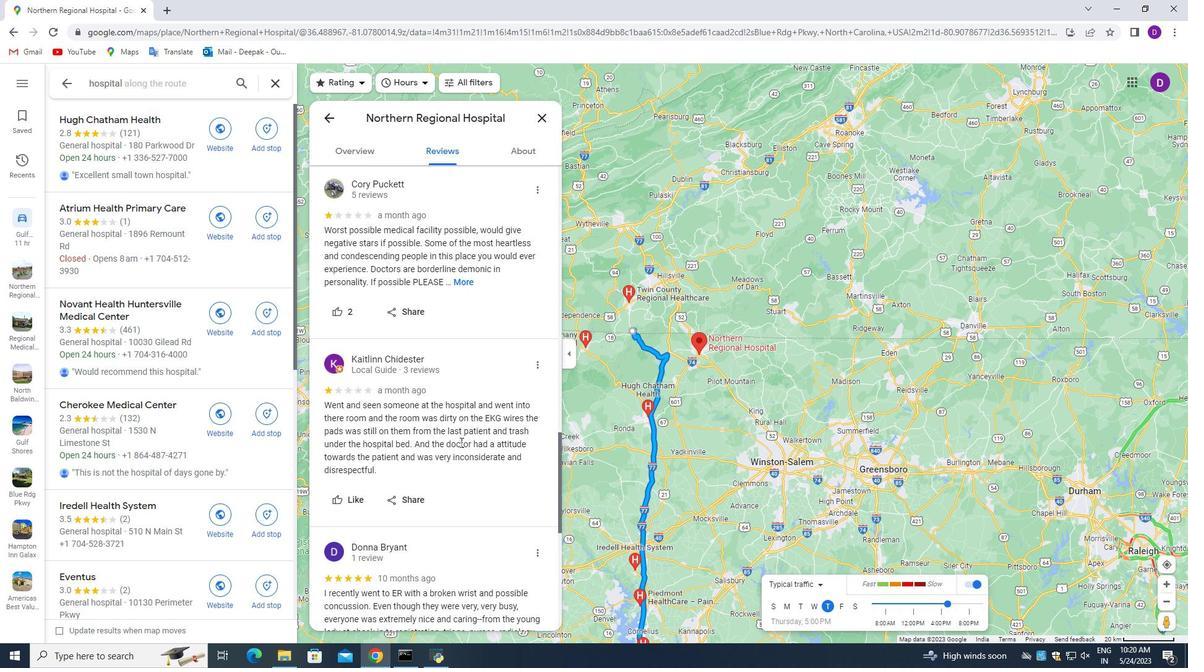 
Action: Mouse scrolled (460, 441) with delta (0, 0)
Screenshot: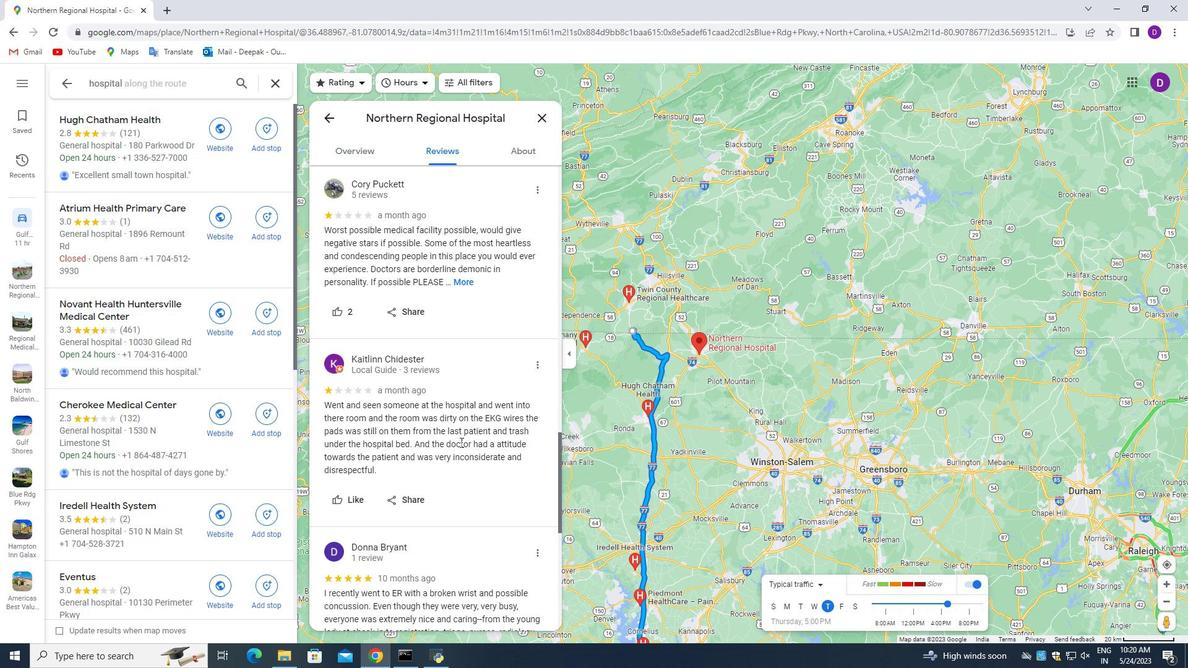 
Action: Mouse moved to (461, 442)
Screenshot: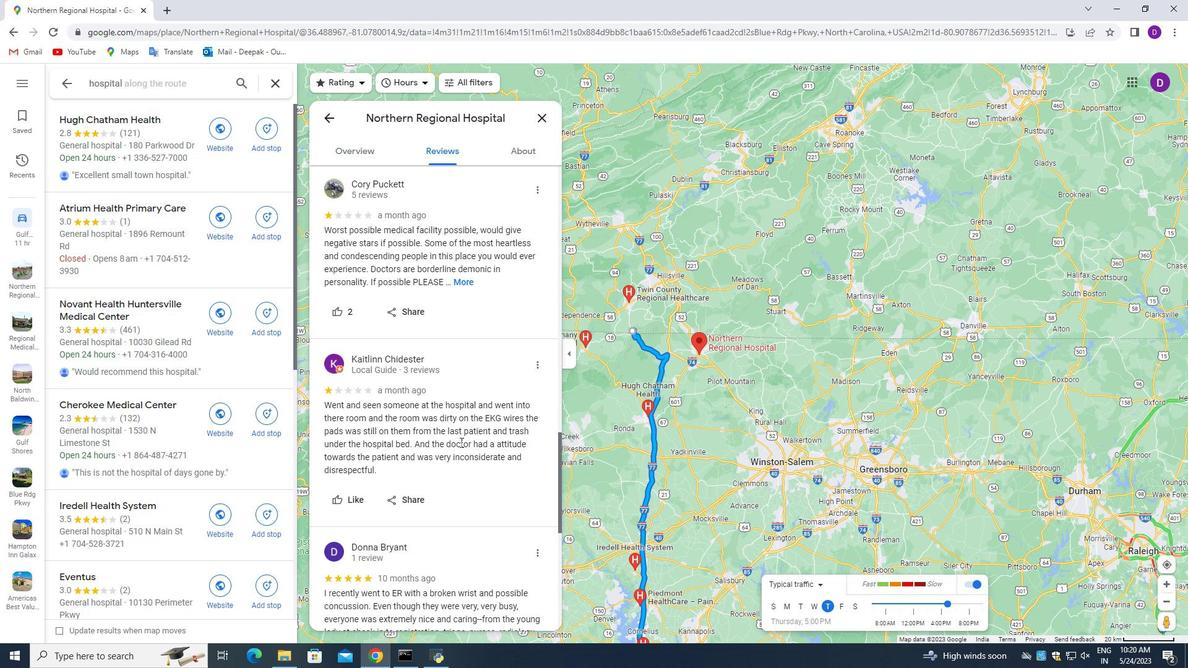 
Action: Mouse scrolled (461, 441) with delta (0, 0)
Screenshot: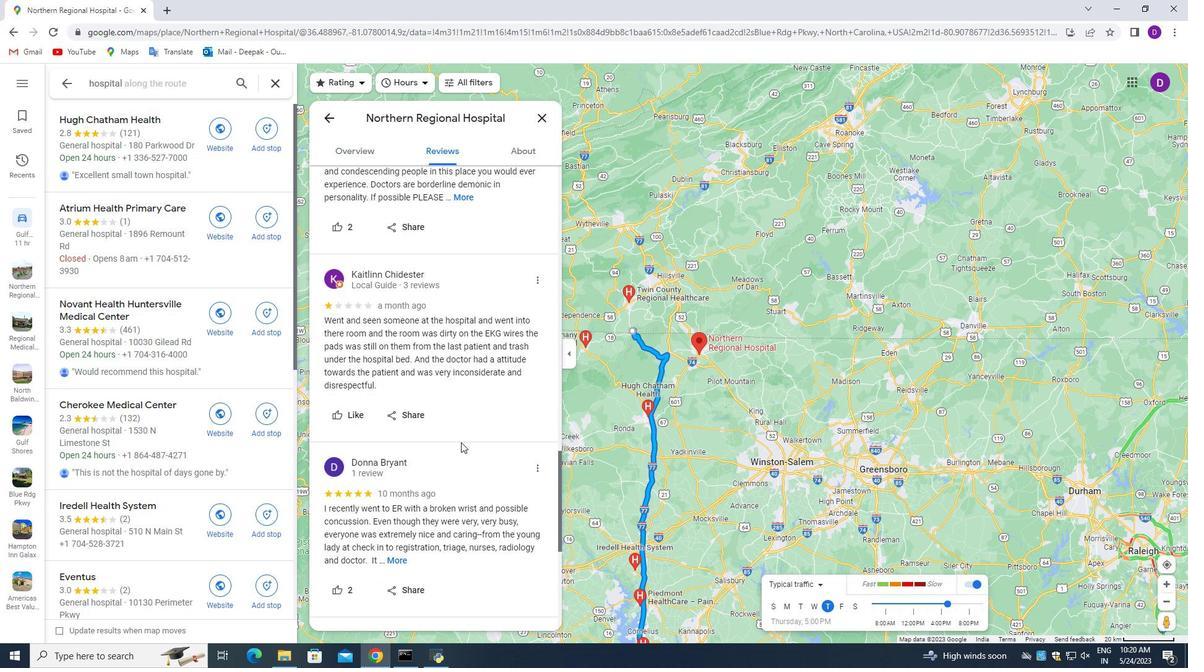 
Action: Mouse scrolled (461, 441) with delta (0, 0)
Screenshot: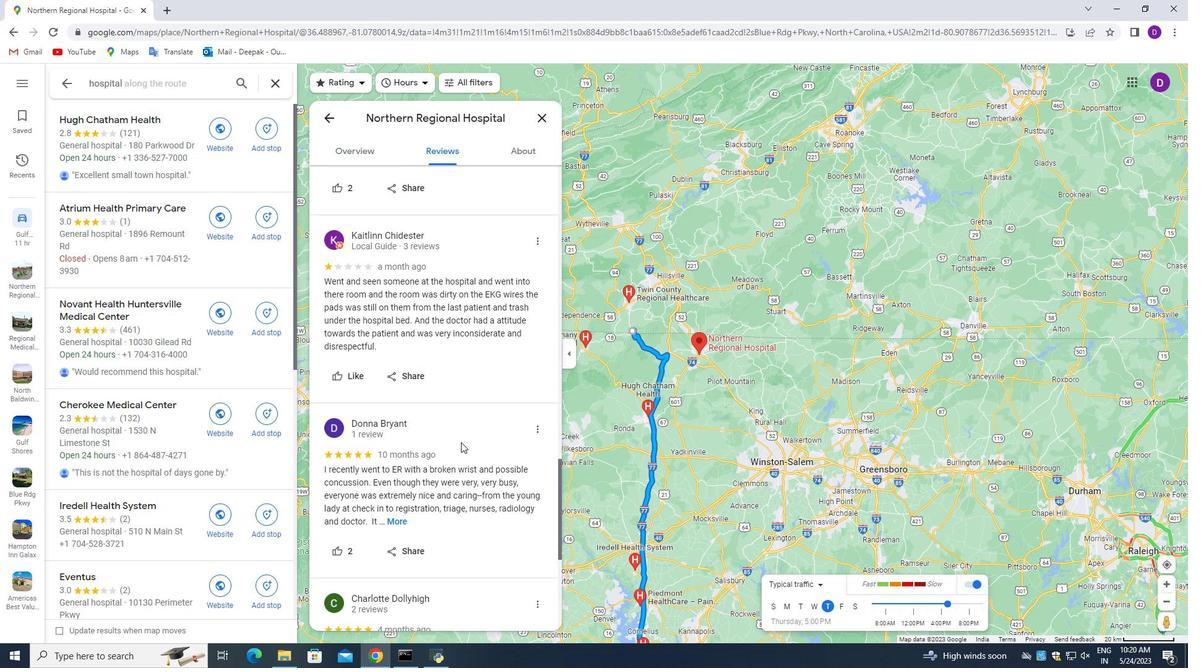 
Action: Mouse moved to (462, 441)
Screenshot: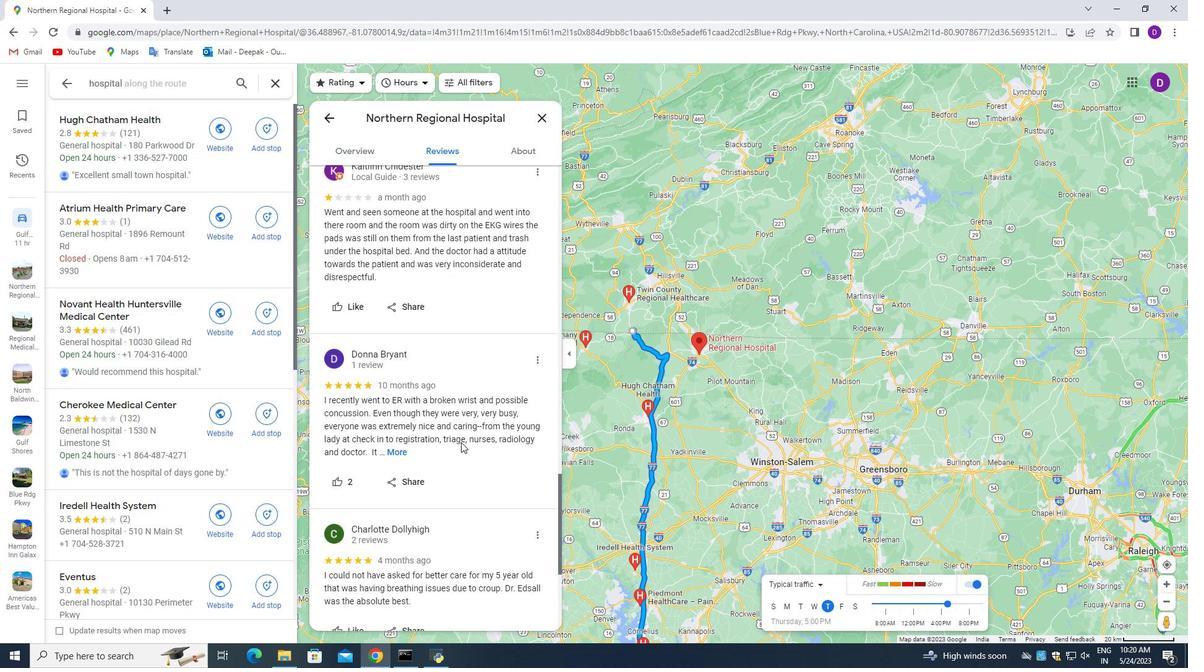 
Action: Mouse scrolled (462, 440) with delta (0, 0)
Screenshot: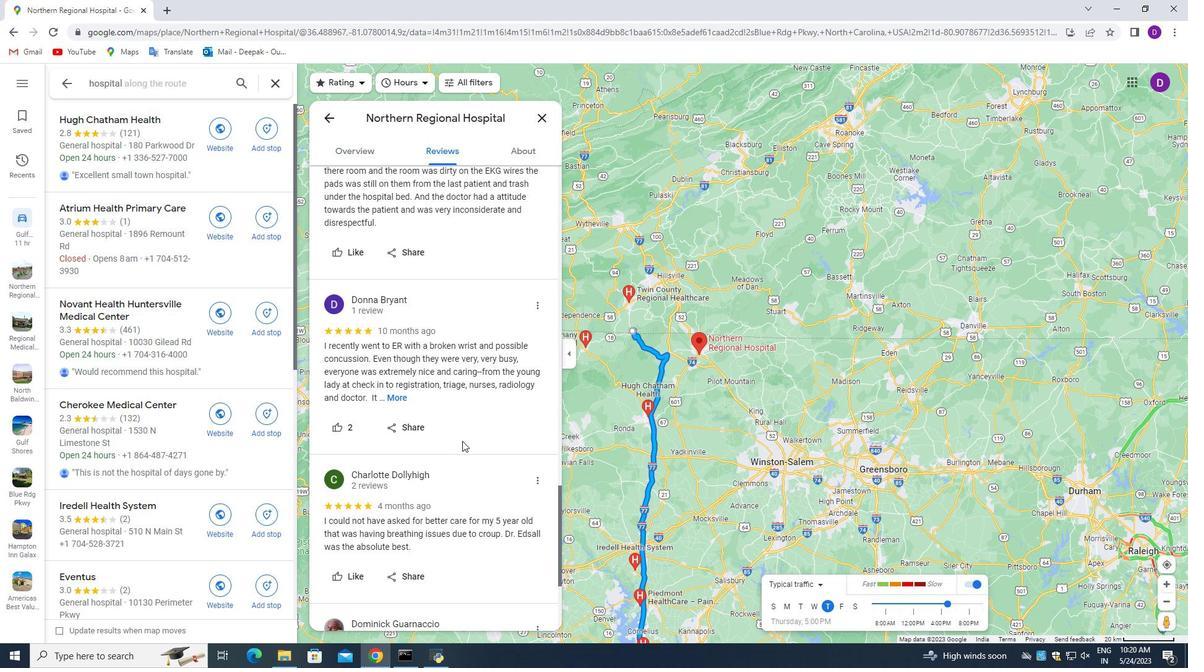 
Action: Mouse scrolled (462, 440) with delta (0, 0)
Screenshot: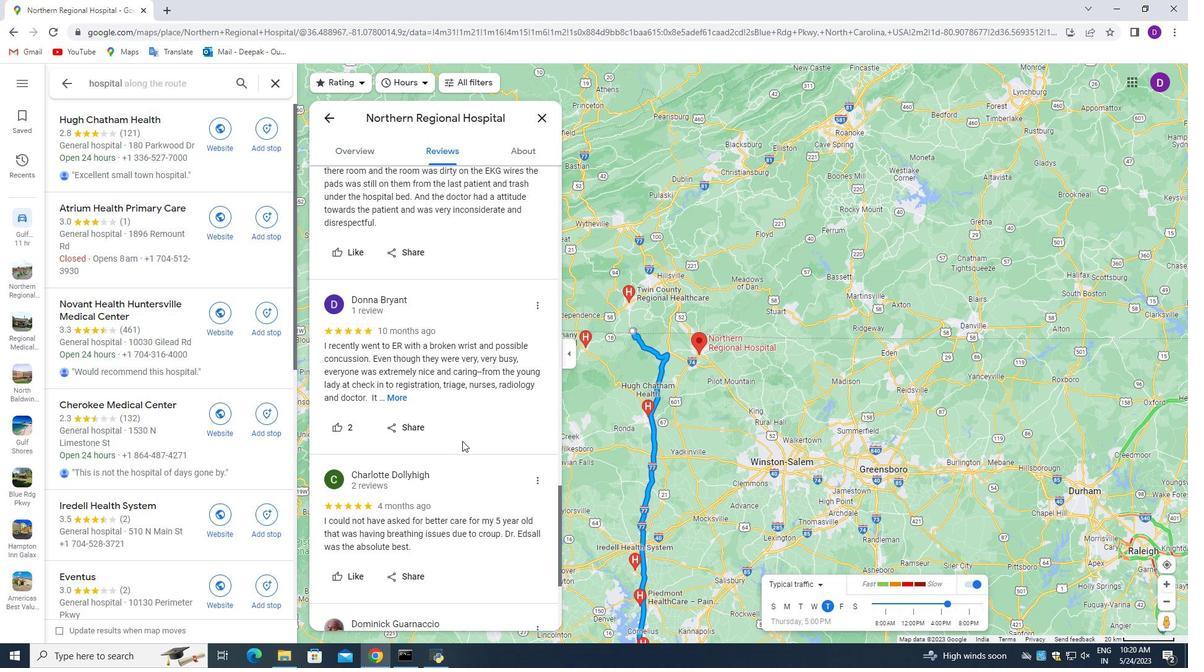 
Action: Mouse scrolled (462, 440) with delta (0, 0)
Screenshot: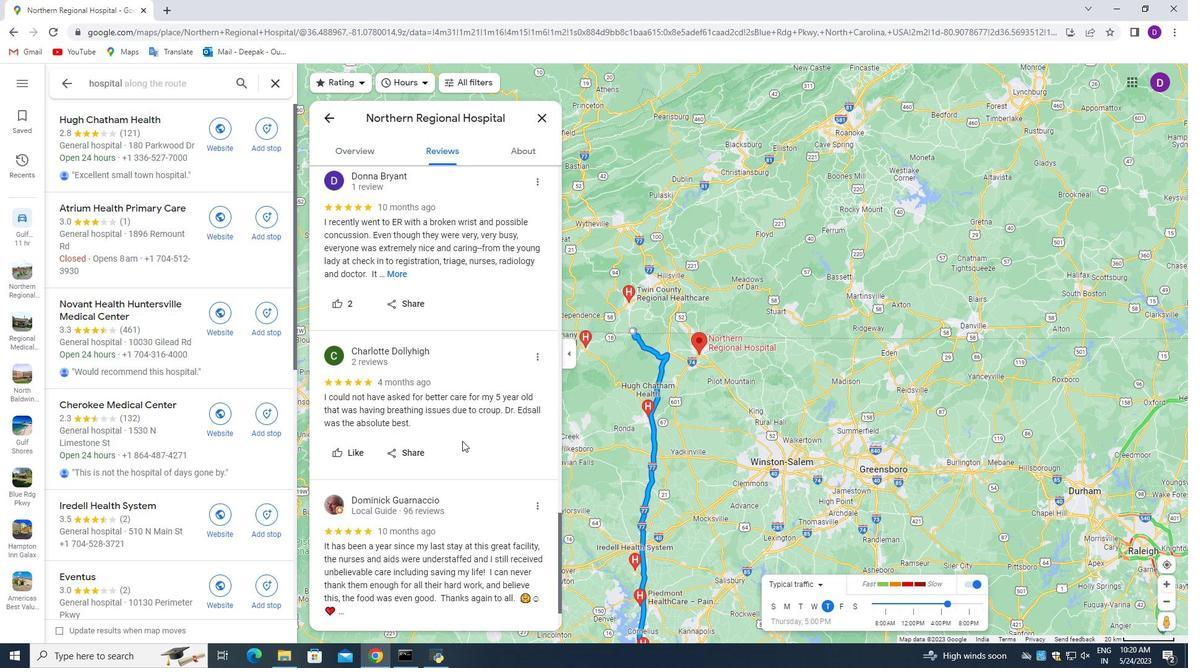
Action: Mouse scrolled (462, 440) with delta (0, 0)
Screenshot: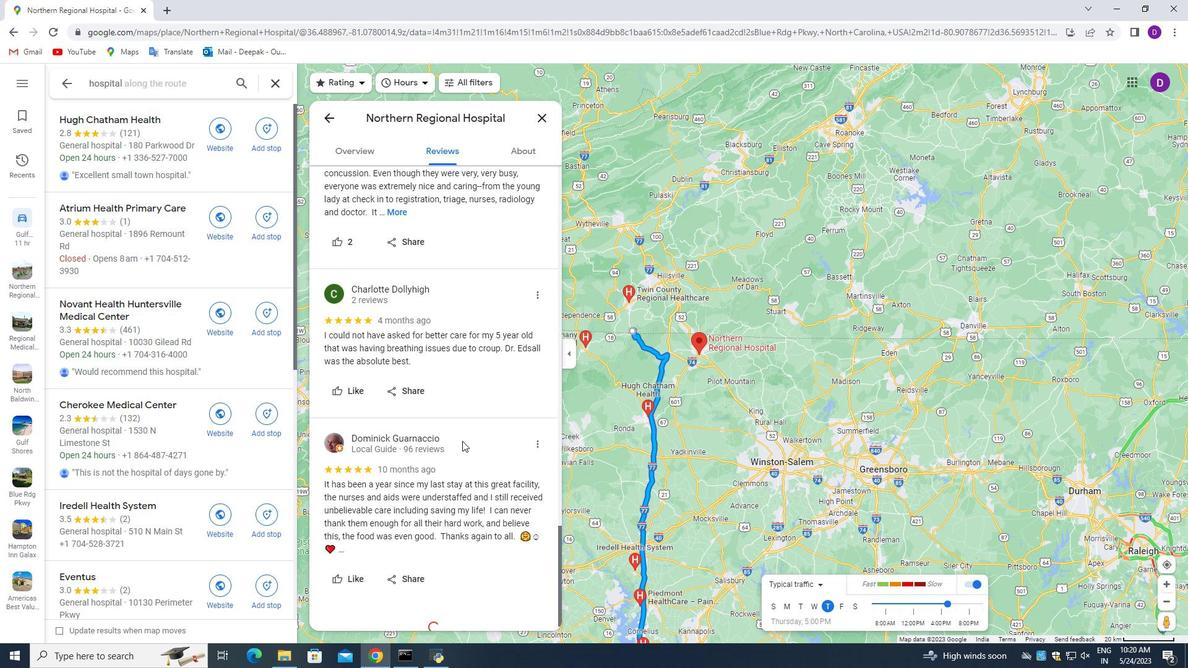 
Action: Mouse scrolled (462, 440) with delta (0, 0)
Screenshot: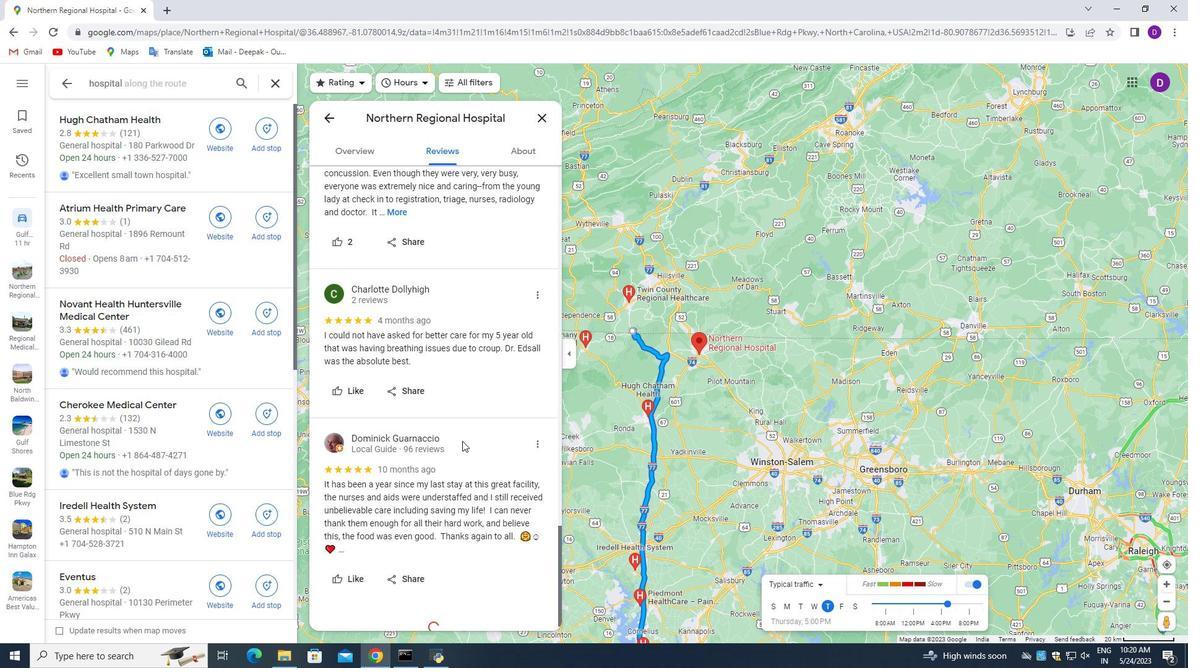 
Action: Mouse scrolled (462, 440) with delta (0, 0)
Screenshot: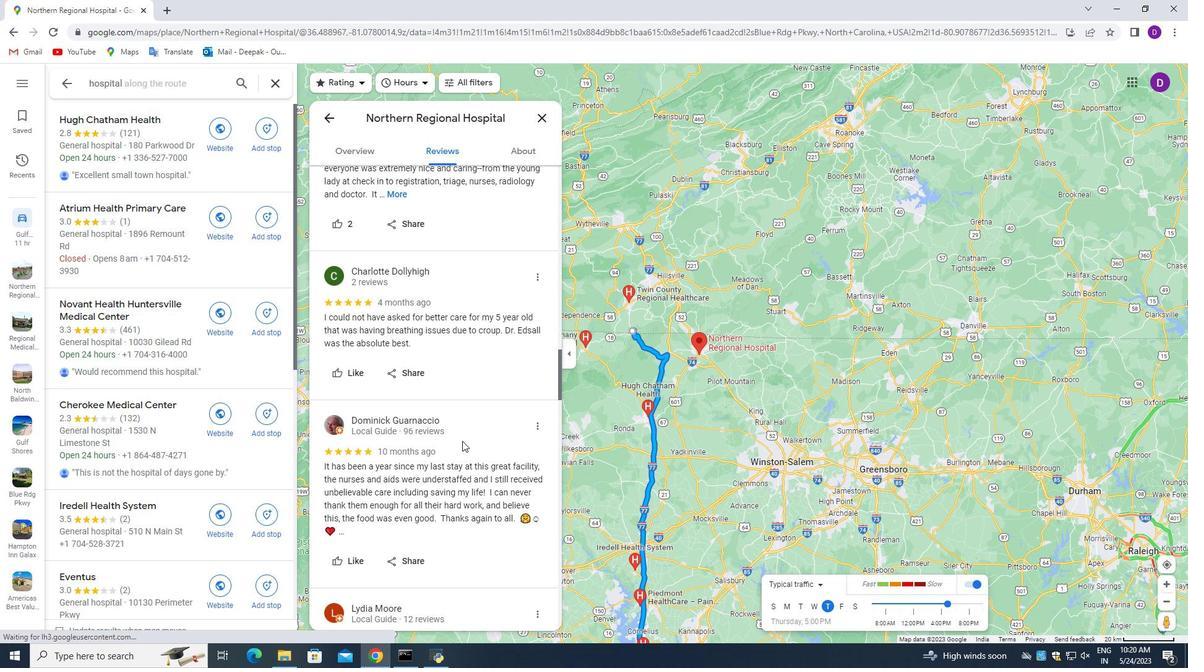 
Action: Mouse scrolled (462, 440) with delta (0, 0)
Screenshot: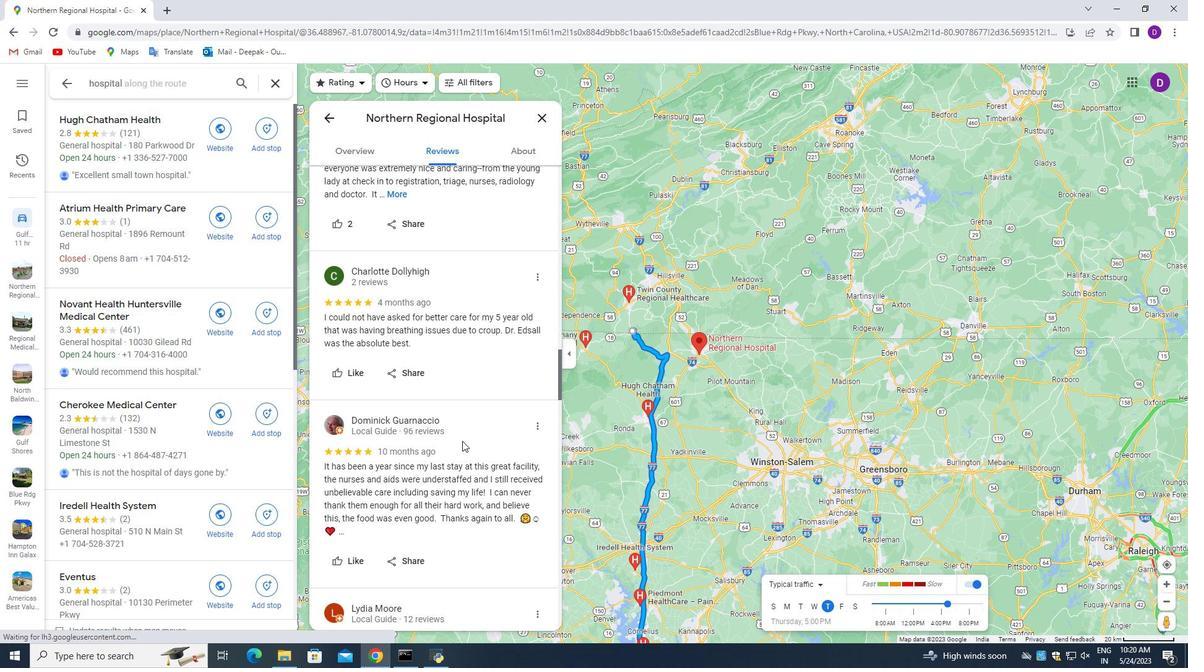 
Action: Mouse scrolled (462, 440) with delta (0, 0)
Screenshot: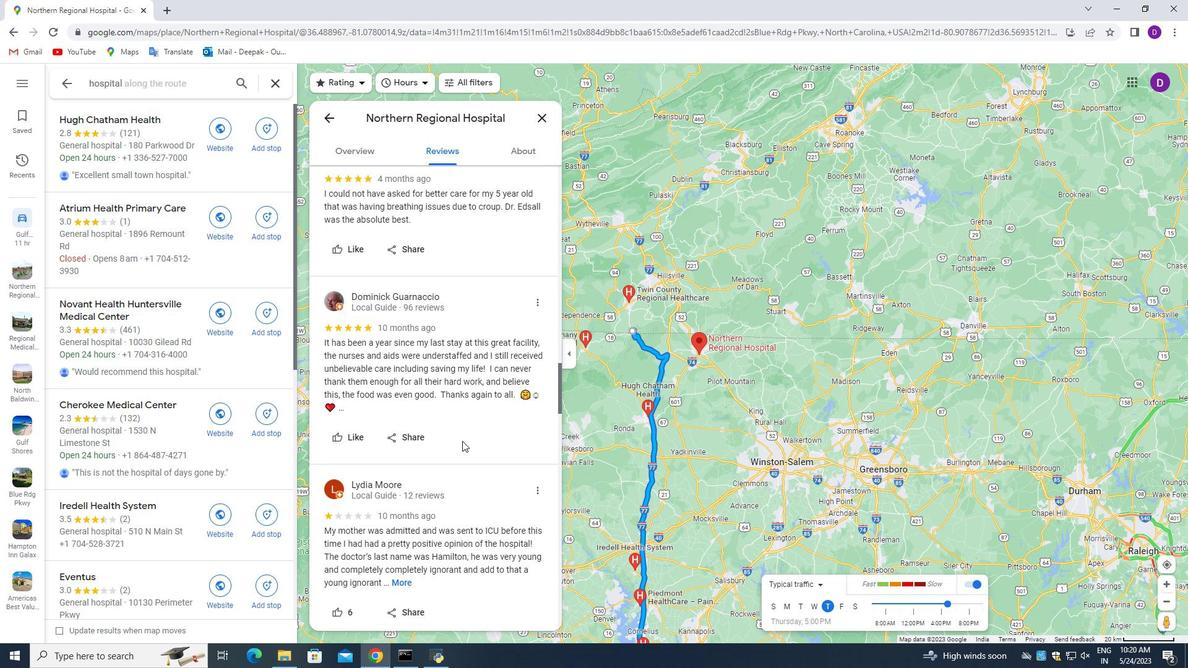 
Action: Mouse scrolled (462, 440) with delta (0, 0)
Screenshot: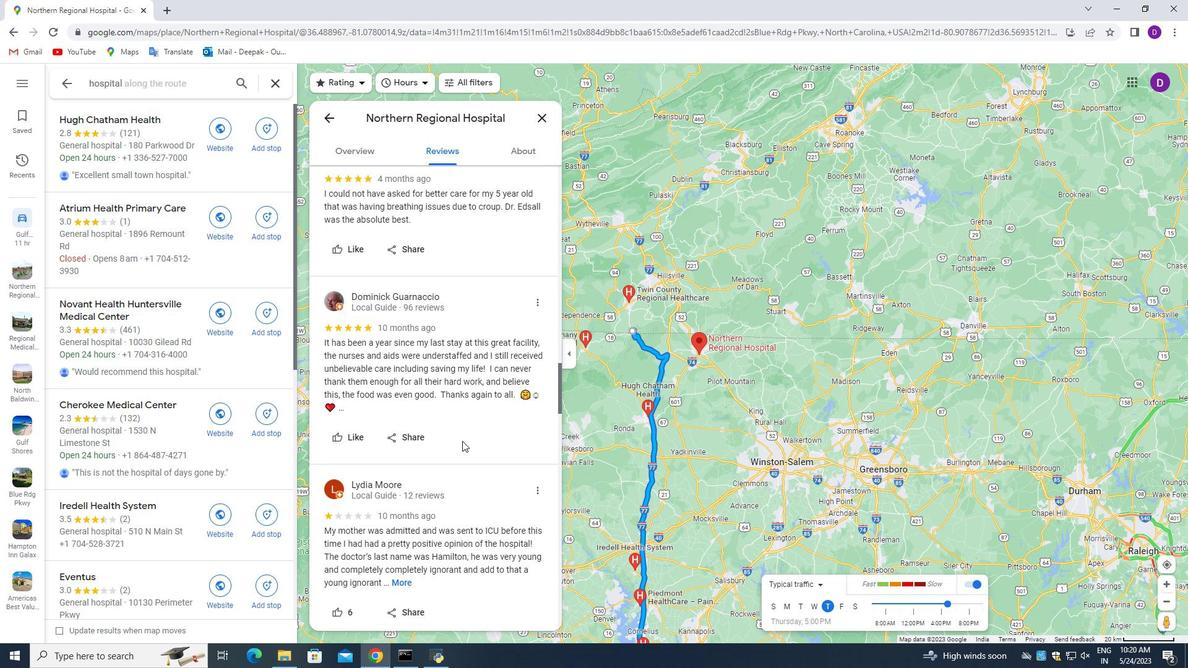 
Action: Mouse scrolled (462, 440) with delta (0, 0)
Screenshot: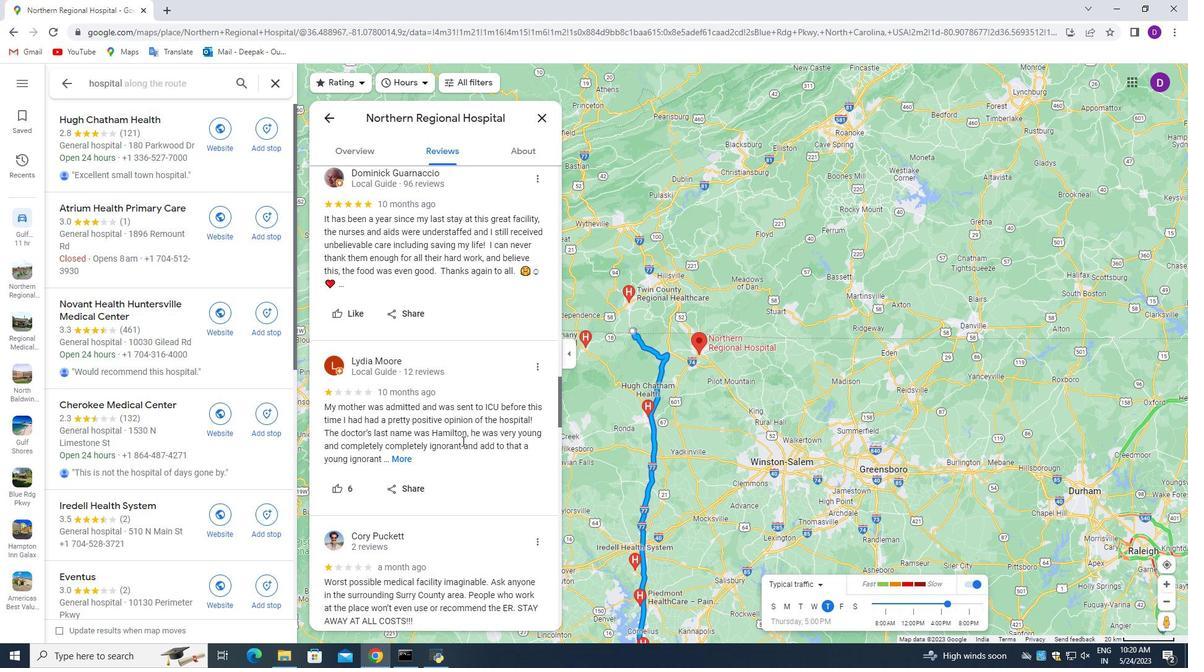
Action: Mouse scrolled (462, 440) with delta (0, 0)
Screenshot: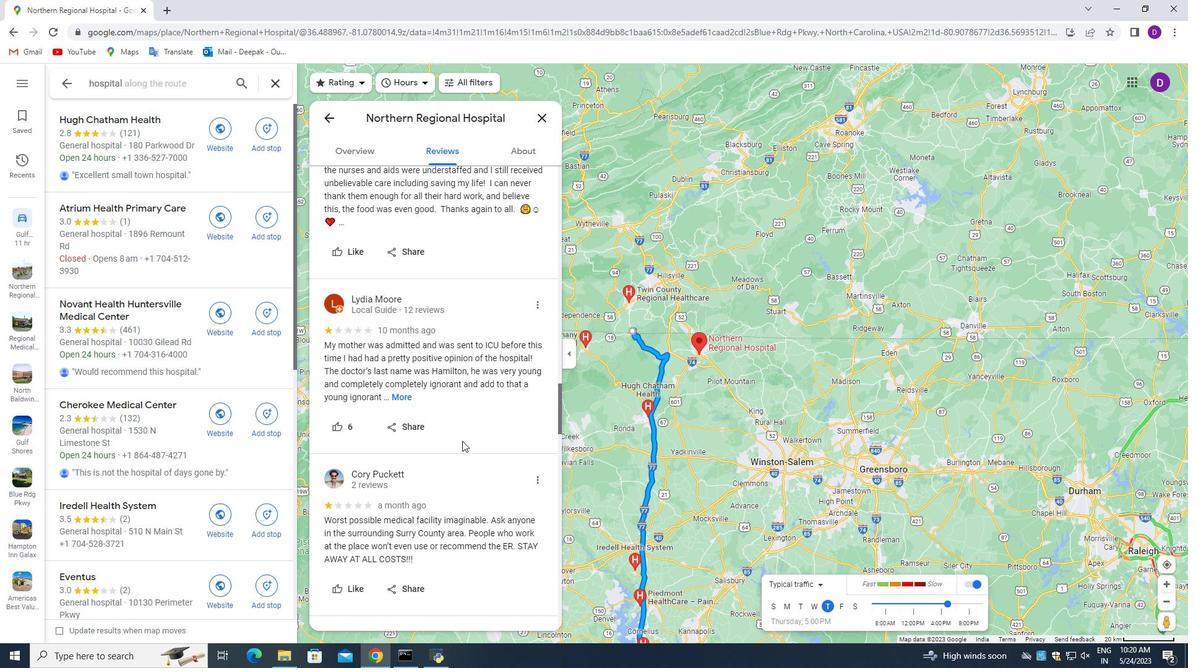 
Action: Mouse scrolled (462, 440) with delta (0, 0)
Screenshot: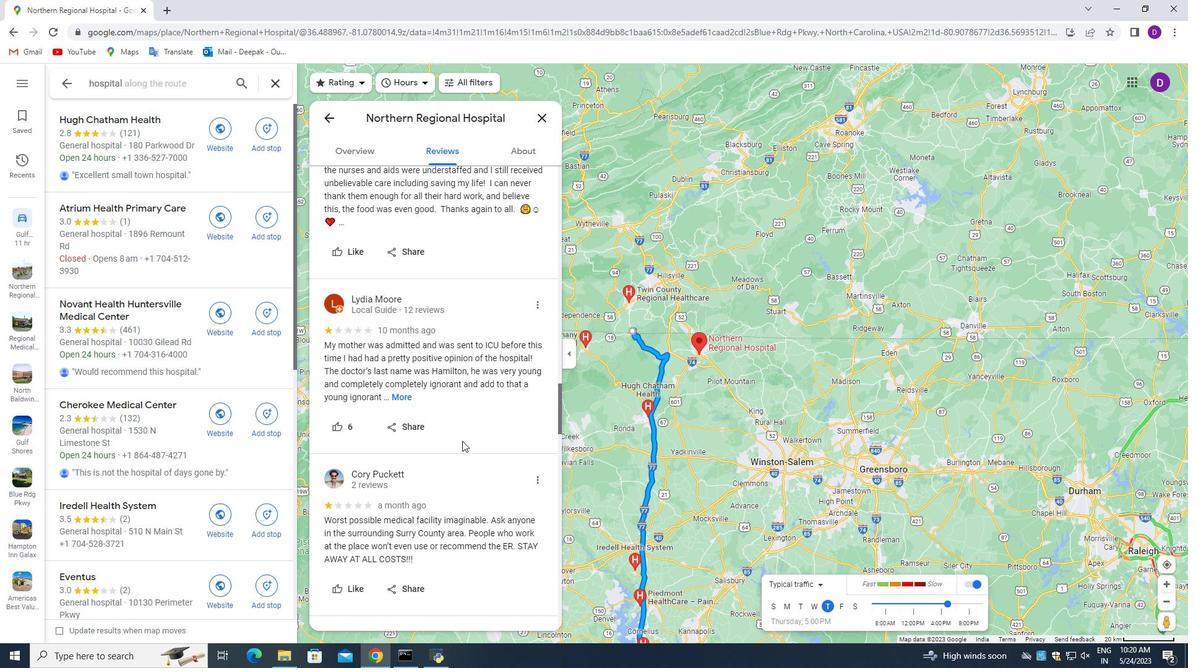 
Action: Mouse scrolled (462, 440) with delta (0, 0)
Screenshot: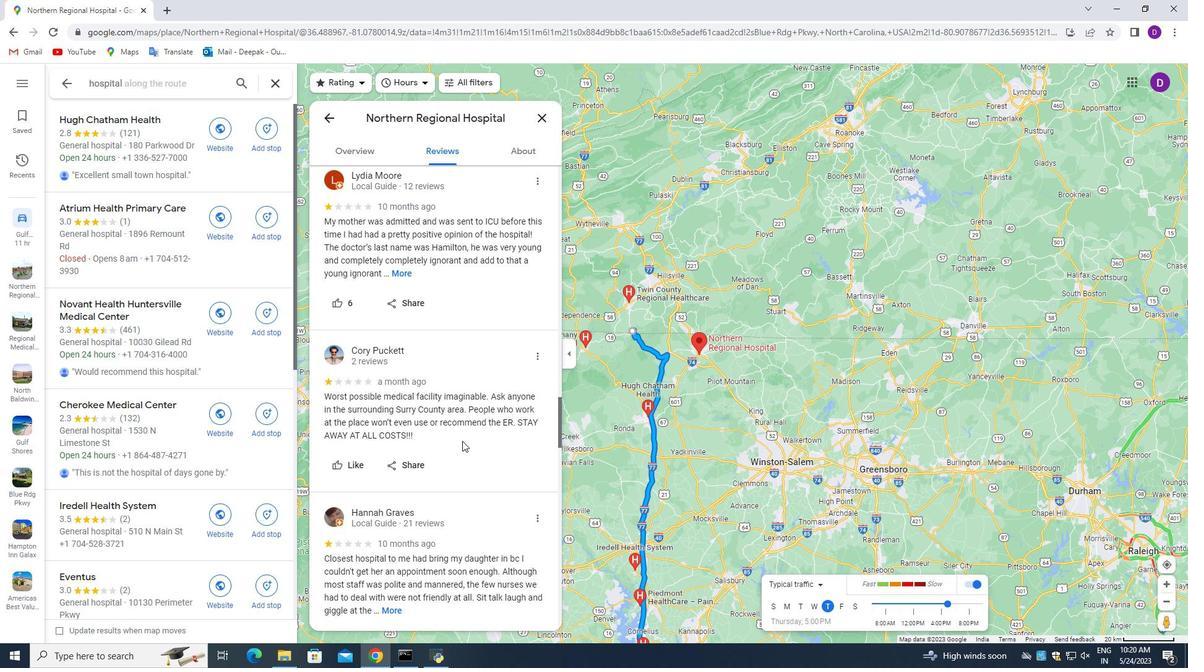 
Action: Mouse scrolled (462, 440) with delta (0, 0)
Screenshot: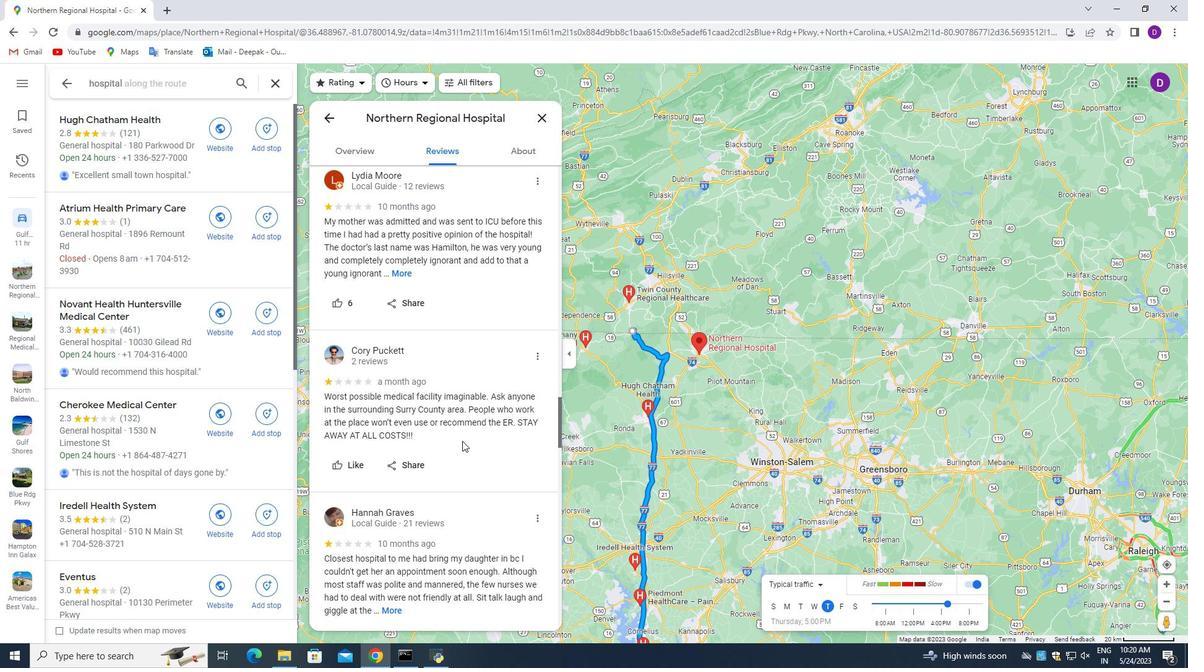 
Action: Mouse scrolled (462, 440) with delta (0, 0)
Screenshot: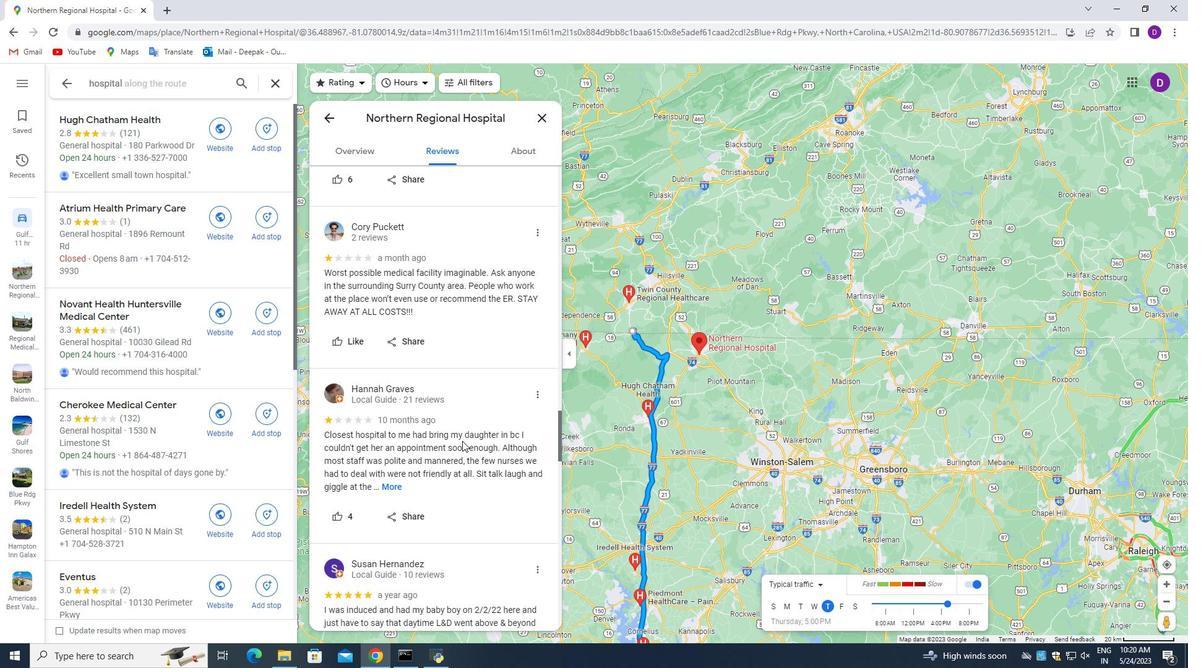 
Action: Mouse scrolled (462, 440) with delta (0, 0)
Screenshot: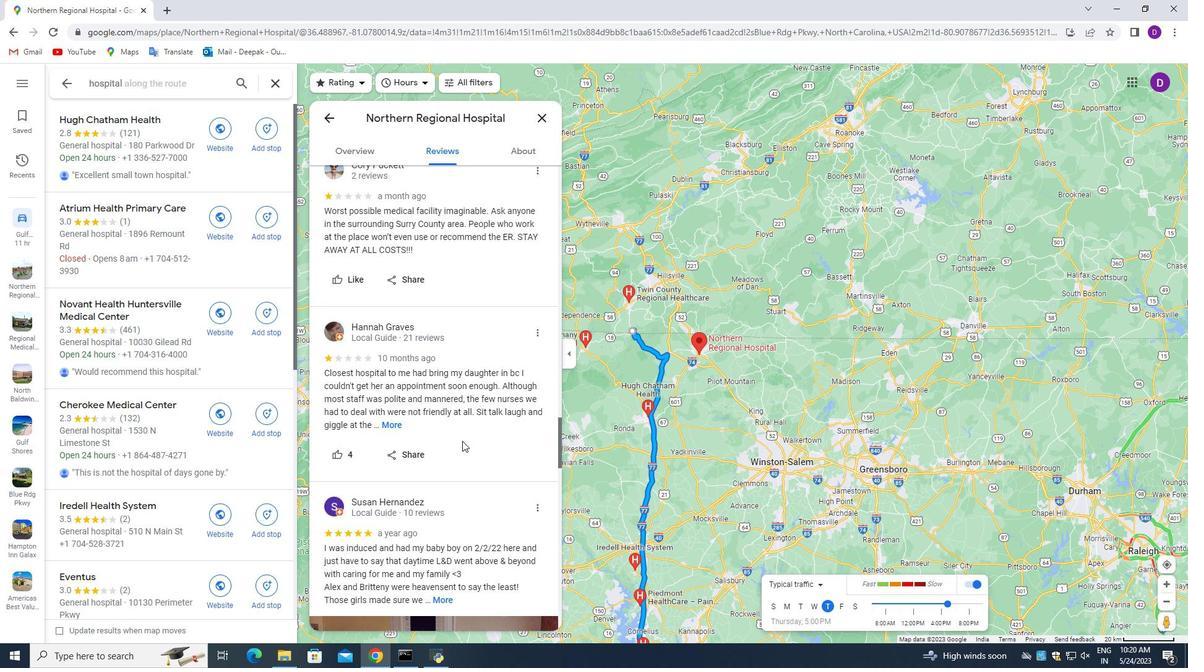 
Action: Mouse scrolled (462, 440) with delta (0, 0)
Screenshot: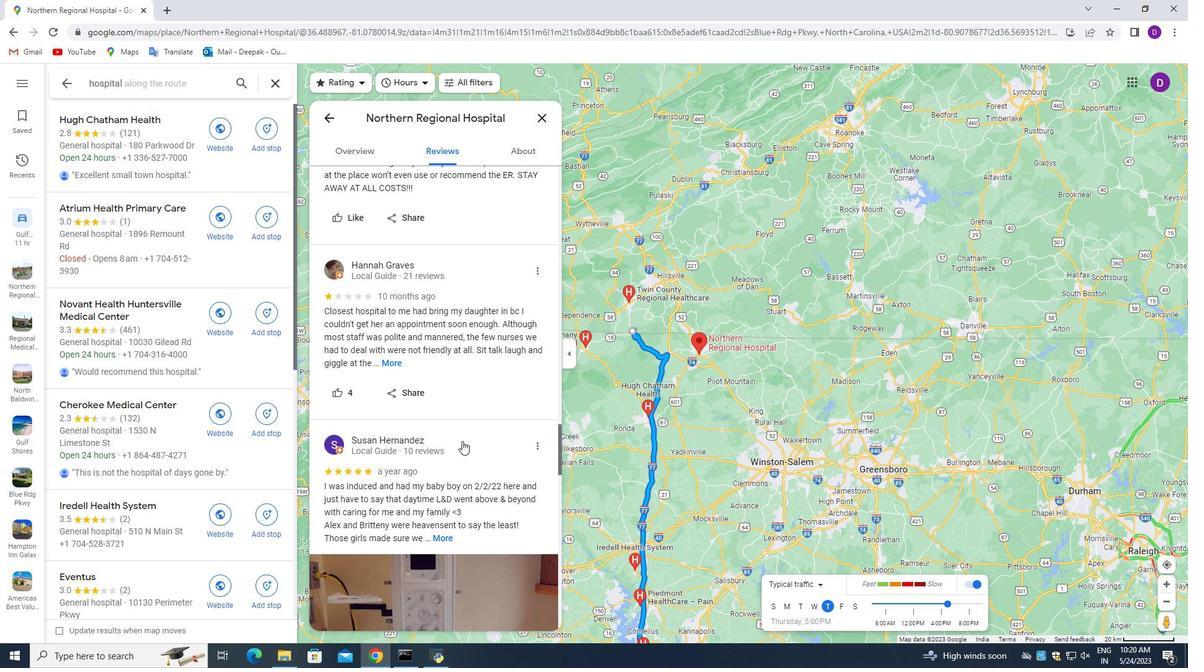 
Action: Mouse scrolled (462, 440) with delta (0, 0)
Screenshot: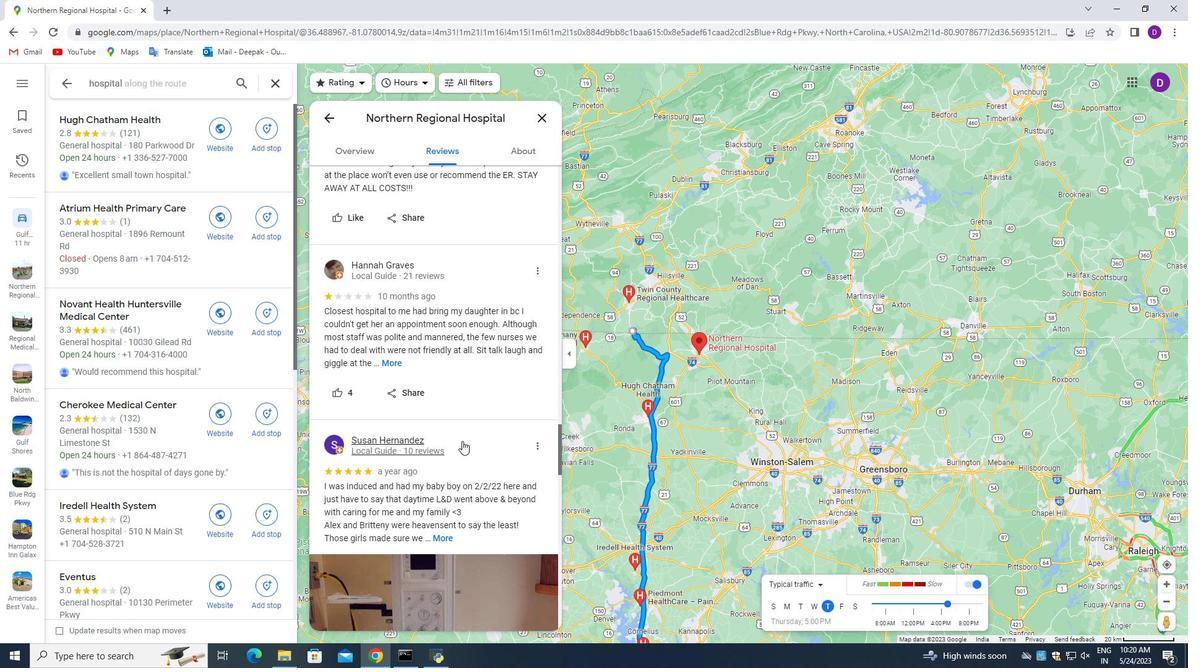 
Action: Mouse moved to (463, 440)
Screenshot: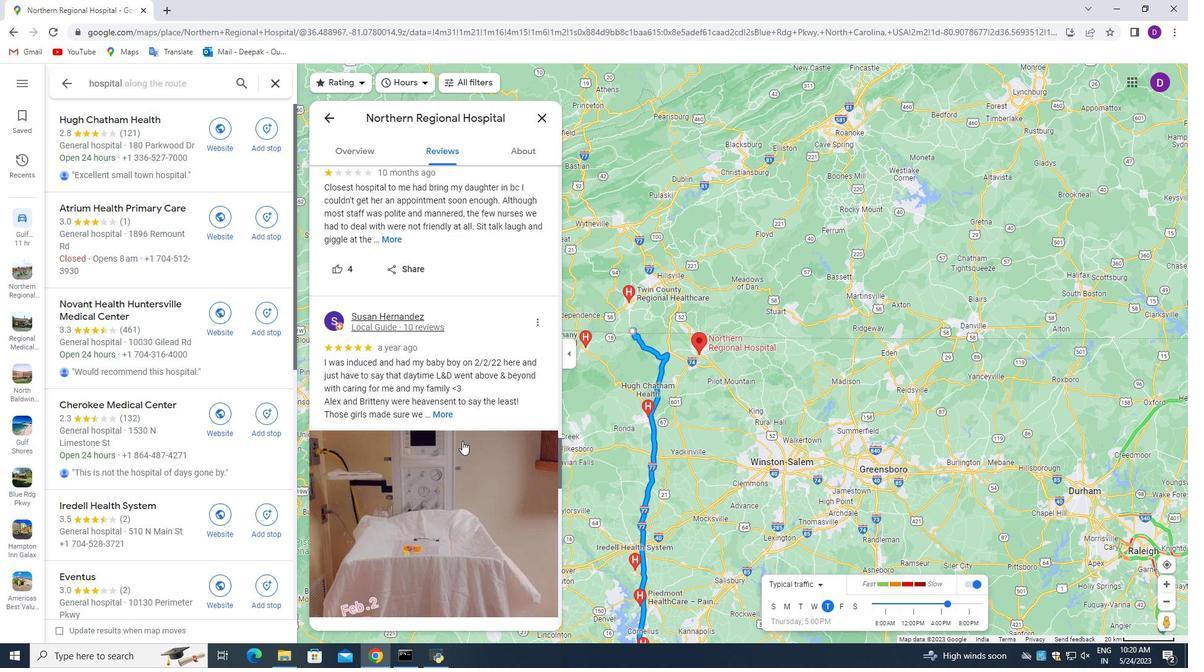 
Action: Mouse scrolled (463, 440) with delta (0, 0)
Screenshot: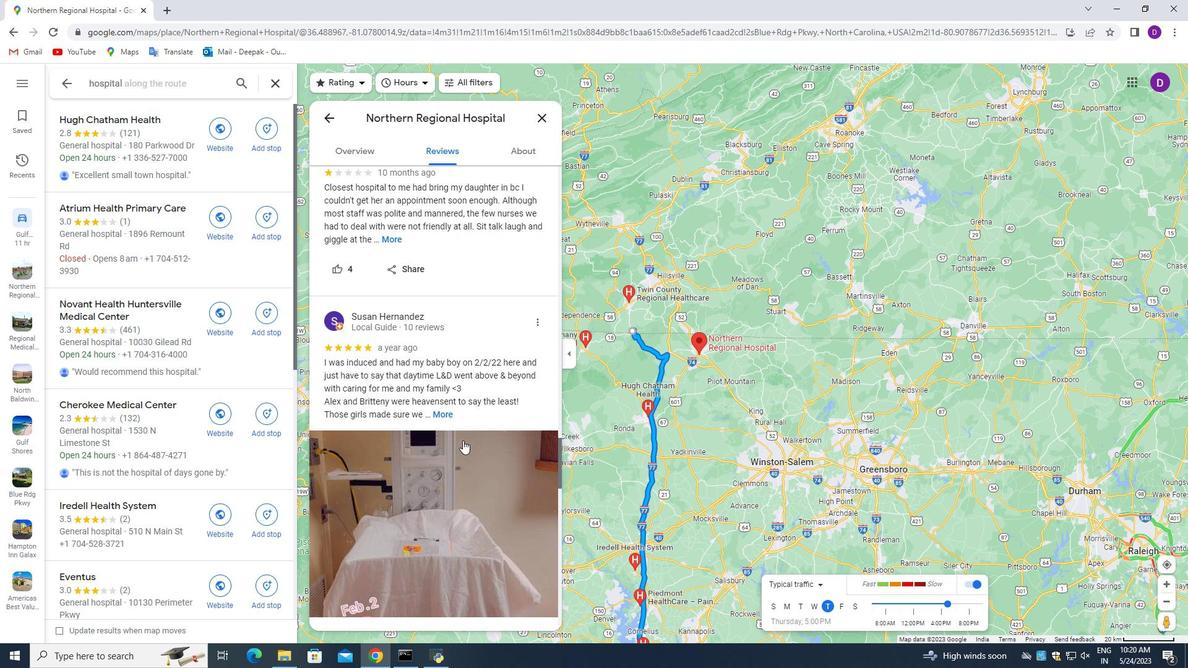 
Action: Mouse scrolled (463, 440) with delta (0, 0)
Screenshot: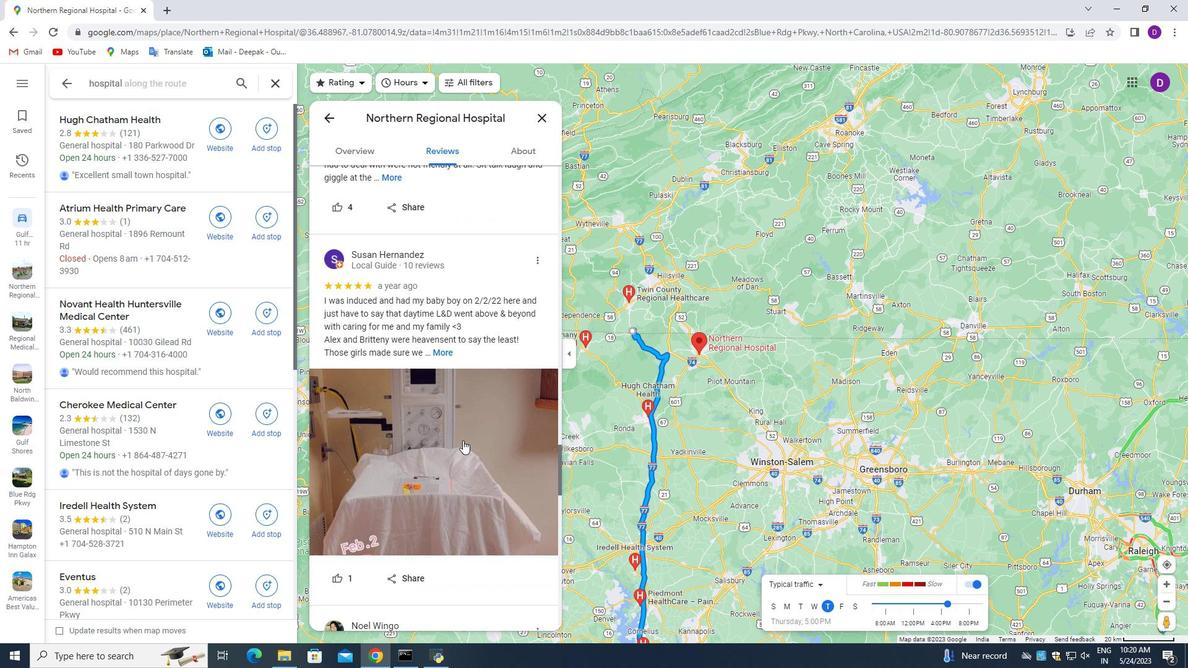 
Action: Mouse moved to (463, 438)
Screenshot: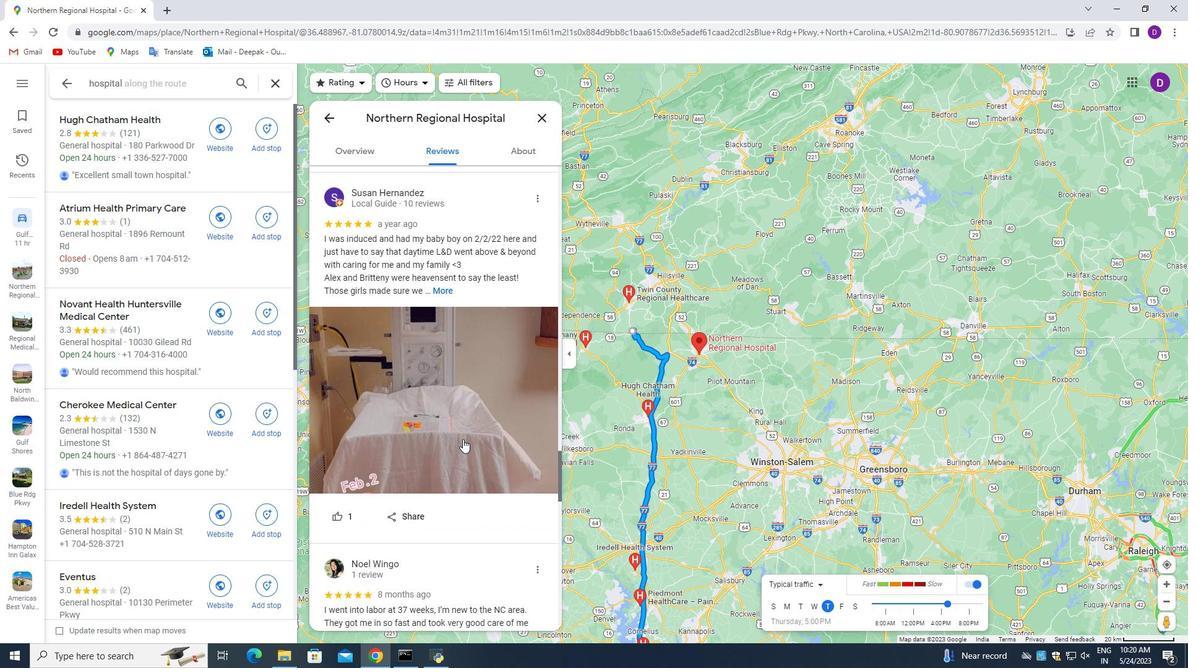
Action: Mouse scrolled (463, 438) with delta (0, 0)
Screenshot: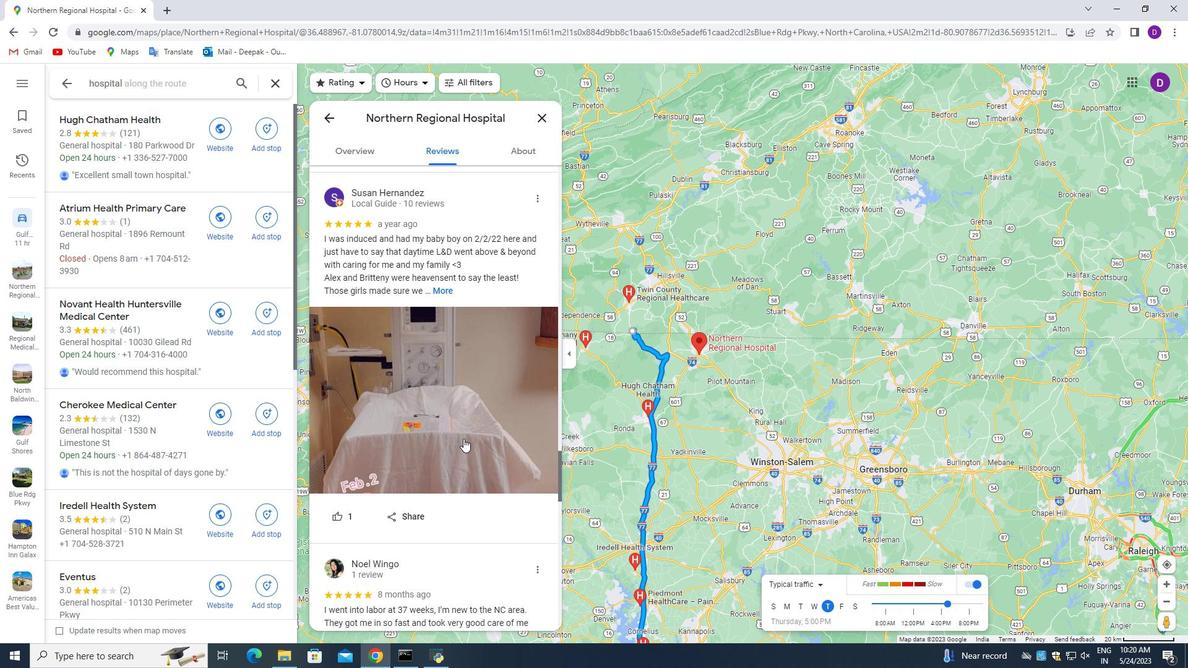 
Action: Mouse moved to (451, 391)
Screenshot: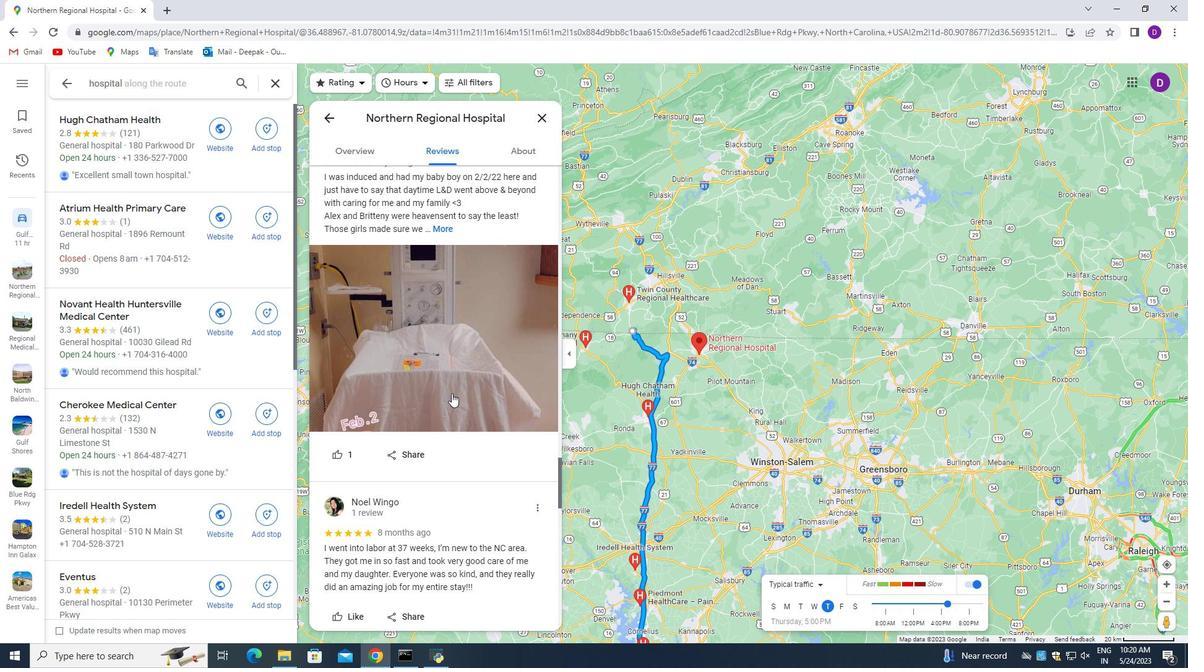 
Action: Mouse scrolled (451, 390) with delta (0, 0)
Screenshot: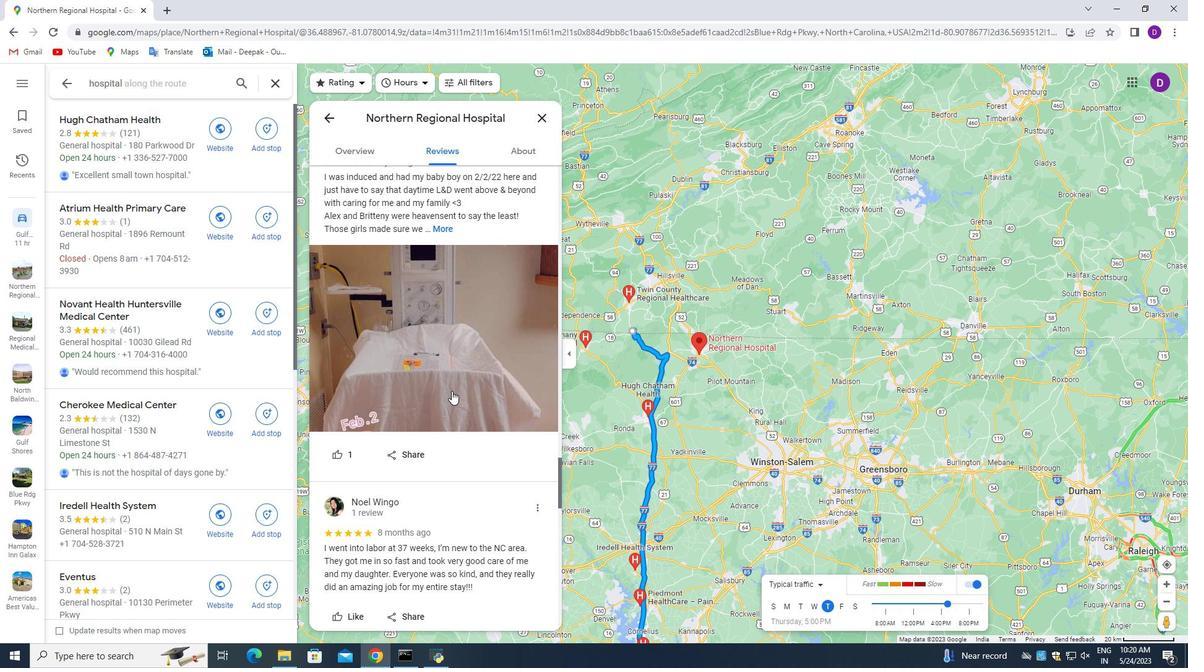 
Action: Mouse scrolled (451, 390) with delta (0, 0)
Screenshot: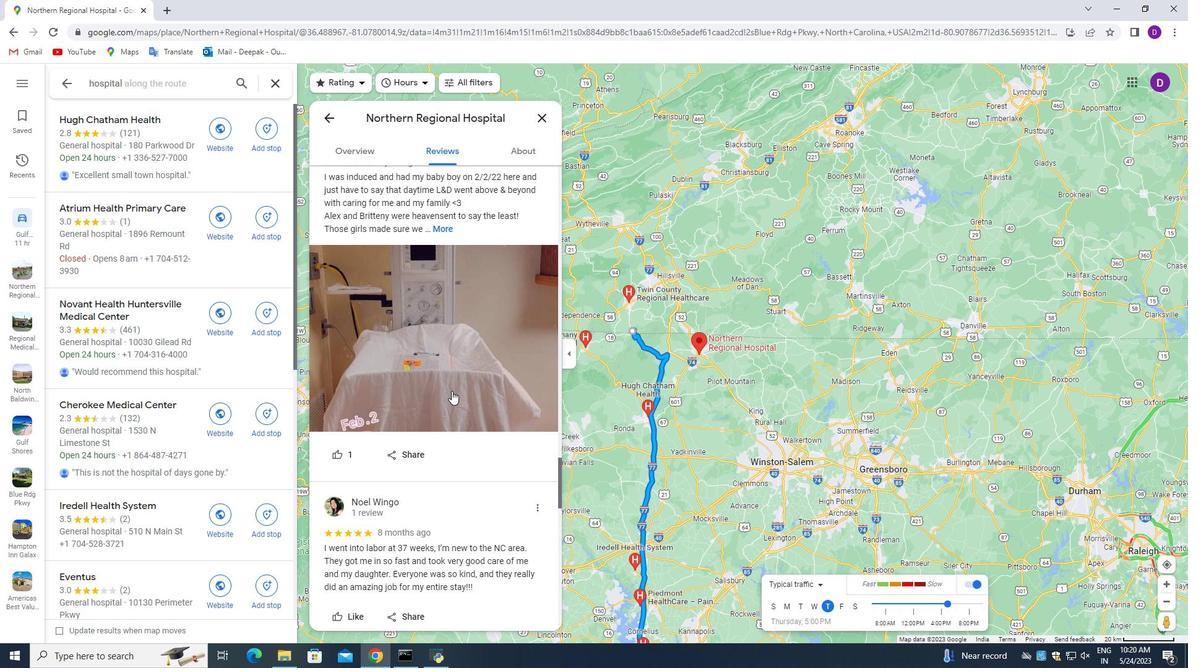 
Action: Mouse scrolled (451, 390) with delta (0, 0)
Screenshot: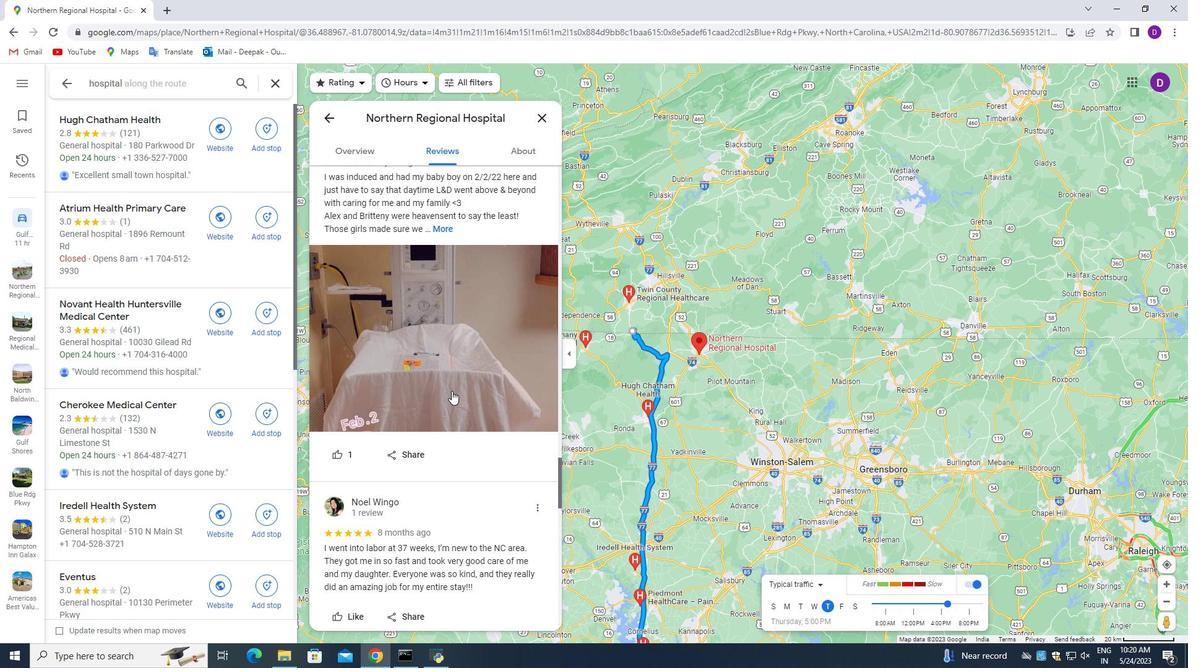 
Action: Mouse scrolled (451, 390) with delta (0, 0)
Screenshot: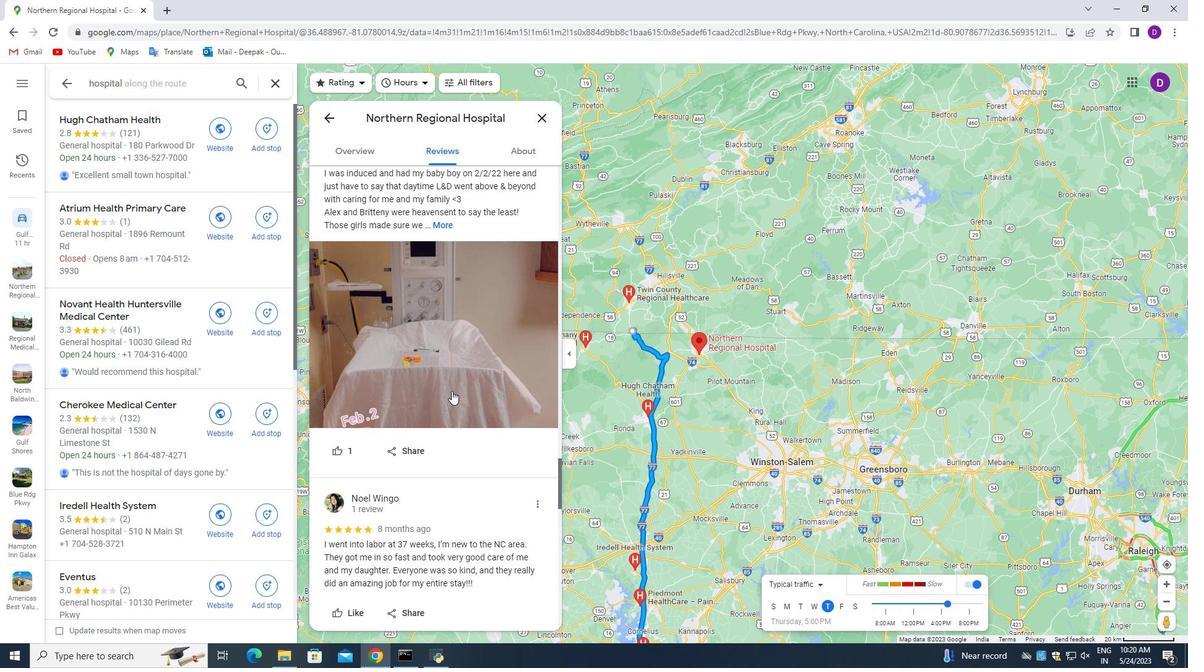 
Action: Mouse scrolled (451, 390) with delta (0, 0)
Screenshot: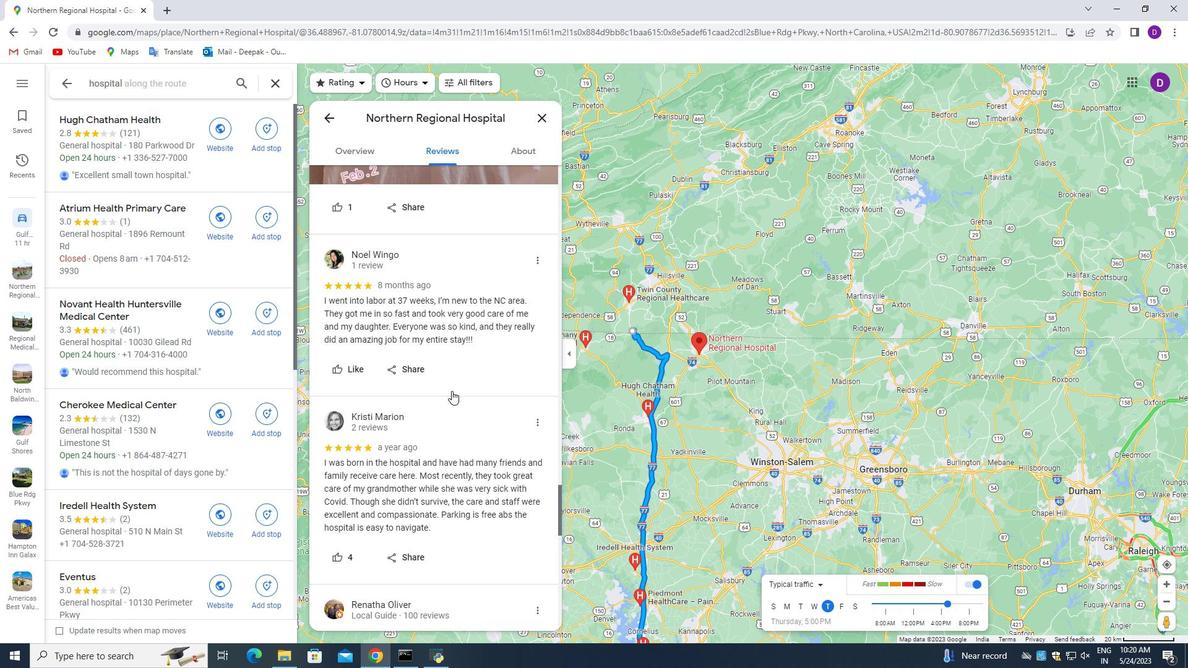 
Action: Mouse scrolled (451, 390) with delta (0, 0)
Screenshot: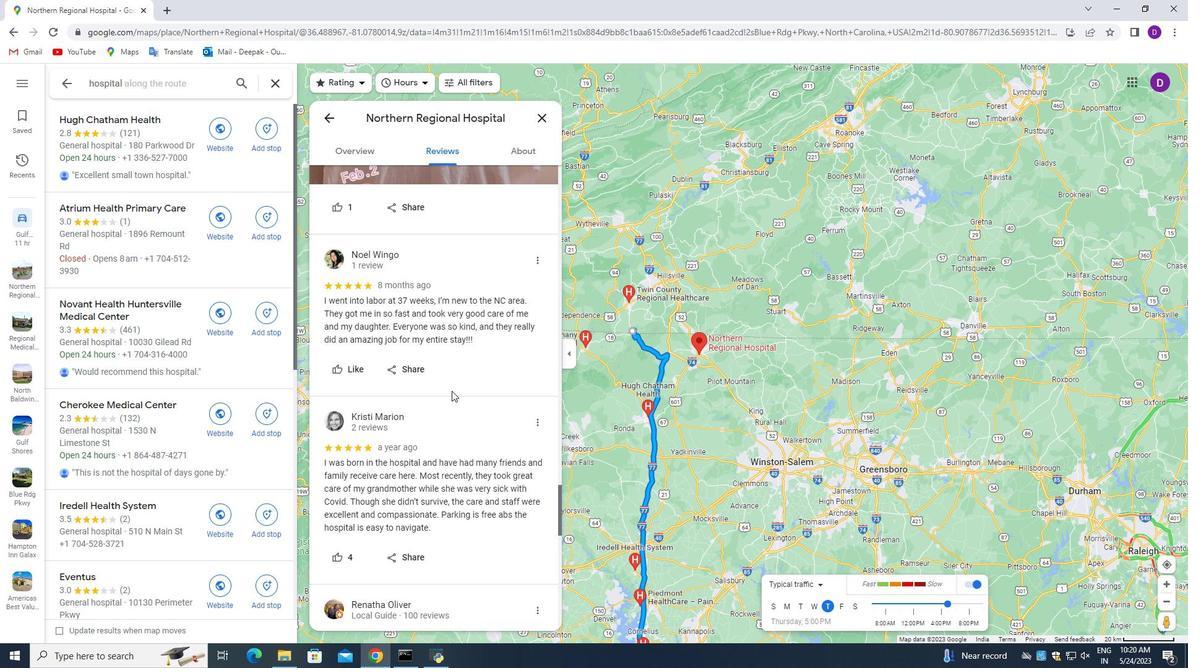 
Action: Mouse moved to (127, 666)
Screenshot: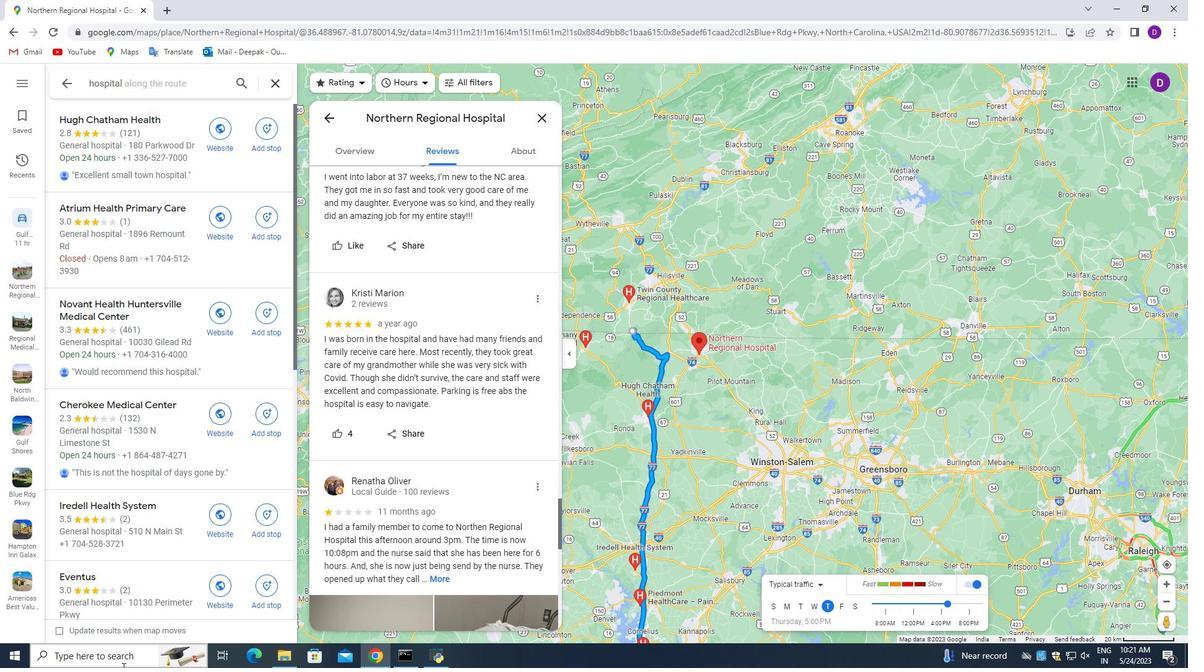 
Action: Mouse scrolled (127, 666) with delta (0, 0)
Screenshot: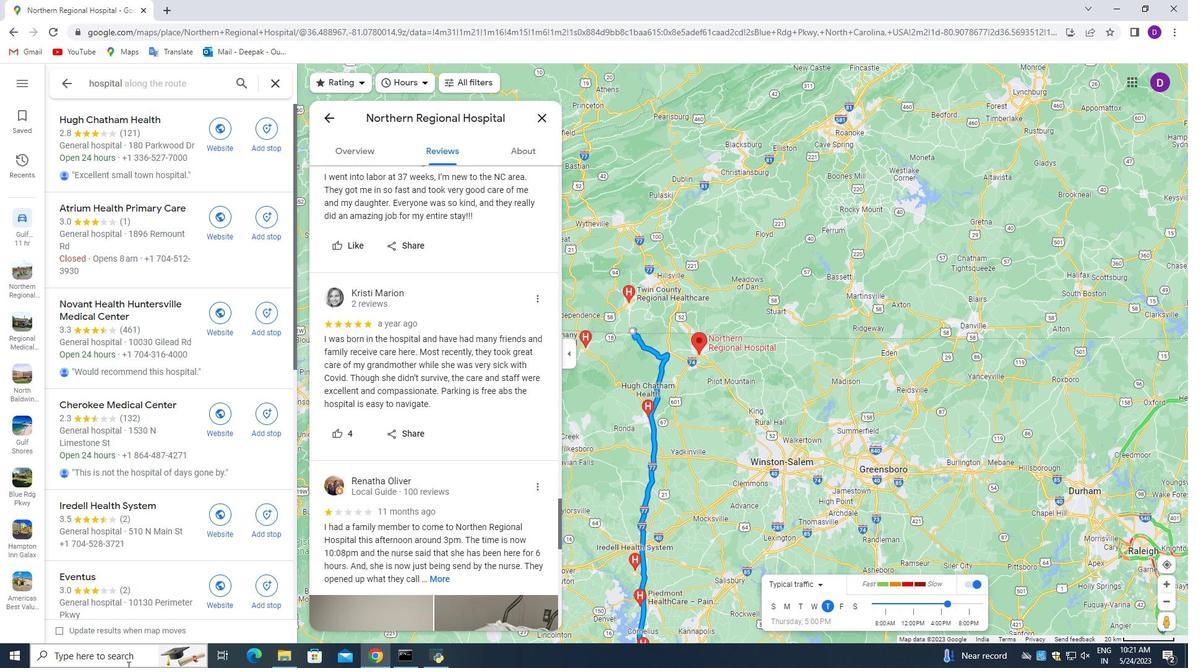 
Action: Mouse moved to (401, 417)
Screenshot: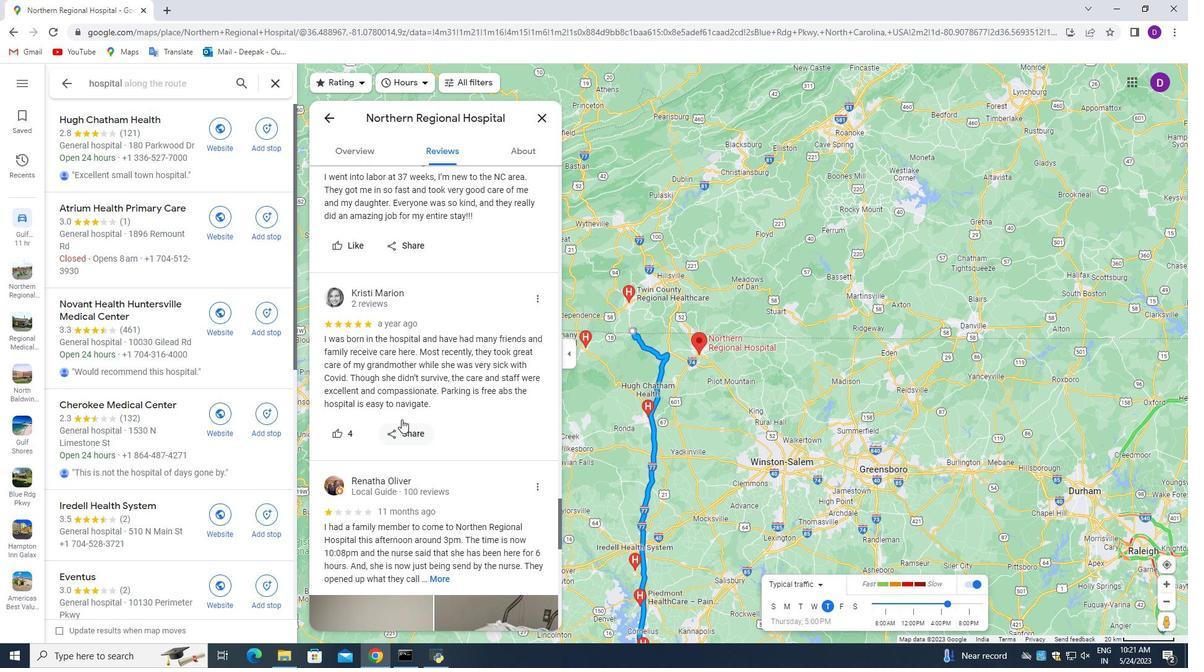 
Action: Mouse scrolled (401, 416) with delta (0, 0)
Screenshot: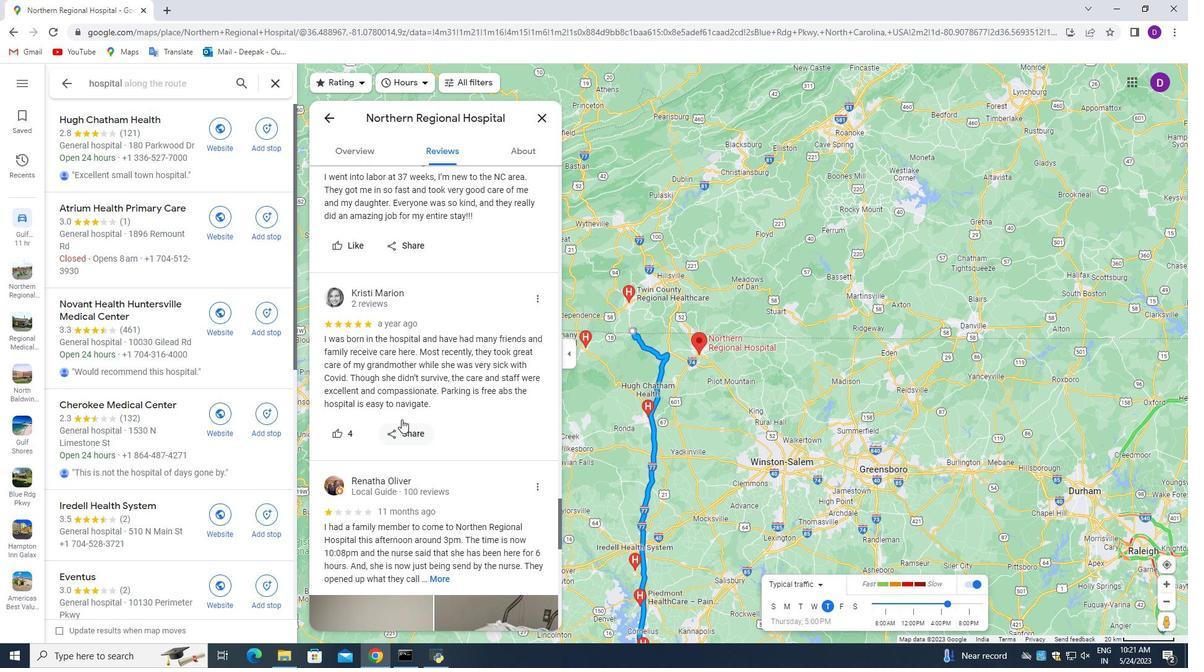 
Action: Mouse moved to (401, 416)
Screenshot: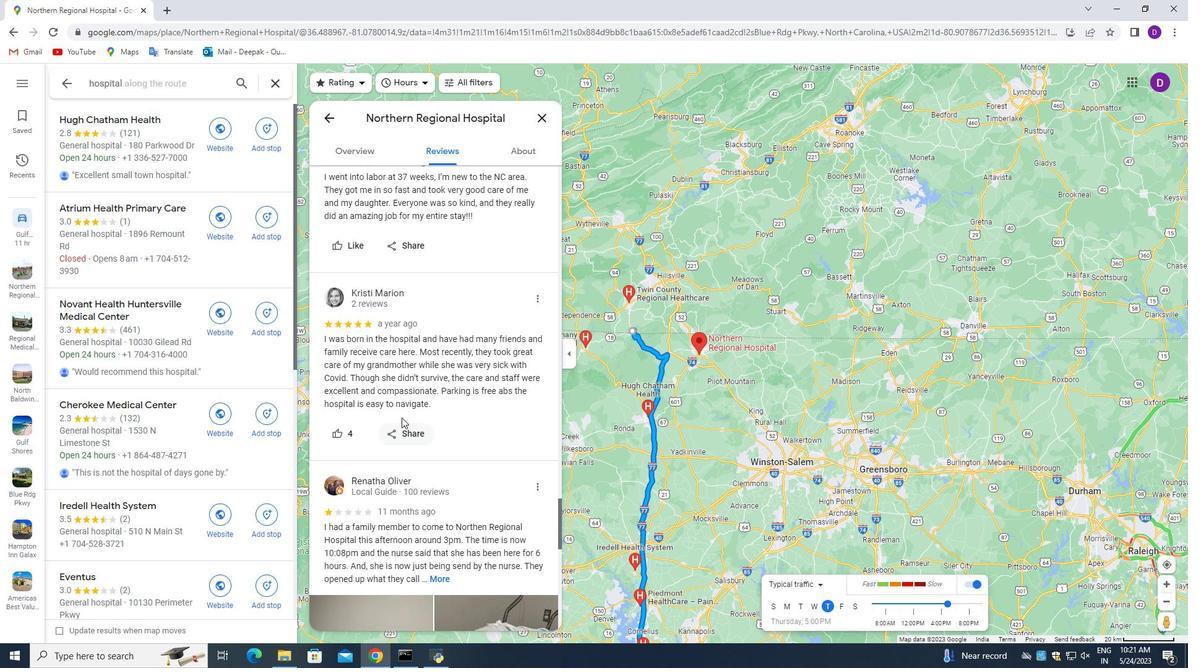 
Action: Mouse scrolled (401, 415) with delta (0, 0)
Screenshot: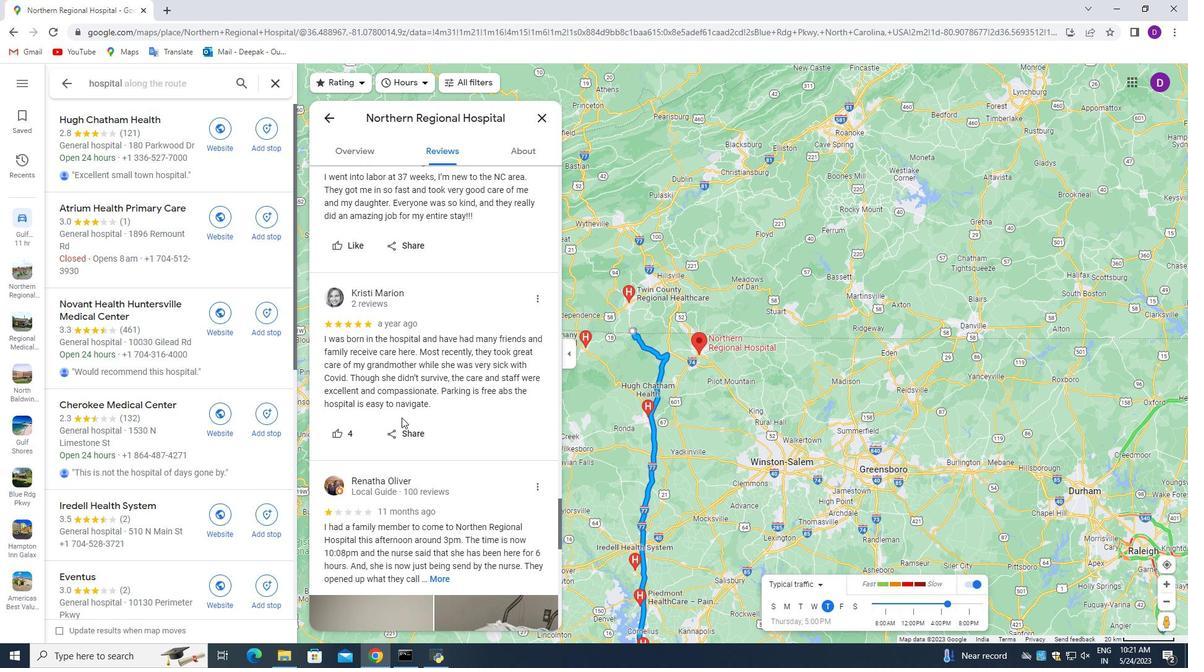 
Action: Mouse moved to (418, 388)
Screenshot: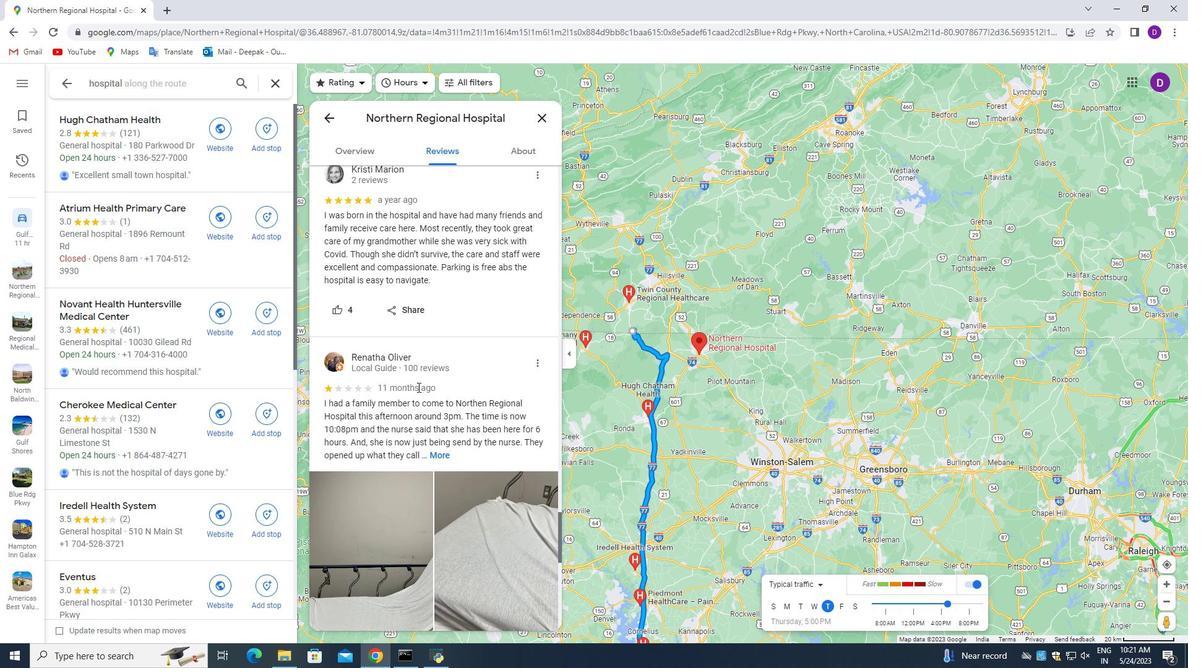 
Action: Mouse scrolled (418, 387) with delta (0, 0)
Screenshot: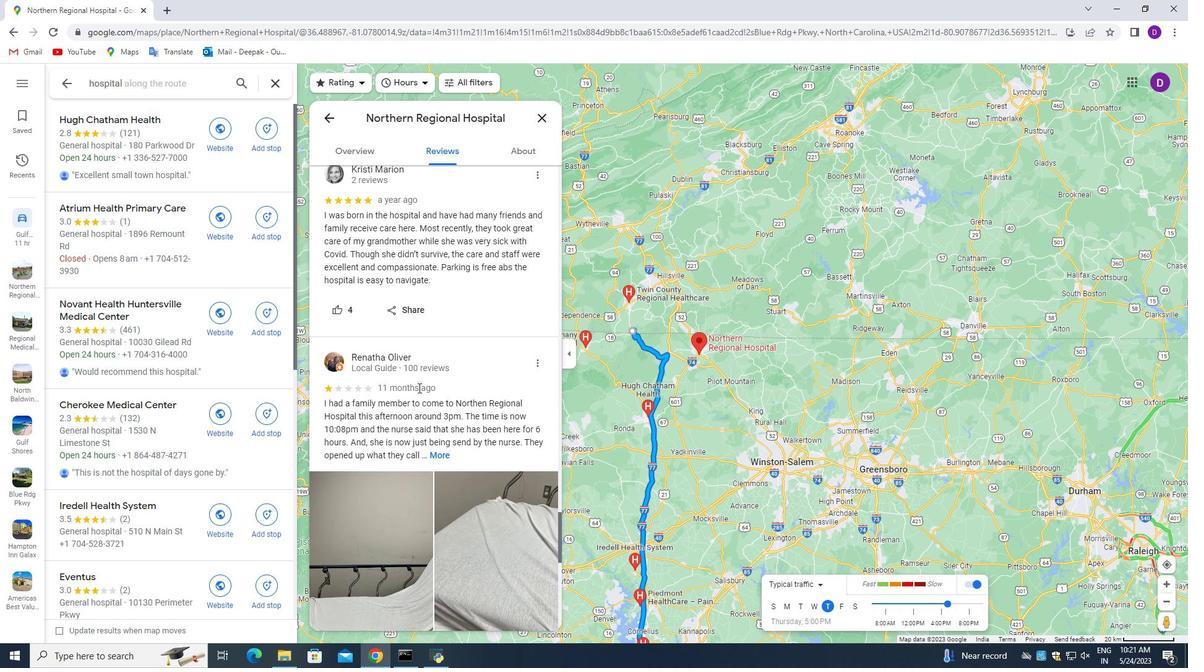 
Action: Mouse scrolled (418, 387) with delta (0, 0)
Screenshot: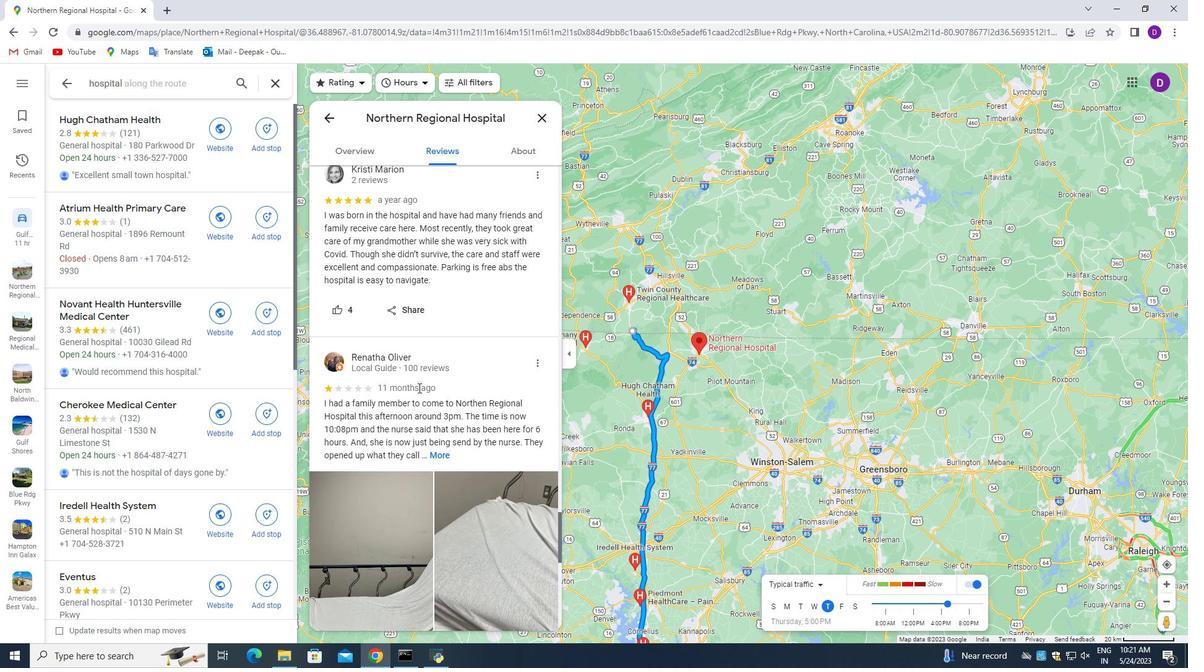
Action: Mouse scrolled (418, 387) with delta (0, 0)
Screenshot: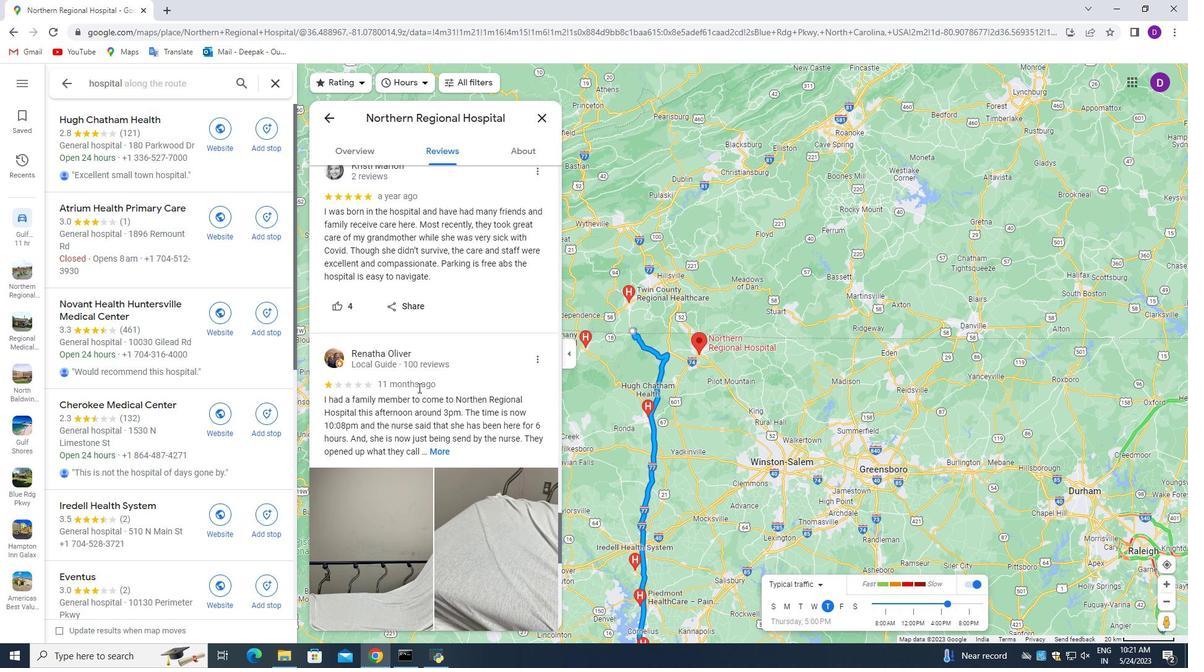 
Action: Mouse scrolled (418, 387) with delta (0, 0)
Screenshot: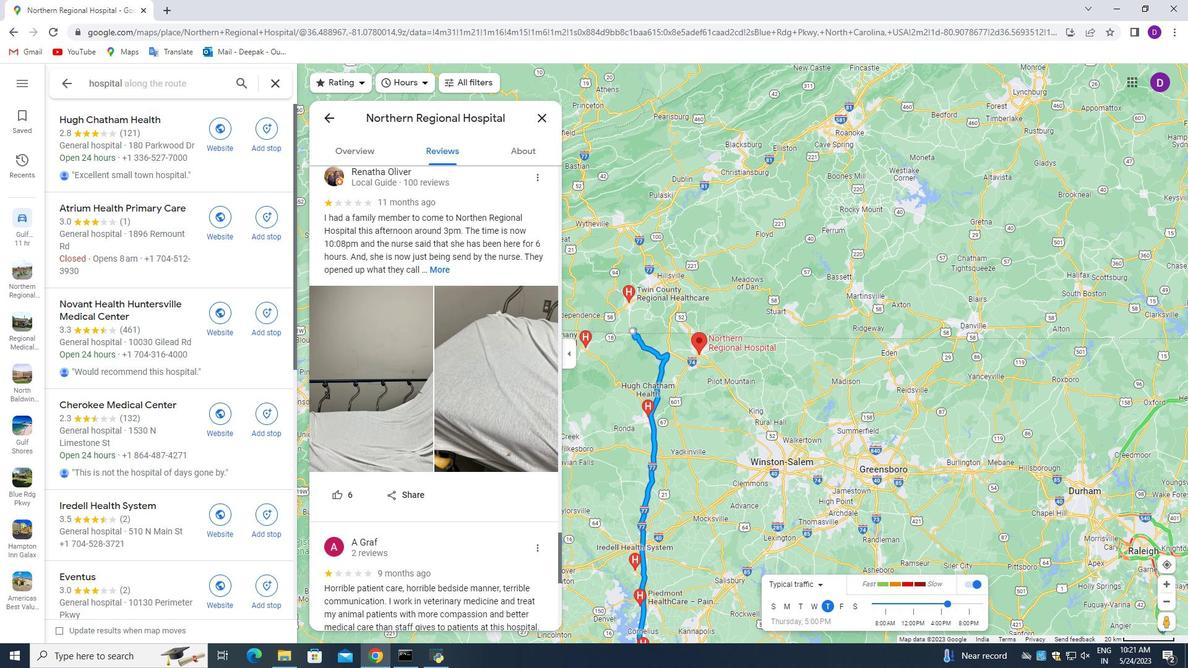 
Action: Mouse scrolled (418, 387) with delta (0, 0)
Screenshot: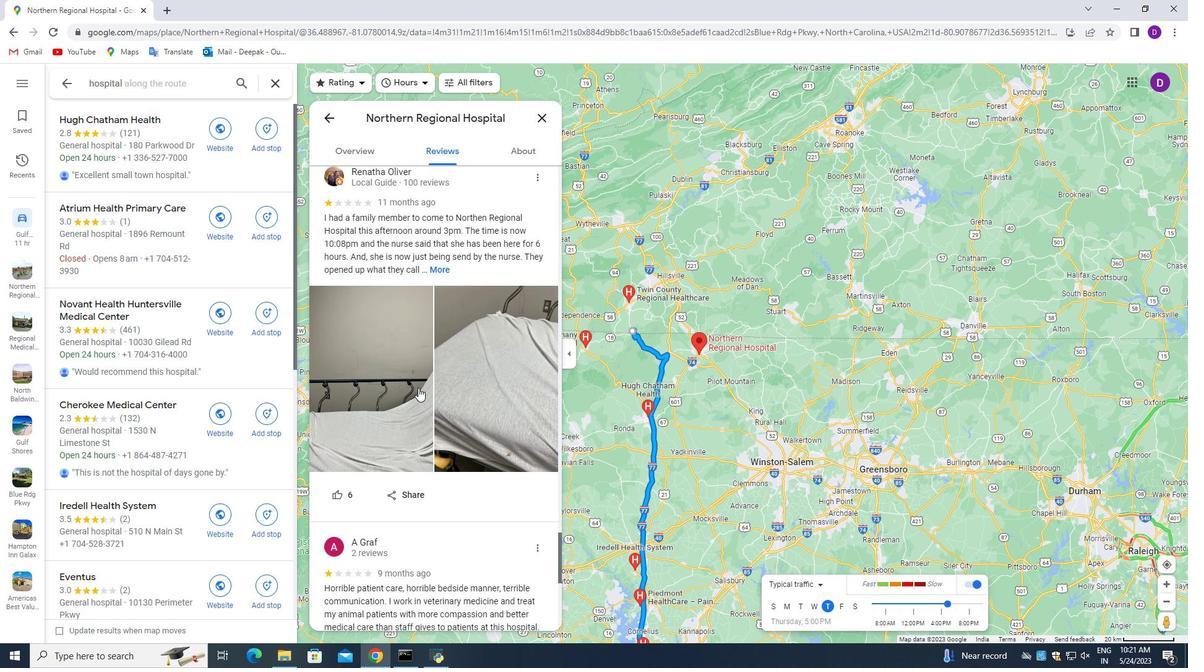 
Action: Mouse scrolled (418, 387) with delta (0, 0)
Screenshot: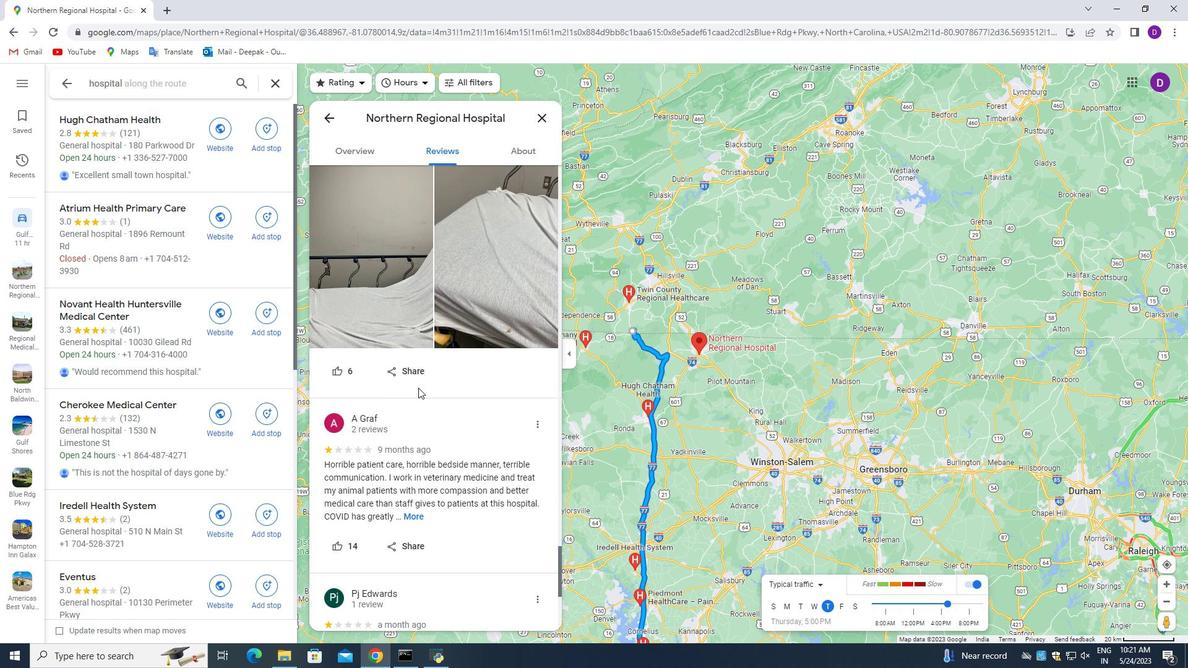 
Action: Mouse scrolled (418, 387) with delta (0, 0)
Screenshot: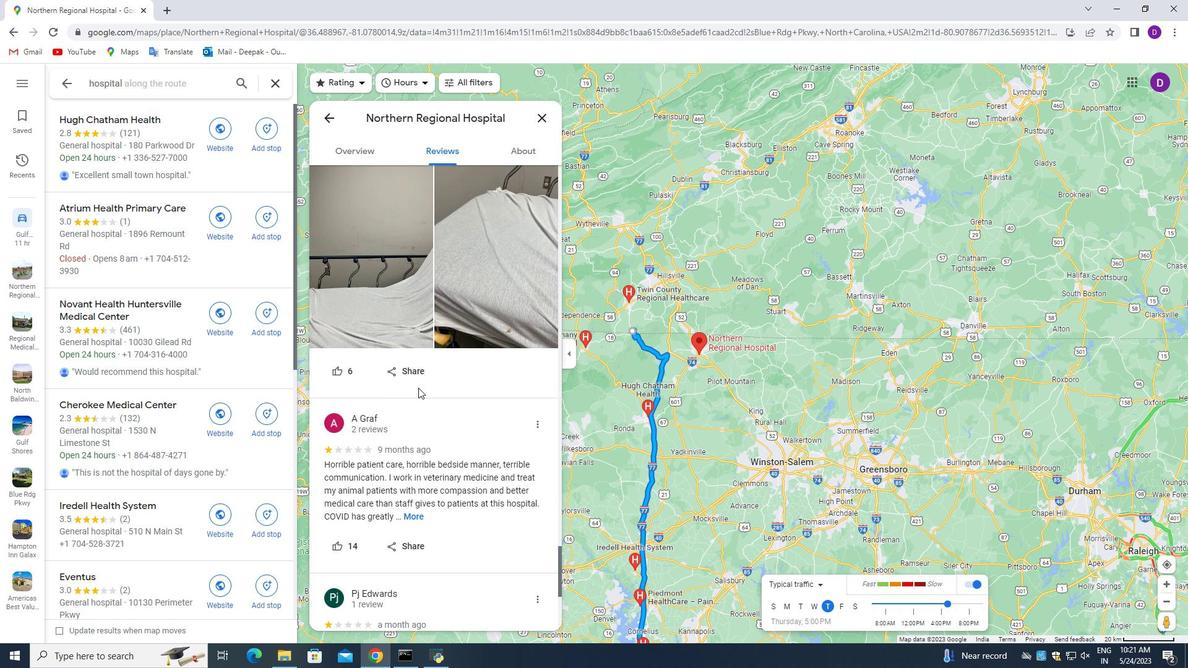 
Action: Mouse scrolled (418, 387) with delta (0, 0)
Screenshot: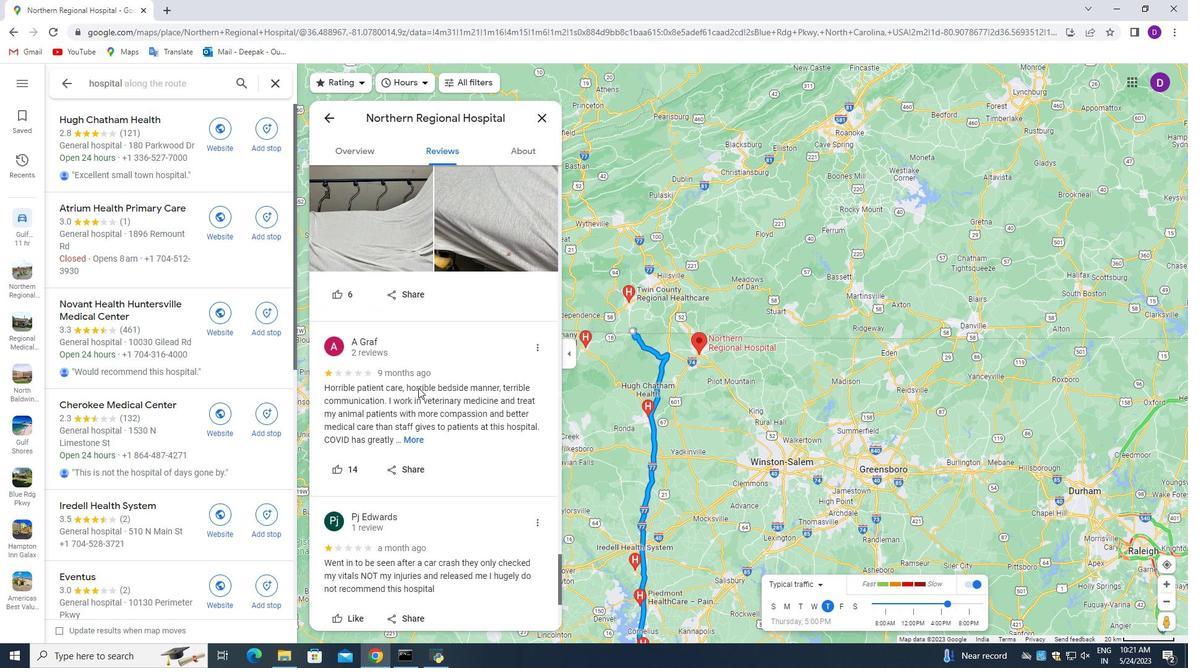 
Action: Mouse scrolled (418, 387) with delta (0, 0)
Screenshot: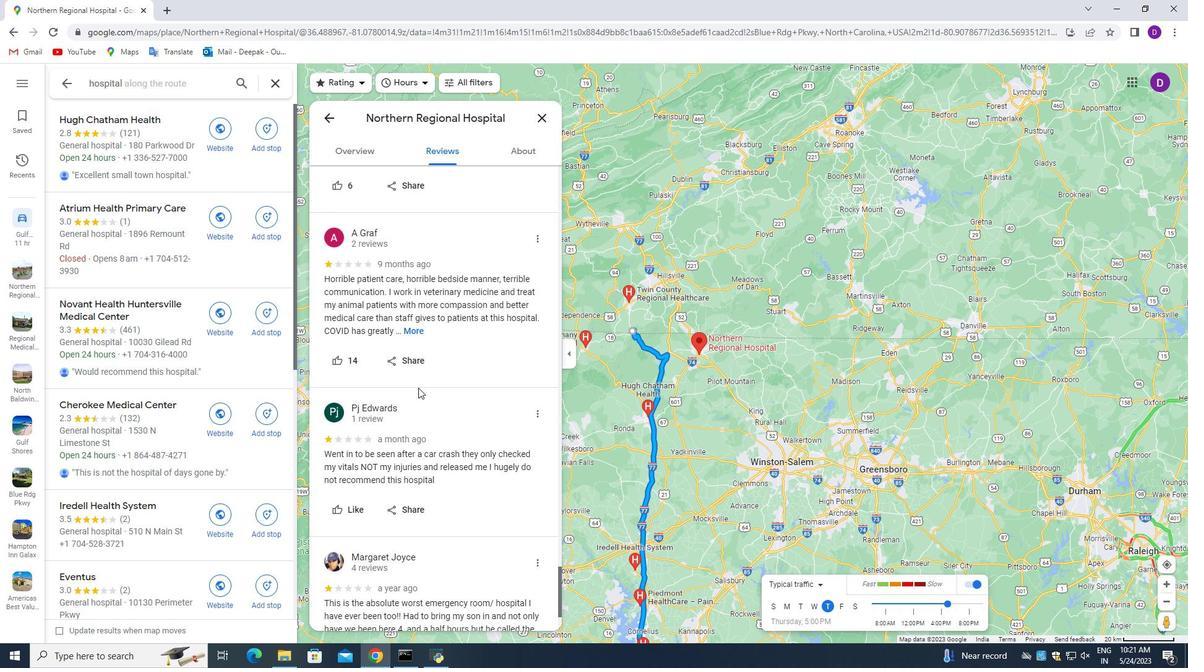 
Action: Mouse scrolled (418, 387) with delta (0, 0)
Screenshot: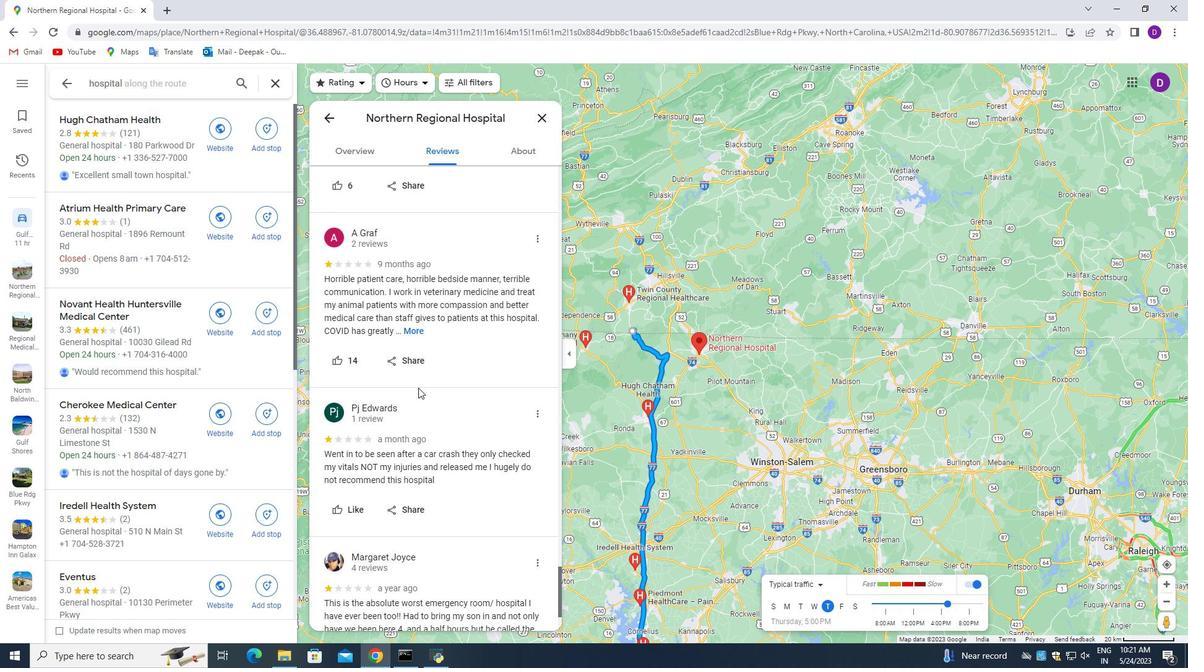 
Action: Mouse scrolled (418, 387) with delta (0, 0)
Screenshot: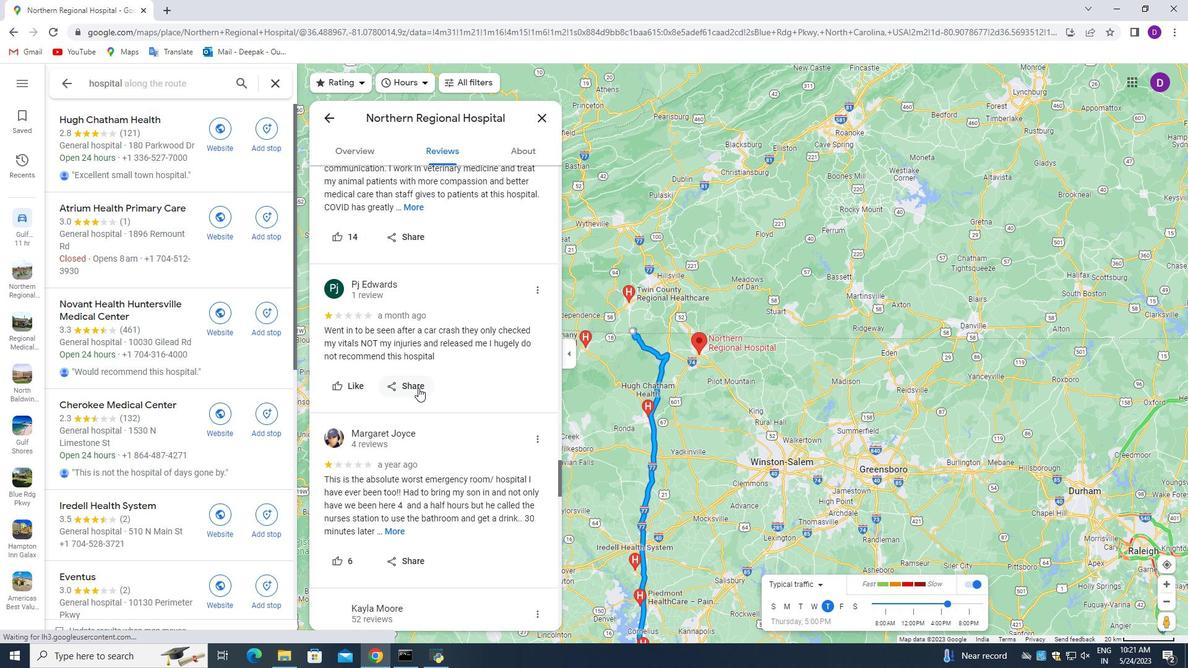 
Action: Mouse scrolled (418, 387) with delta (0, 0)
Screenshot: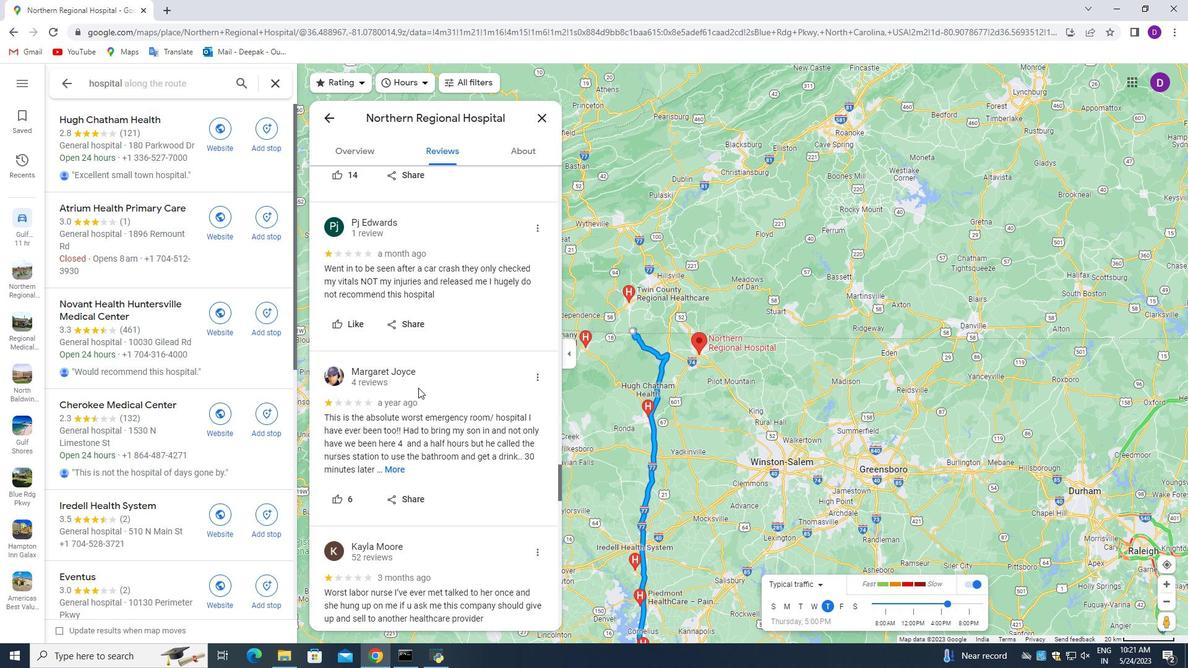 
Action: Mouse scrolled (418, 387) with delta (0, 0)
Screenshot: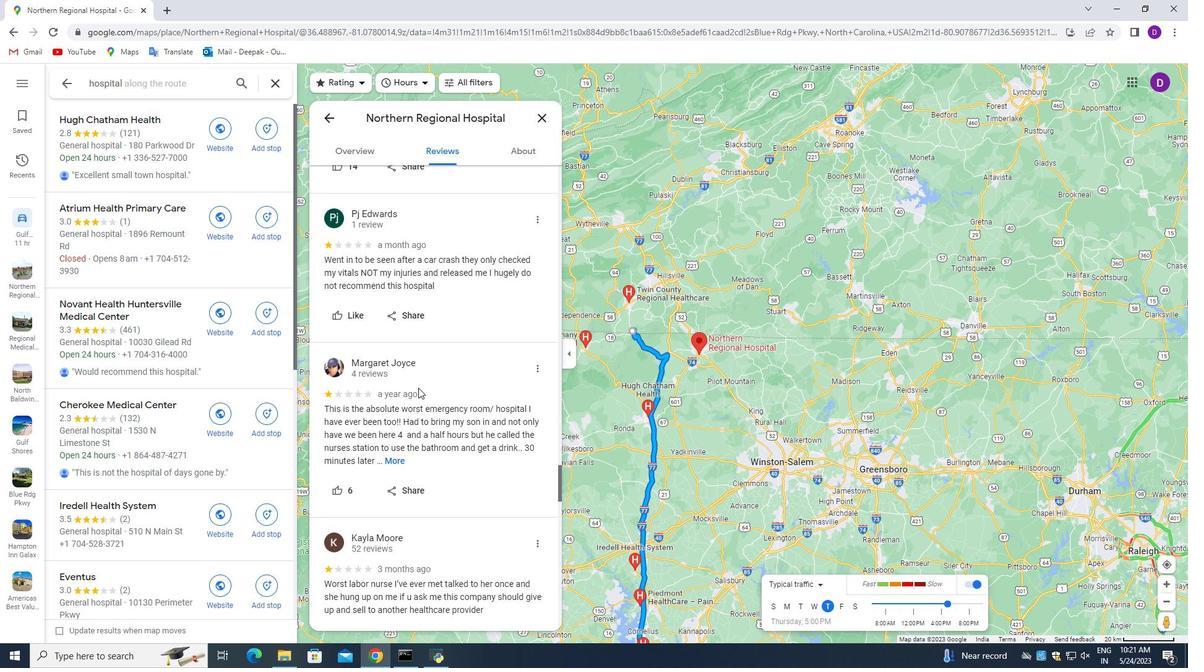 
Action: Mouse scrolled (418, 387) with delta (0, 0)
Screenshot: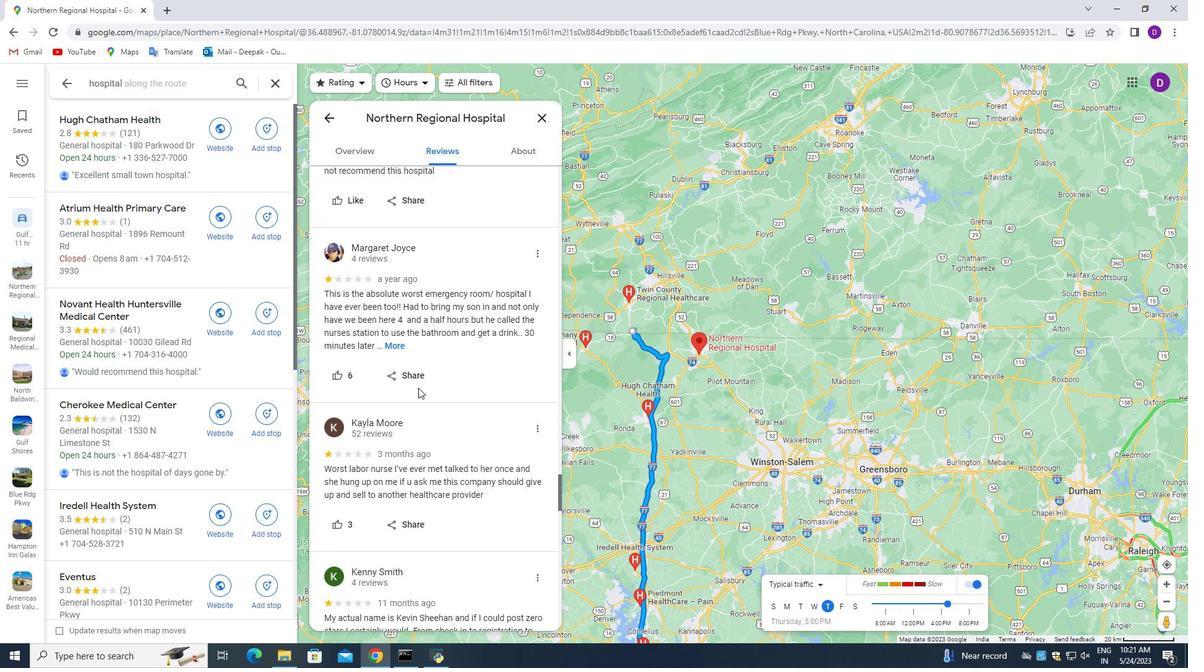 
Action: Mouse scrolled (418, 387) with delta (0, 0)
Screenshot: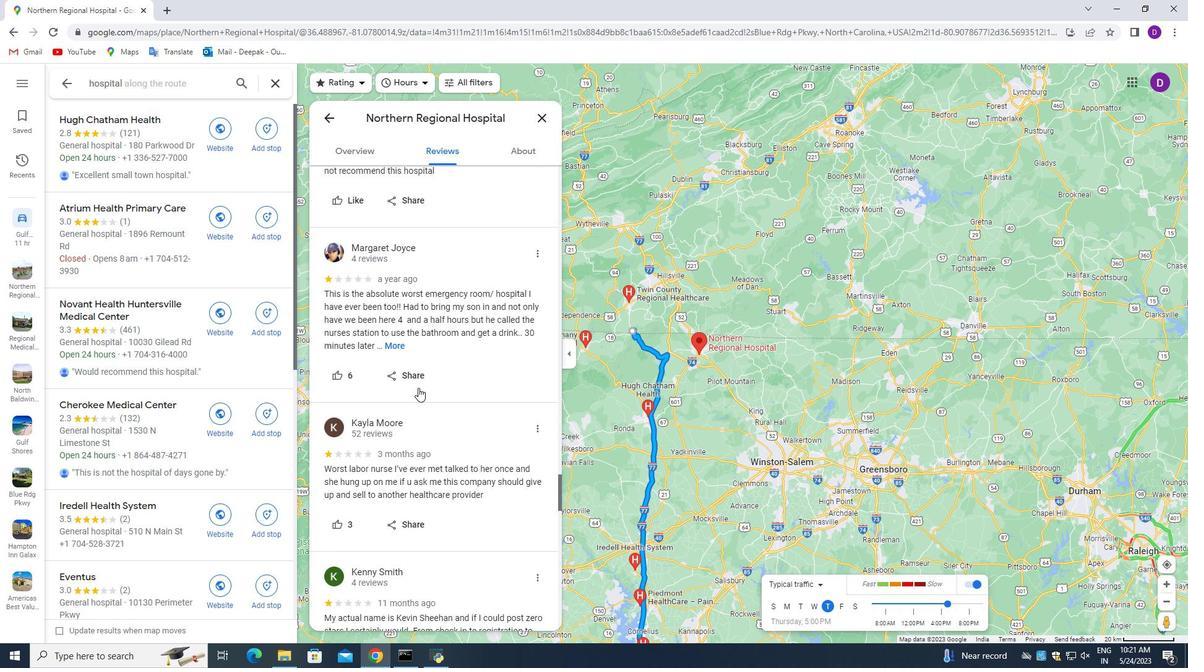 
Action: Mouse scrolled (418, 387) with delta (0, 0)
Screenshot: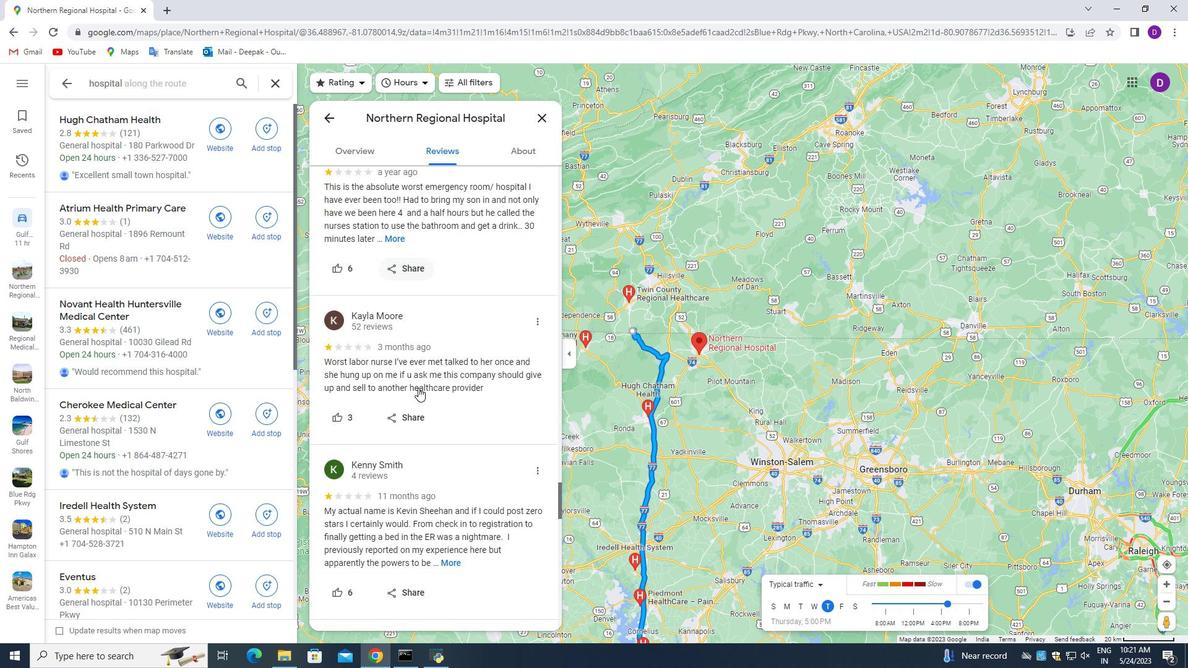 
Action: Mouse scrolled (418, 387) with delta (0, 0)
Screenshot: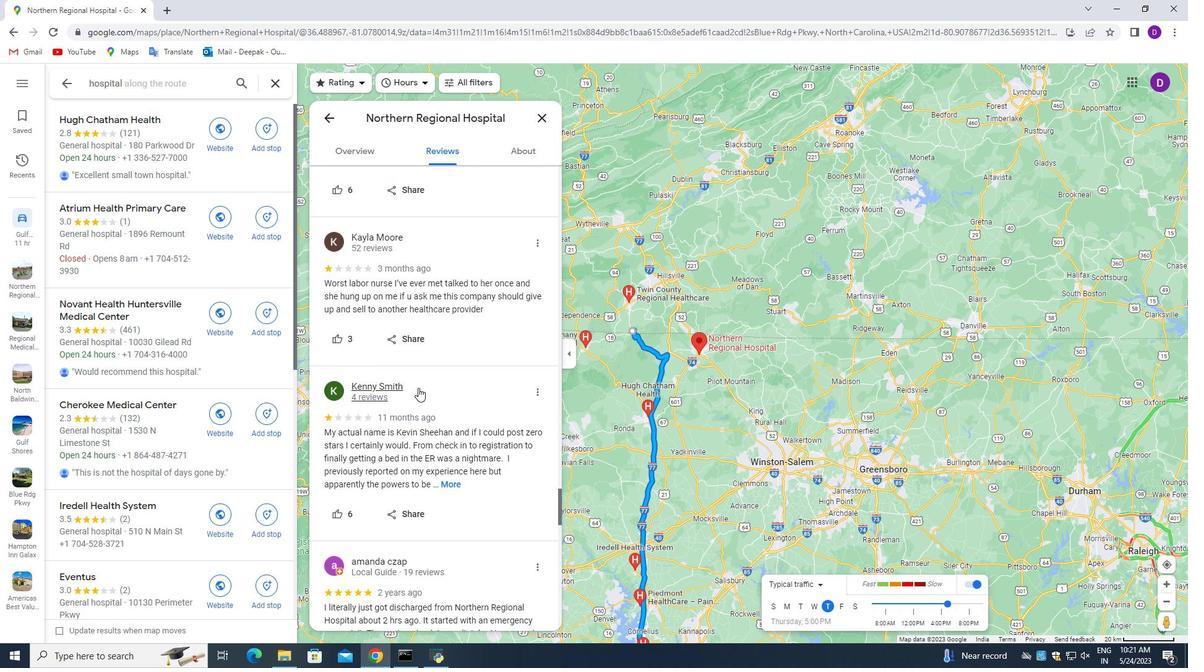
Action: Mouse scrolled (418, 387) with delta (0, 0)
Screenshot: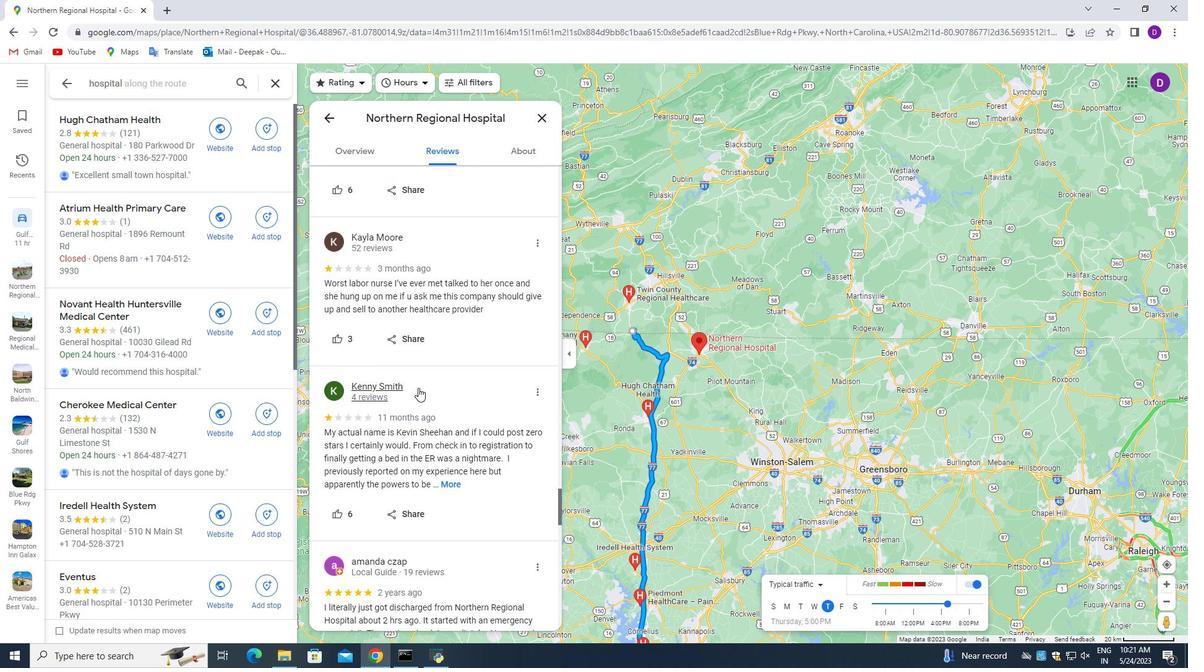 
Action: Mouse scrolled (418, 387) with delta (0, 0)
Screenshot: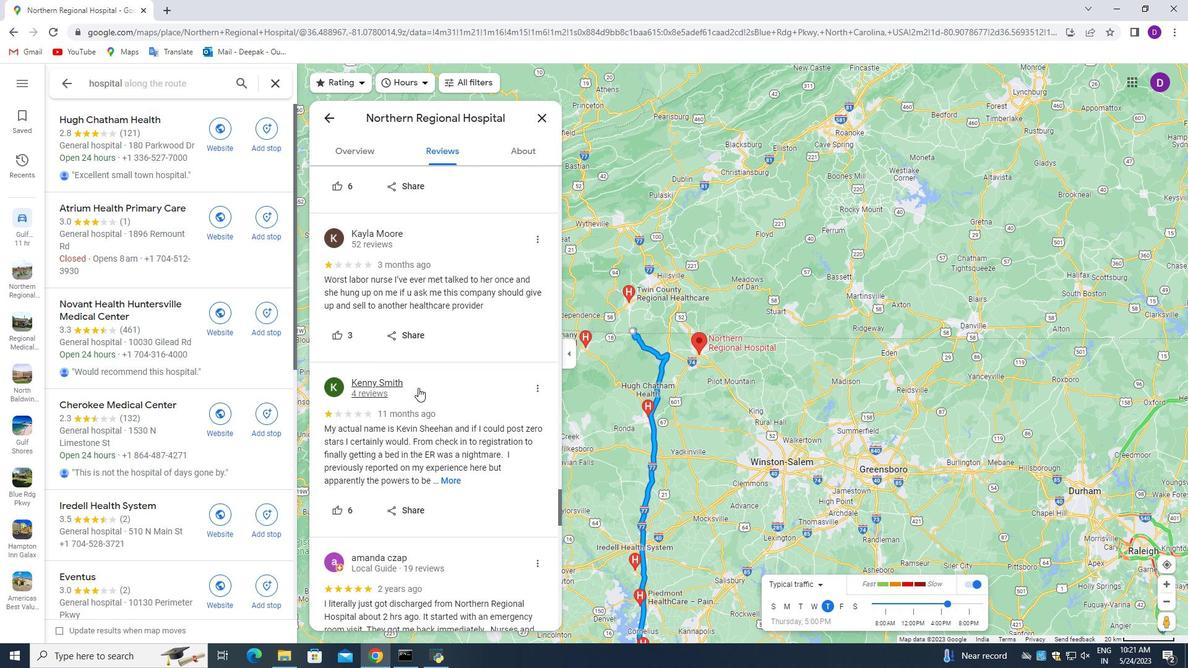
Action: Mouse scrolled (418, 387) with delta (0, 0)
Screenshot: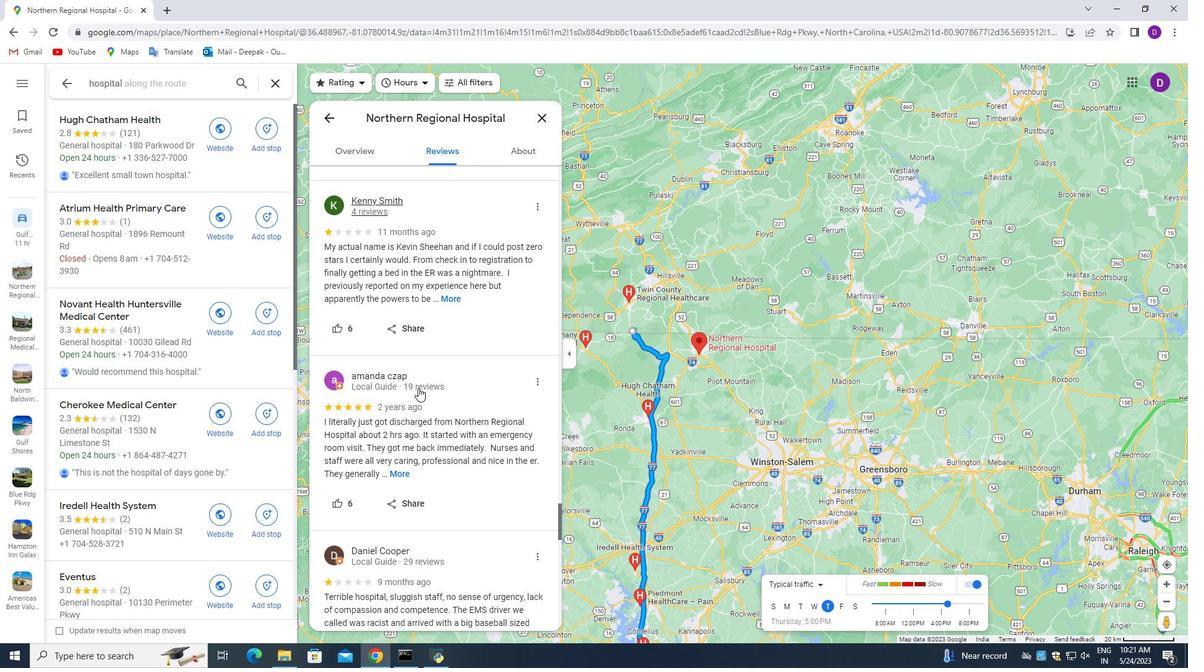 
Action: Mouse scrolled (418, 387) with delta (0, 0)
Screenshot: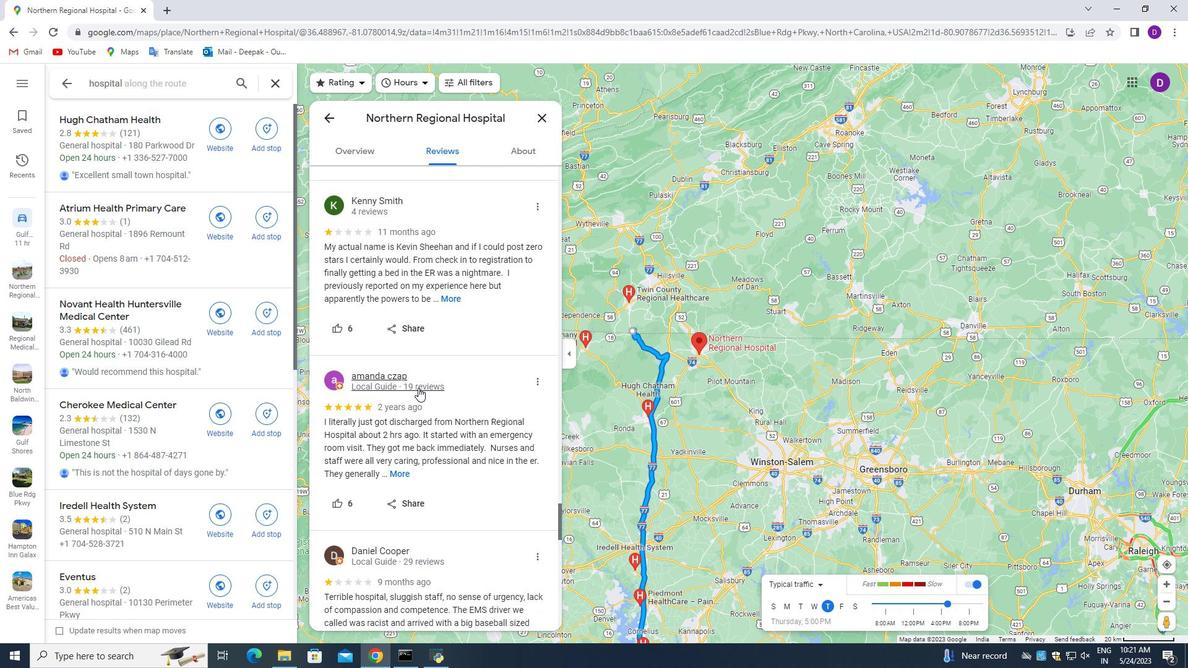 
Action: Mouse scrolled (418, 387) with delta (0, 0)
Screenshot: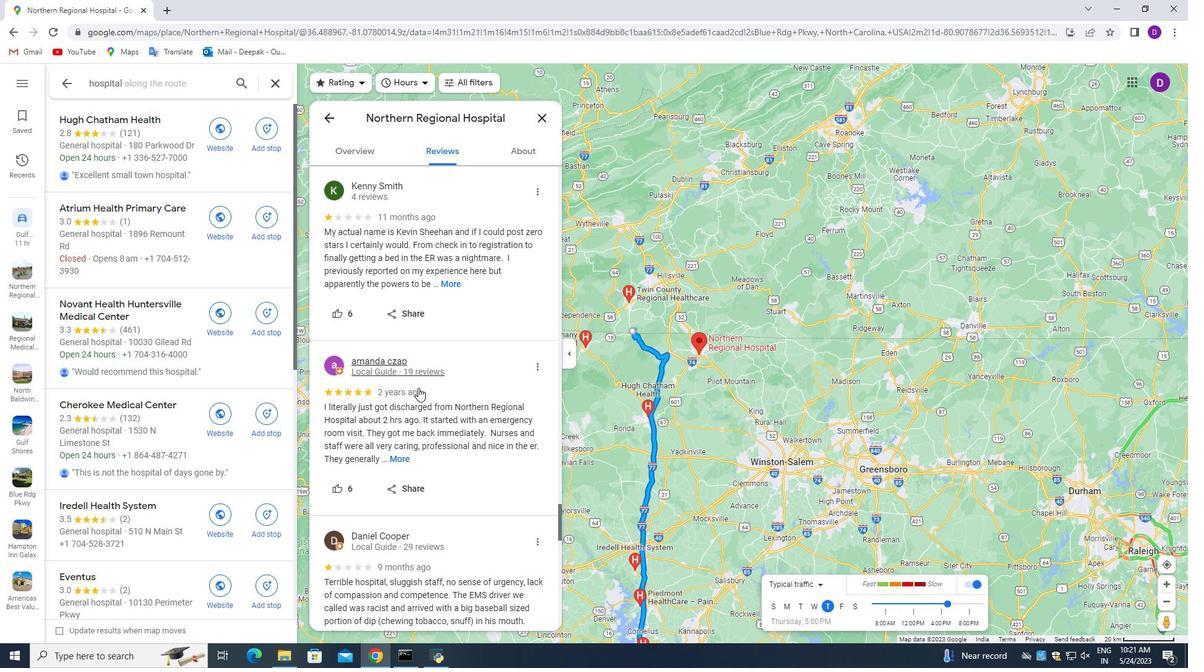 
Action: Mouse moved to (435, 377)
Screenshot: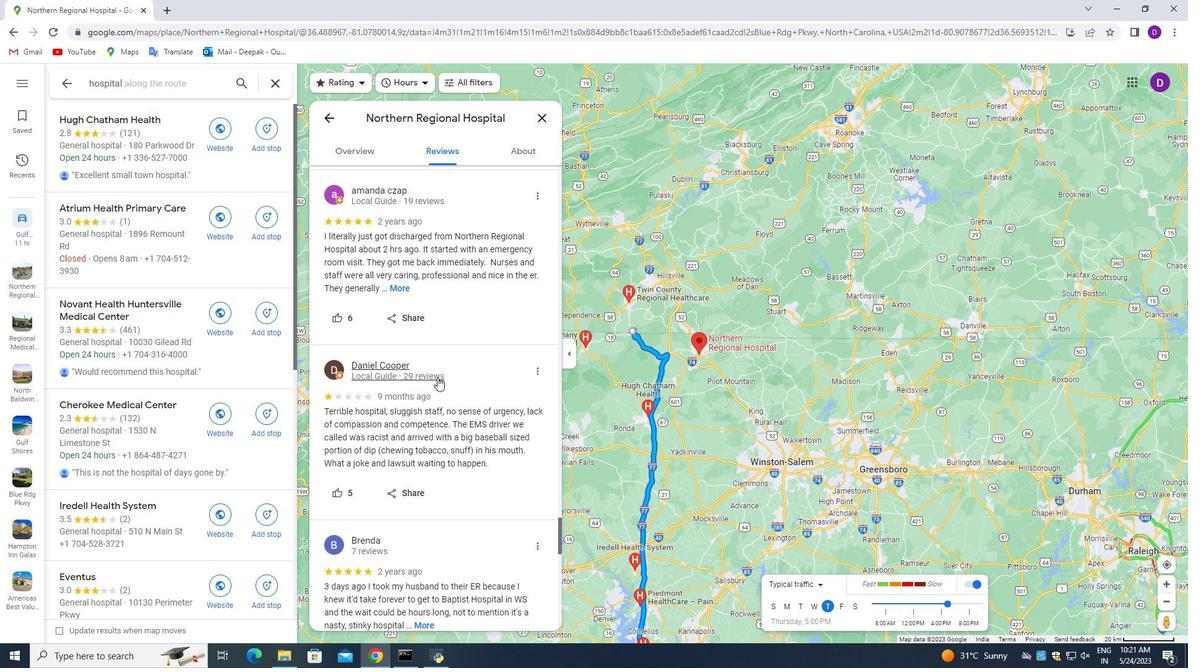 
Action: Mouse scrolled (435, 376) with delta (0, 0)
Screenshot: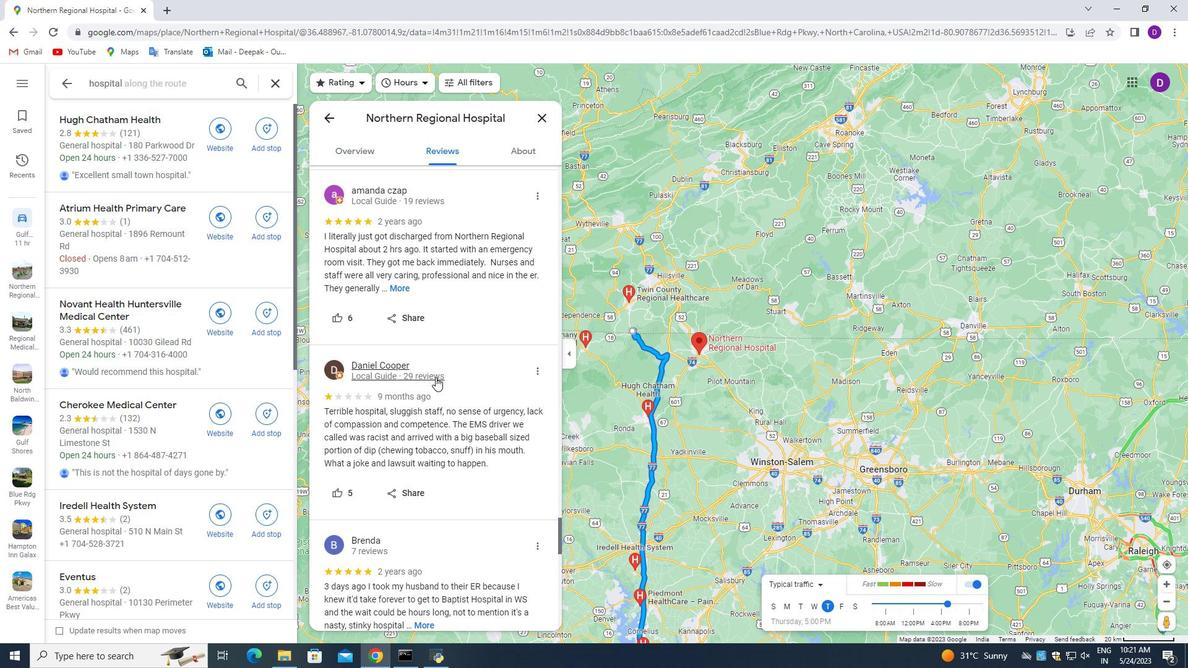 
Action: Mouse scrolled (435, 376) with delta (0, 0)
Screenshot: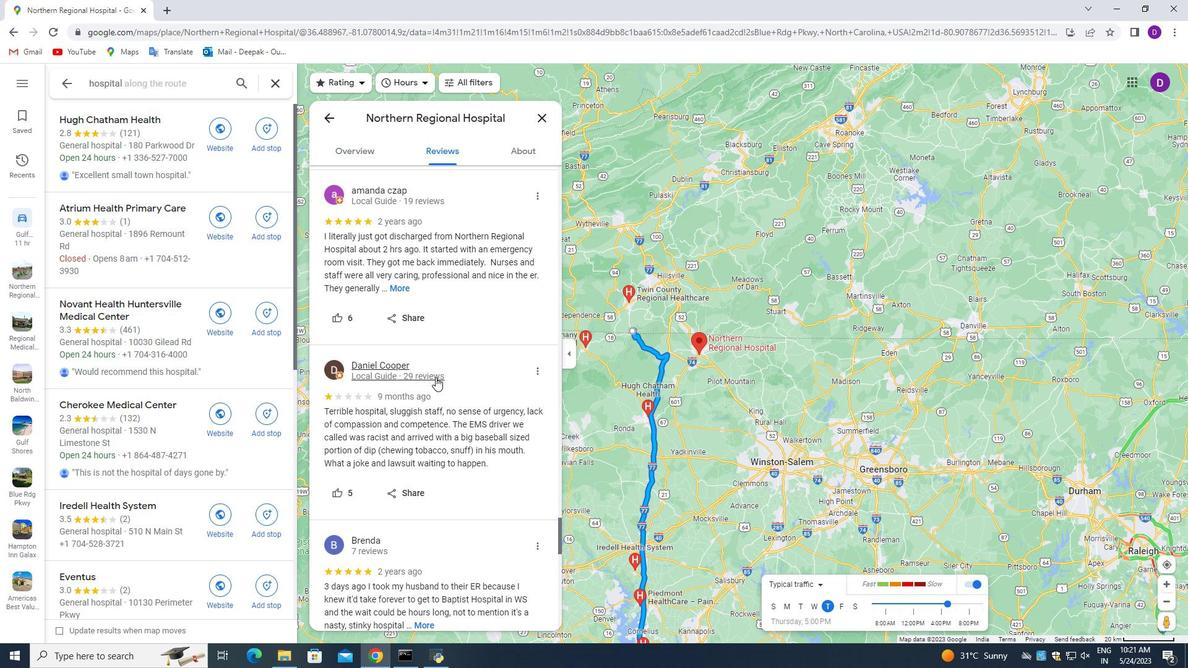 
Action: Mouse scrolled (435, 376) with delta (0, 0)
Screenshot: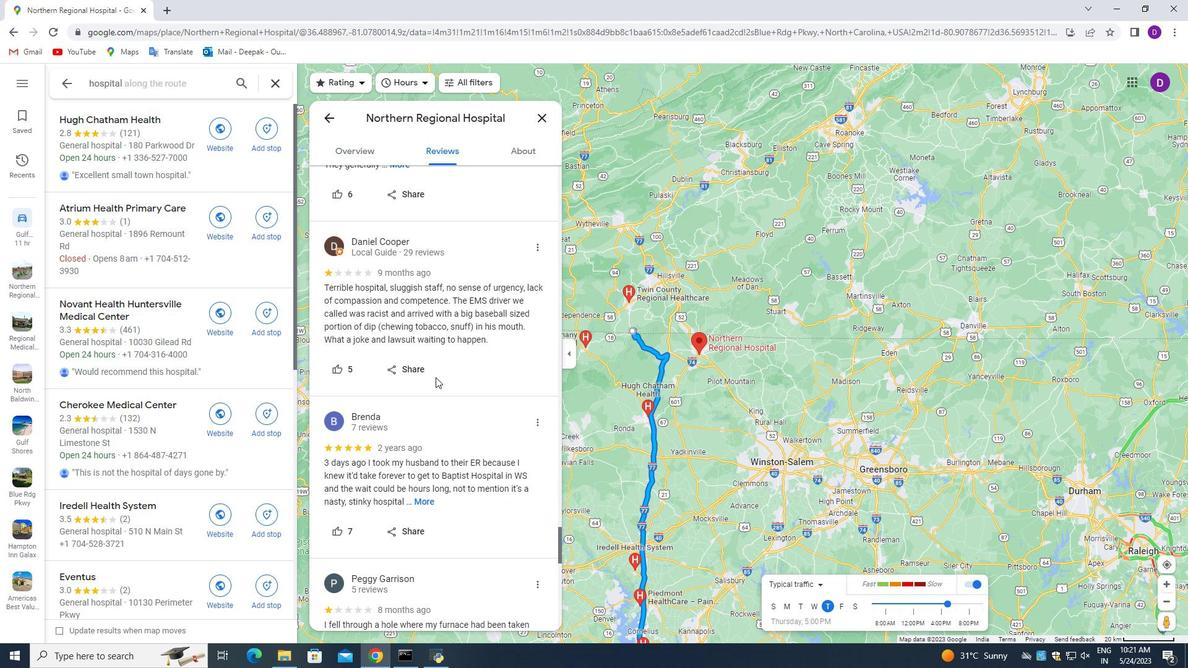 
Action: Mouse scrolled (435, 376) with delta (0, 0)
Screenshot: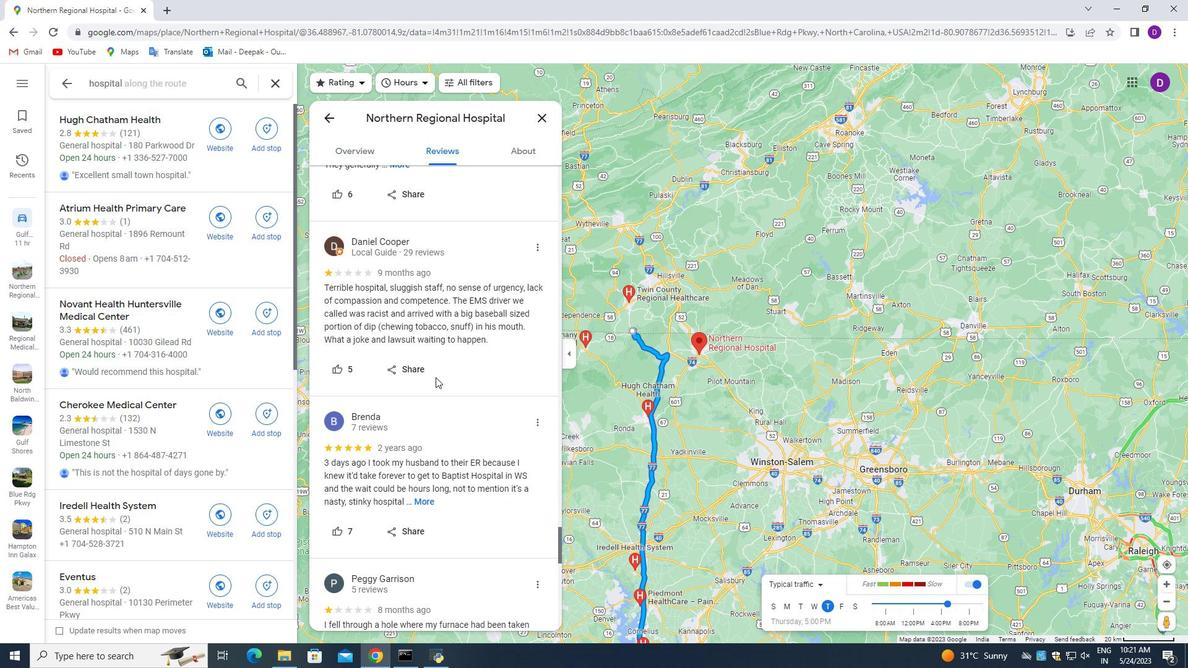 
Action: Mouse scrolled (435, 376) with delta (0, 0)
Screenshot: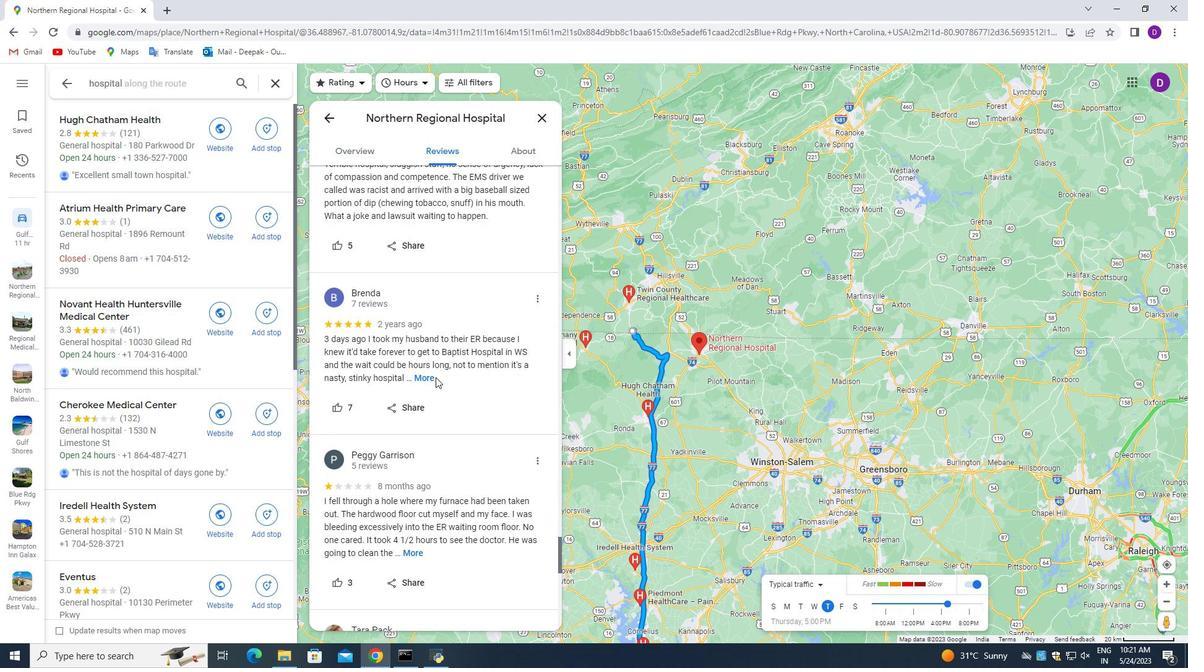 
Action: Mouse scrolled (435, 376) with delta (0, 0)
Screenshot: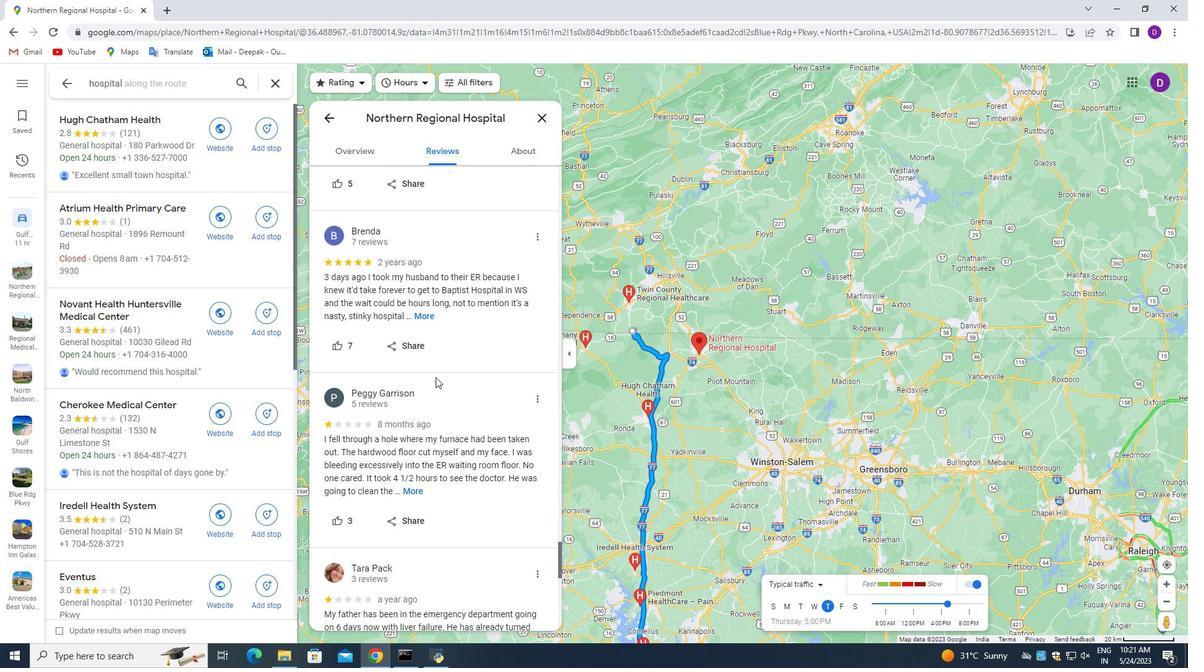 
Action: Mouse scrolled (435, 376) with delta (0, 0)
Screenshot: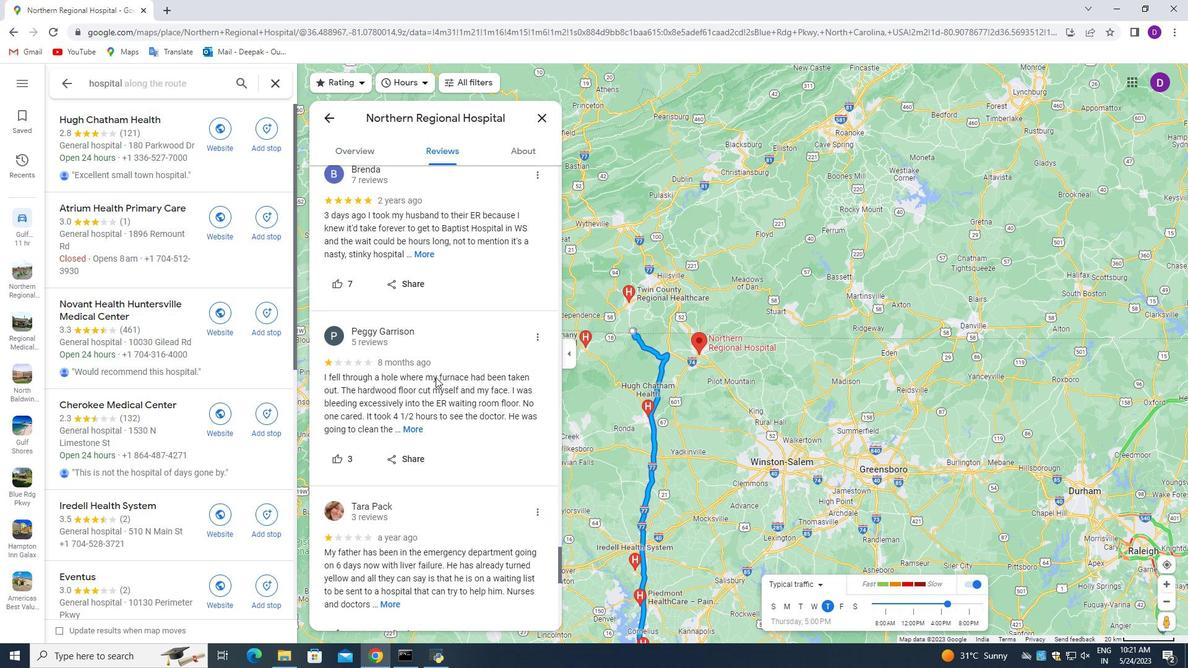 
Action: Mouse moved to (529, 153)
Screenshot: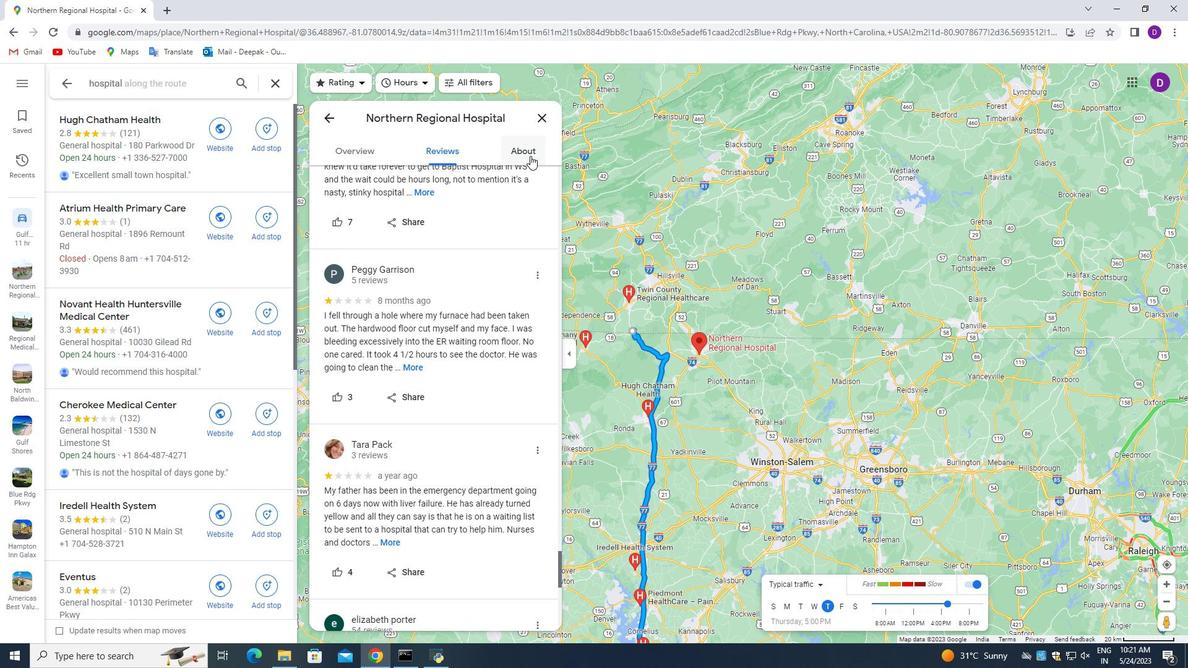 
Action: Mouse pressed left at (529, 153)
Screenshot: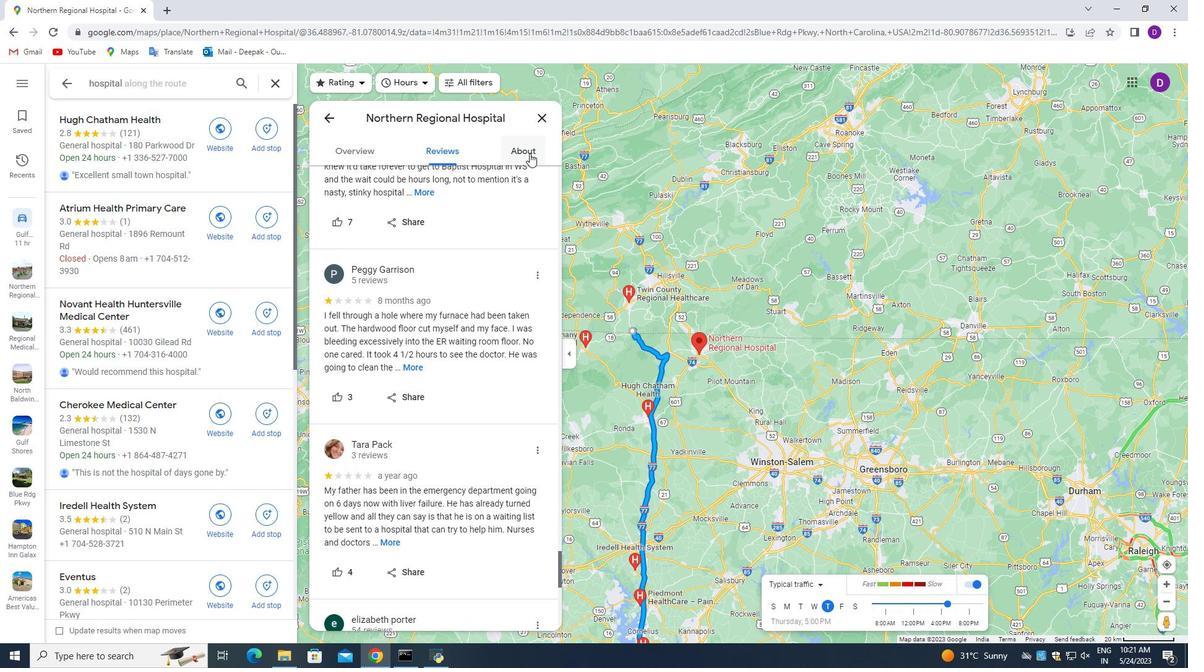 
Action: Mouse moved to (357, 151)
Screenshot: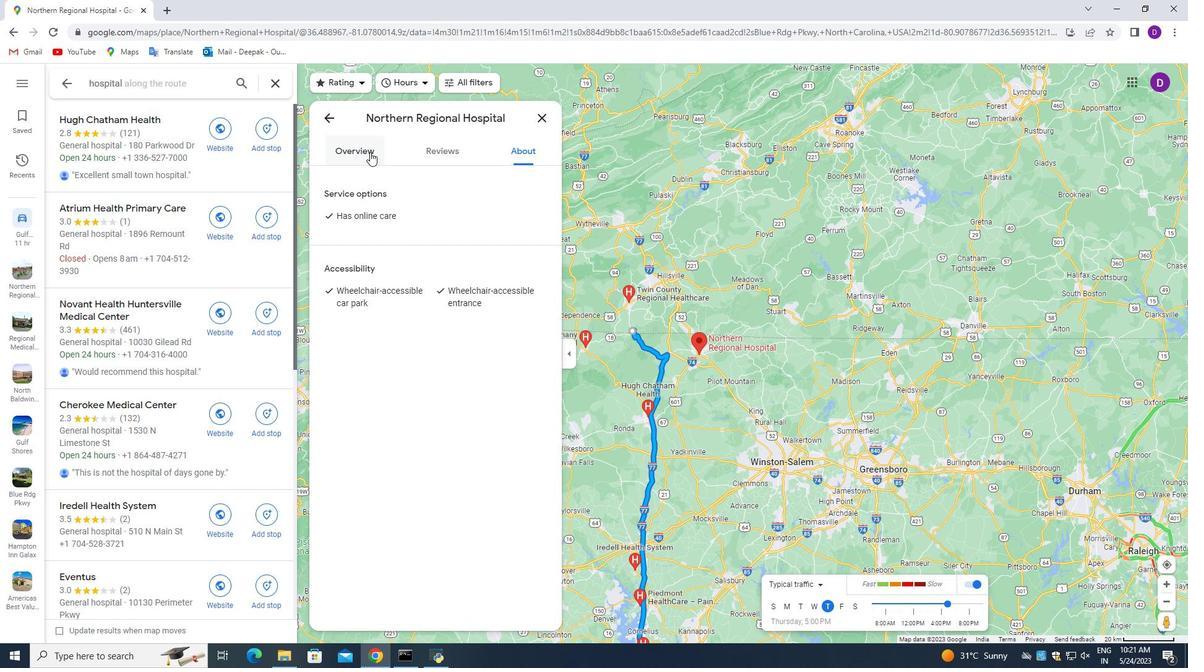 
Action: Mouse pressed left at (357, 151)
Screenshot: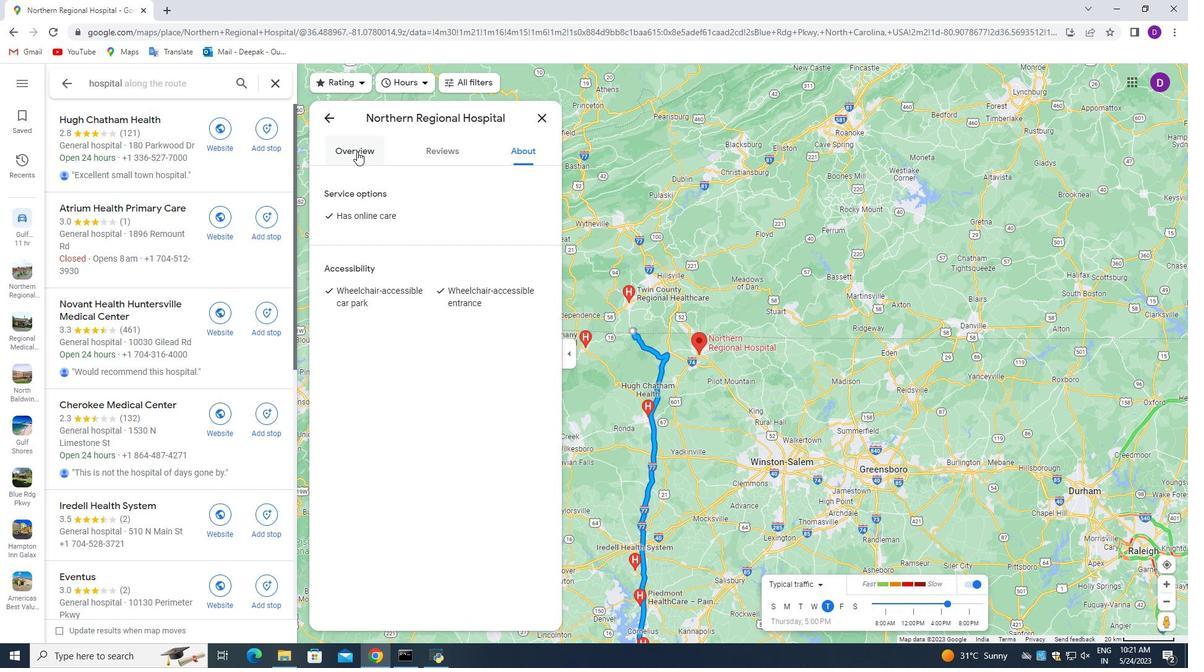 
Action: Mouse moved to (438, 318)
Screenshot: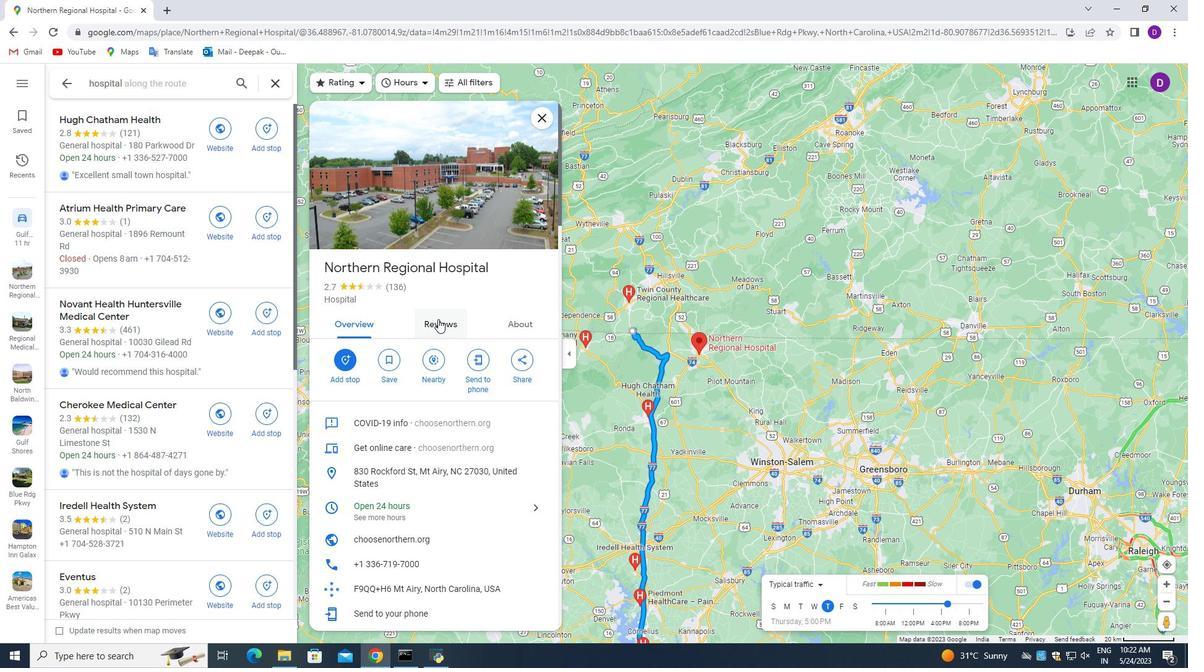 
Action: Mouse pressed left at (438, 318)
Screenshot: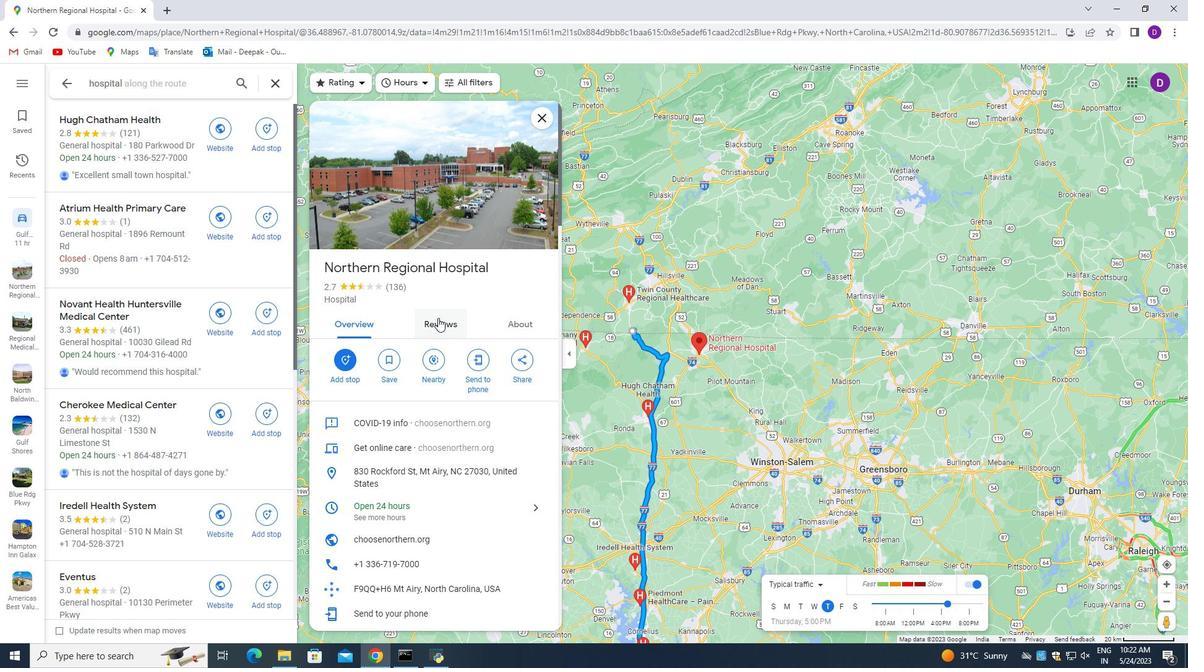 
Action: Mouse moved to (438, 318)
Screenshot: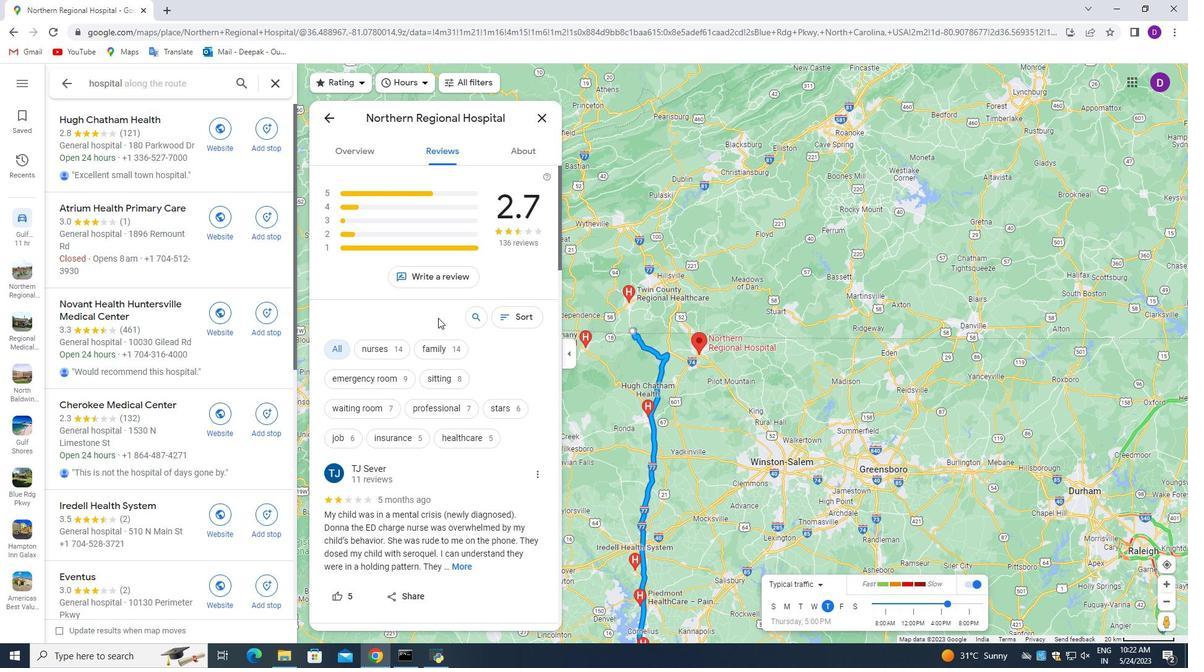 
Action: Mouse scrolled (438, 317) with delta (0, 0)
Screenshot: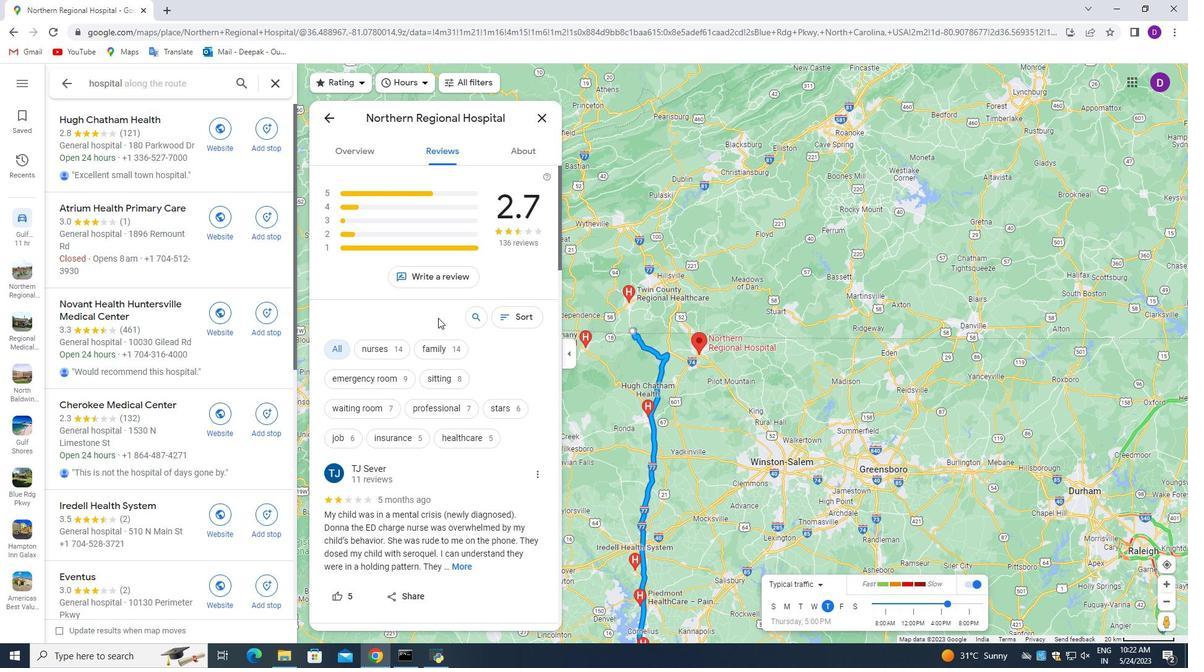 
Action: Mouse moved to (437, 318)
Screenshot: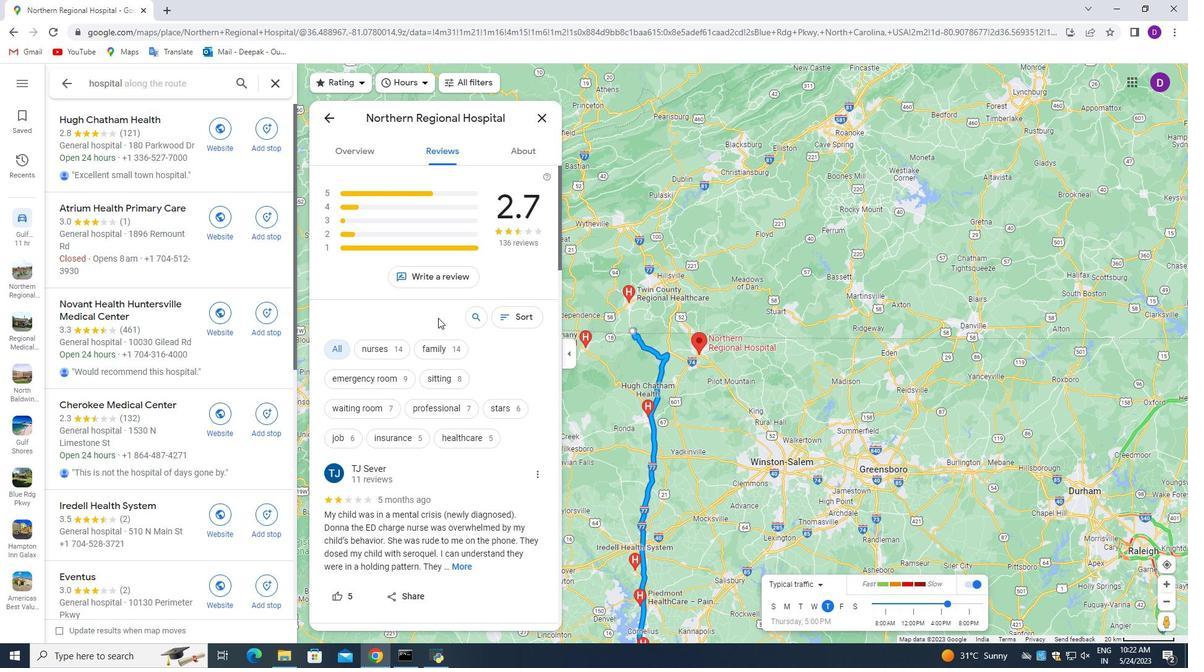 
Action: Mouse scrolled (437, 317) with delta (0, 0)
Screenshot: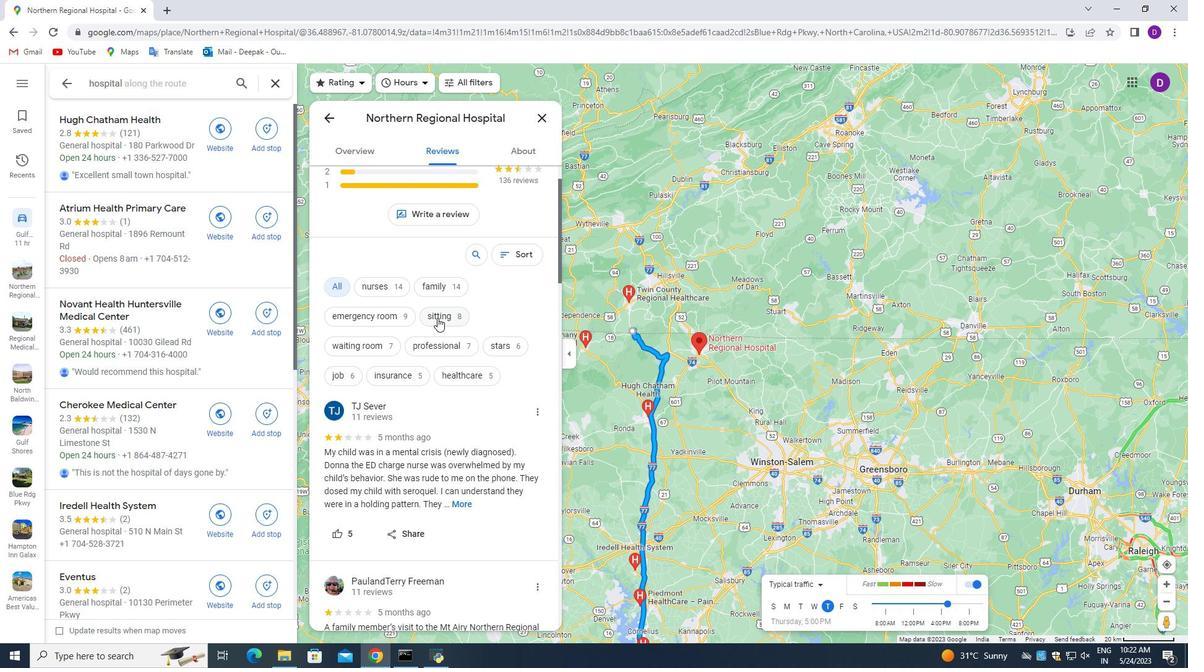 
Action: Mouse scrolled (437, 317) with delta (0, 0)
